 Task: Plan a visit to the Museum of Fine Arts in Boston.
Action: Mouse moved to (356, 338)
Screenshot: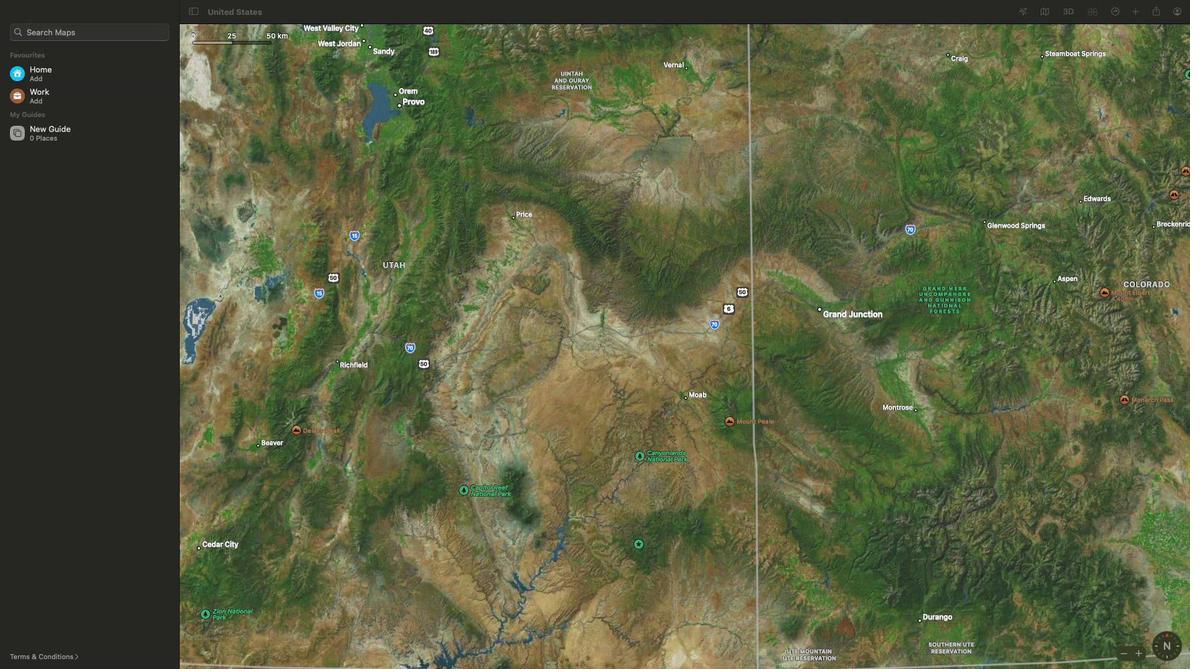 
Action: Mouse pressed left at (356, 338)
Screenshot: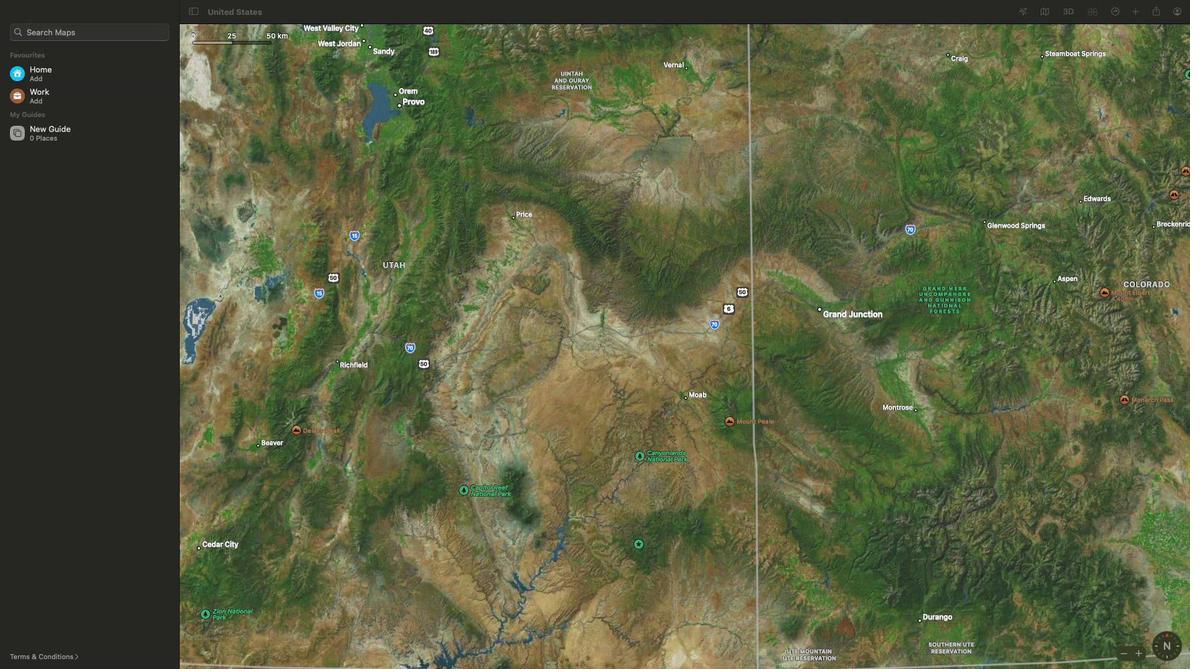 
Action: Mouse moved to (351, 338)
Screenshot: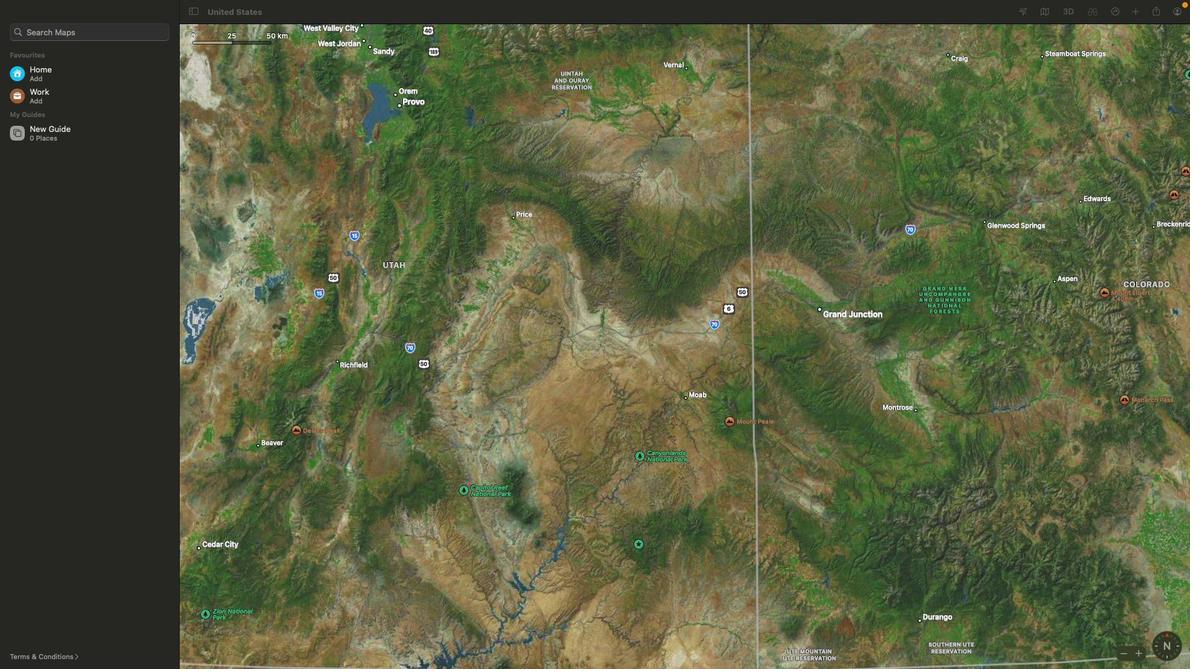 
Action: Mouse pressed left at (351, 338)
Screenshot: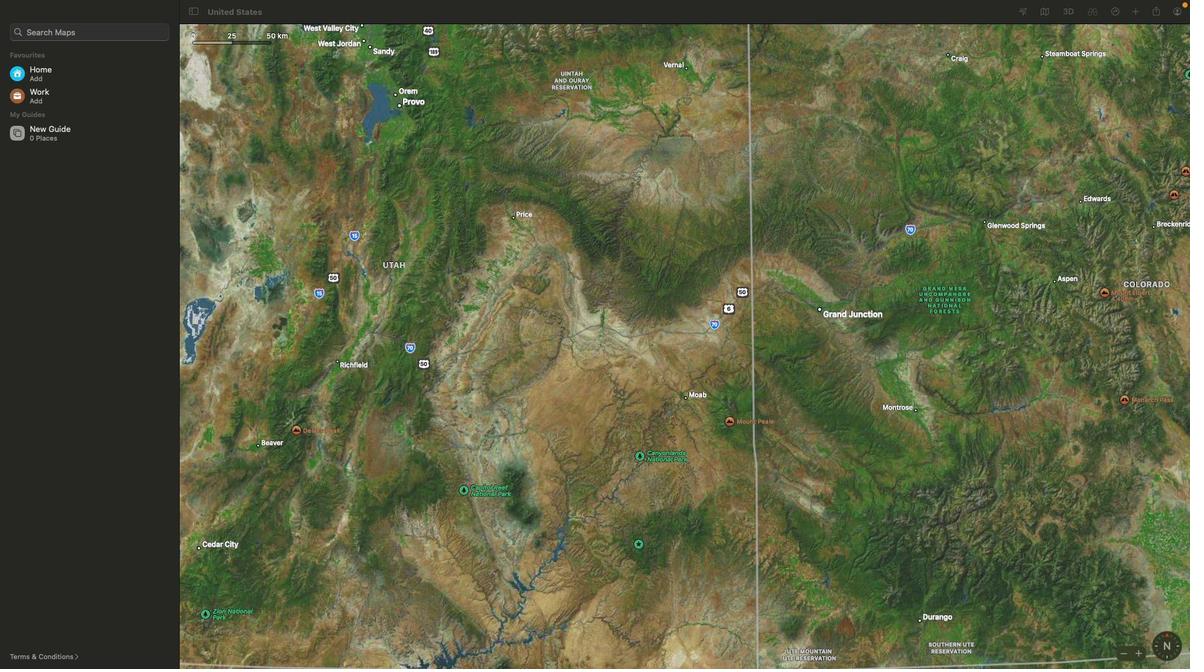 
Action: Mouse moved to (421, 336)
Screenshot: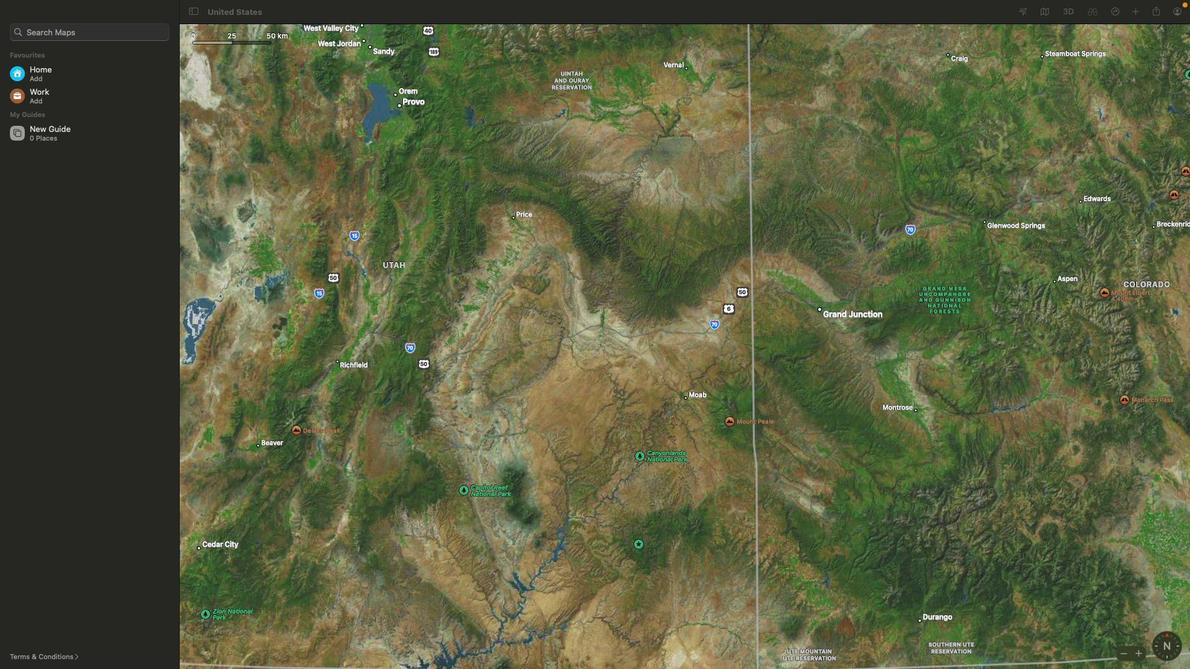 
Action: Mouse pressed left at (421, 336)
Screenshot: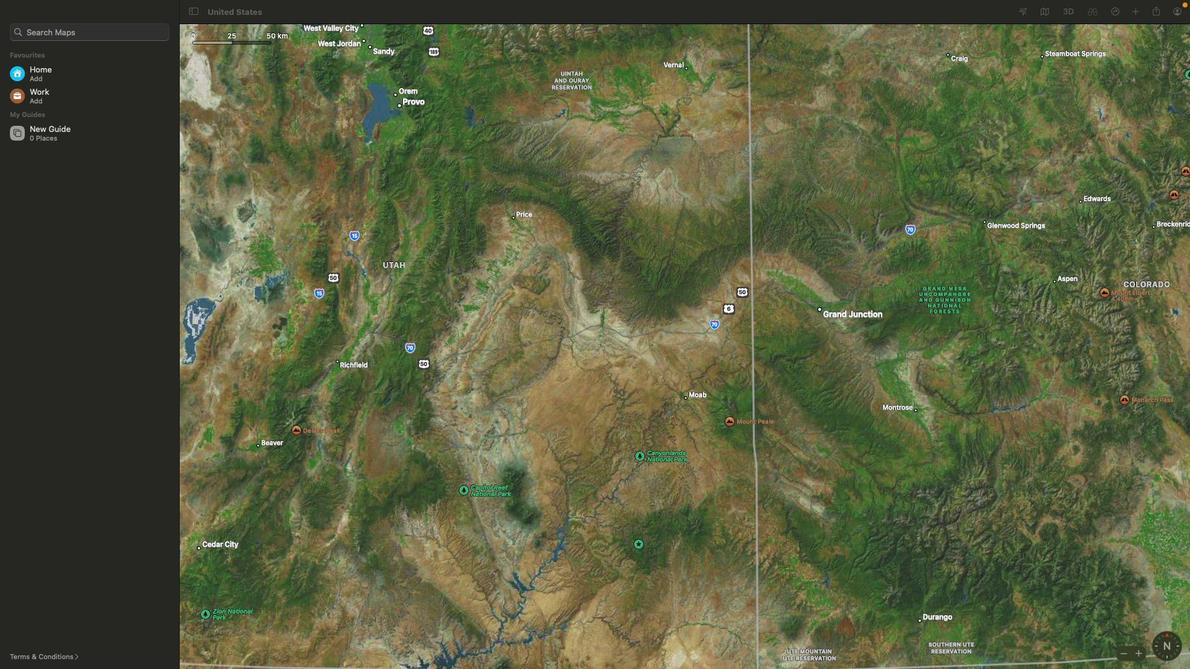 
Action: Mouse moved to (390, 329)
Screenshot: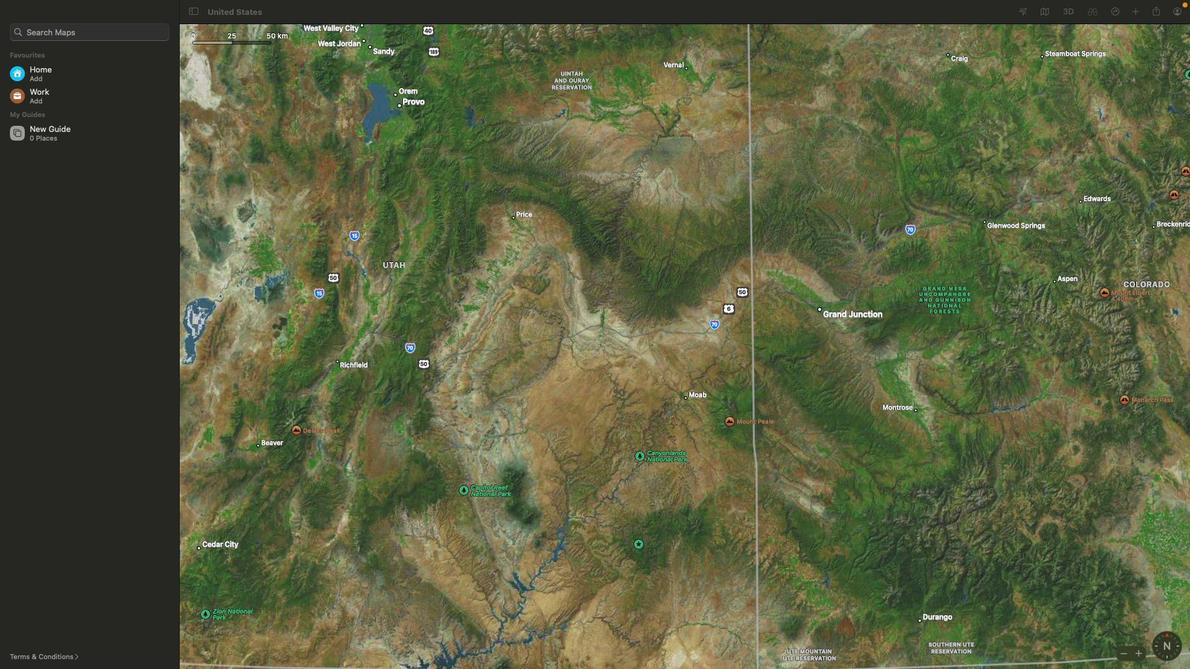 
Action: Mouse pressed left at (390, 329)
Screenshot: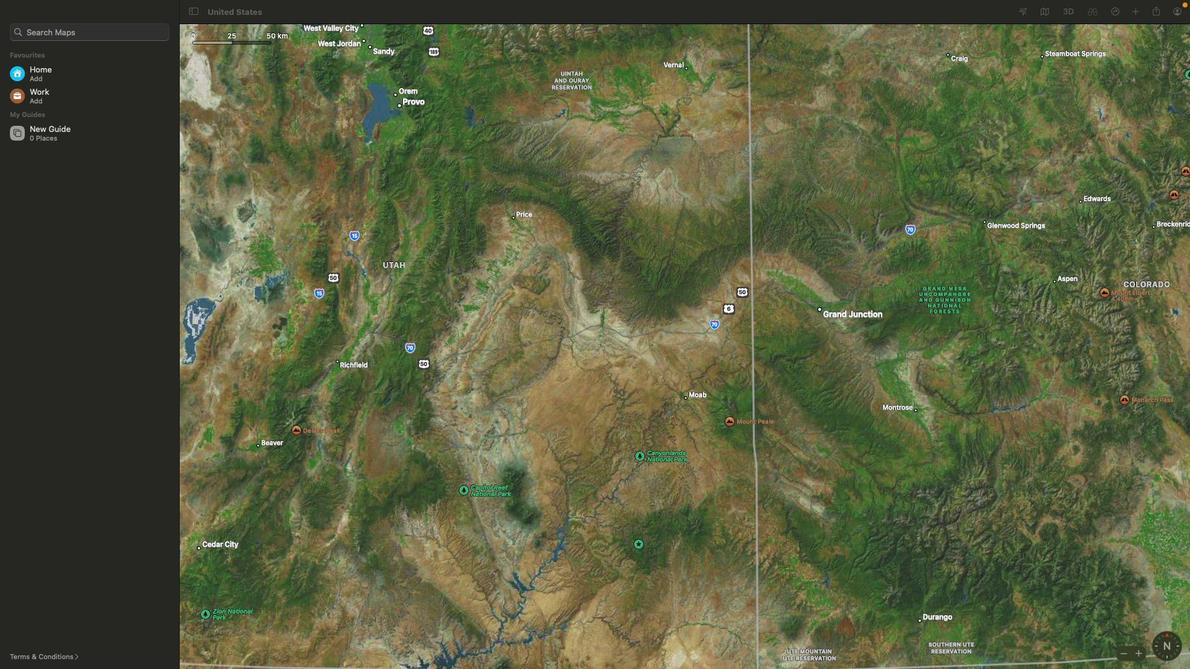 
Action: Mouse moved to (979, 310)
Screenshot: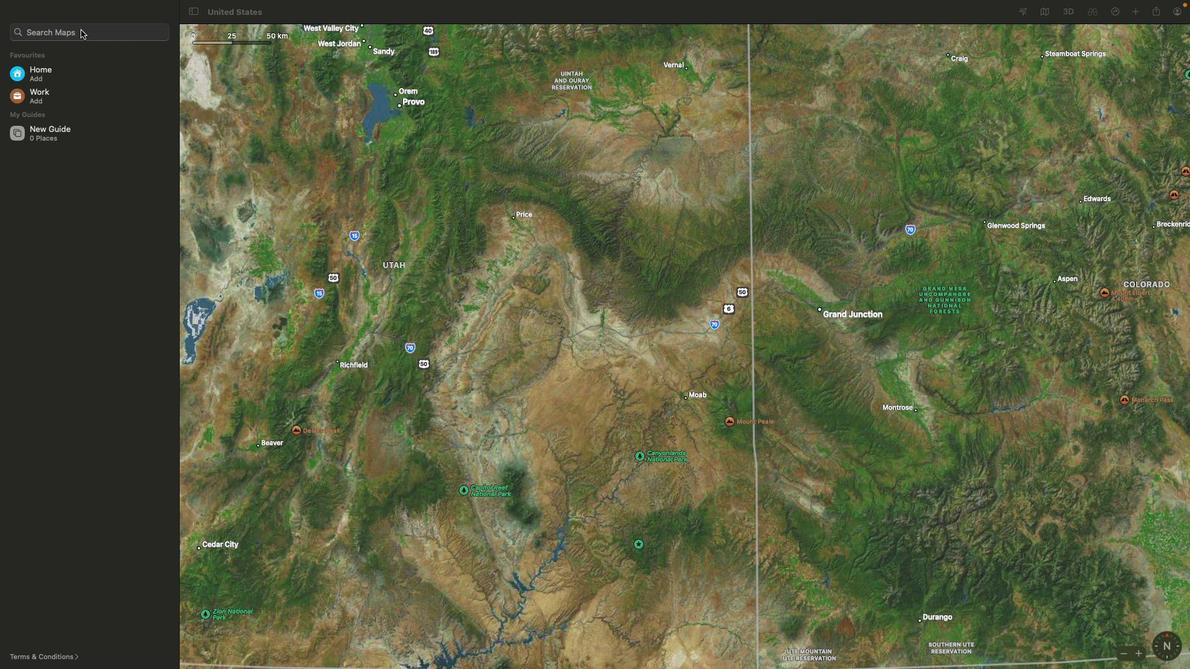 
Action: Mouse pressed left at (979, 310)
Screenshot: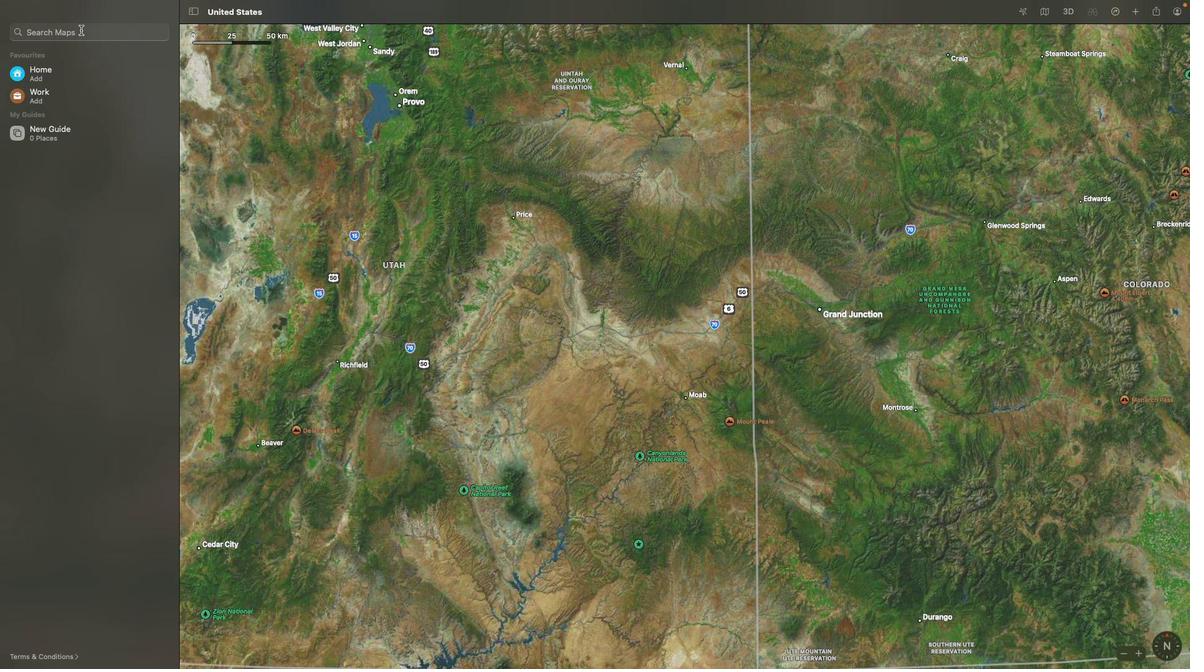 
Action: Key pressed Key.shift'M''u''s''e''u''m'Key.space'o''f'Key.space'f''i''l''e'Key.spaceKey.backspaceKey.backspaceKey.backspace'n''e'Key.space'a''r''t''s'Key.space'i''n'Key.spaceKey.shift'B''o''s''t''o''n'Key.enter
Screenshot: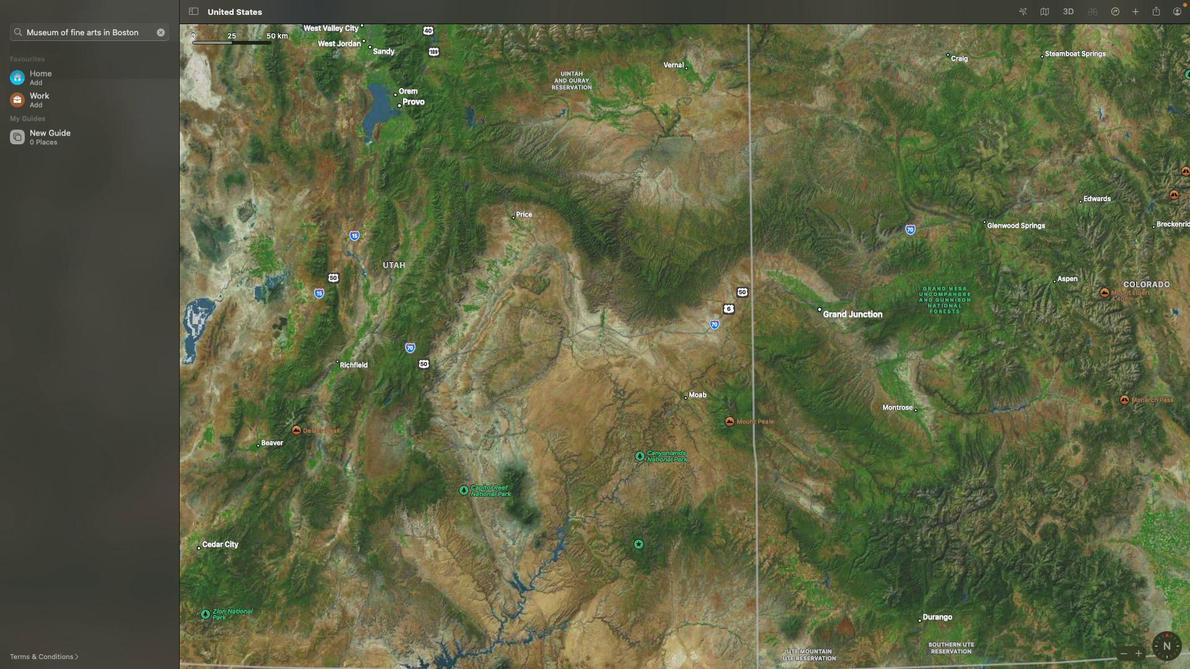 
Action: Mouse moved to (801, 325)
Screenshot: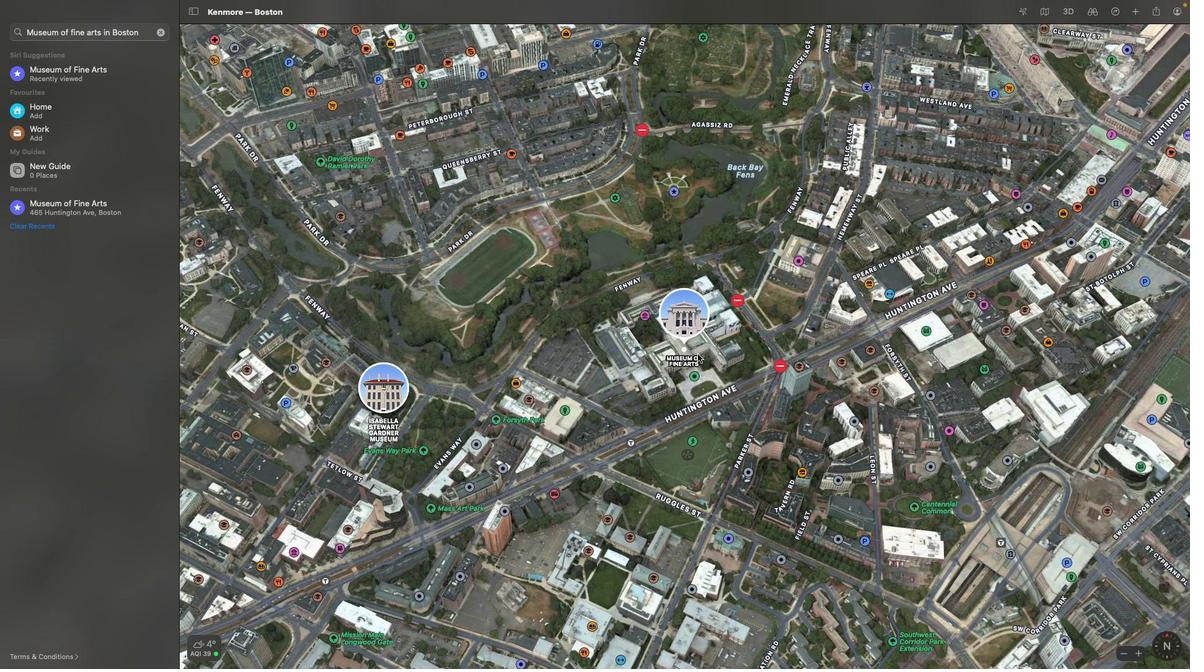
Action: Mouse scrolled (801, 325) with delta (1002, 309)
Screenshot: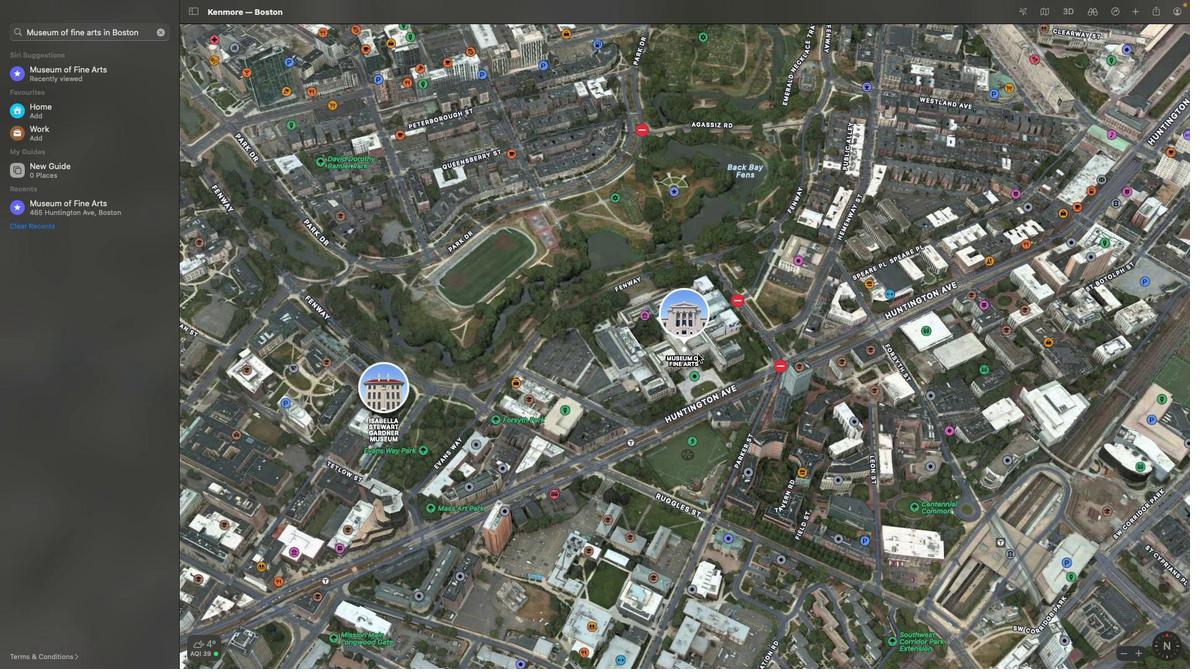
Action: Mouse moved to (803, 325)
Screenshot: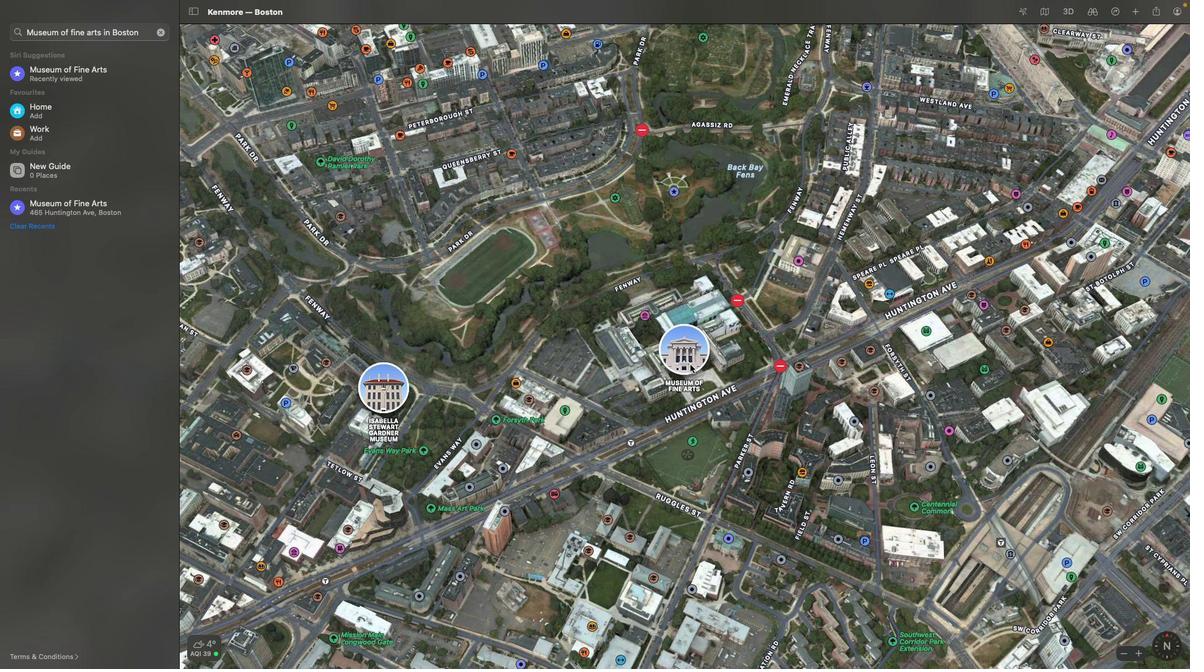 
Action: Mouse scrolled (803, 325) with delta (1002, 309)
Screenshot: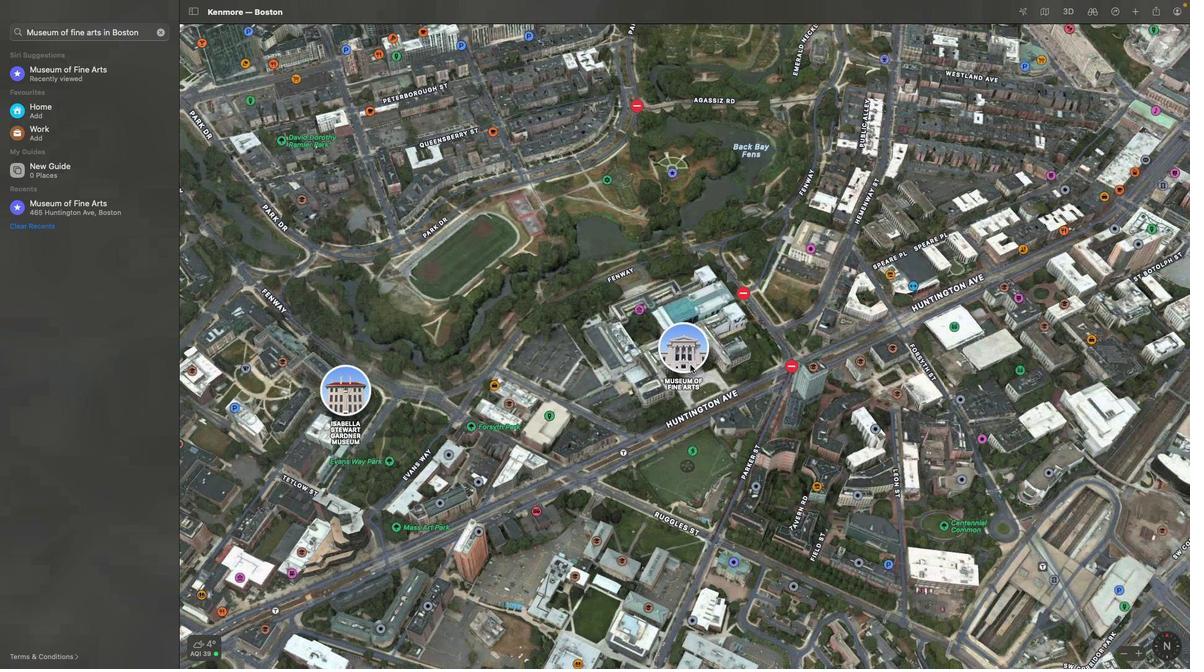 
Action: Mouse scrolled (803, 325) with delta (1002, 309)
Screenshot: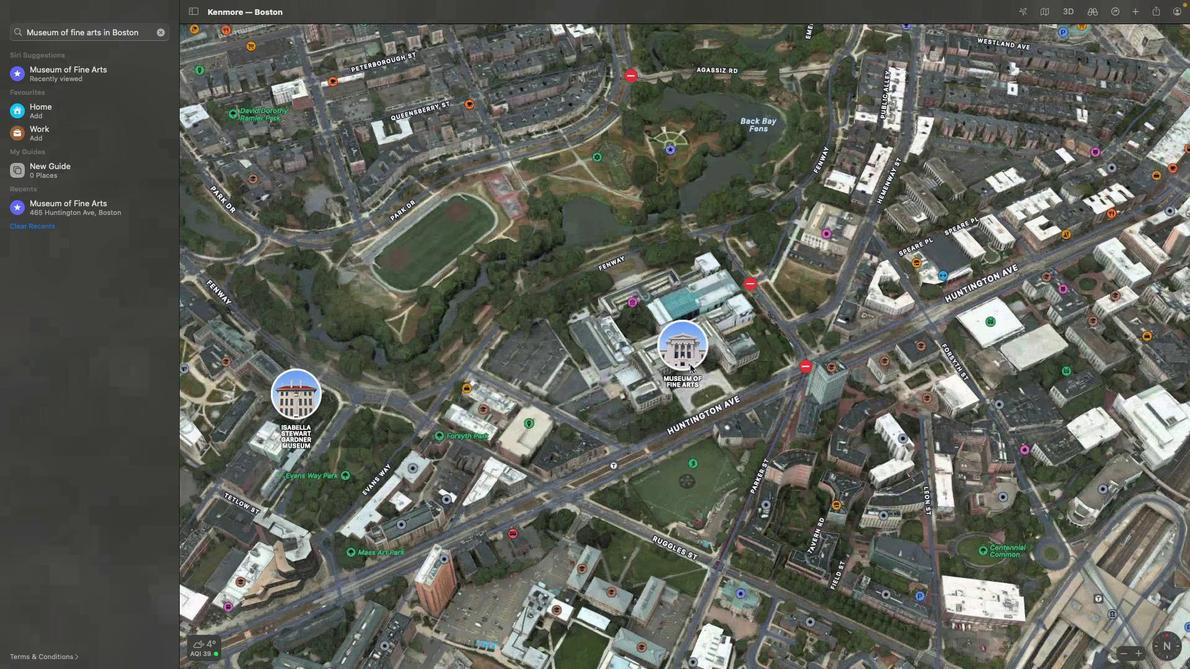 
Action: Mouse scrolled (803, 325) with delta (1002, 309)
Screenshot: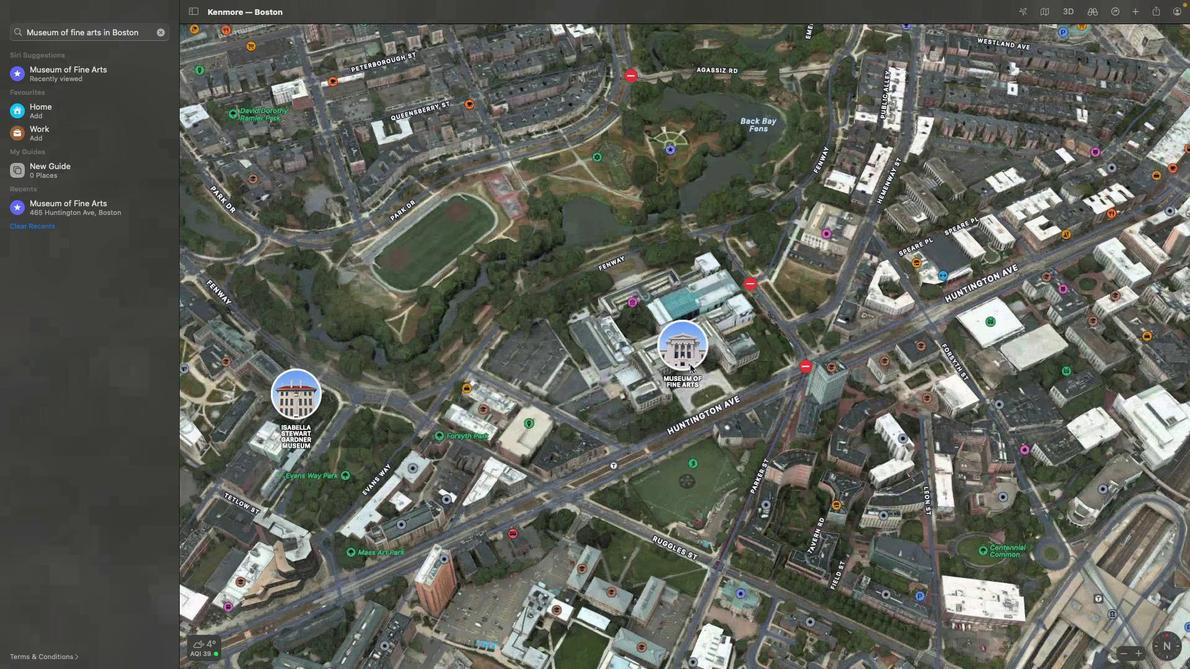 
Action: Mouse scrolled (803, 325) with delta (1002, 309)
Screenshot: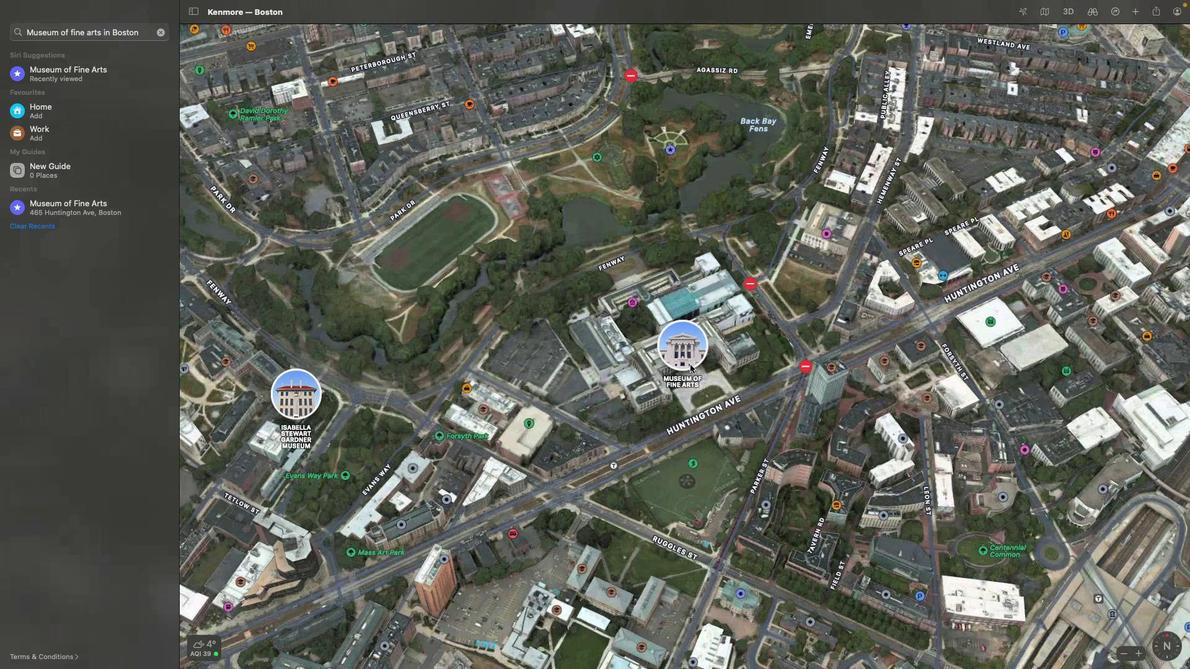 
Action: Mouse scrolled (803, 325) with delta (1002, 309)
Screenshot: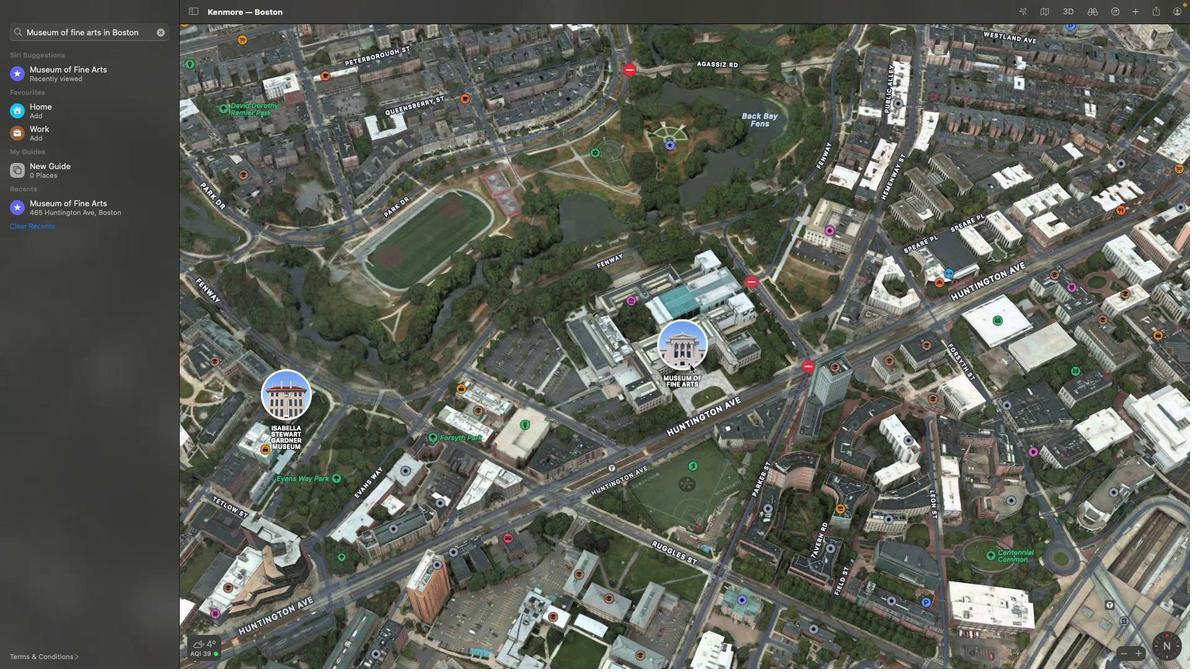 
Action: Mouse scrolled (803, 325) with delta (1002, 309)
Screenshot: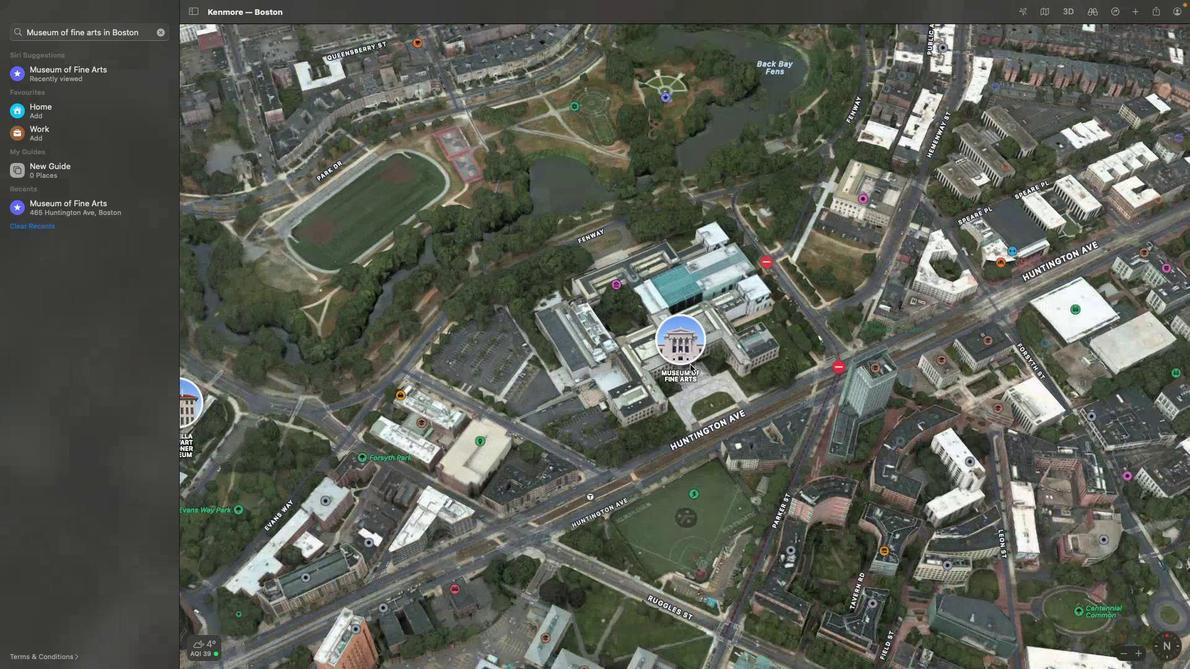 
Action: Mouse scrolled (803, 325) with delta (1002, 309)
Screenshot: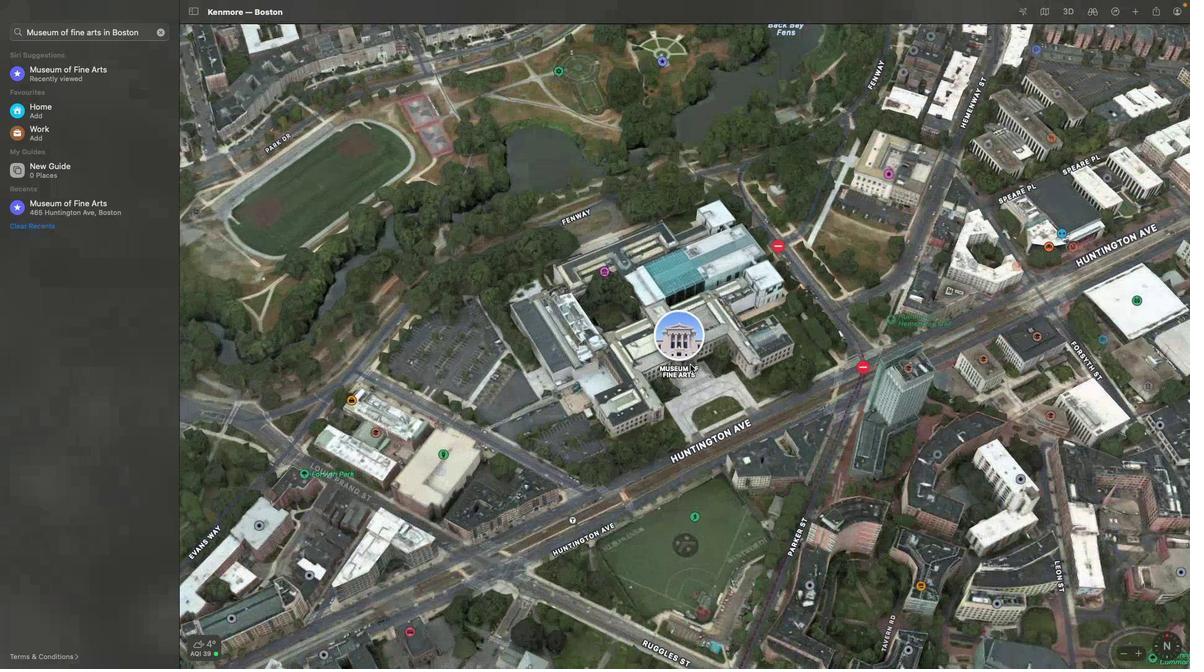 
Action: Mouse scrolled (803, 325) with delta (1002, 309)
Screenshot: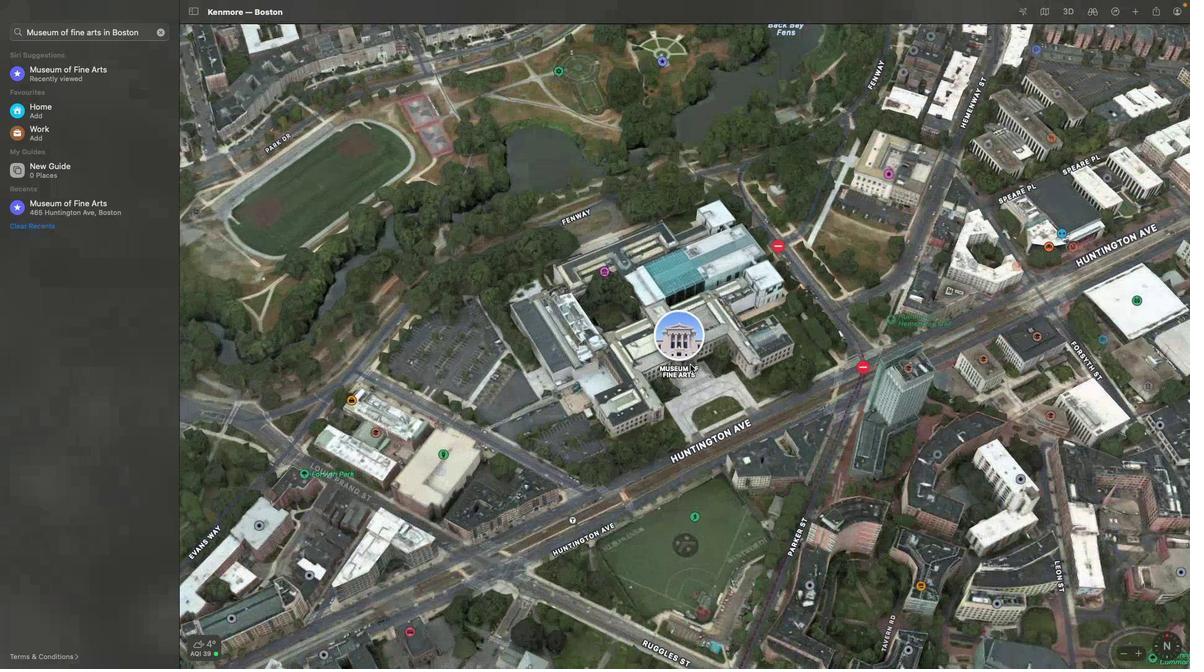 
Action: Mouse scrolled (803, 325) with delta (1002, 309)
Screenshot: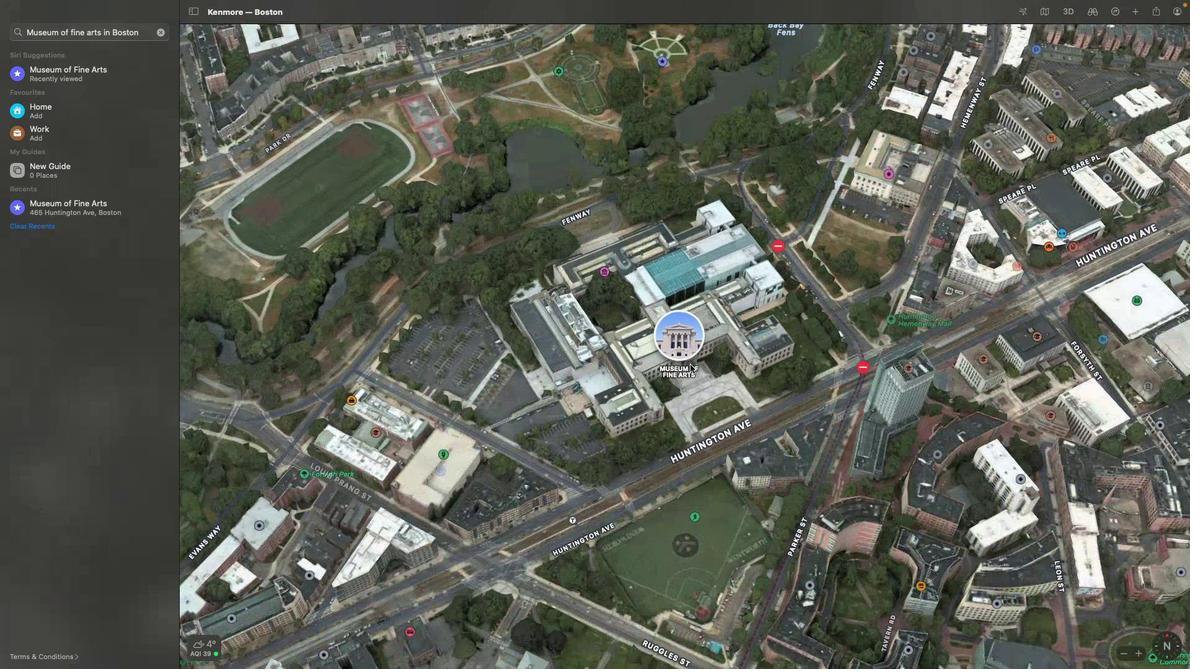 
Action: Mouse scrolled (803, 325) with delta (1002, 309)
Screenshot: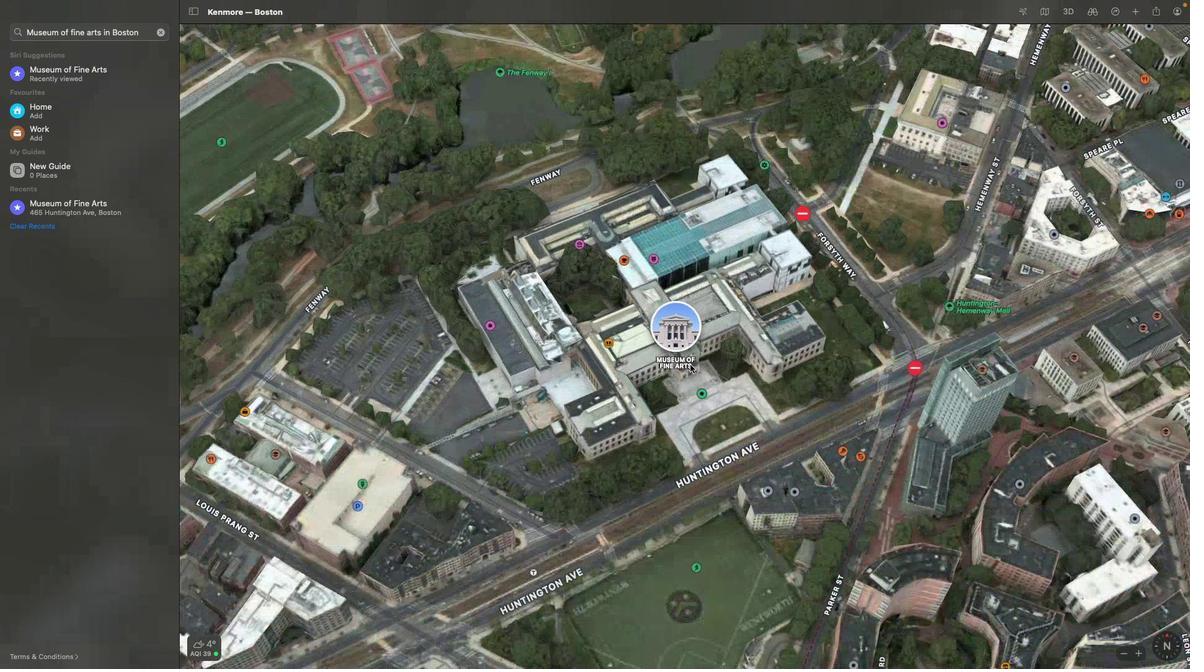 
Action: Mouse scrolled (803, 325) with delta (1002, 309)
Screenshot: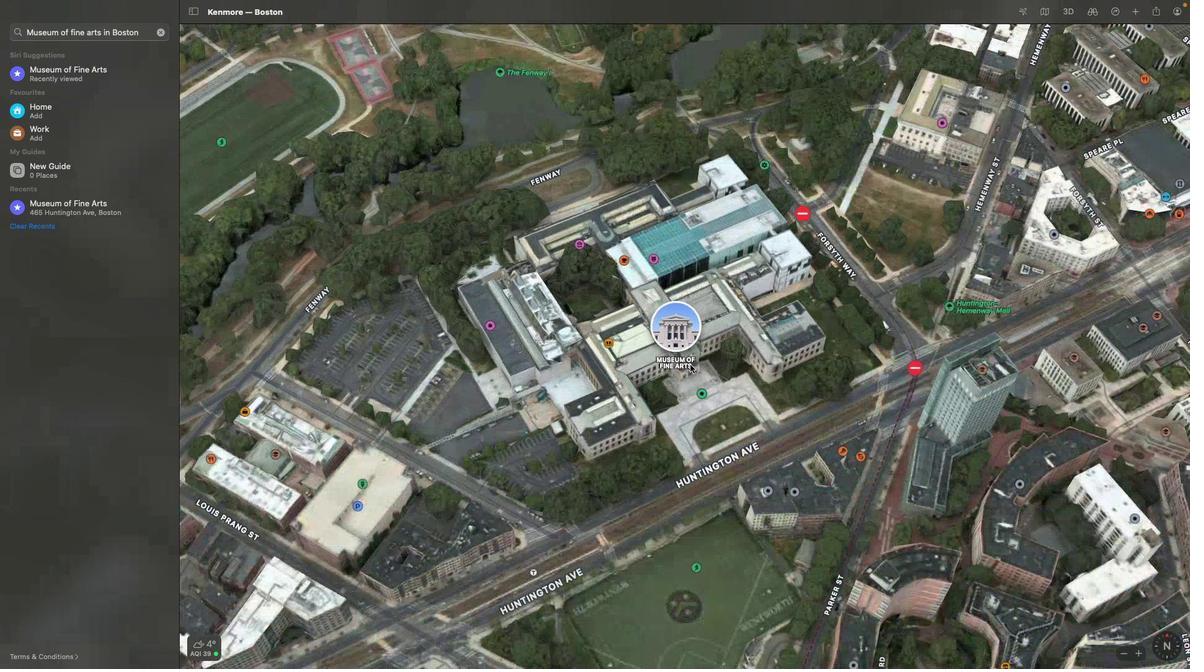 
Action: Mouse scrolled (803, 325) with delta (1002, 309)
Screenshot: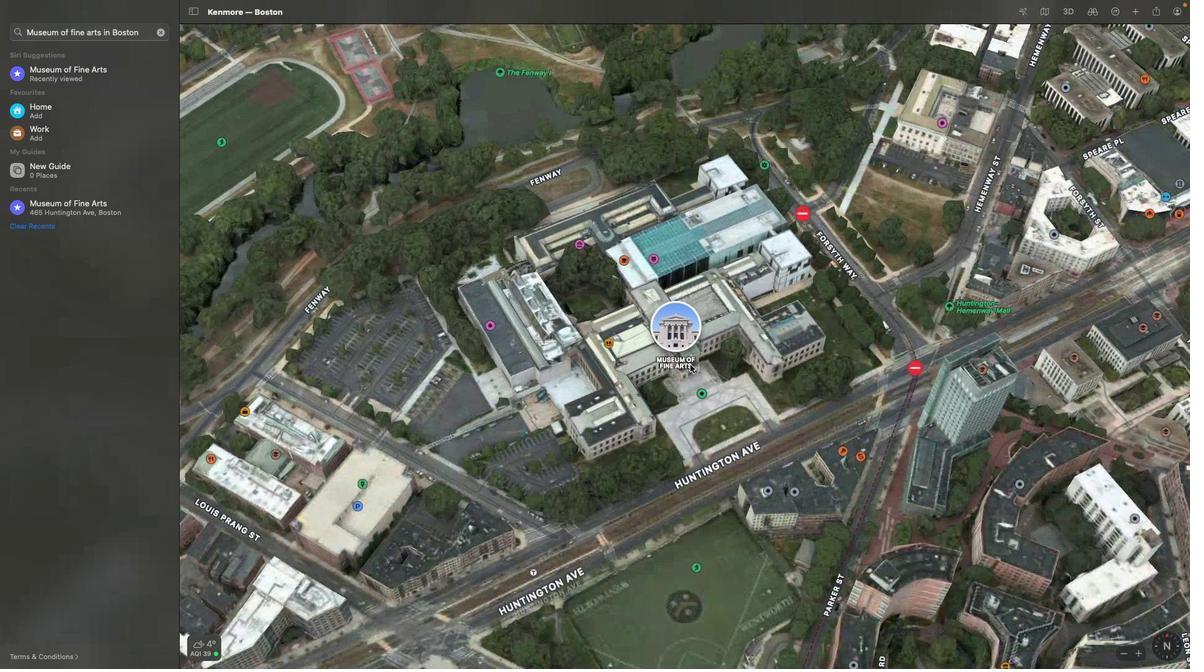 
Action: Mouse scrolled (803, 325) with delta (1002, 309)
Screenshot: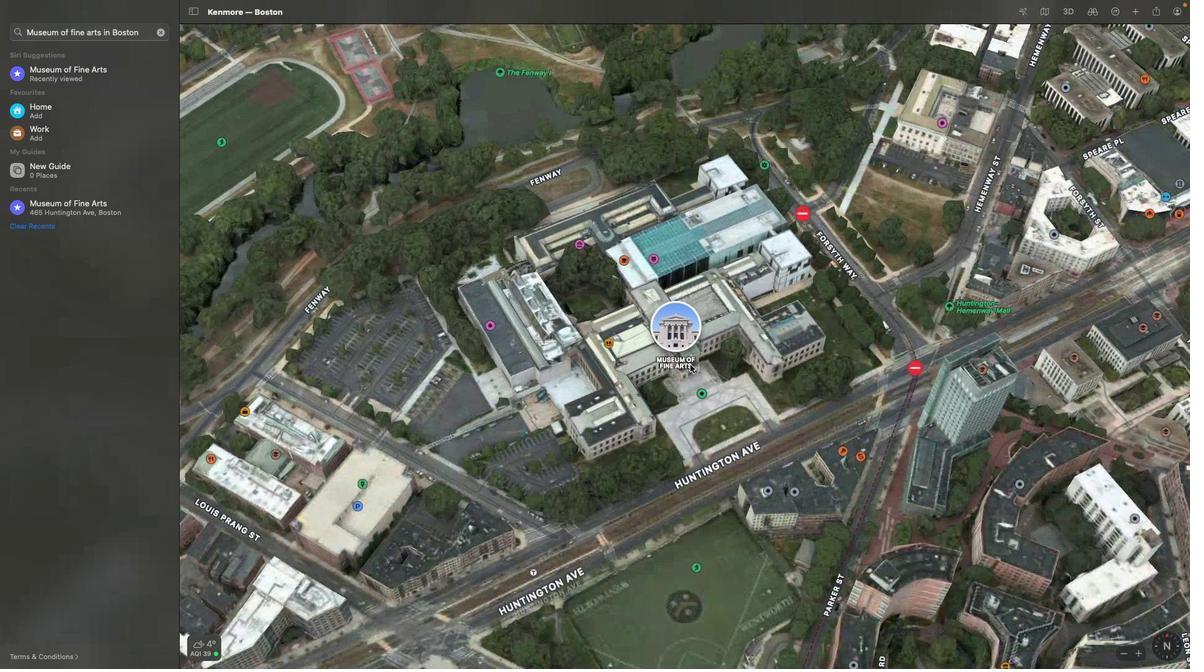 
Action: Mouse scrolled (803, 325) with delta (1002, 309)
Screenshot: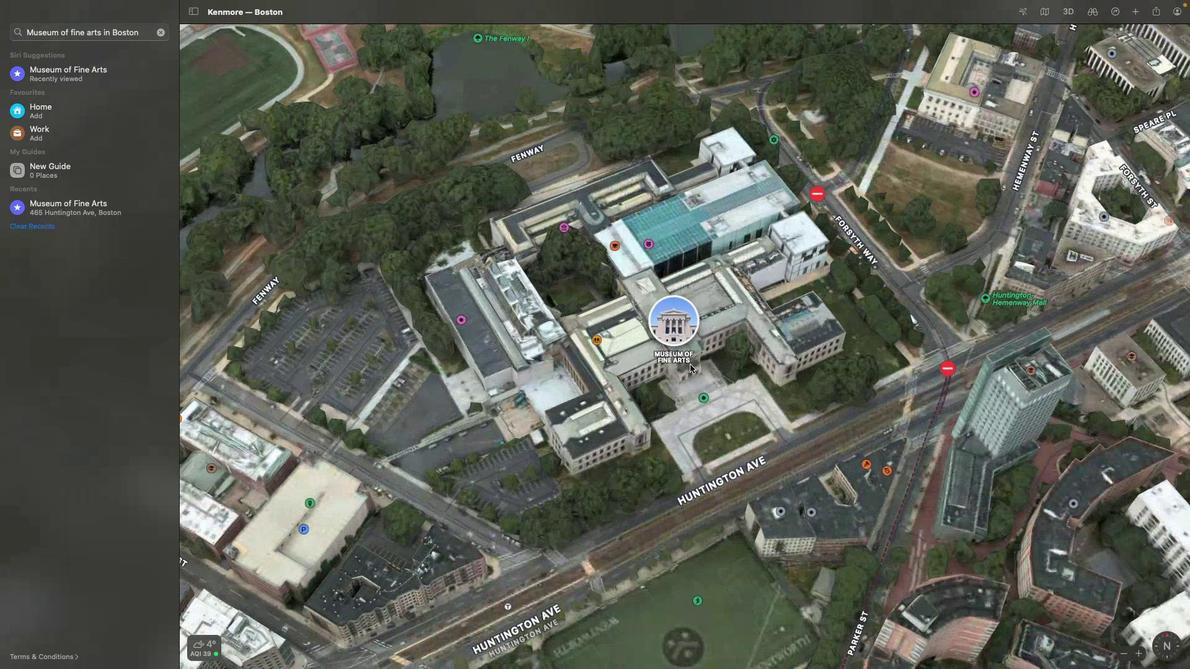 
Action: Mouse moved to (831, 326)
Screenshot: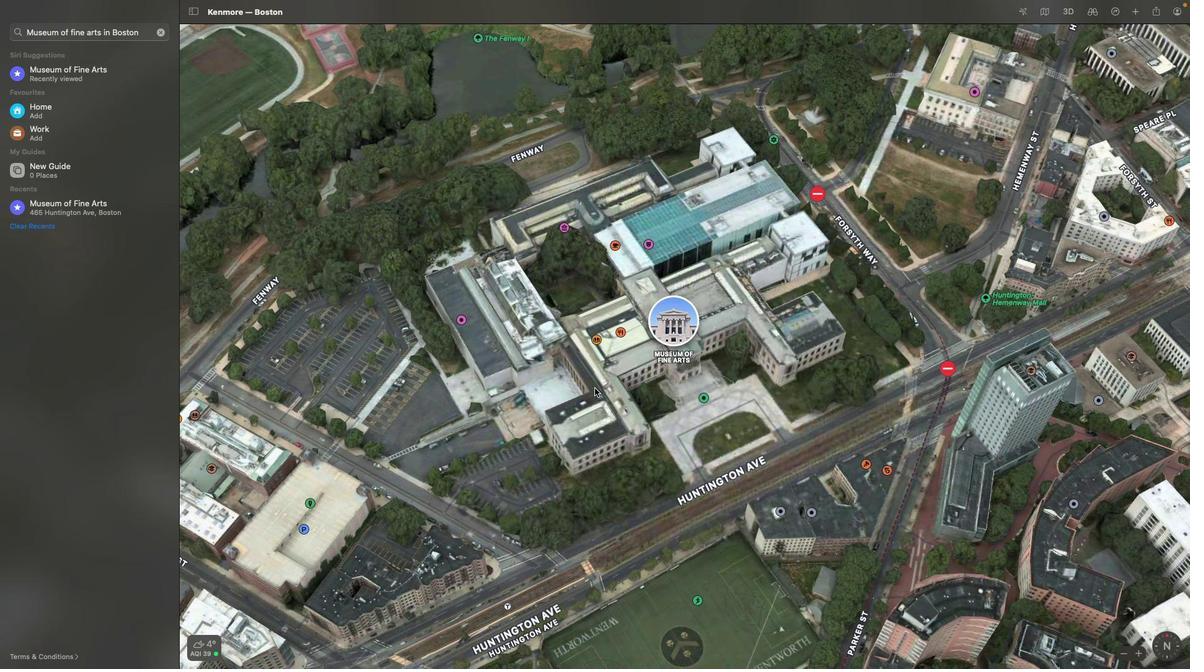 
Action: Mouse pressed left at (831, 326)
Screenshot: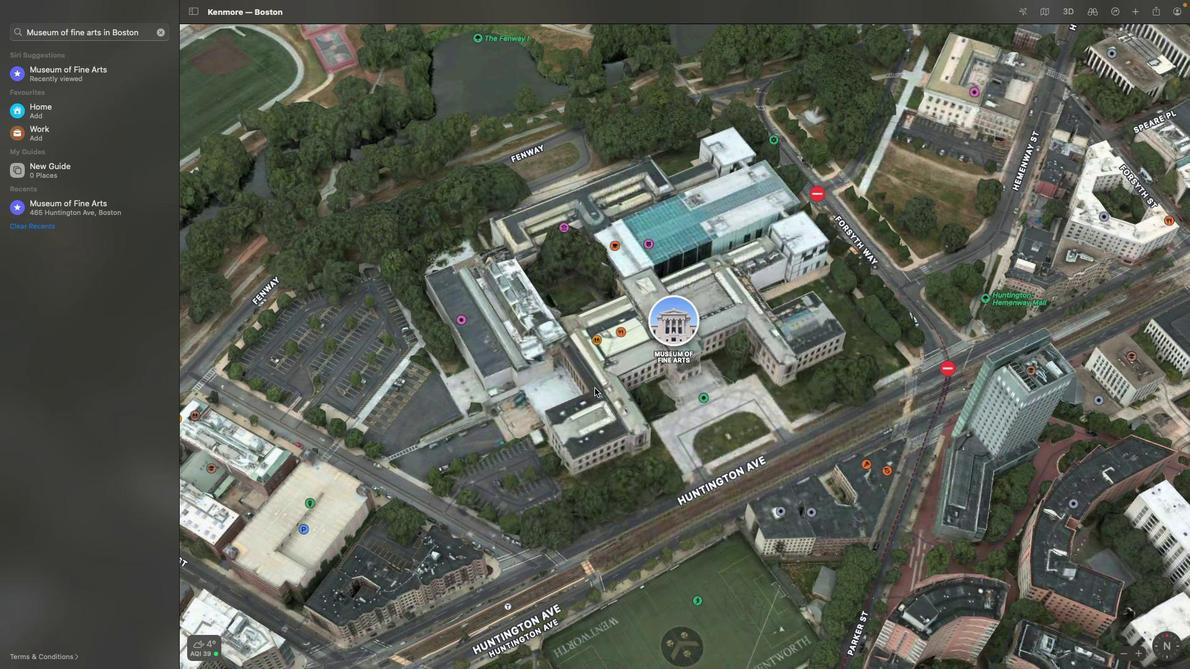 
Action: Mouse moved to (810, 324)
Screenshot: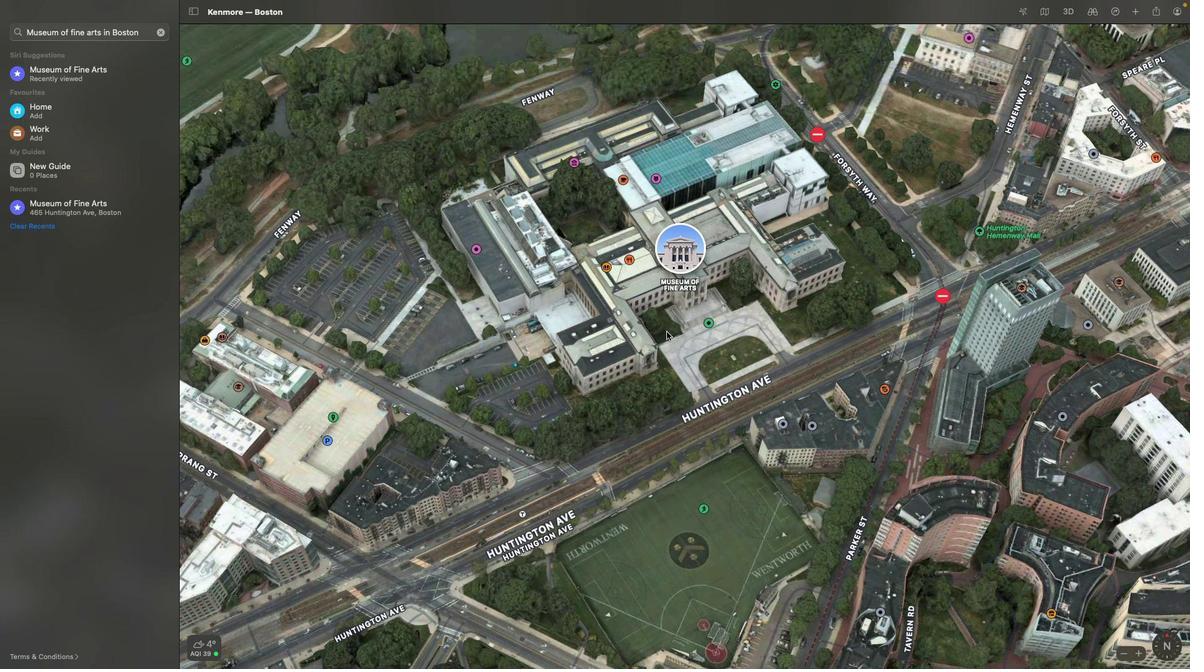 
Action: Mouse scrolled (810, 324) with delta (1002, 309)
Screenshot: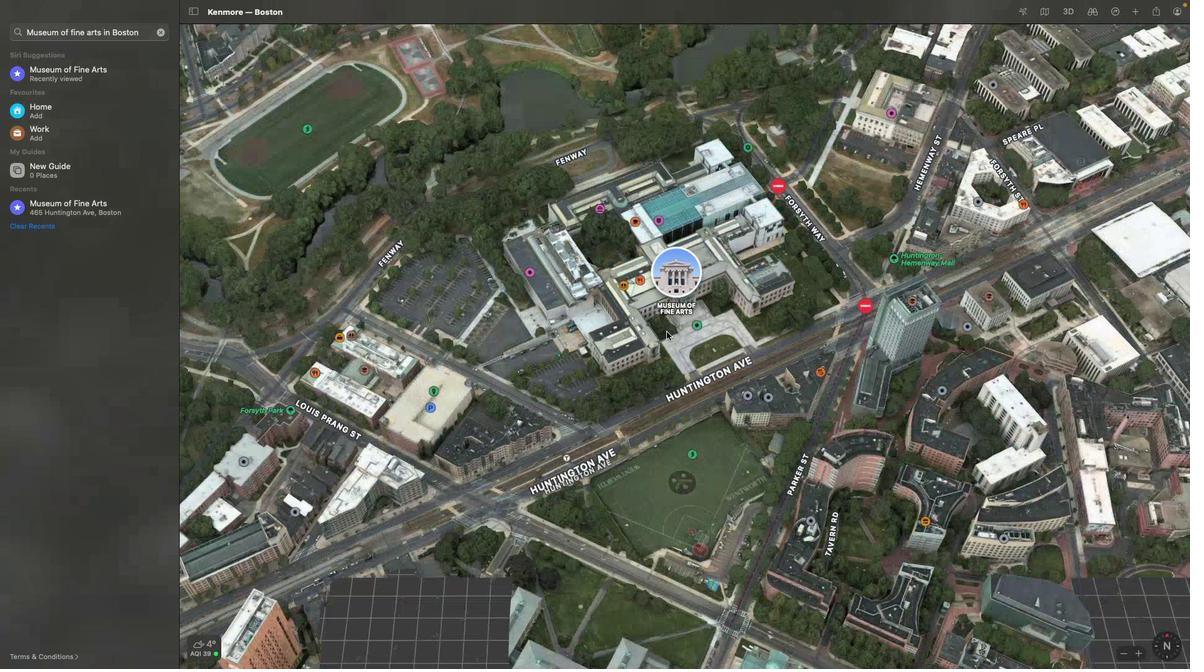 
Action: Mouse scrolled (810, 324) with delta (1002, 309)
Screenshot: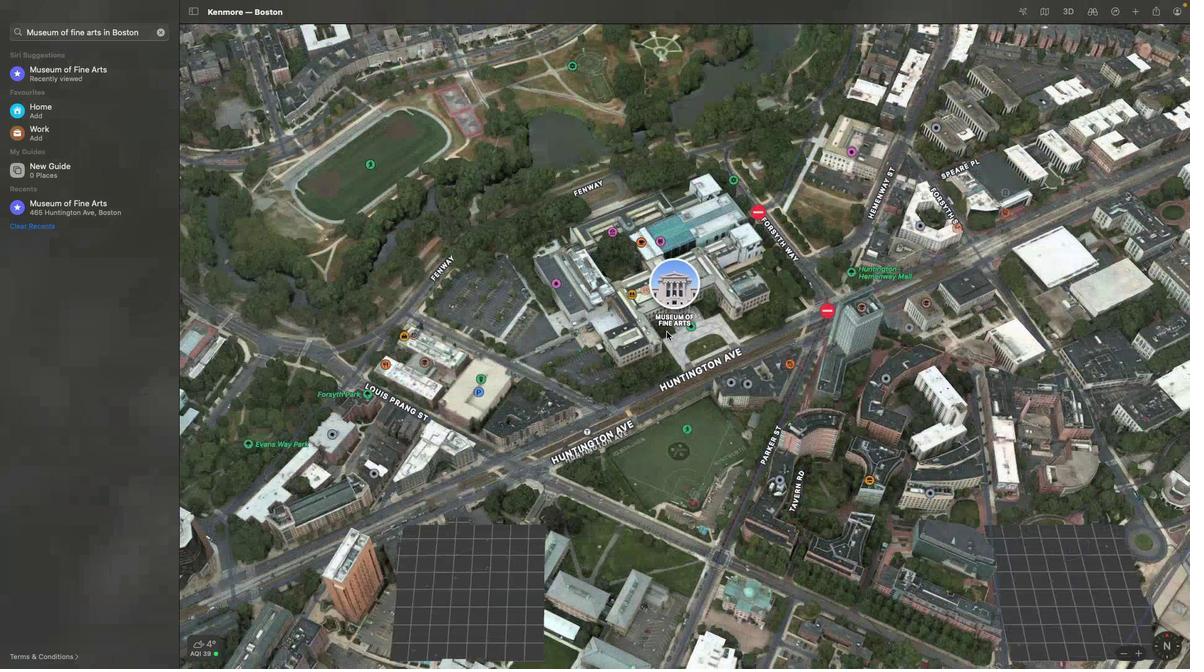 
Action: Mouse scrolled (810, 324) with delta (1002, 309)
Screenshot: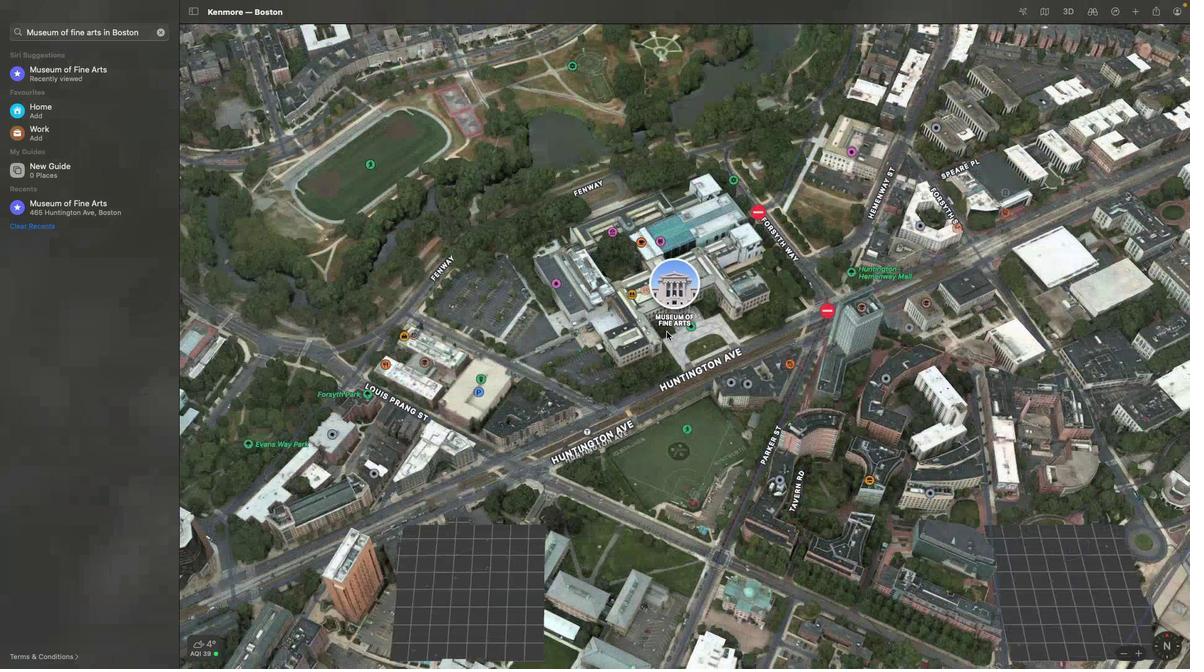 
Action: Mouse scrolled (810, 324) with delta (1002, 309)
Screenshot: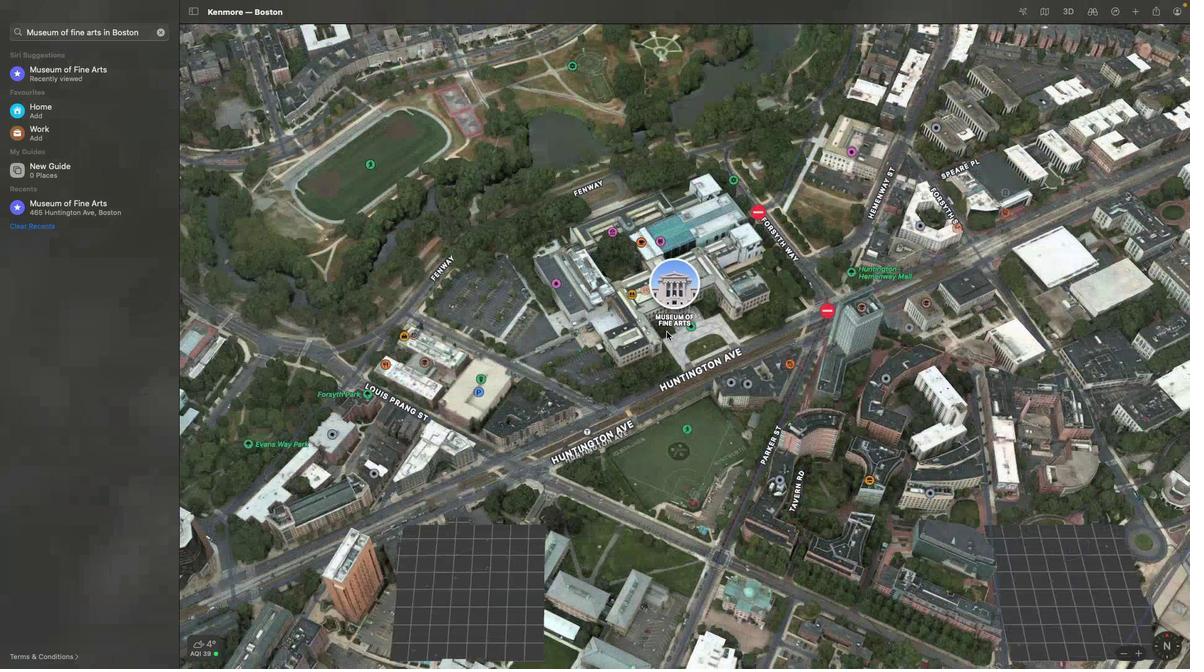 
Action: Mouse scrolled (810, 324) with delta (1002, 309)
Screenshot: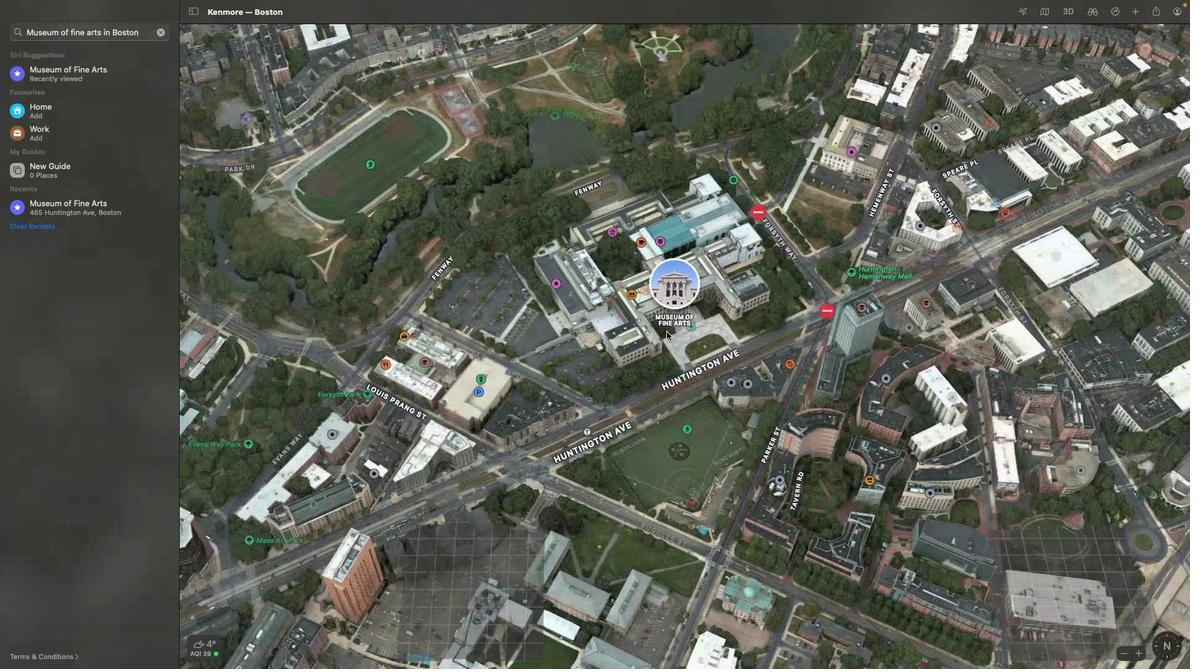 
Action: Mouse moved to (797, 326)
Screenshot: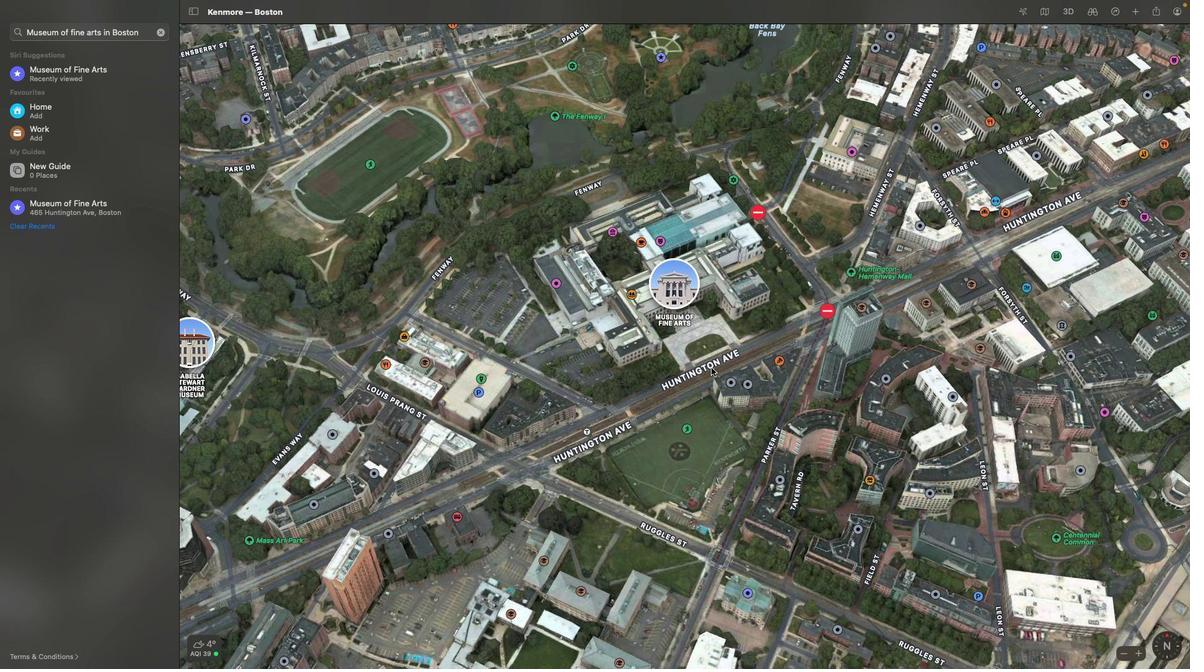 
Action: Mouse pressed right at (797, 326)
Screenshot: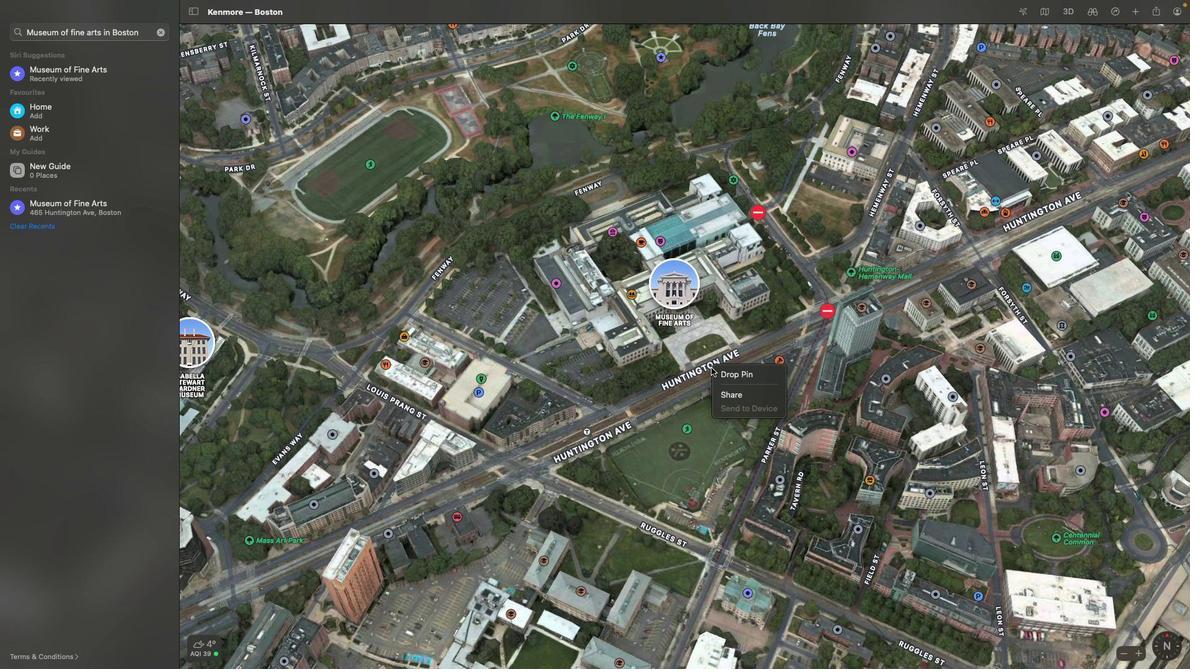 
Action: Mouse moved to (794, 326)
Screenshot: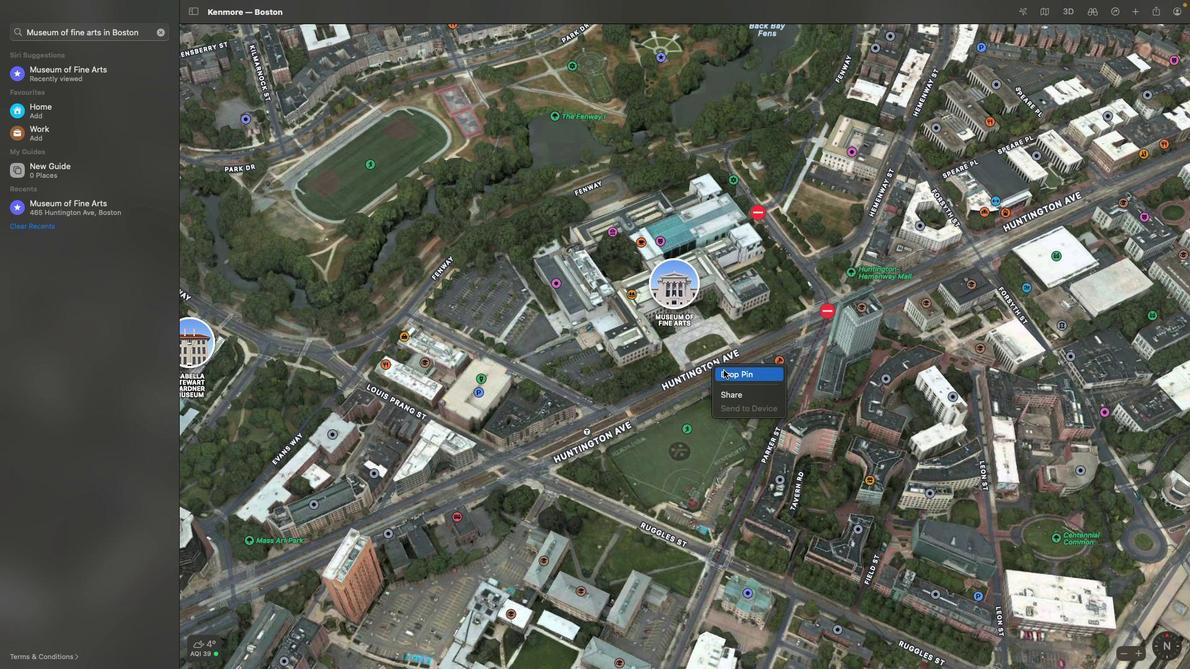 
Action: Mouse pressed left at (794, 326)
Screenshot: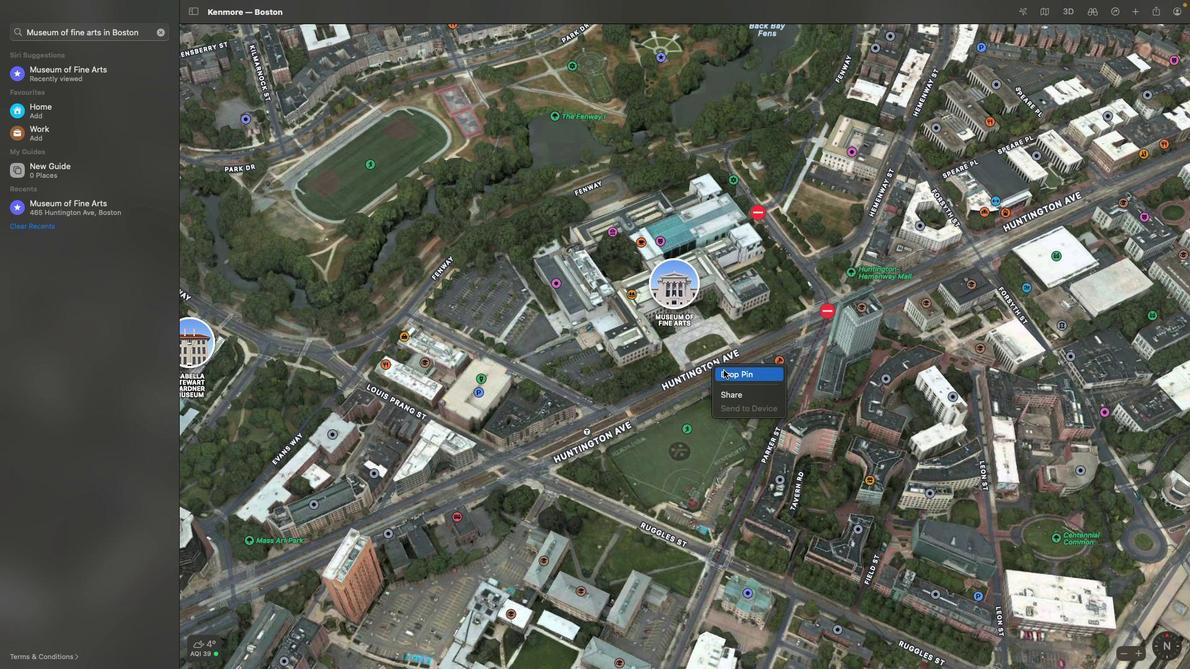 
Action: Mouse moved to (779, 323)
Screenshot: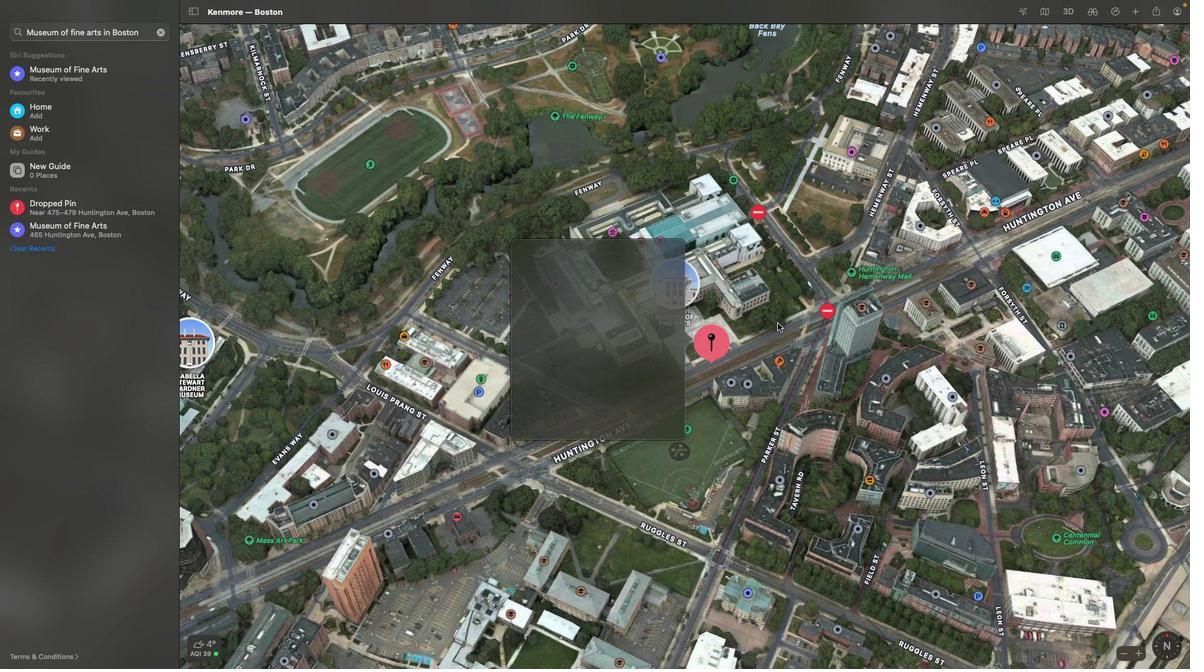 
Action: Mouse pressed left at (779, 323)
Screenshot: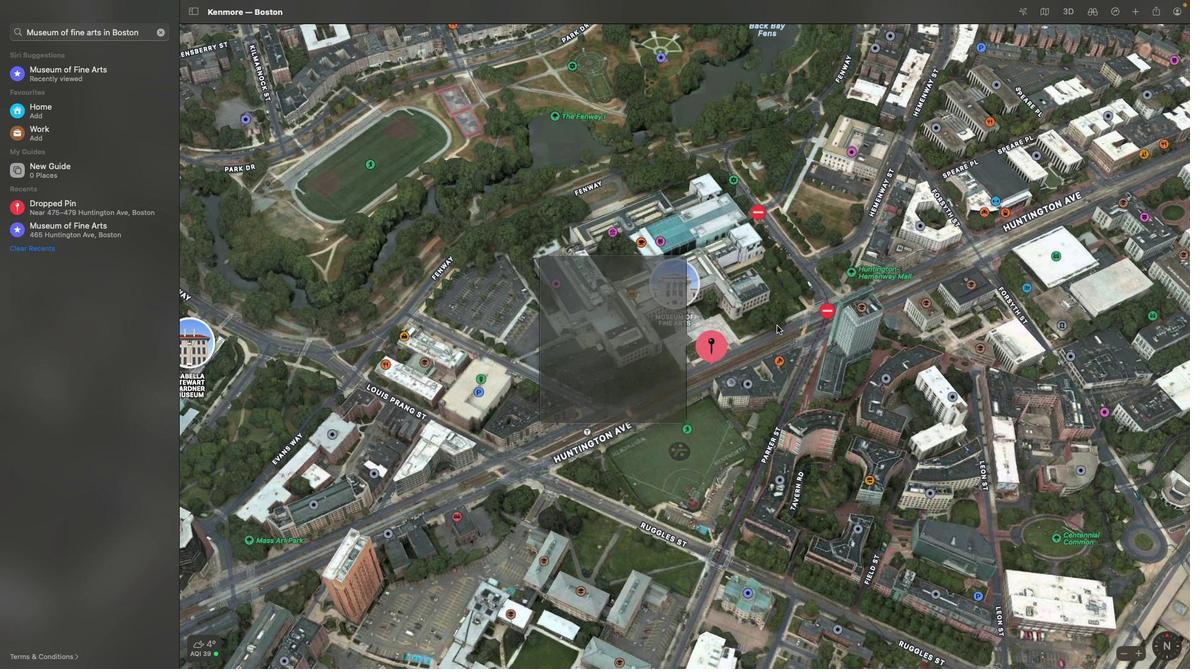 
Action: Mouse moved to (779, 320)
Screenshot: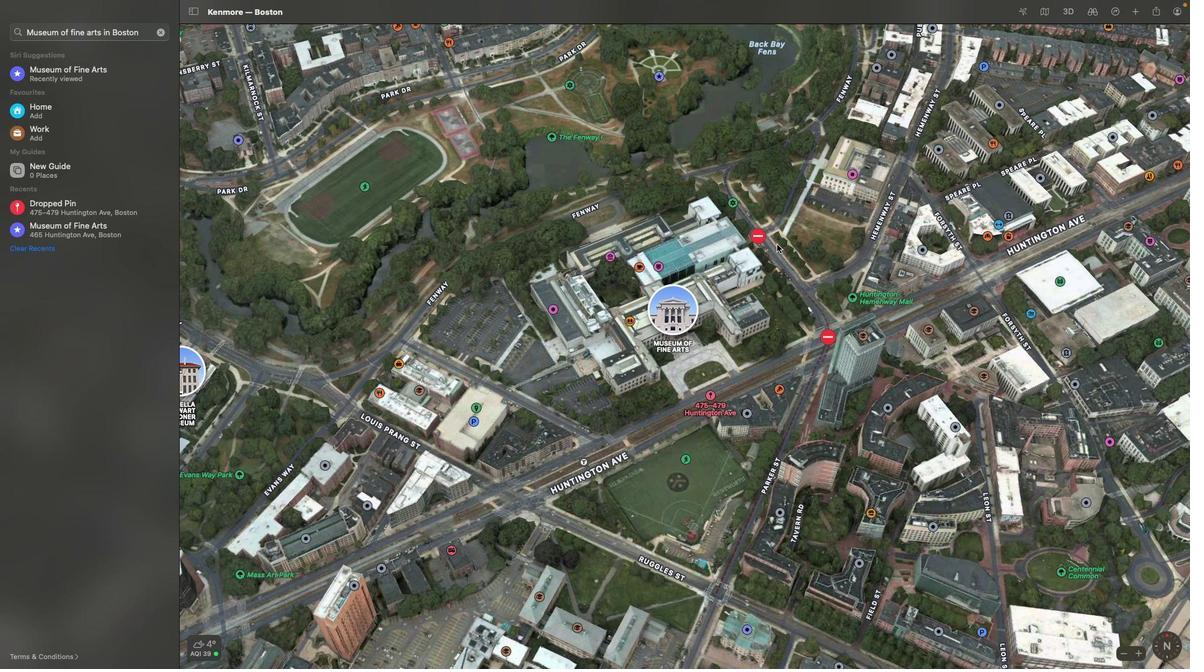 
Action: Mouse pressed right at (779, 320)
Screenshot: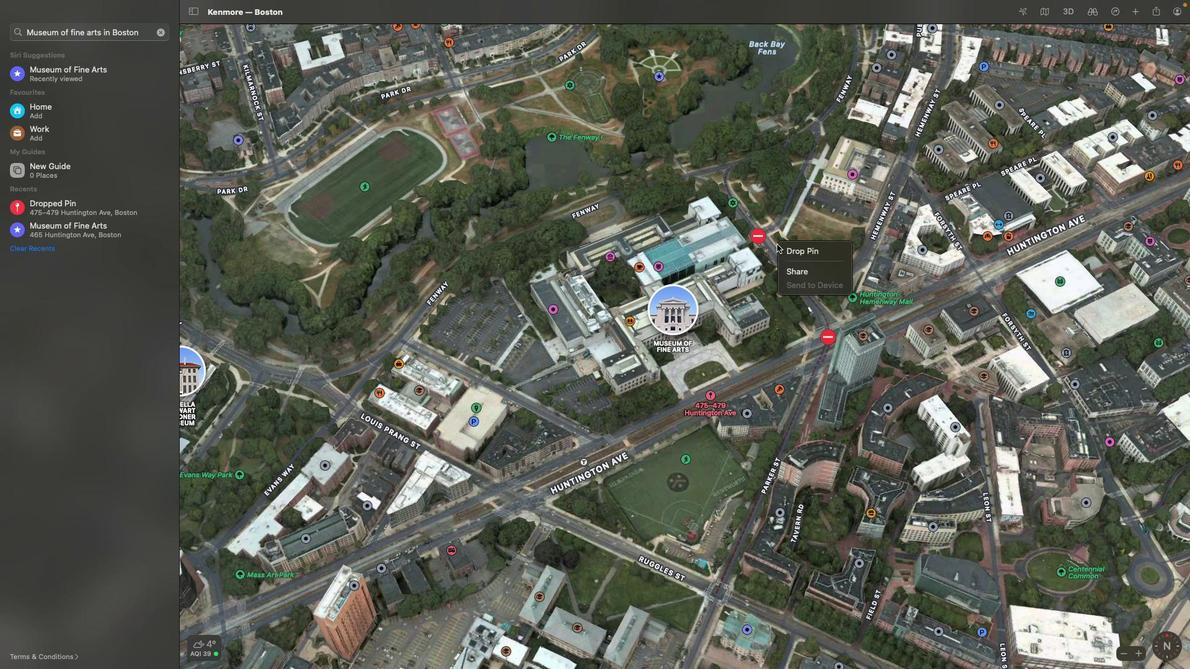 
Action: Mouse moved to (774, 320)
Screenshot: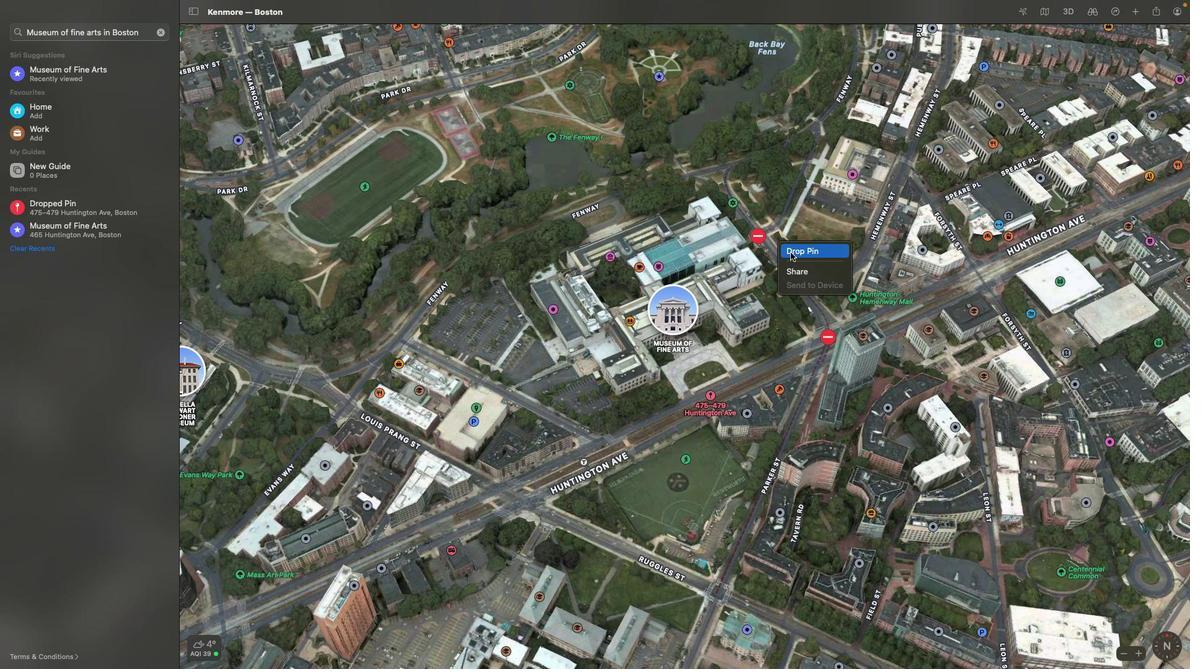 
Action: Mouse pressed left at (774, 320)
Screenshot: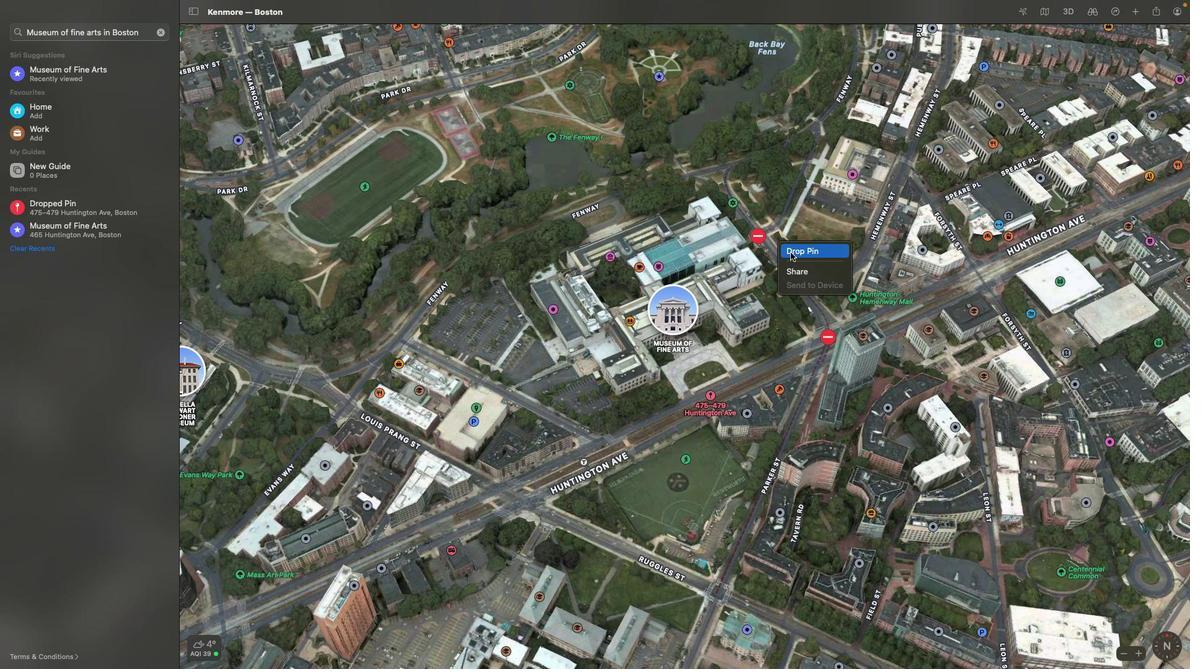 
Action: Mouse moved to (770, 326)
Screenshot: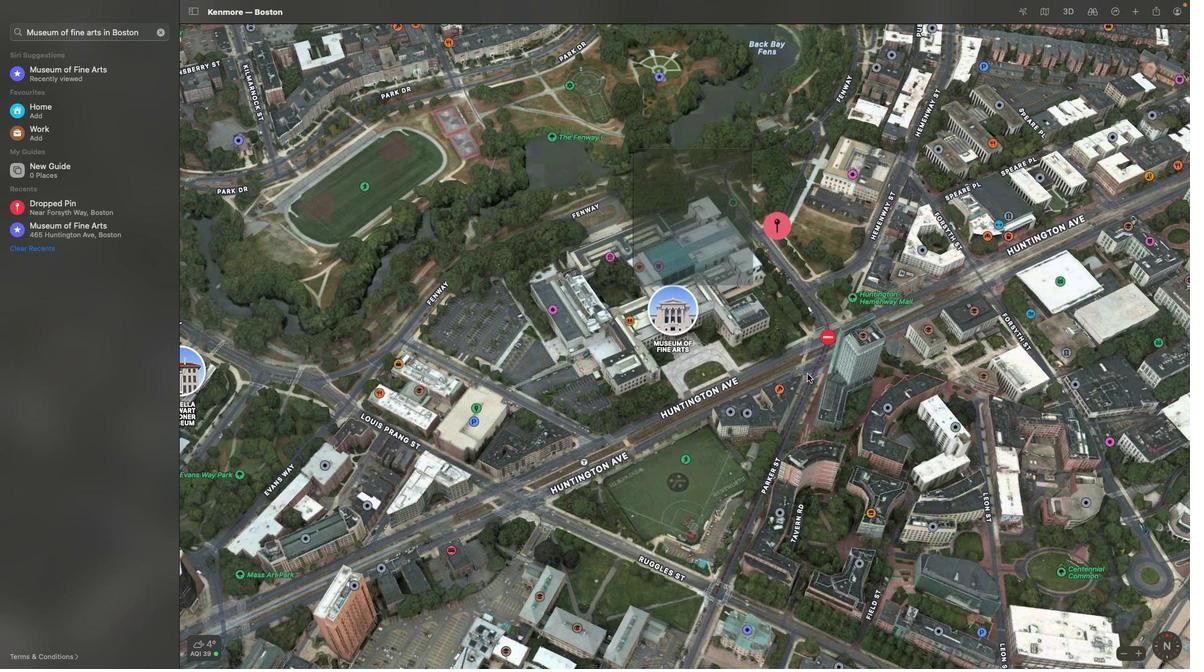 
Action: Mouse pressed left at (770, 326)
Screenshot: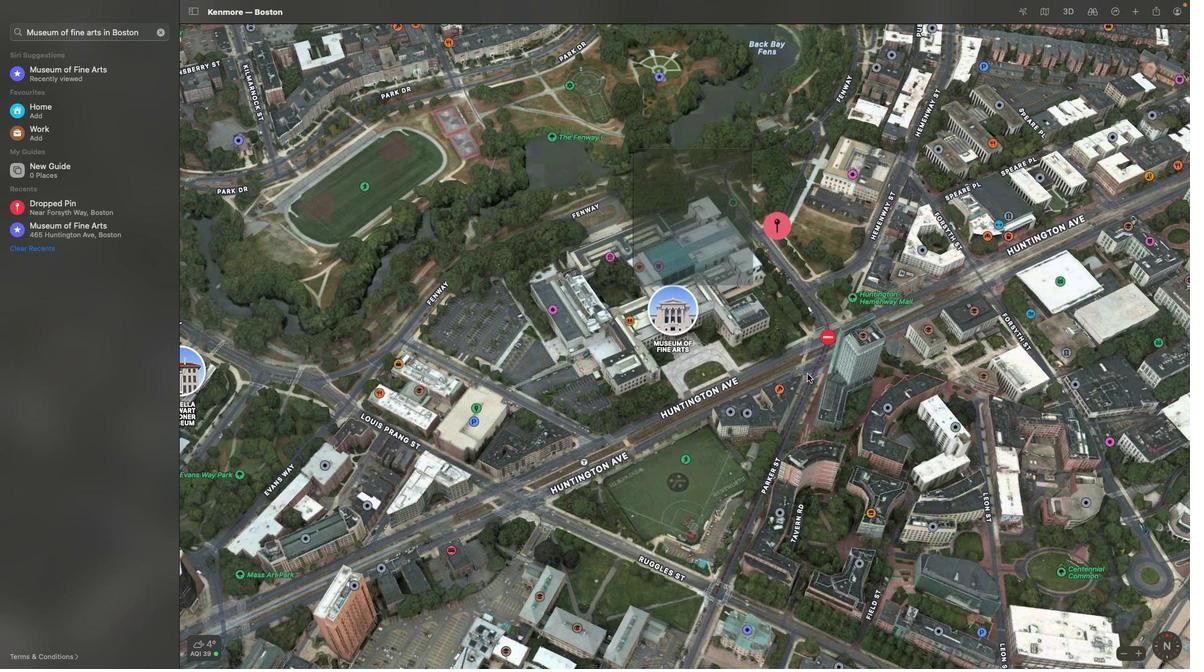 
Action: Mouse moved to (839, 323)
Screenshot: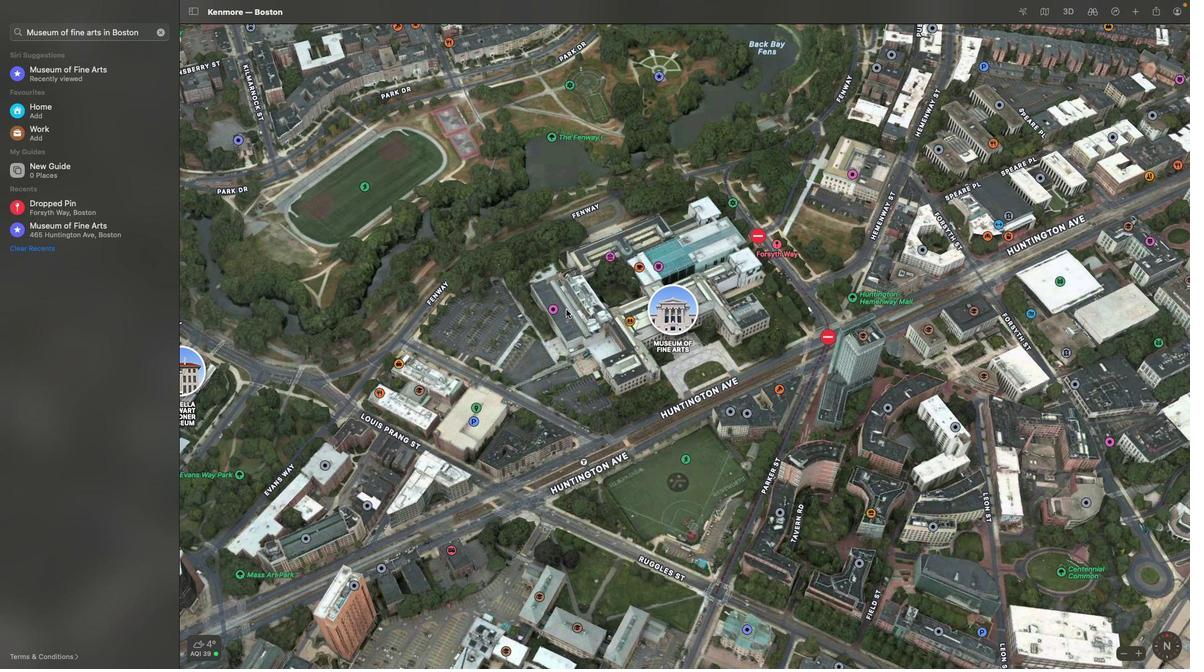 
Action: Mouse pressed right at (839, 323)
Screenshot: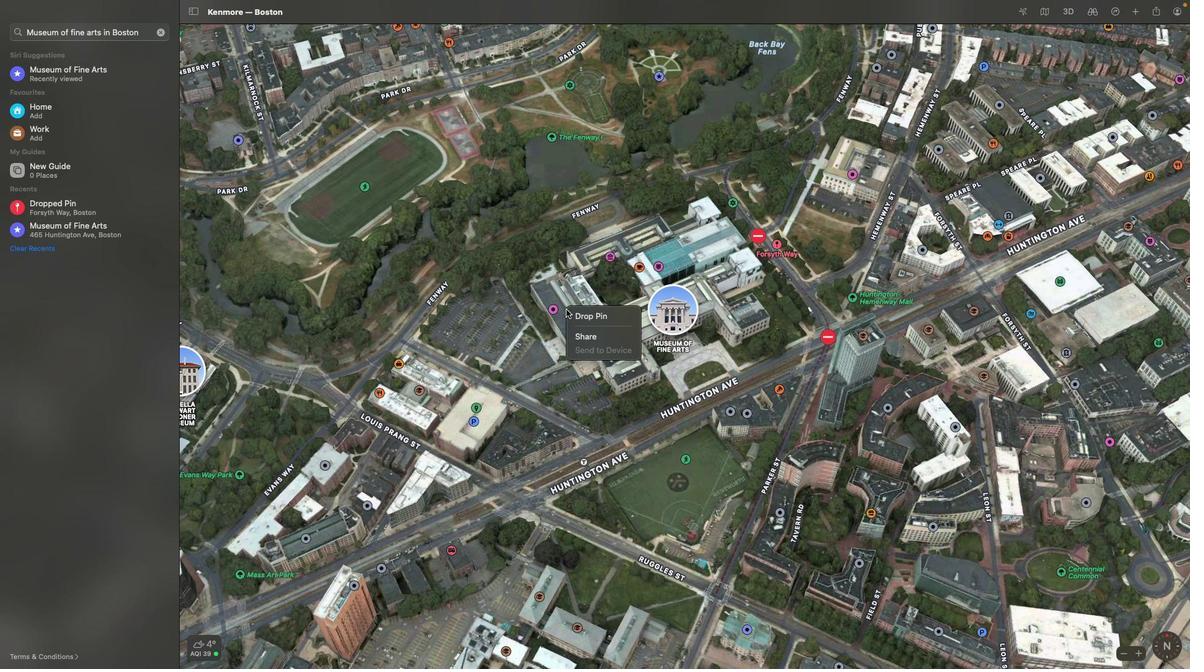 
Action: Mouse moved to (831, 323)
Screenshot: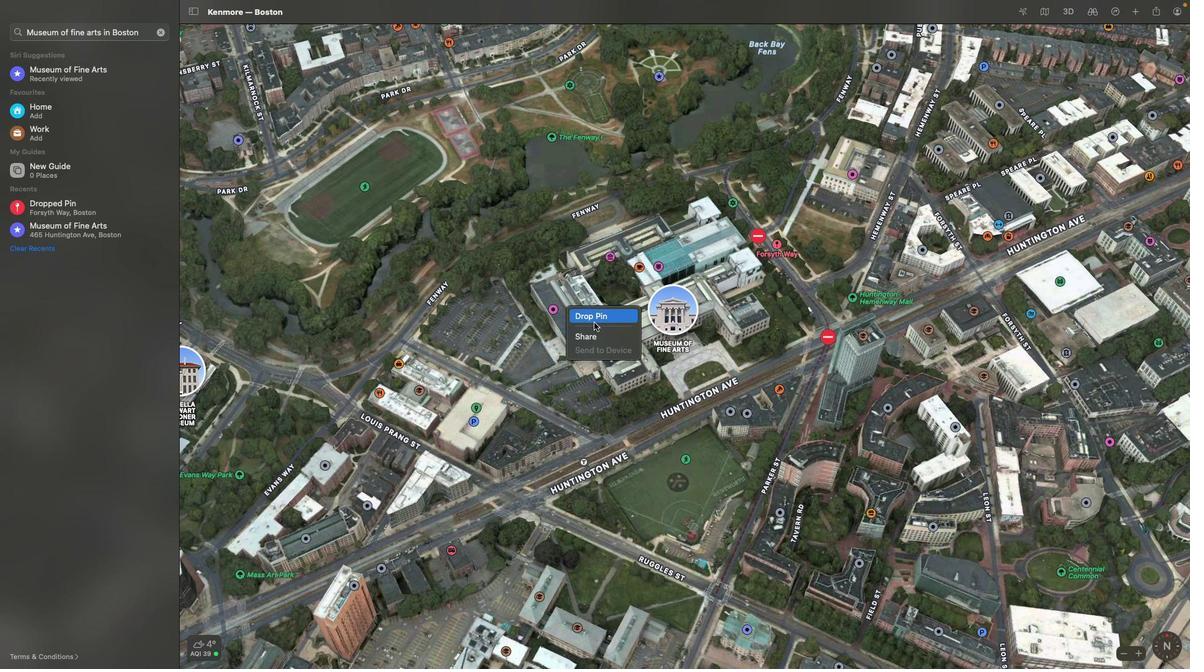 
Action: Mouse pressed left at (831, 323)
Screenshot: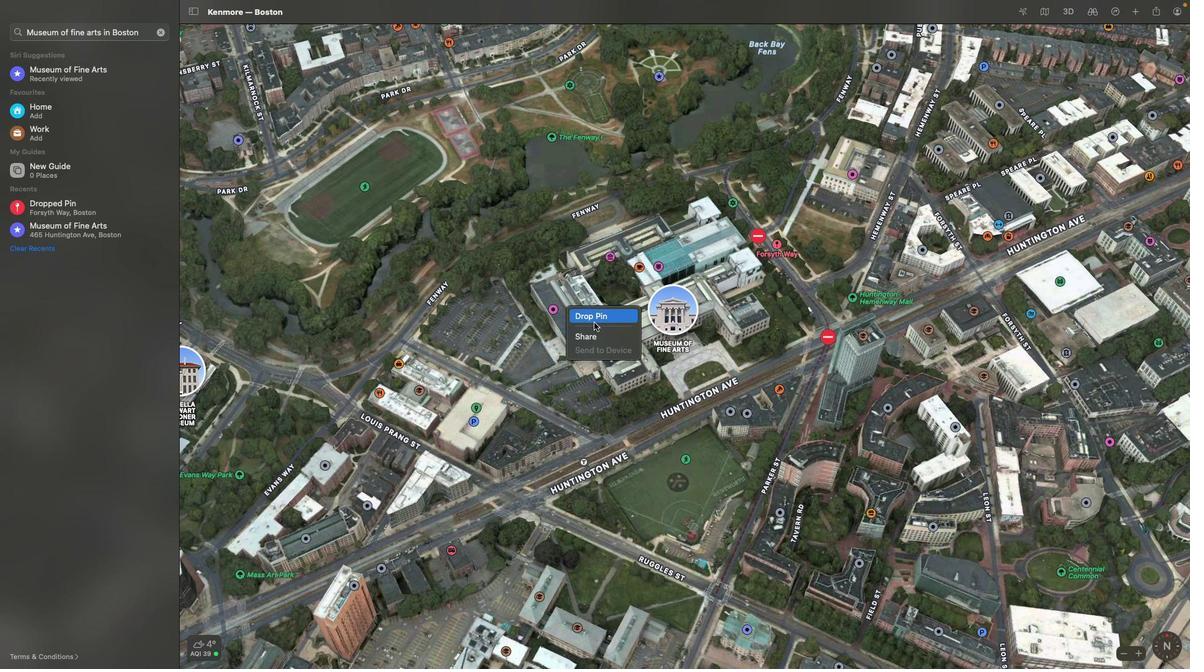 
Action: Mouse moved to (831, 325)
Screenshot: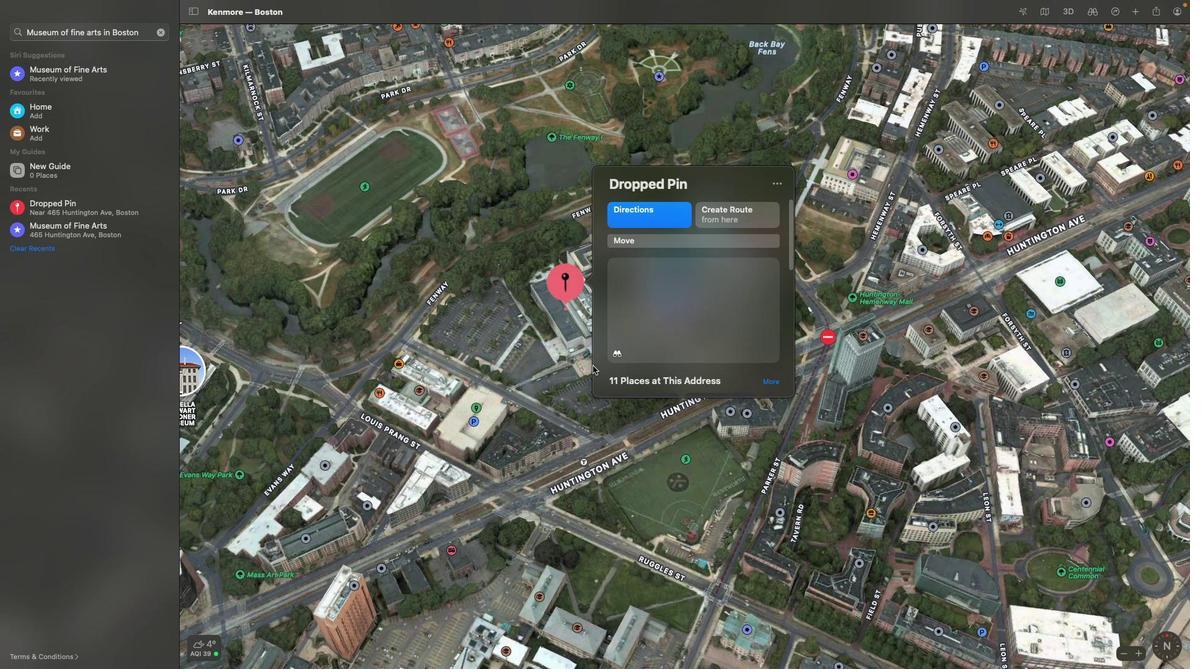 
Action: Mouse pressed left at (831, 325)
Screenshot: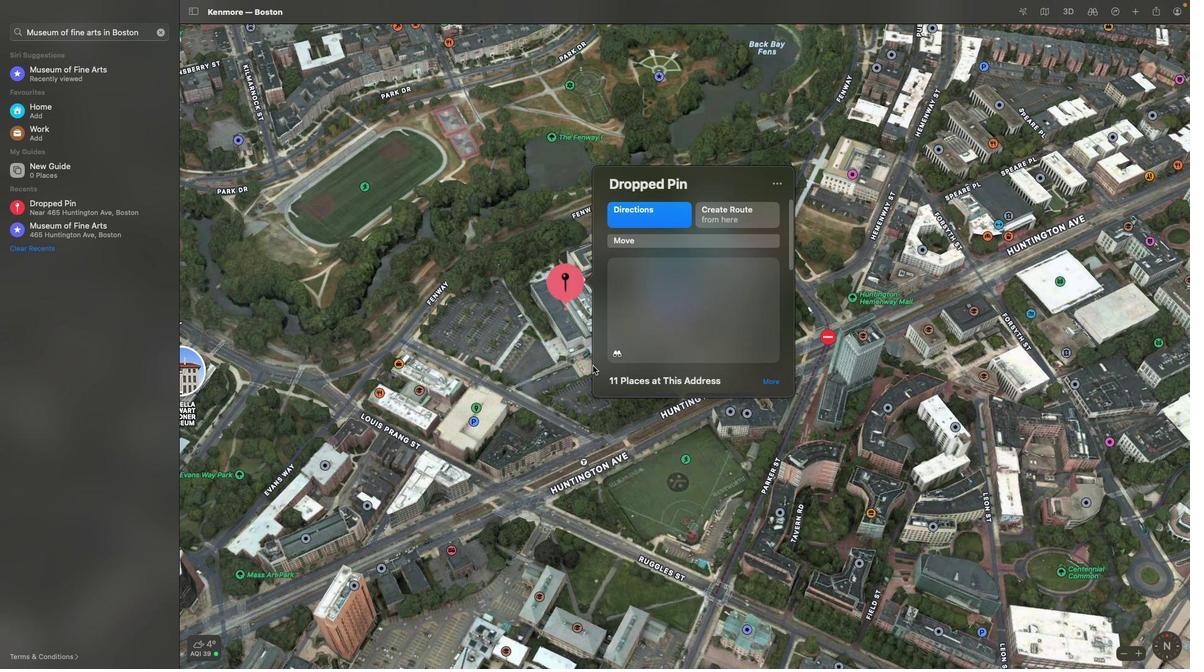 
Action: Mouse moved to (842, 326)
Screenshot: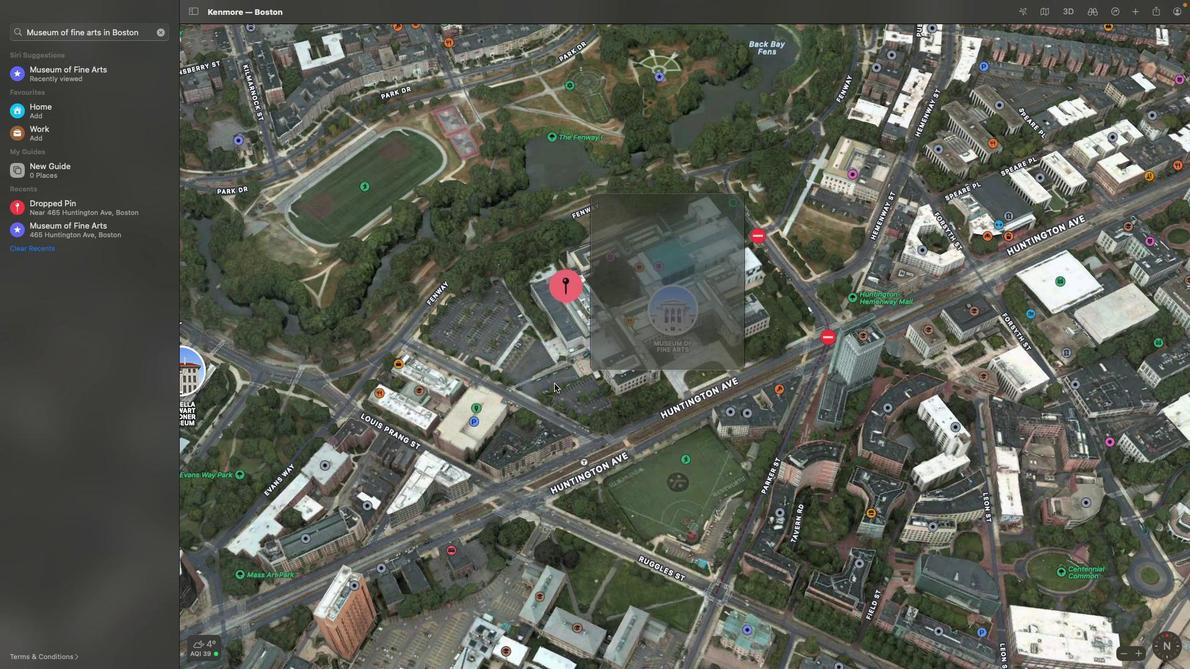 
Action: Mouse pressed left at (842, 326)
Screenshot: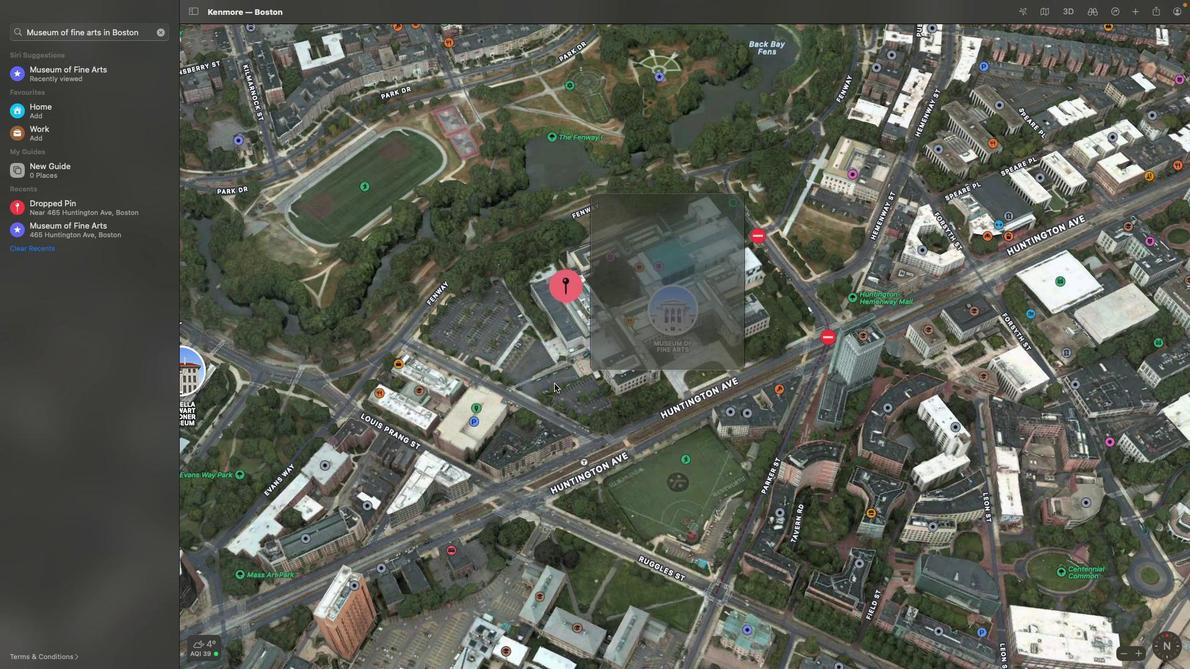 
Action: Mouse moved to (816, 328)
Screenshot: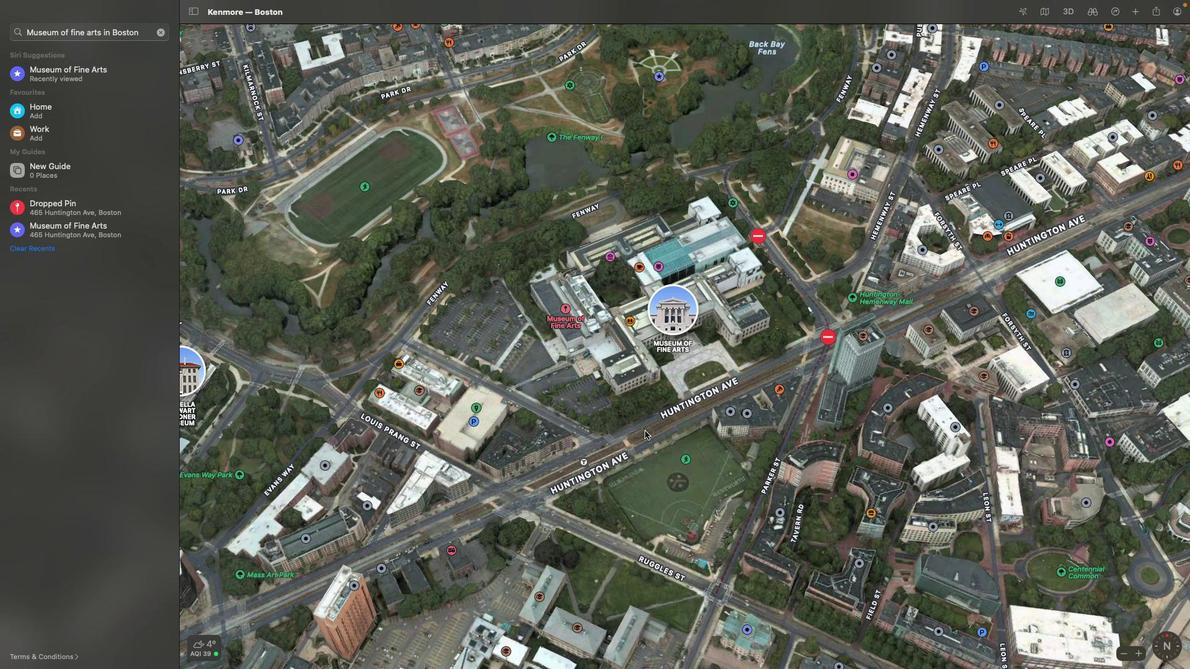 
Action: Mouse pressed right at (816, 328)
Screenshot: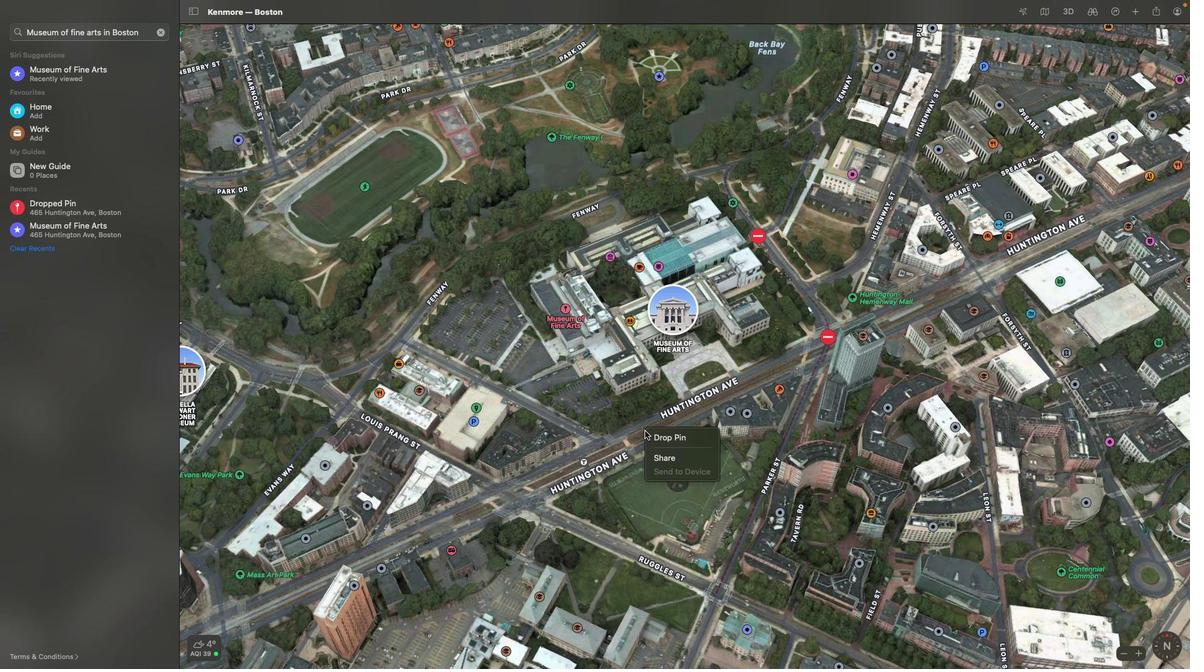 
Action: Mouse moved to (815, 329)
Screenshot: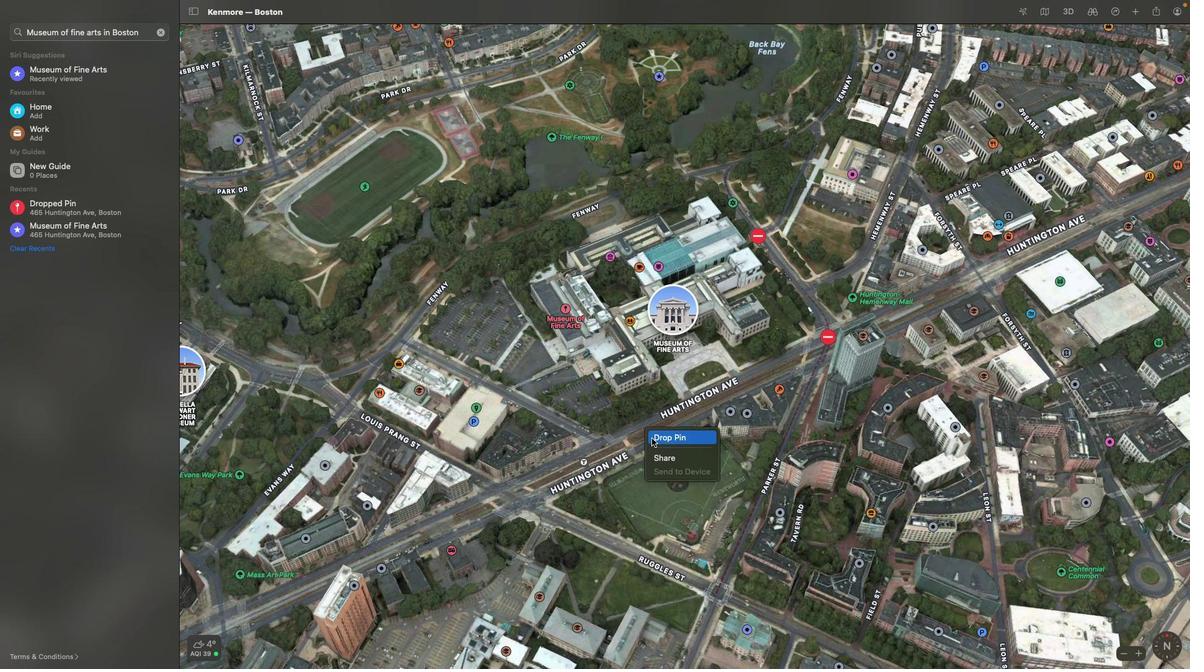 
Action: Mouse pressed left at (815, 329)
Screenshot: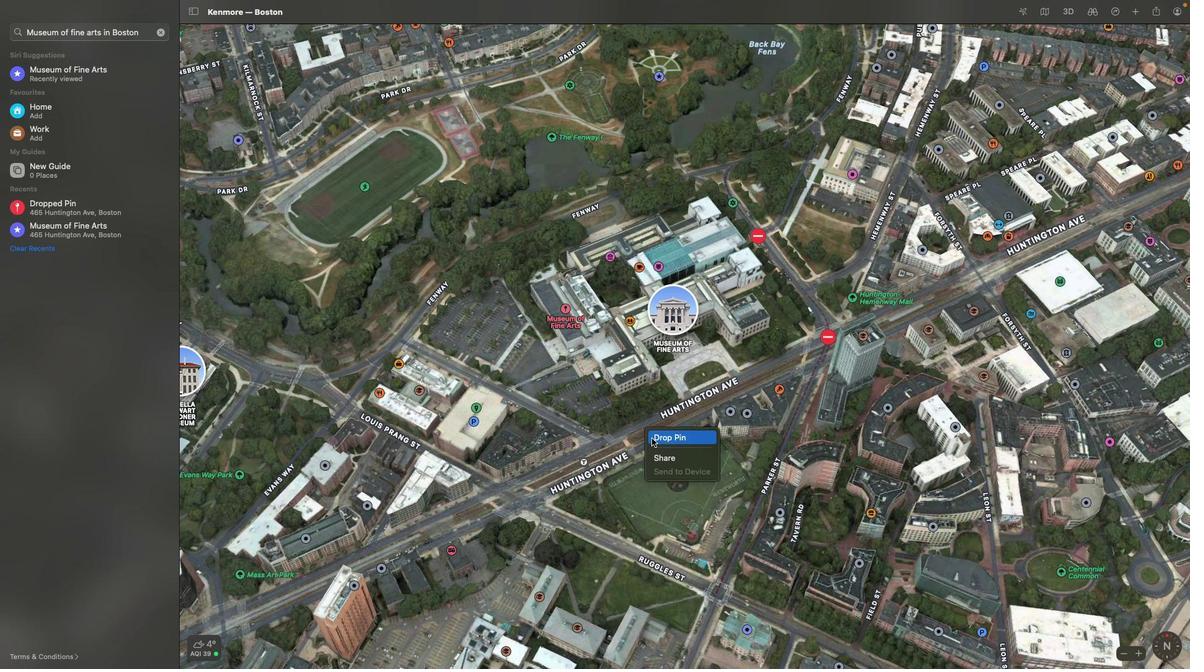 
Action: Mouse pressed left at (815, 329)
Screenshot: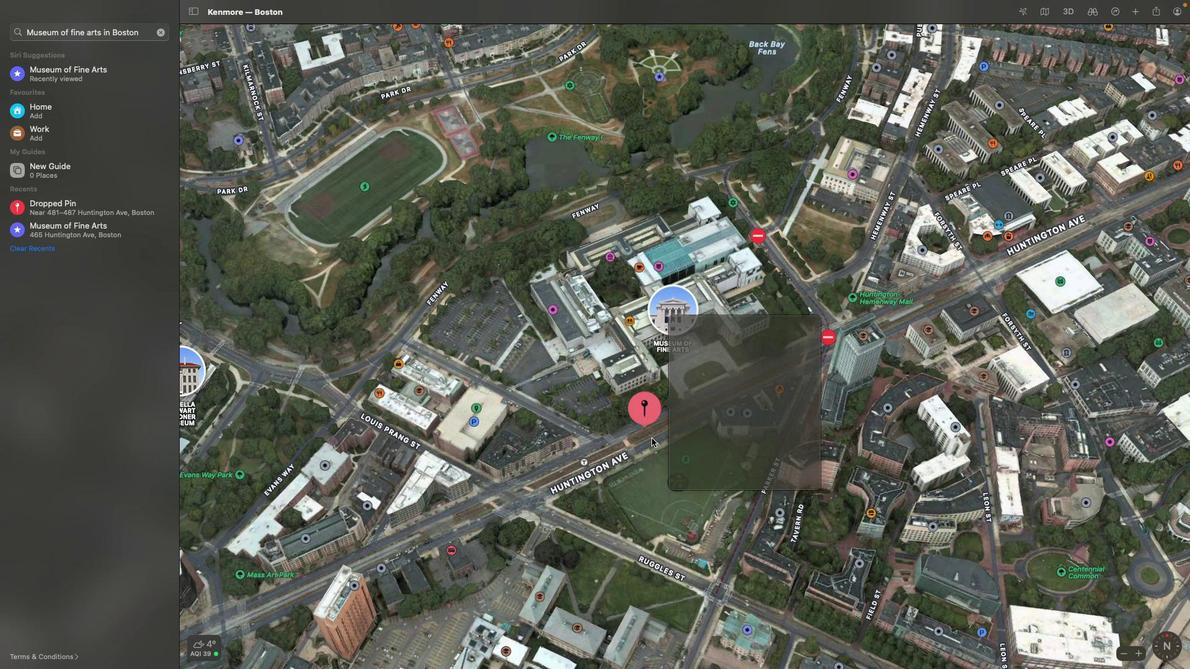 
Action: Mouse moved to (789, 328)
Screenshot: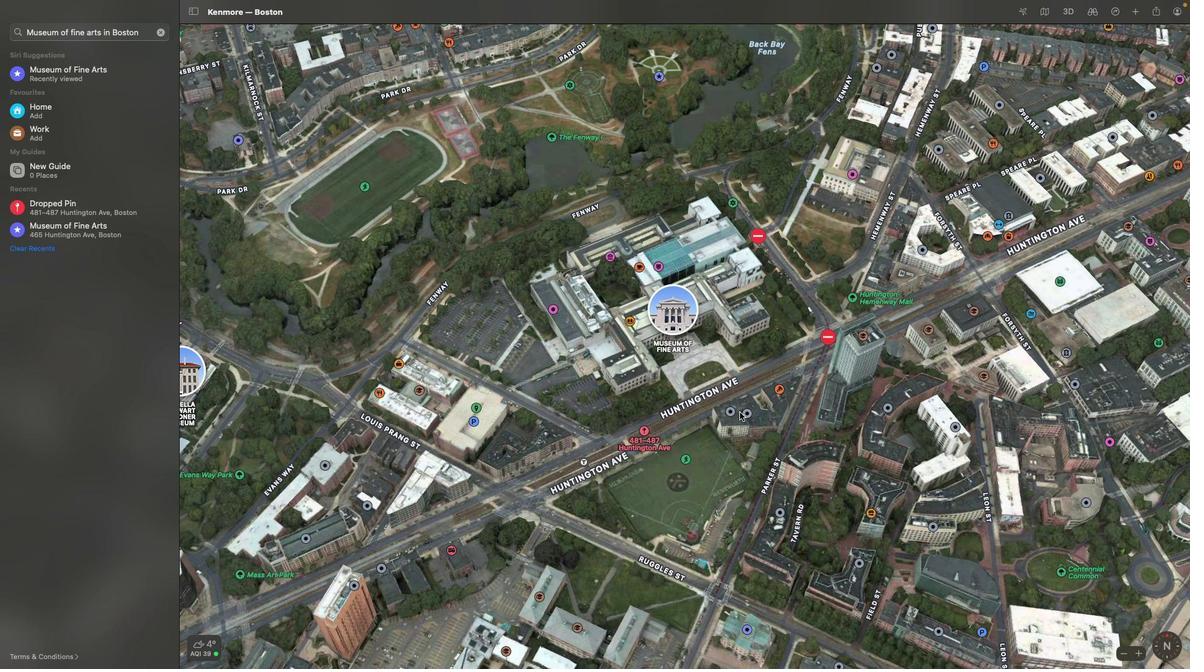 
Action: Mouse scrolled (789, 328) with delta (1002, 309)
Screenshot: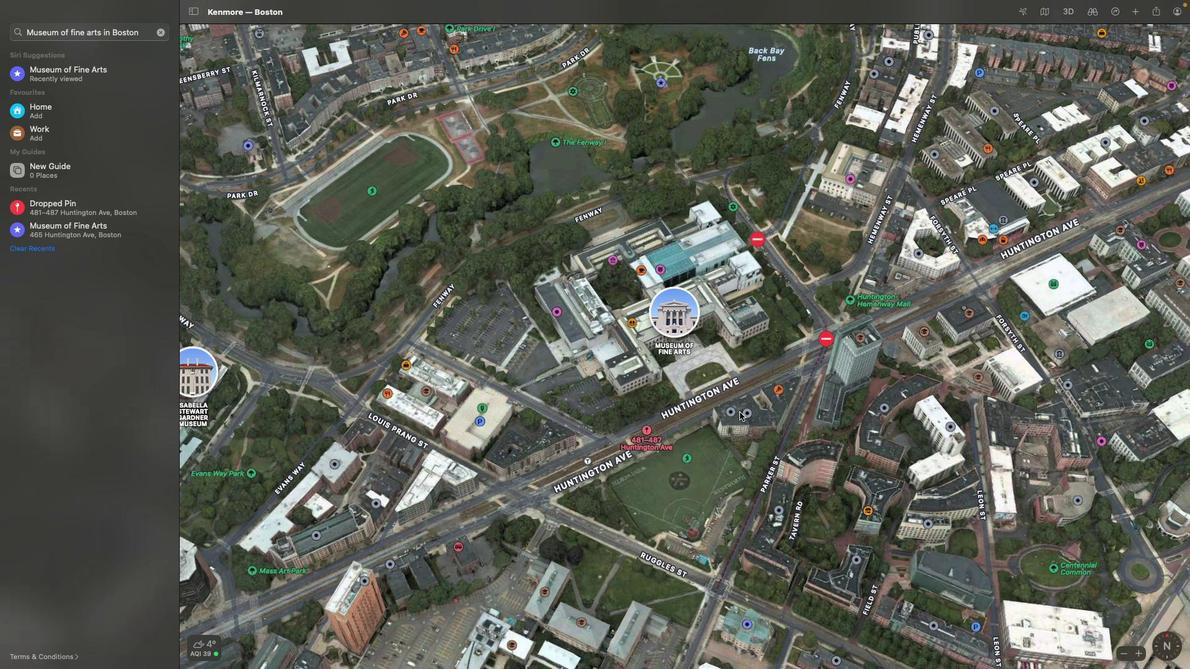 
Action: Mouse scrolled (789, 328) with delta (1002, 309)
Screenshot: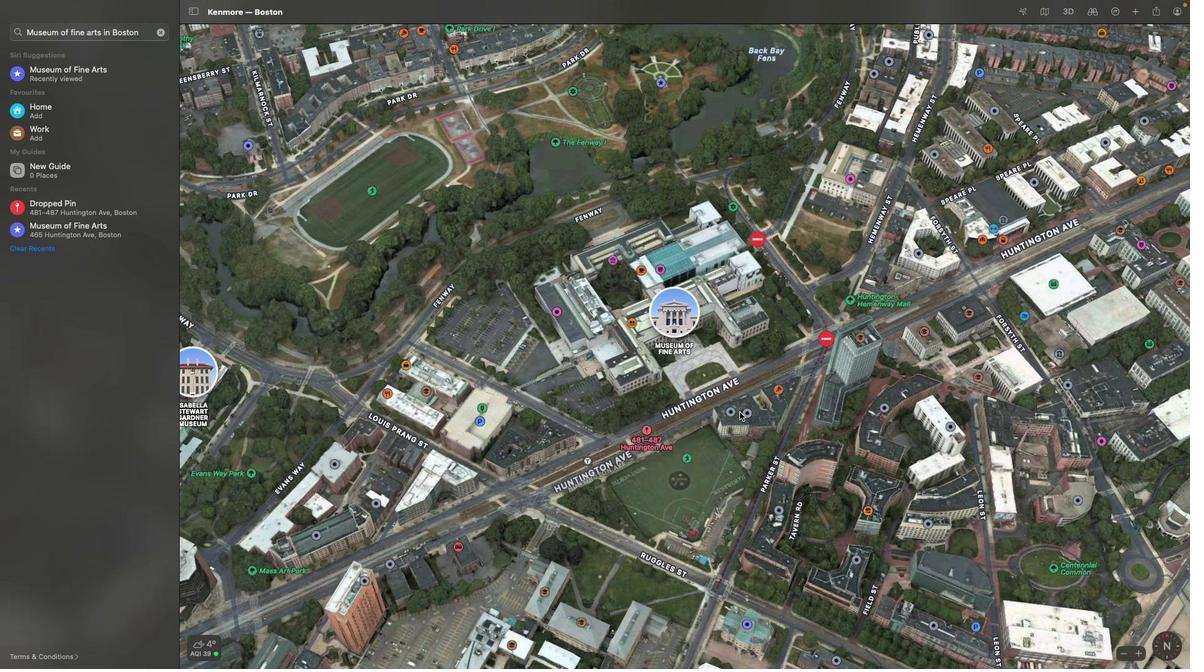 
Action: Mouse scrolled (789, 328) with delta (1002, 309)
Screenshot: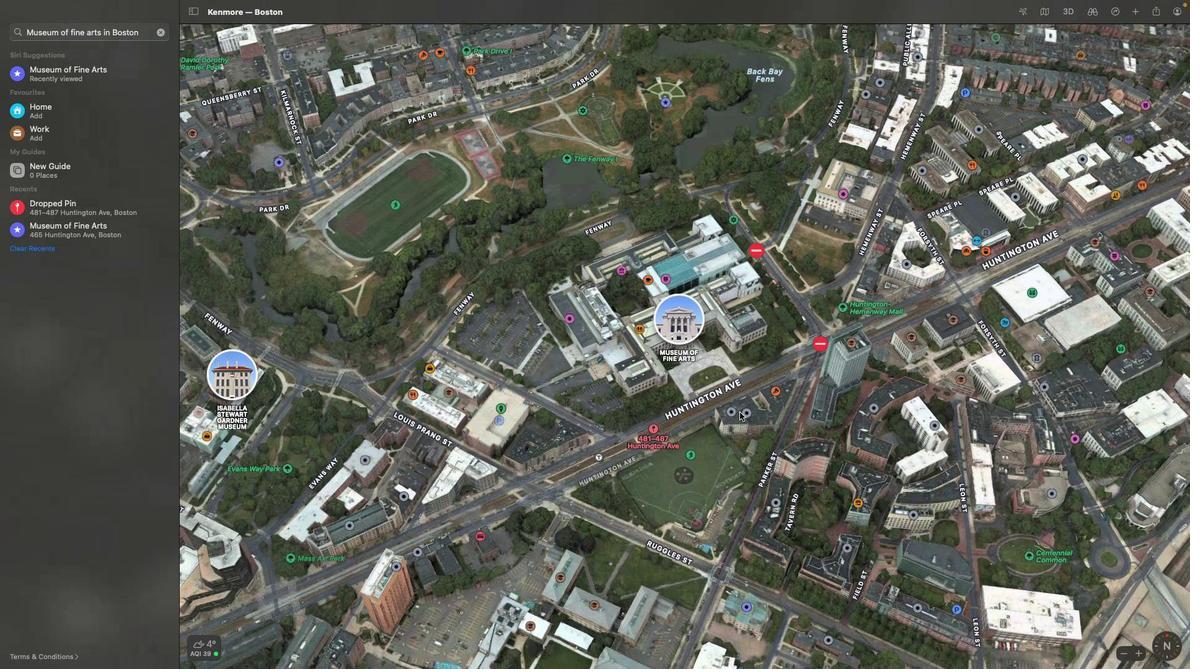 
Action: Mouse moved to (795, 334)
Screenshot: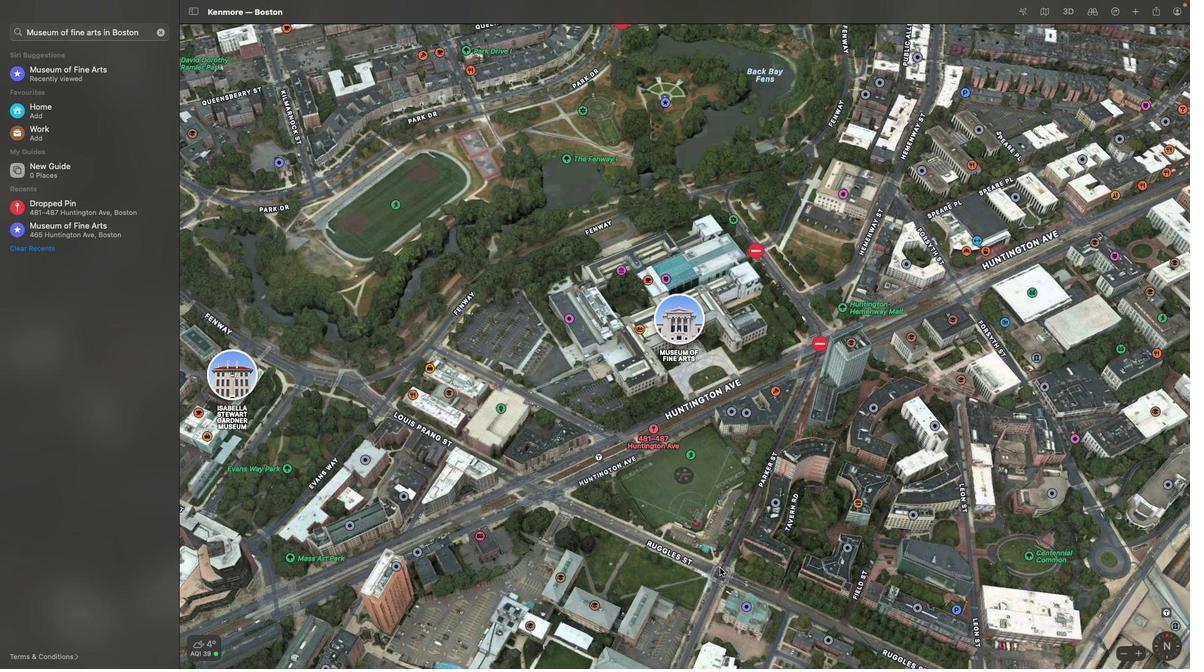 
Action: Mouse pressed right at (795, 334)
Screenshot: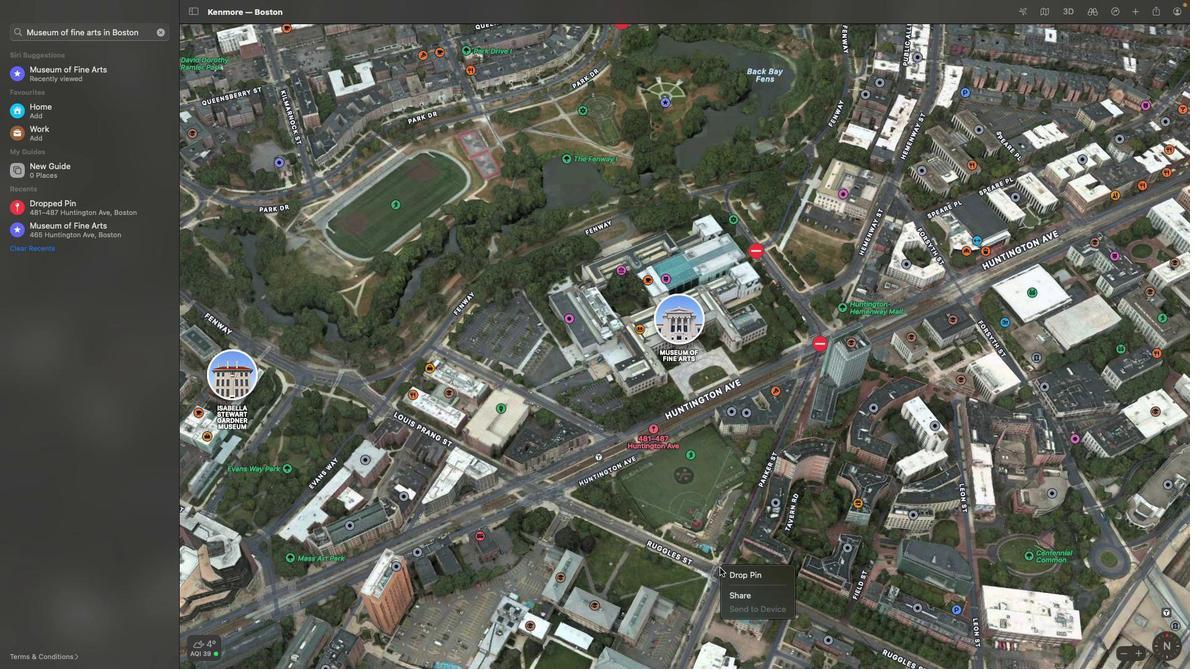 
Action: Mouse moved to (789, 334)
Screenshot: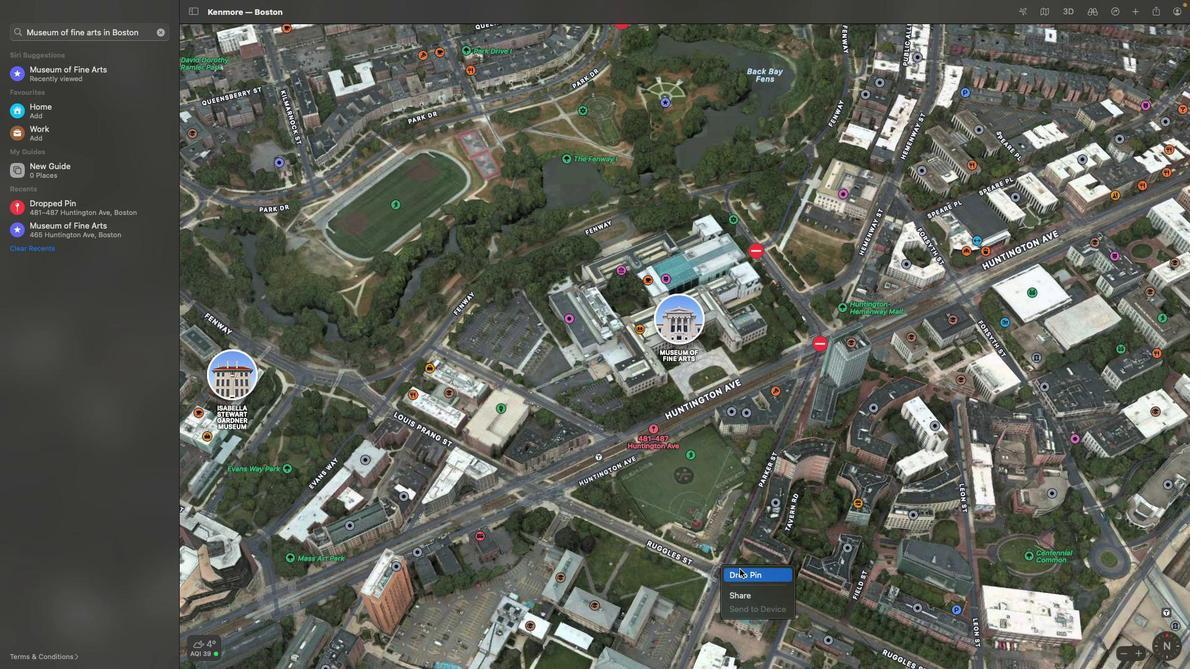 
Action: Mouse pressed left at (789, 334)
Screenshot: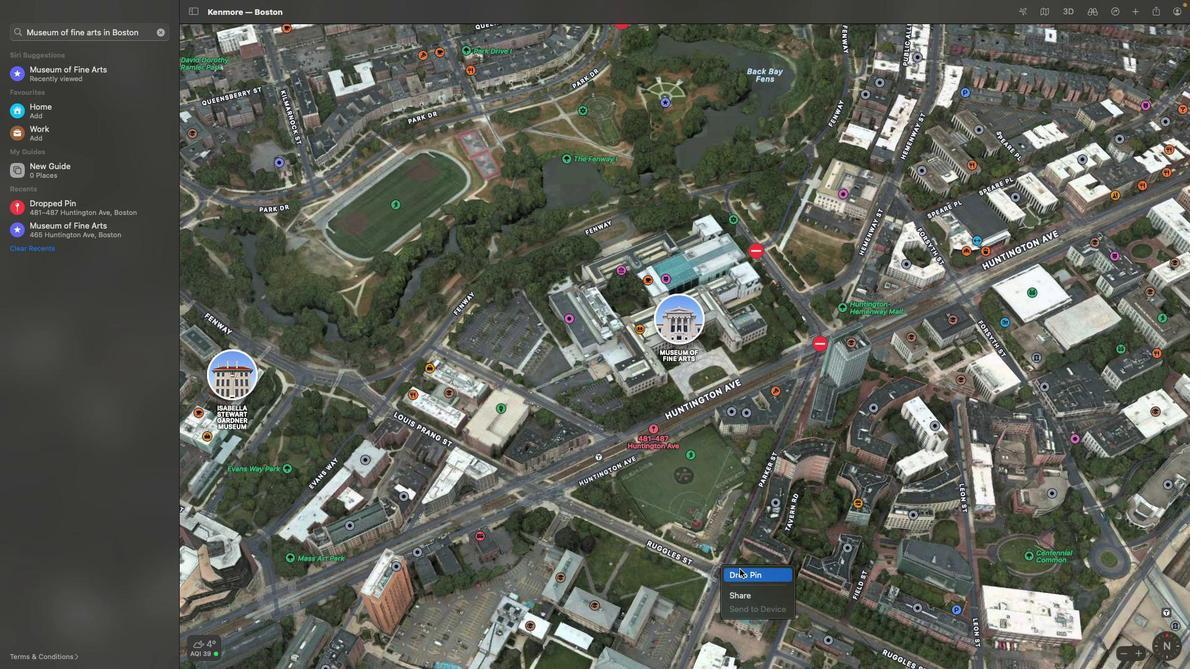 
Action: Mouse moved to (787, 329)
Screenshot: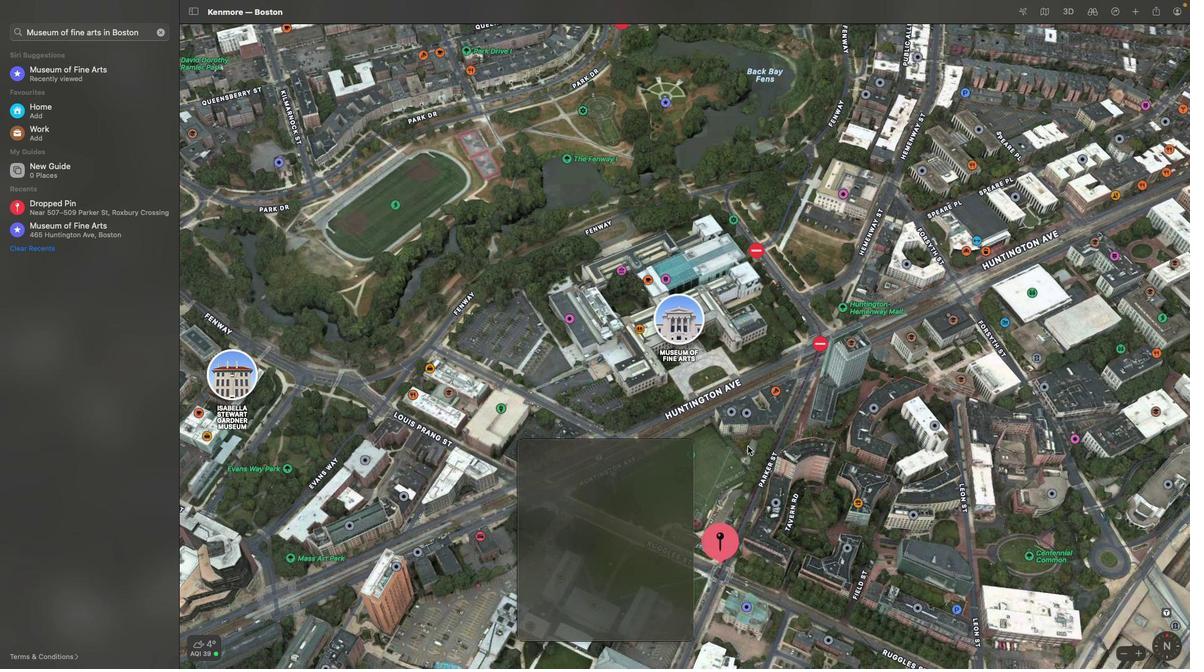 
Action: Mouse pressed left at (787, 329)
Screenshot: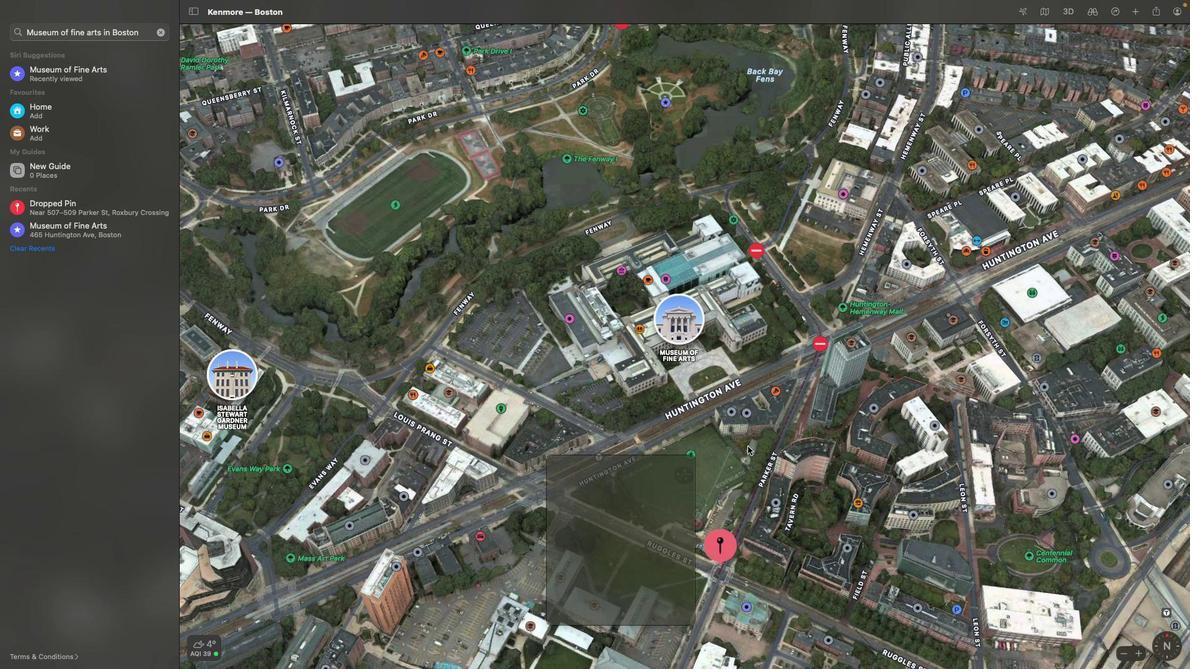 
Action: Mouse moved to (826, 327)
Screenshot: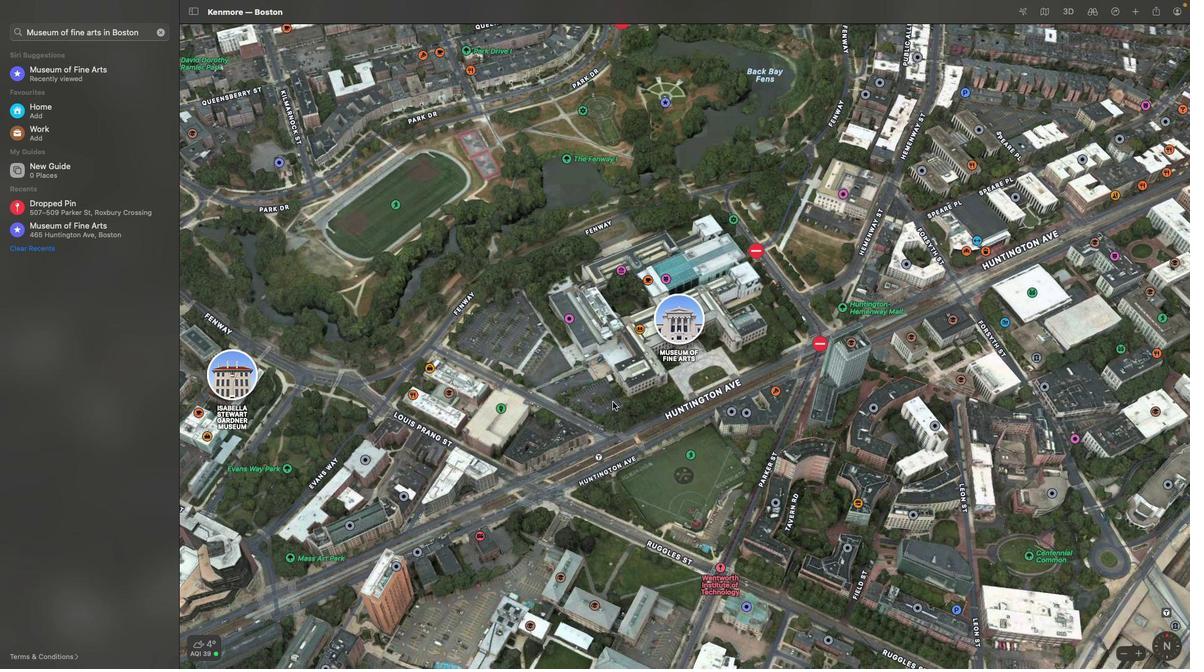 
Action: Mouse pressed left at (826, 327)
Screenshot: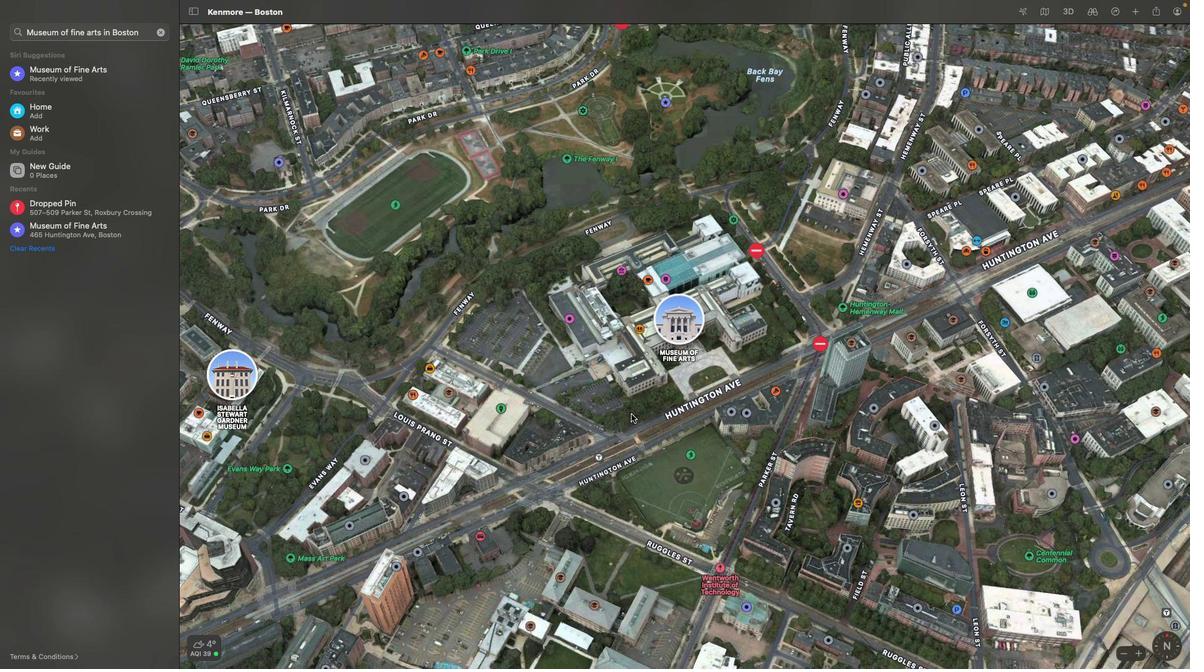 
Action: Mouse moved to (813, 320)
Screenshot: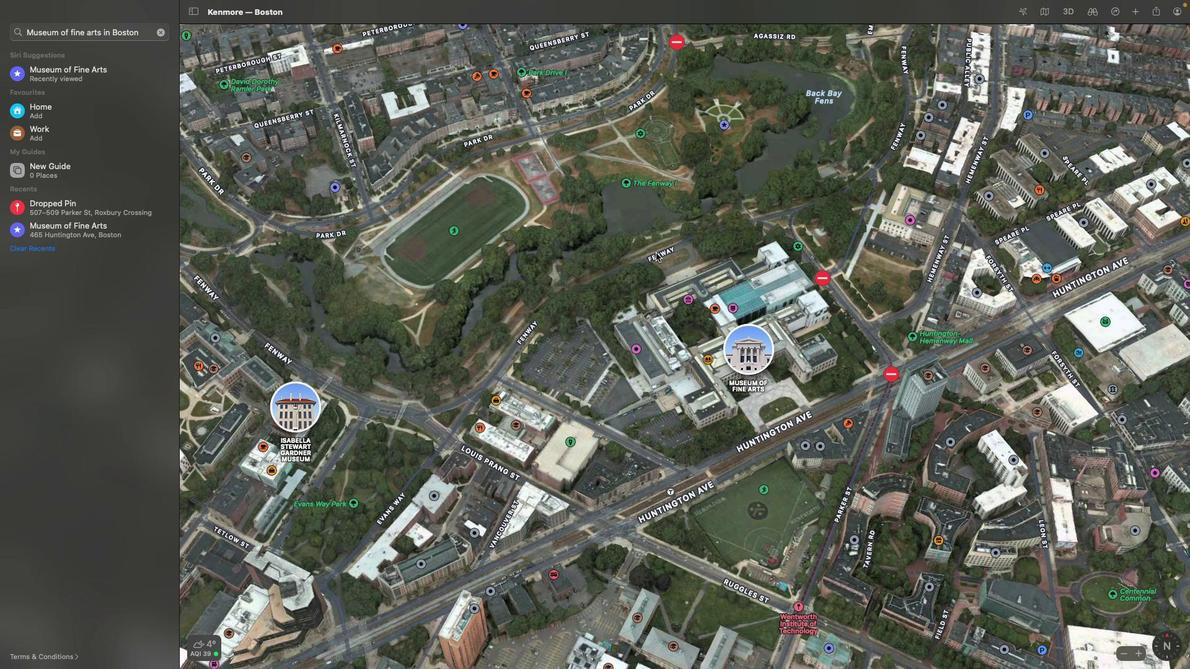
Action: Mouse pressed right at (813, 320)
Screenshot: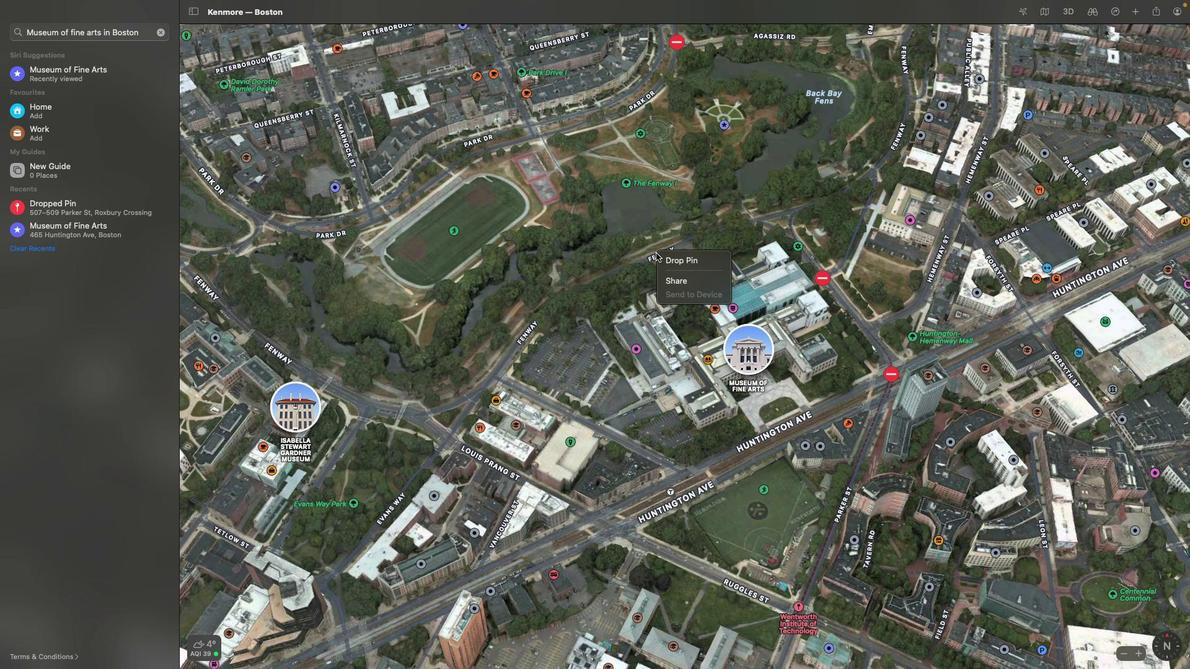 
Action: Mouse moved to (806, 321)
Screenshot: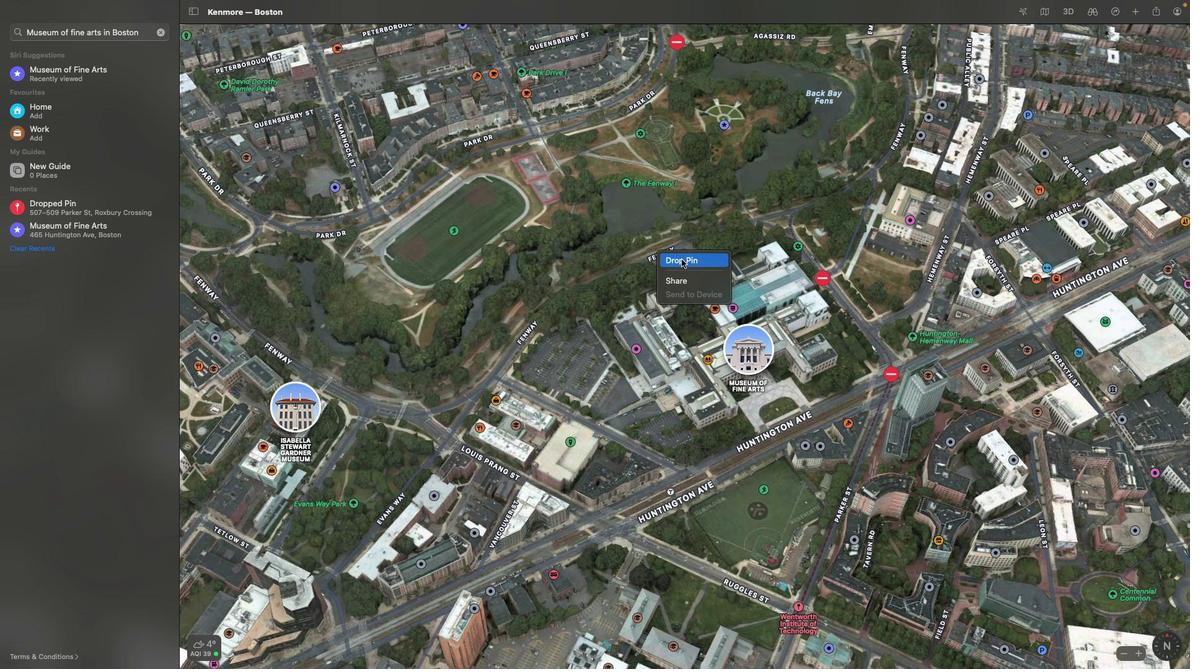 
Action: Mouse pressed left at (806, 321)
Screenshot: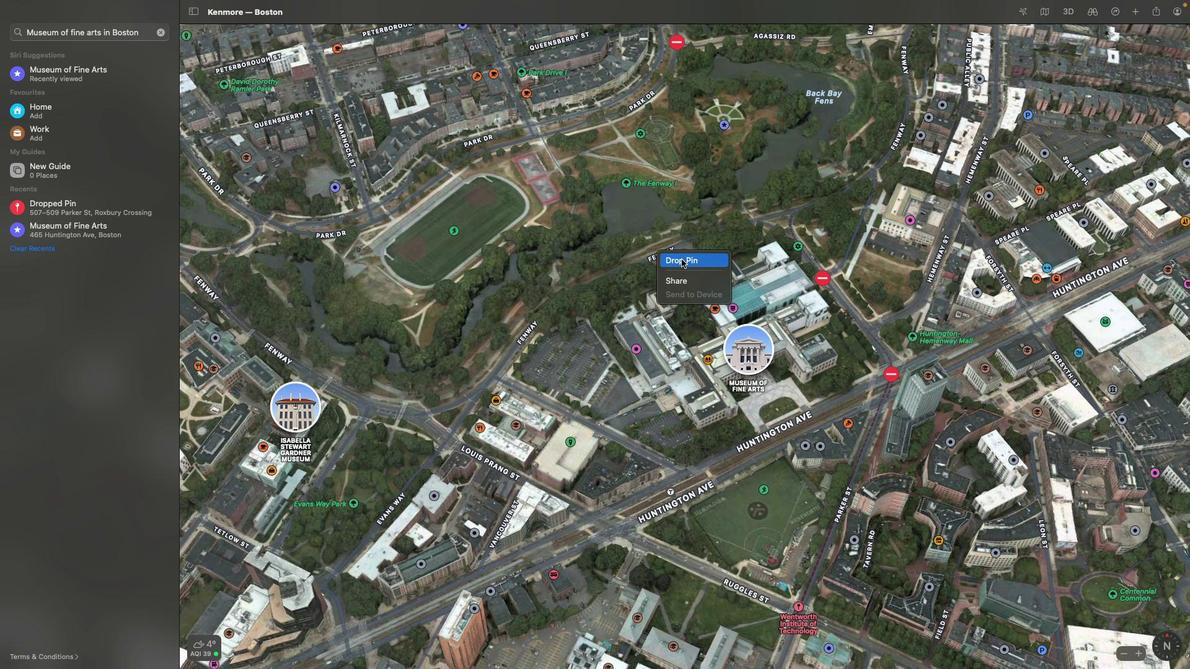 
Action: Mouse moved to (806, 326)
Screenshot: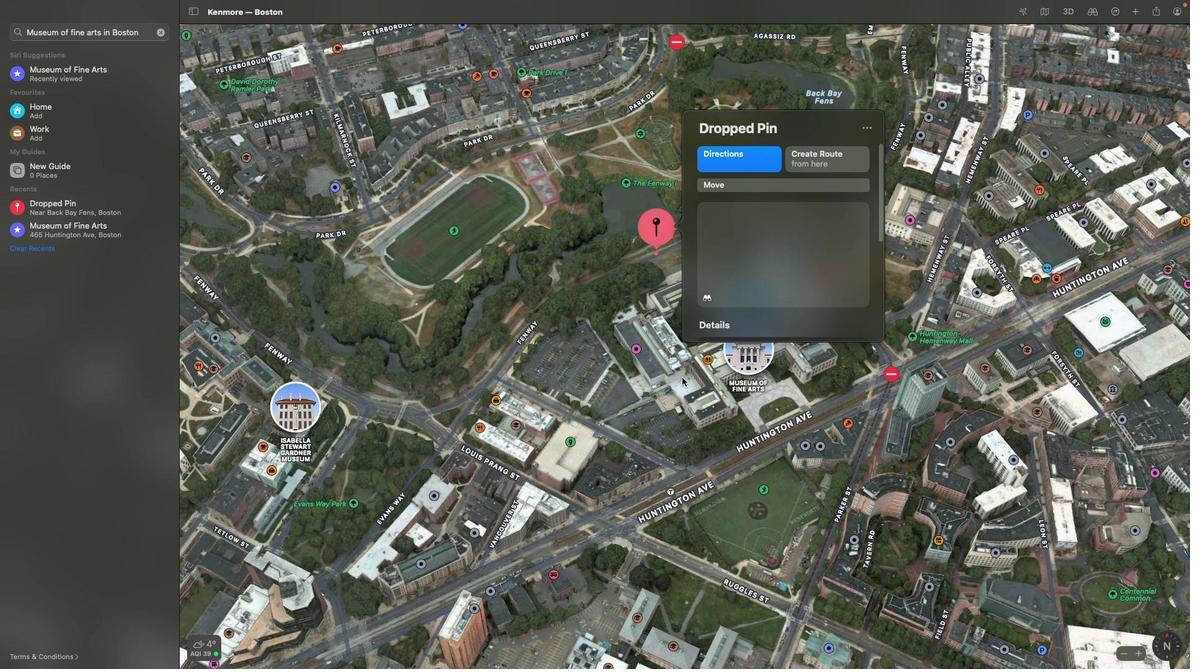 
Action: Mouse pressed left at (806, 326)
Screenshot: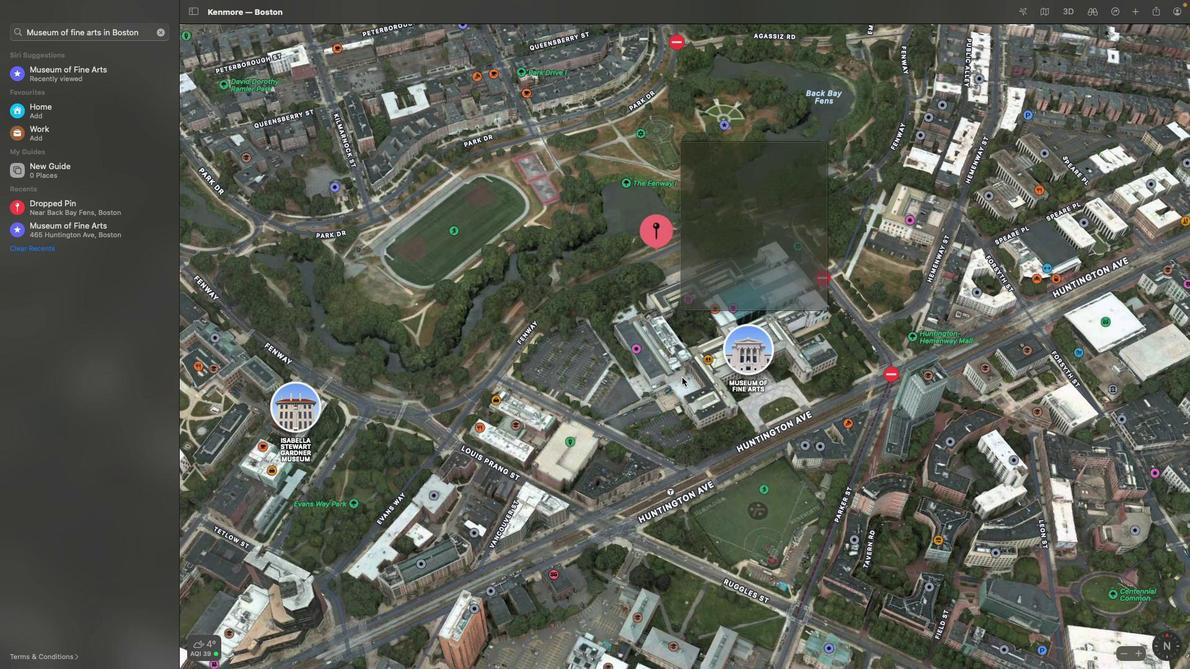 
Action: Mouse moved to (784, 325)
Screenshot: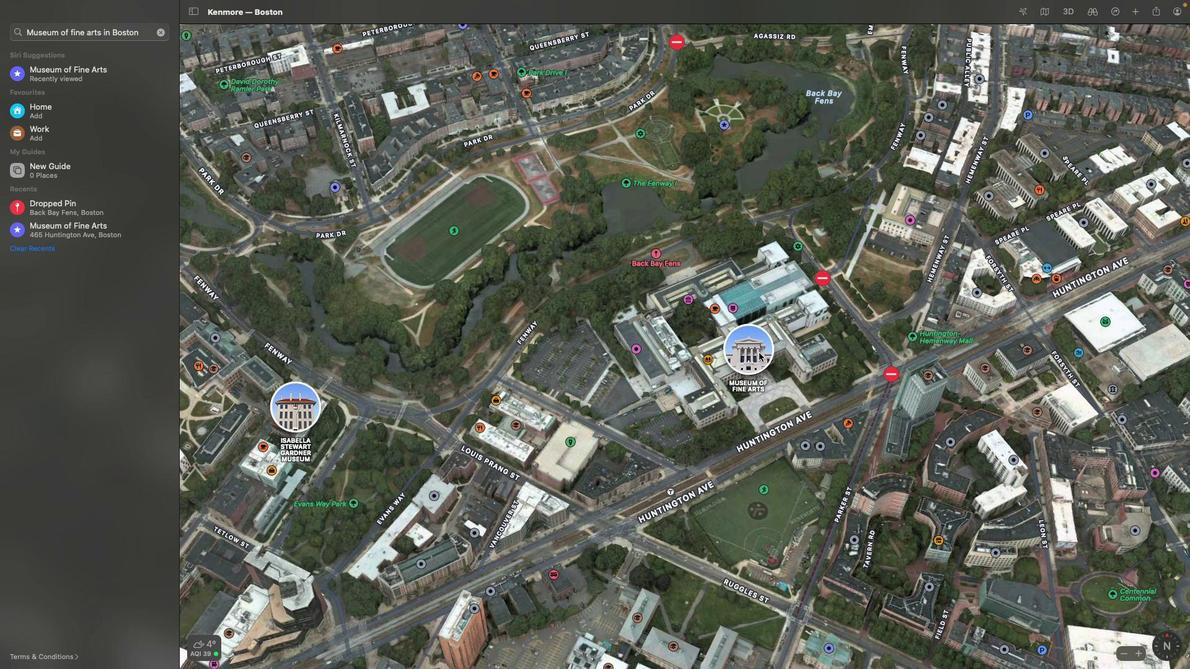 
Action: Mouse pressed left at (784, 325)
Screenshot: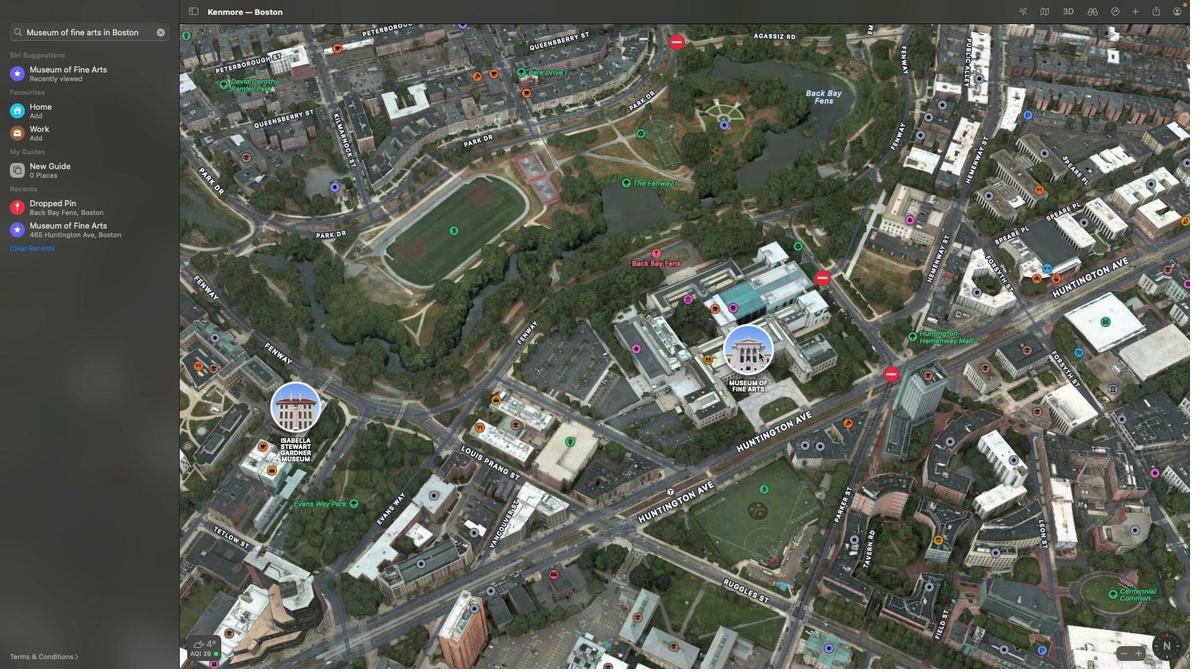 
Action: Mouse pressed right at (784, 325)
Screenshot: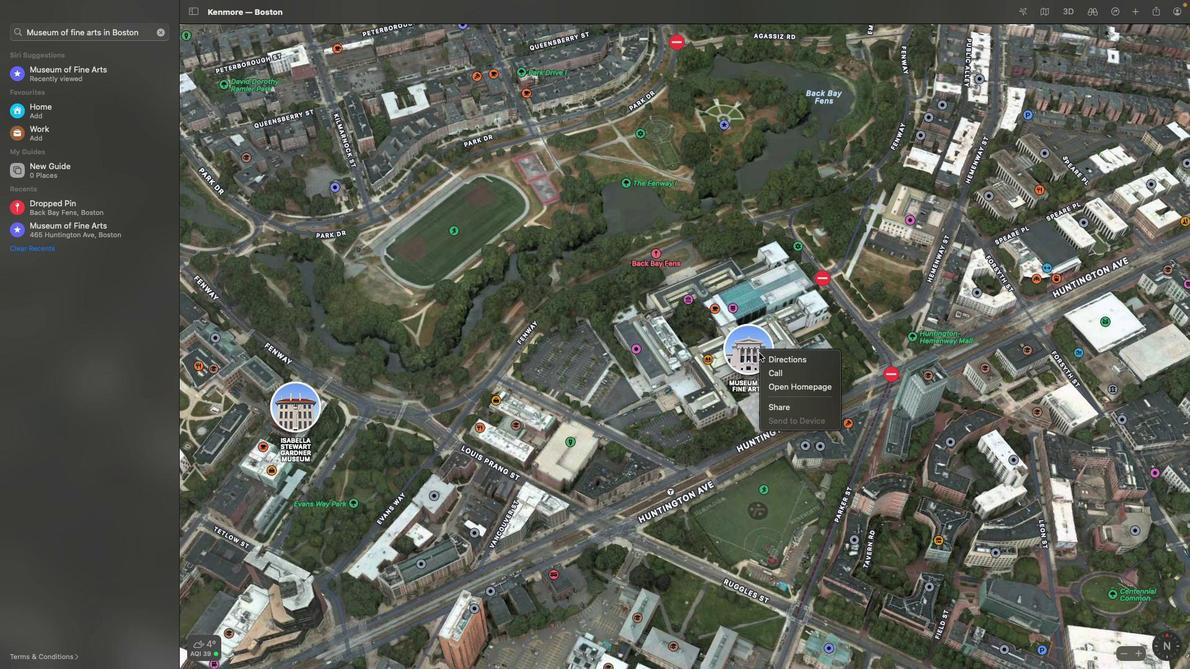 
Action: Mouse moved to (793, 327)
Screenshot: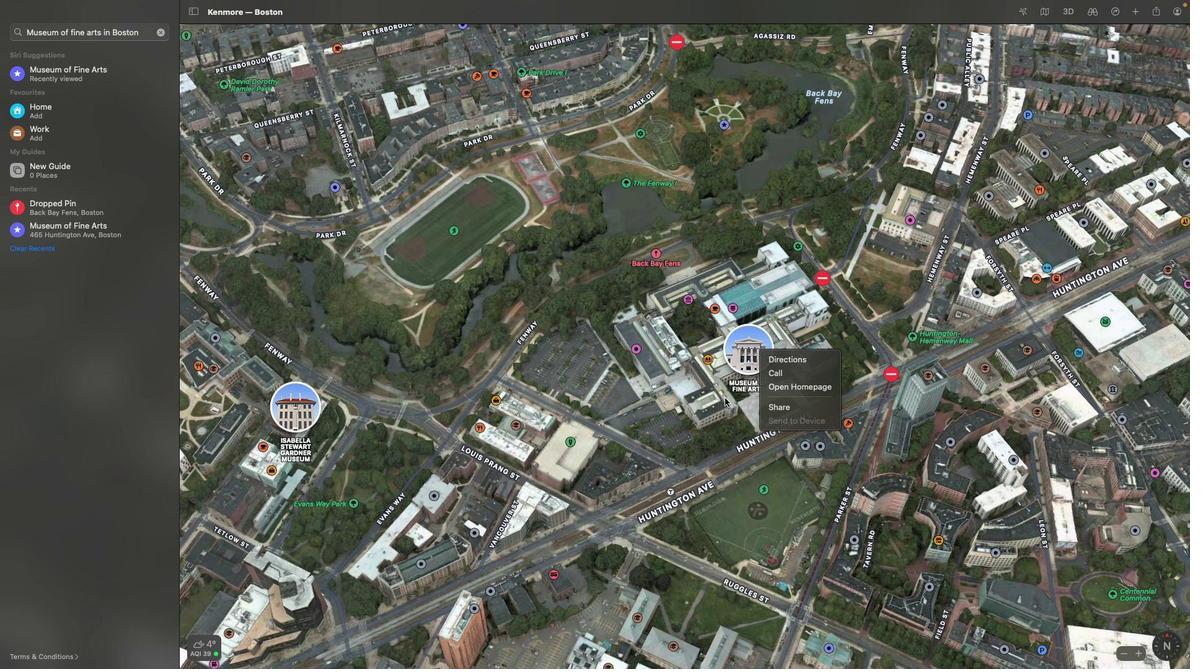 
Action: Mouse pressed left at (793, 327)
Screenshot: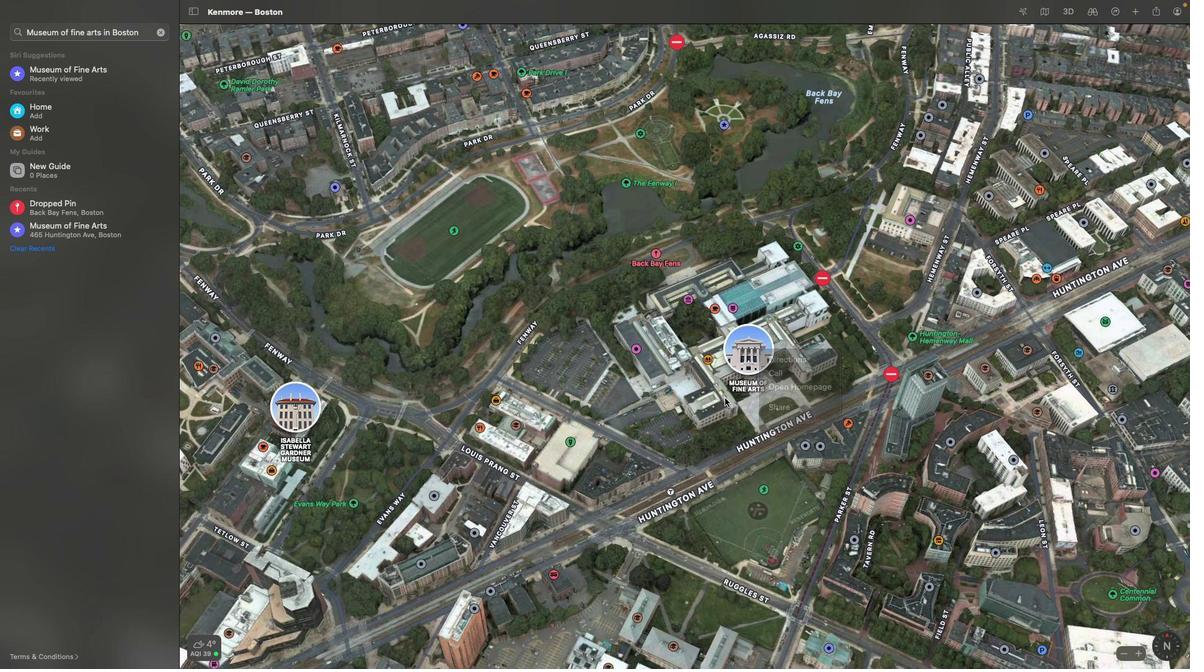 
Action: Mouse moved to (839, 327)
Screenshot: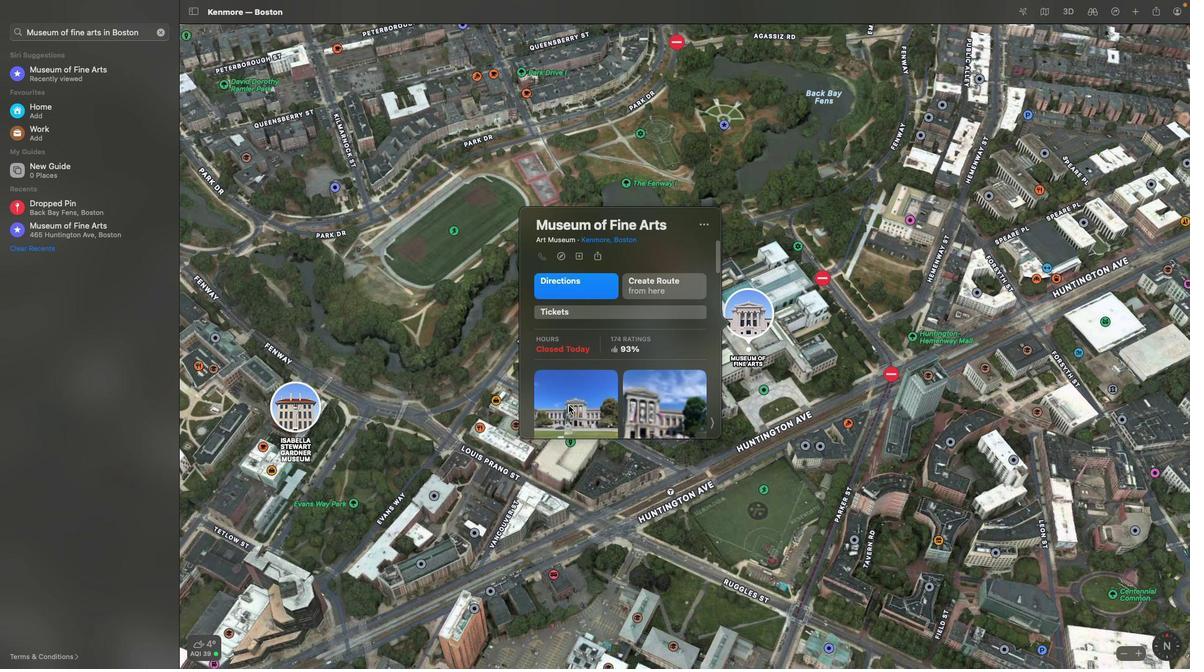 
Action: Mouse pressed left at (839, 327)
Screenshot: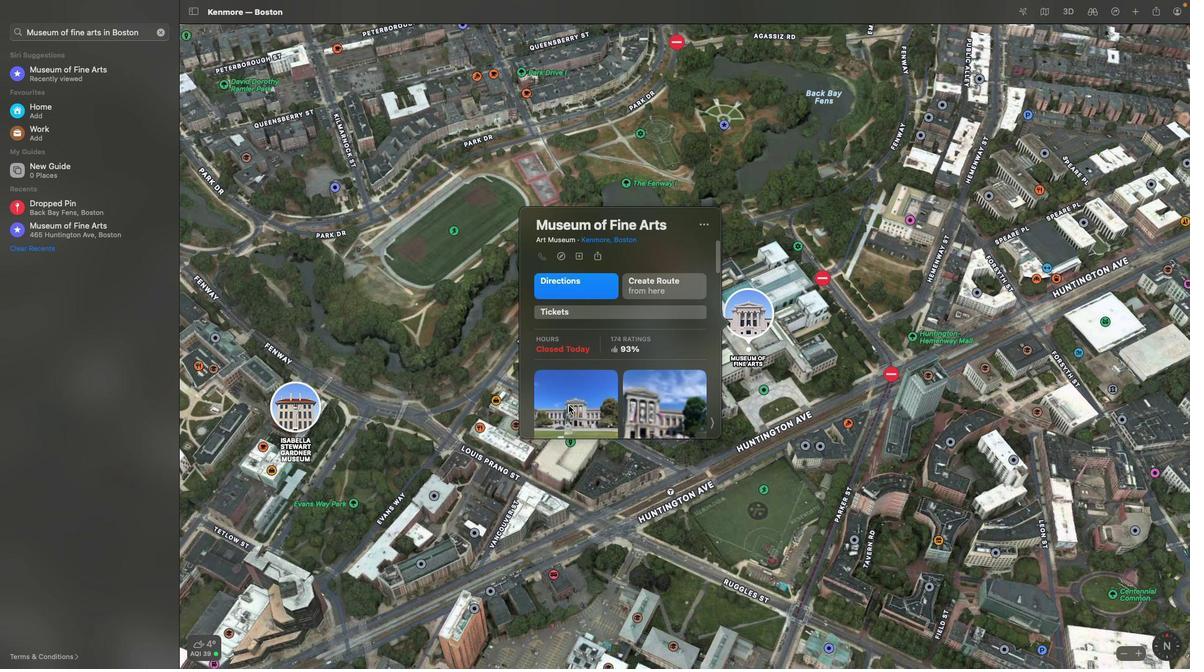 
Action: Mouse moved to (797, 326)
Screenshot: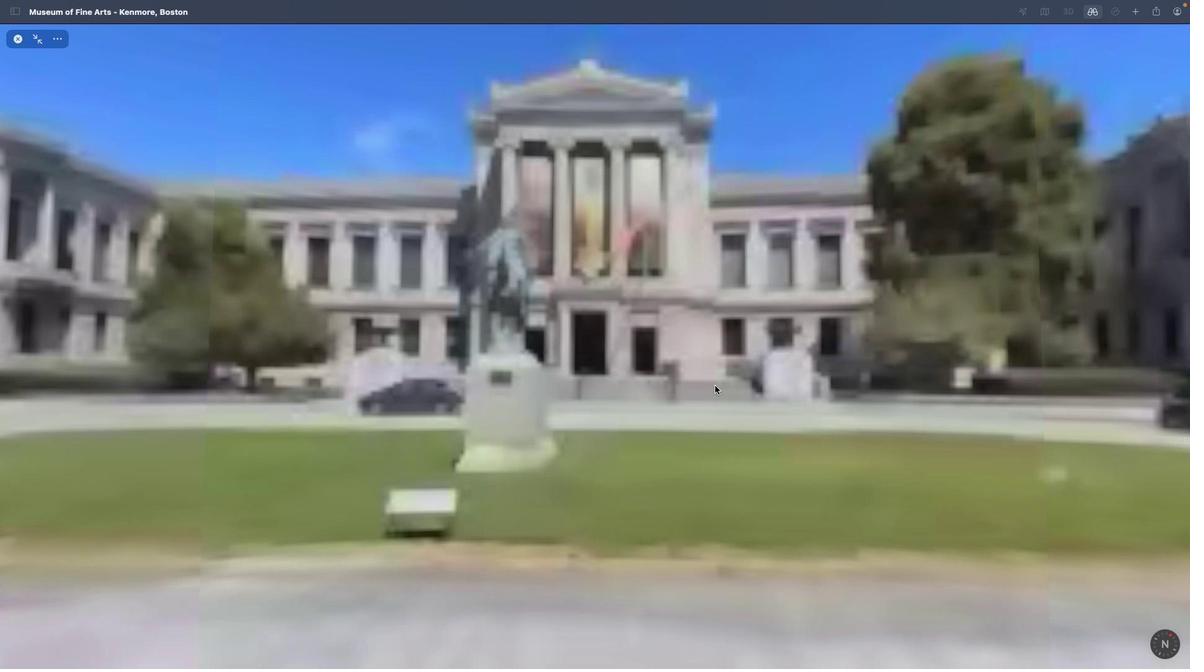 
Action: Mouse pressed left at (797, 326)
Screenshot: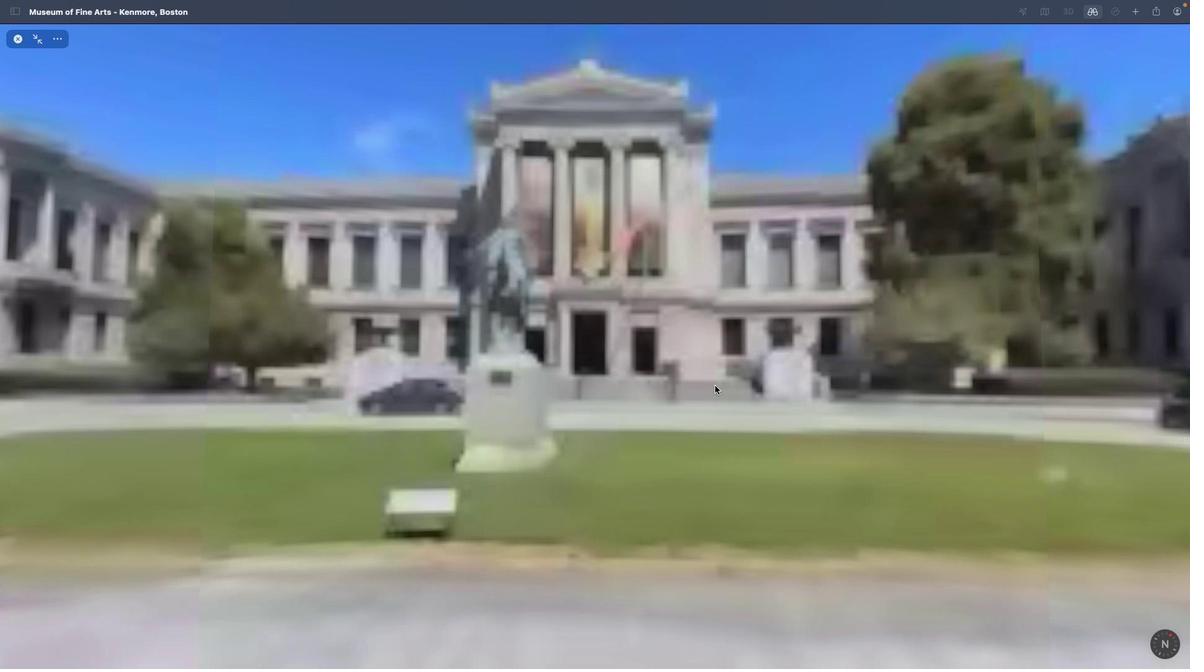 
Action: Mouse moved to (790, 326)
Screenshot: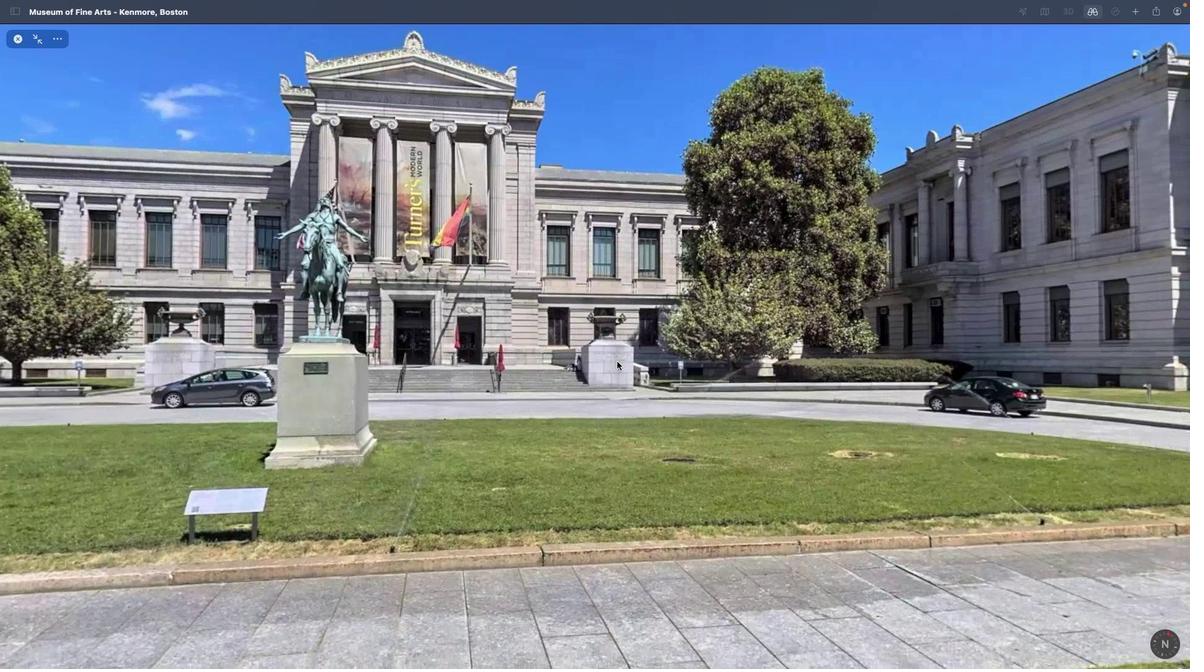 
Action: Mouse pressed left at (790, 326)
Screenshot: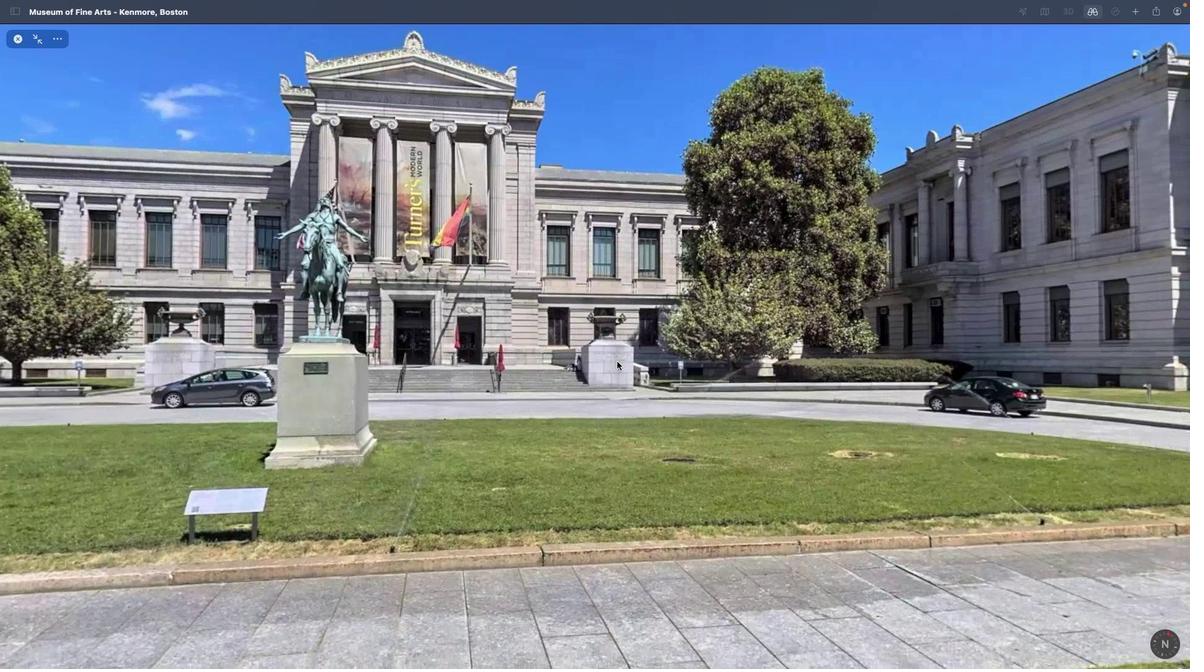 
Action: Mouse moved to (758, 325)
Screenshot: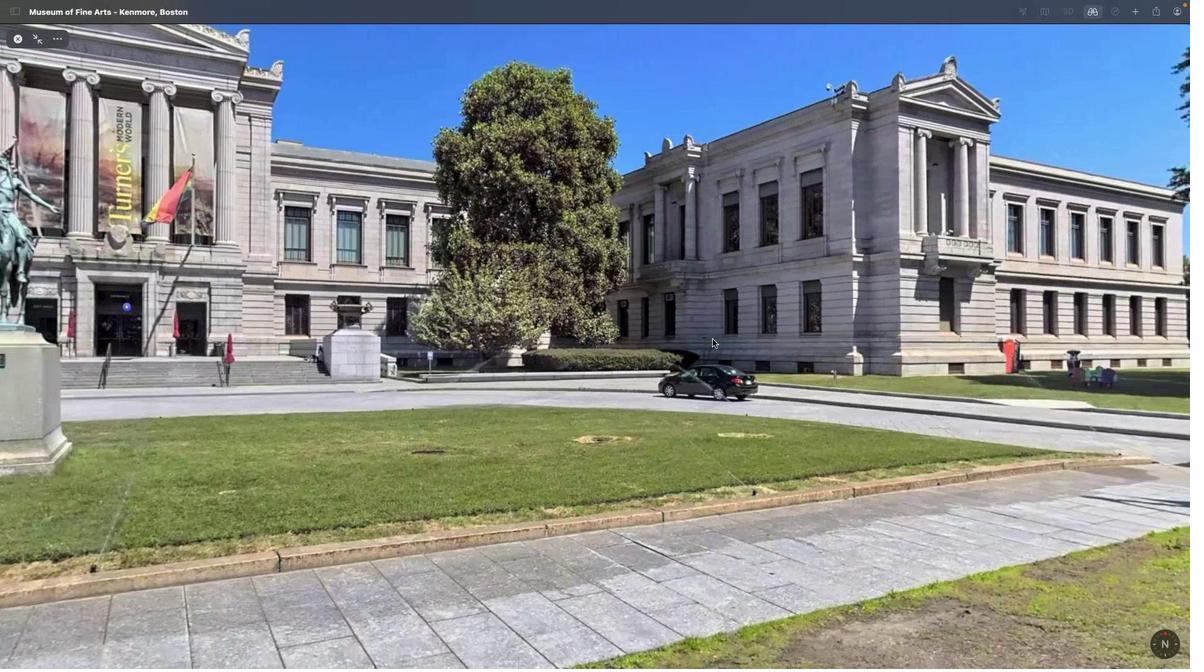 
Action: Mouse pressed left at (758, 325)
Screenshot: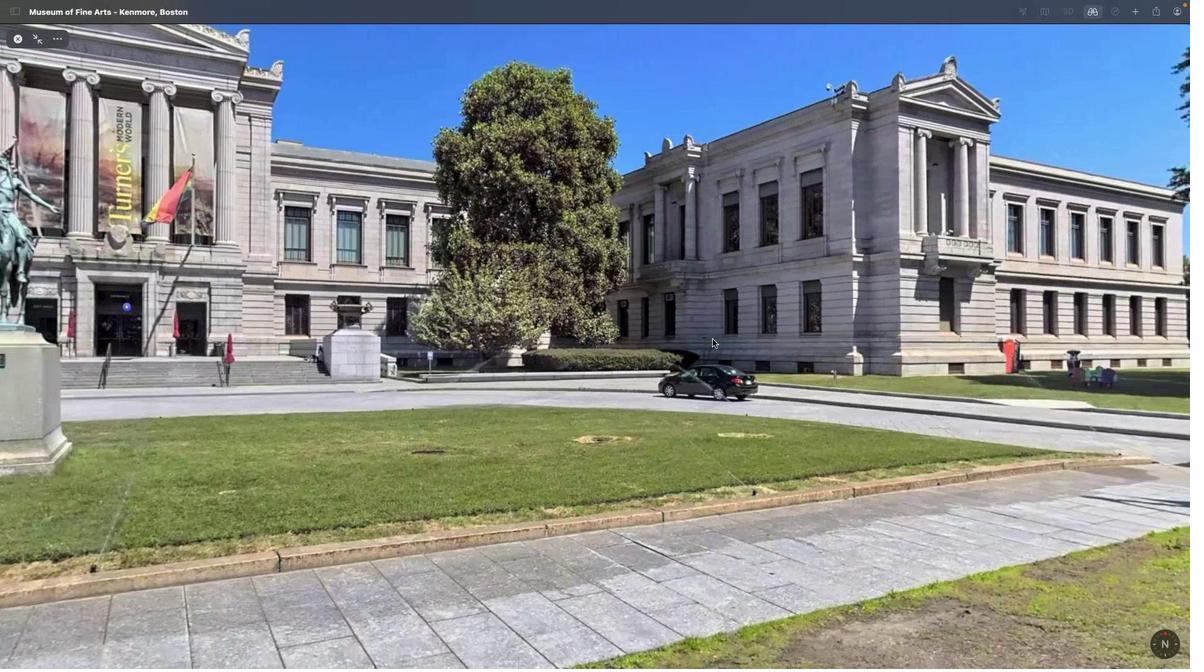 
Action: Mouse moved to (766, 324)
Screenshot: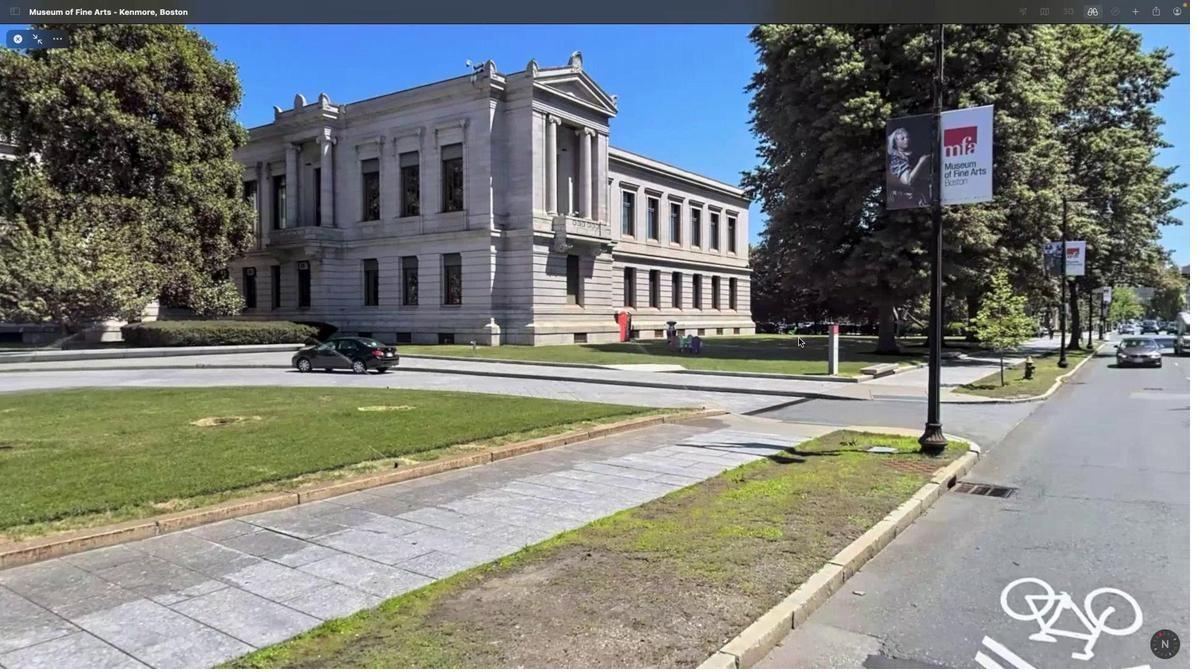 
Action: Mouse pressed left at (766, 324)
Screenshot: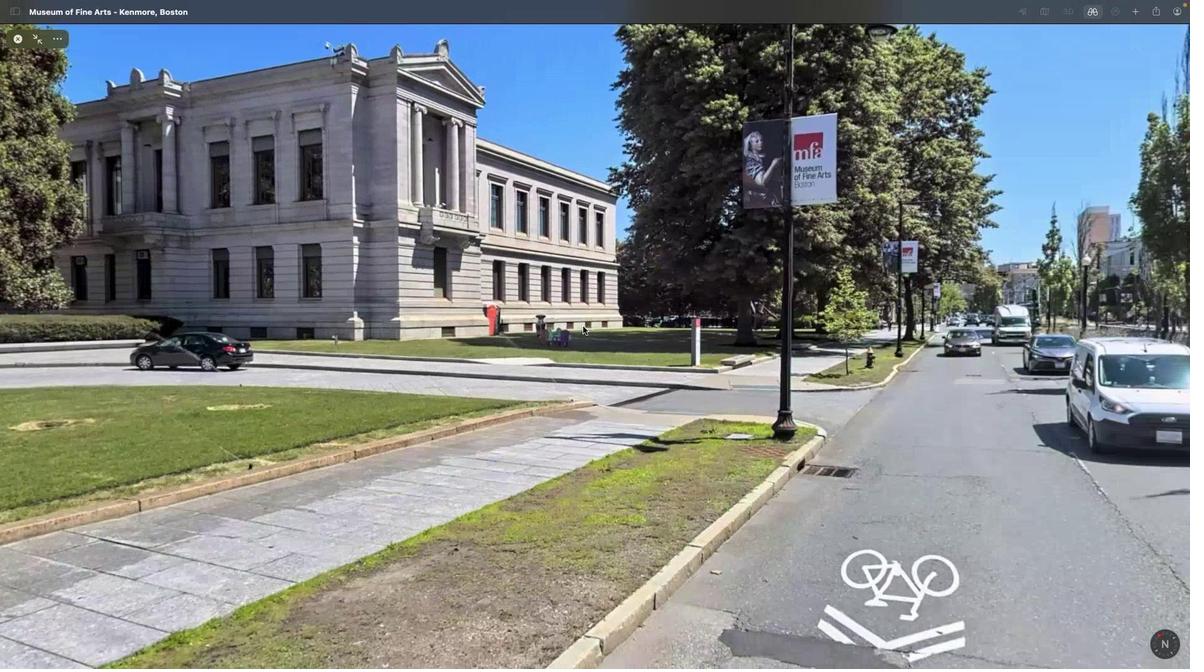 
Action: Mouse moved to (767, 323)
Screenshot: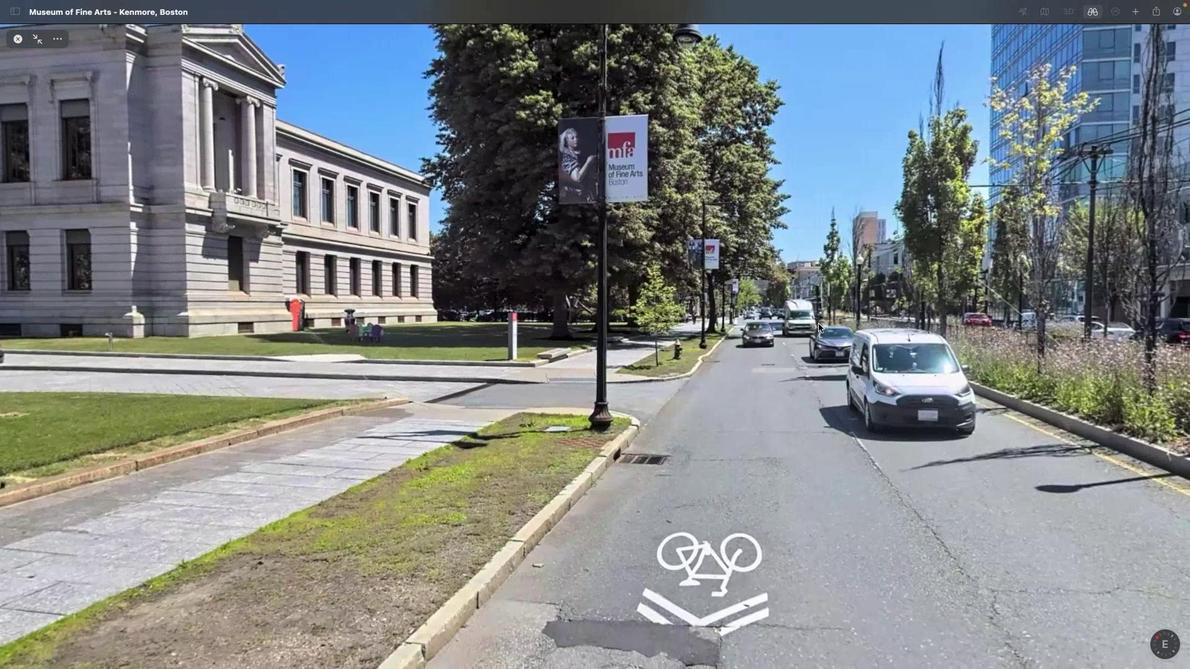 
Action: Mouse pressed left at (767, 323)
Screenshot: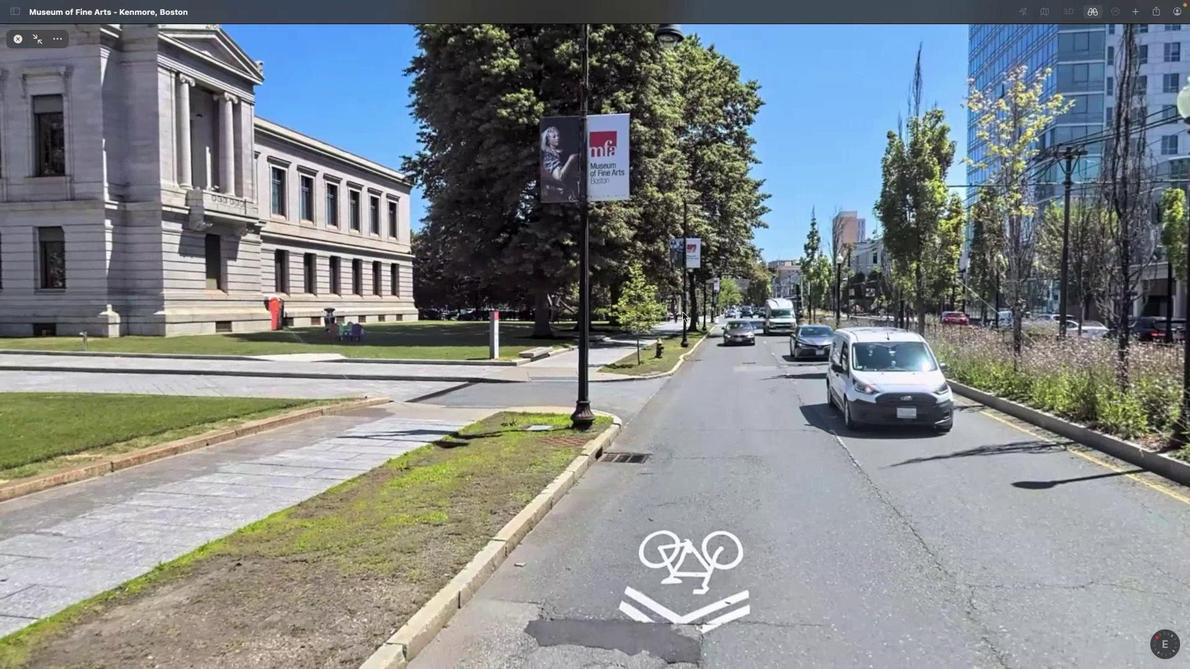 
Action: Mouse moved to (771, 323)
Screenshot: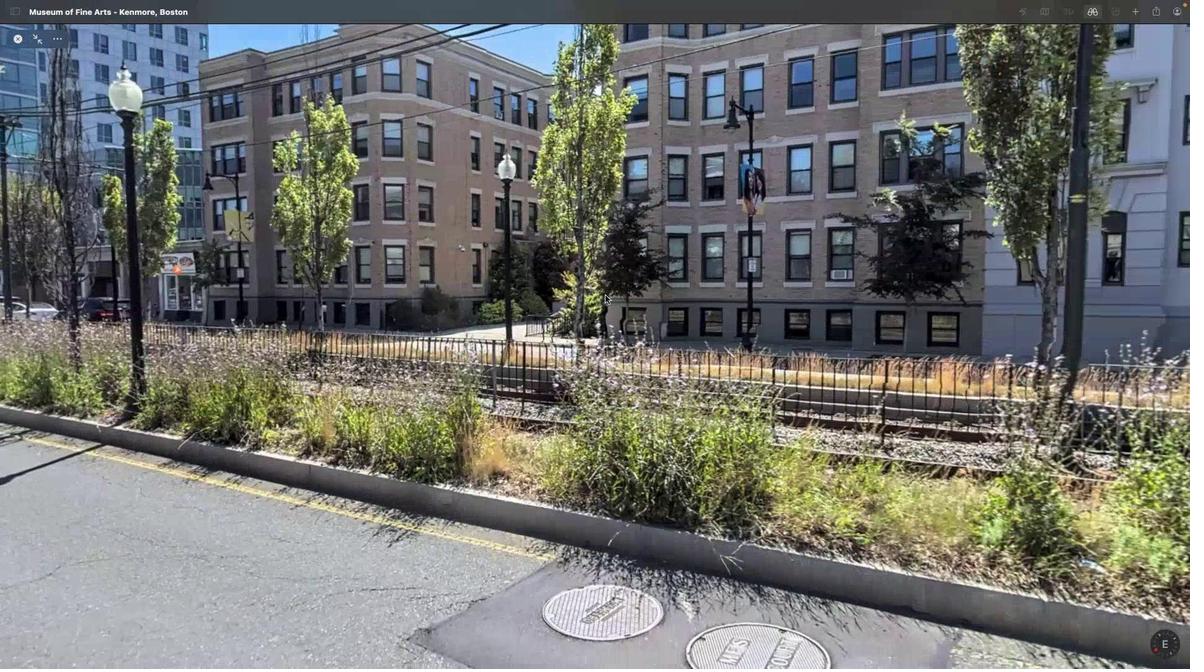 
Action: Mouse pressed left at (771, 323)
Screenshot: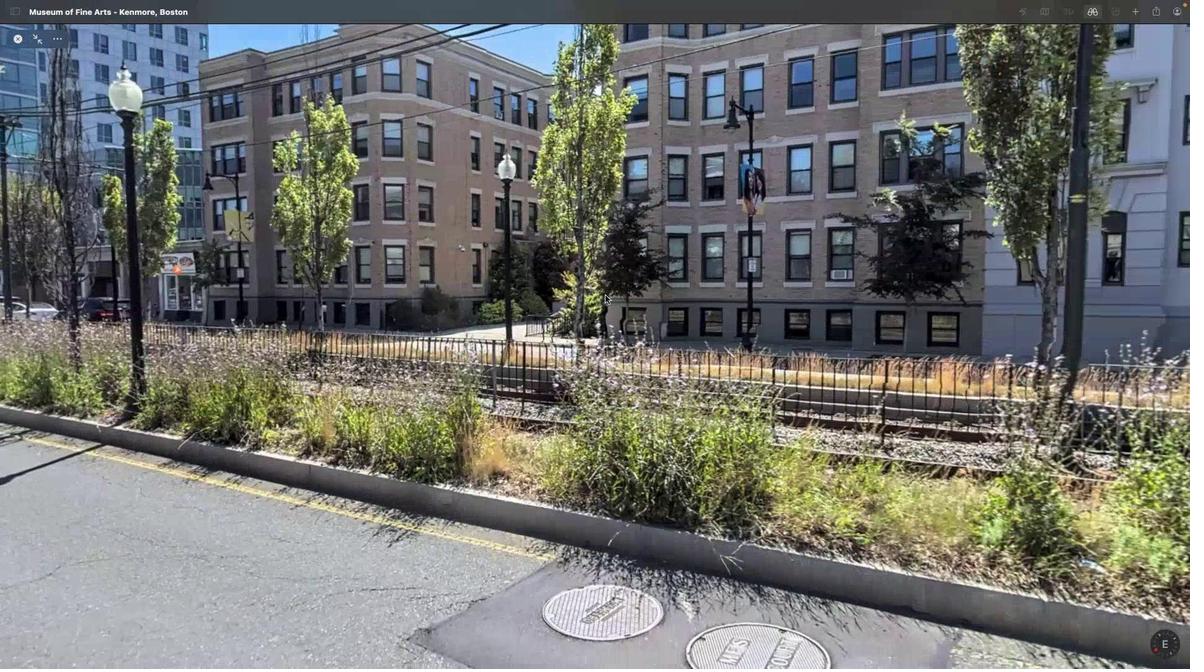 
Action: Mouse moved to (772, 322)
Screenshot: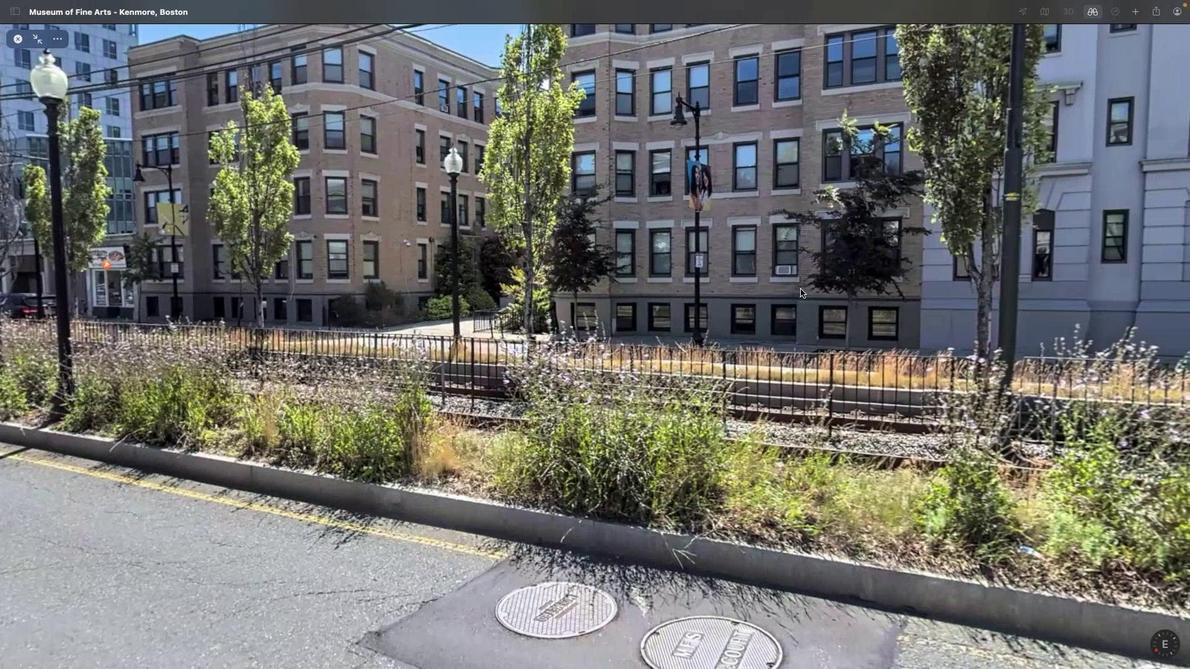 
Action: Mouse pressed left at (772, 322)
Screenshot: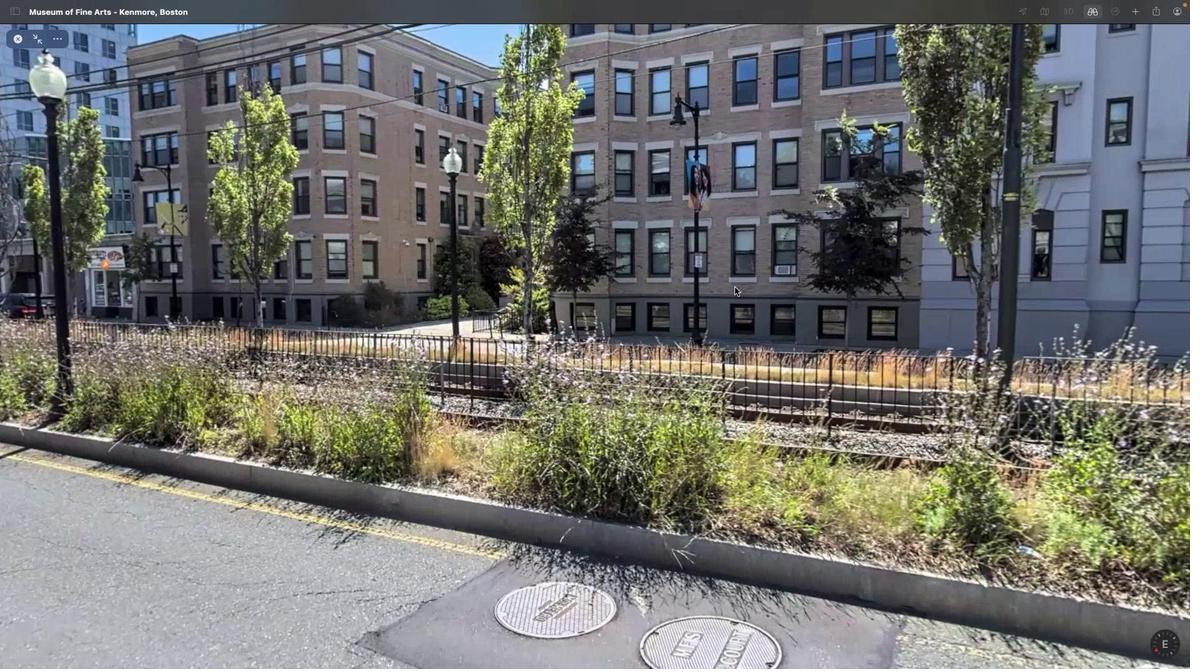 
Action: Mouse moved to (756, 322)
Screenshot: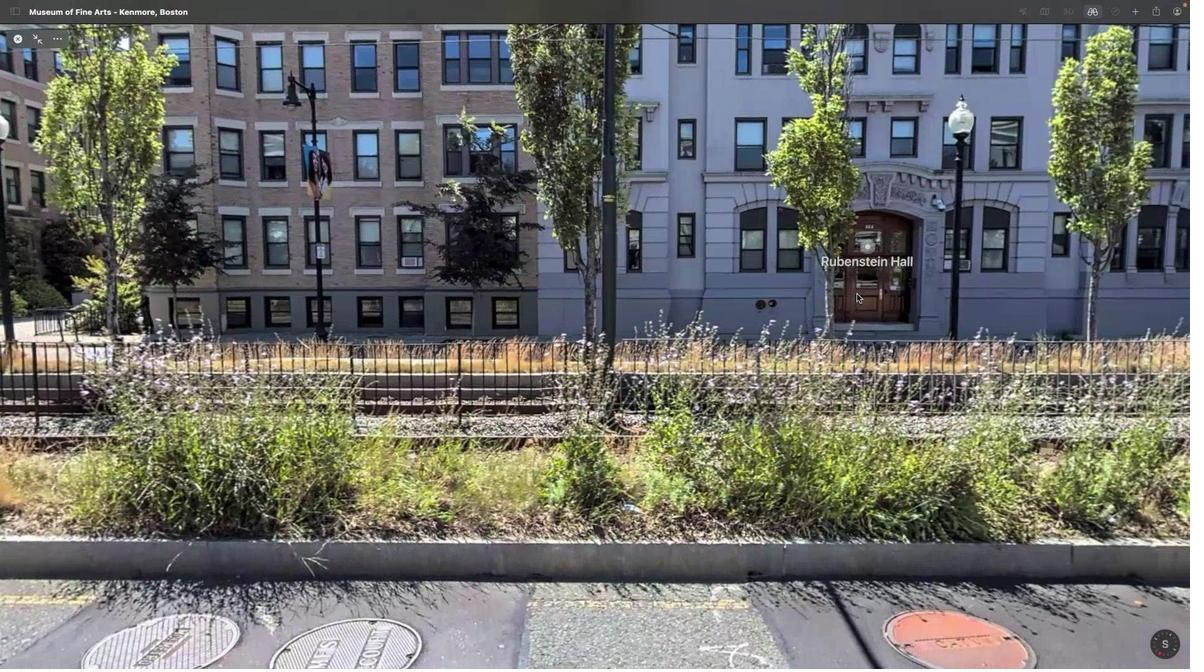 
Action: Mouse pressed left at (756, 322)
Screenshot: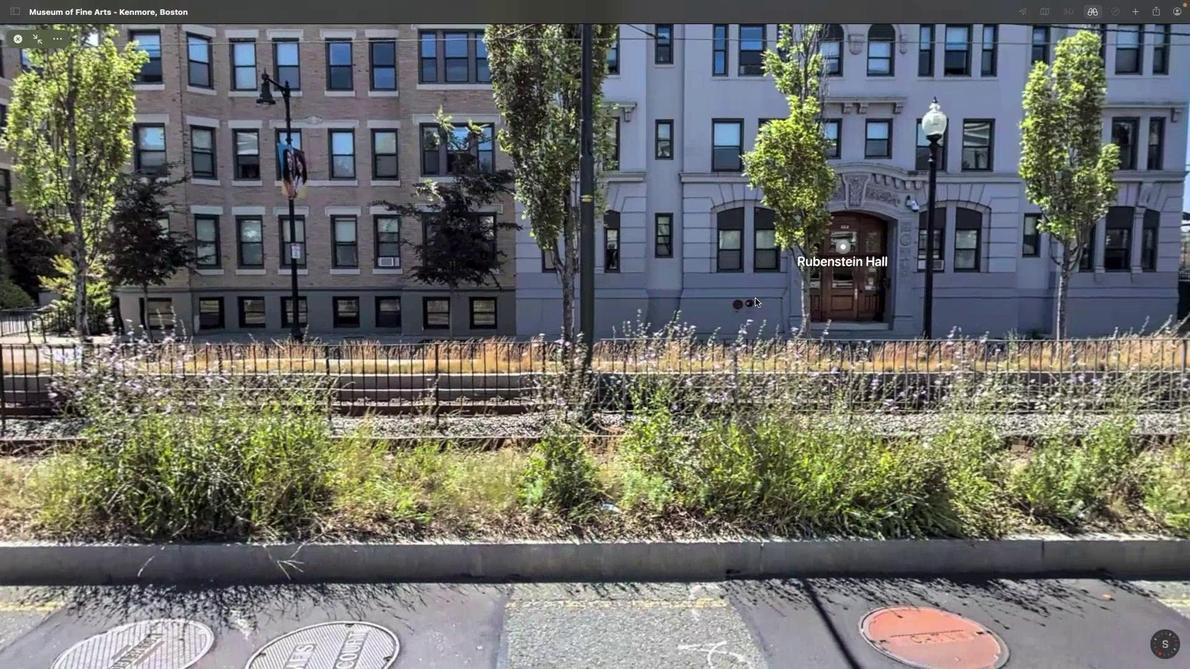 
Action: Mouse moved to (751, 323)
Screenshot: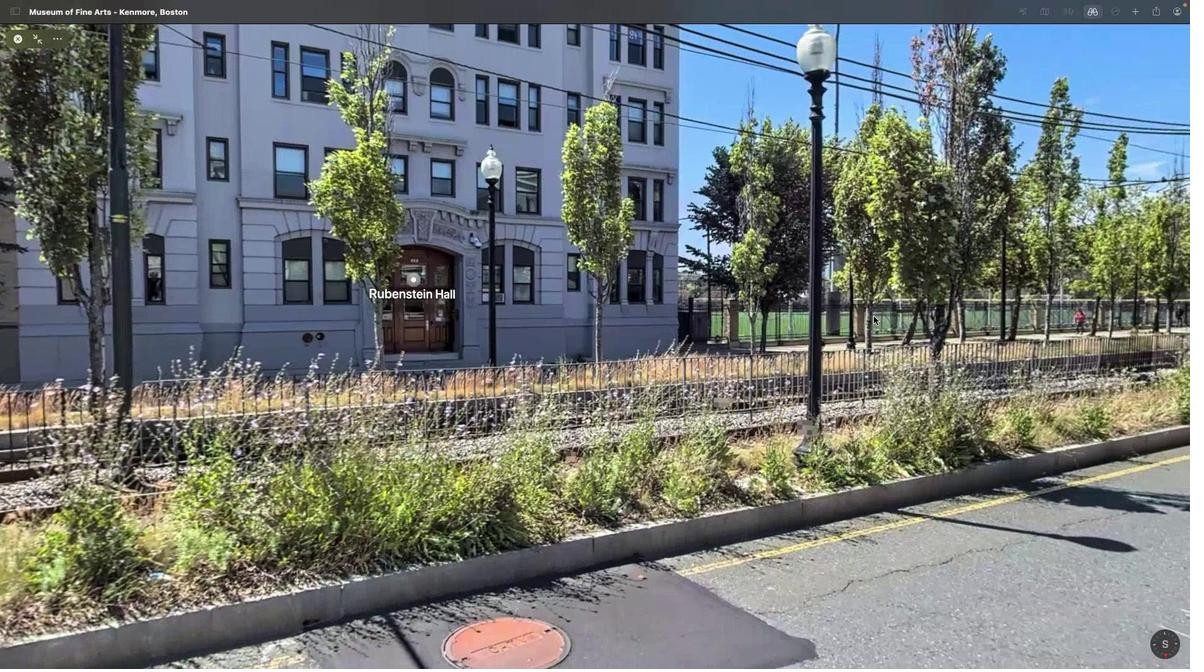 
Action: Mouse pressed left at (751, 323)
Screenshot: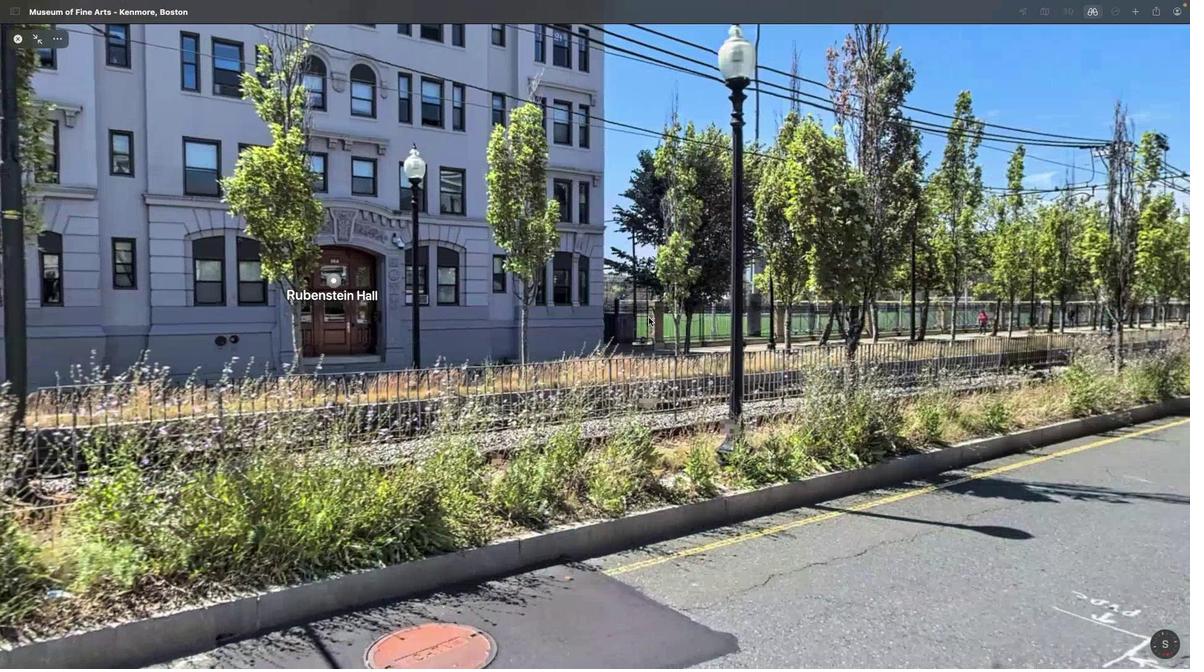 
Action: Mouse moved to (780, 323)
Screenshot: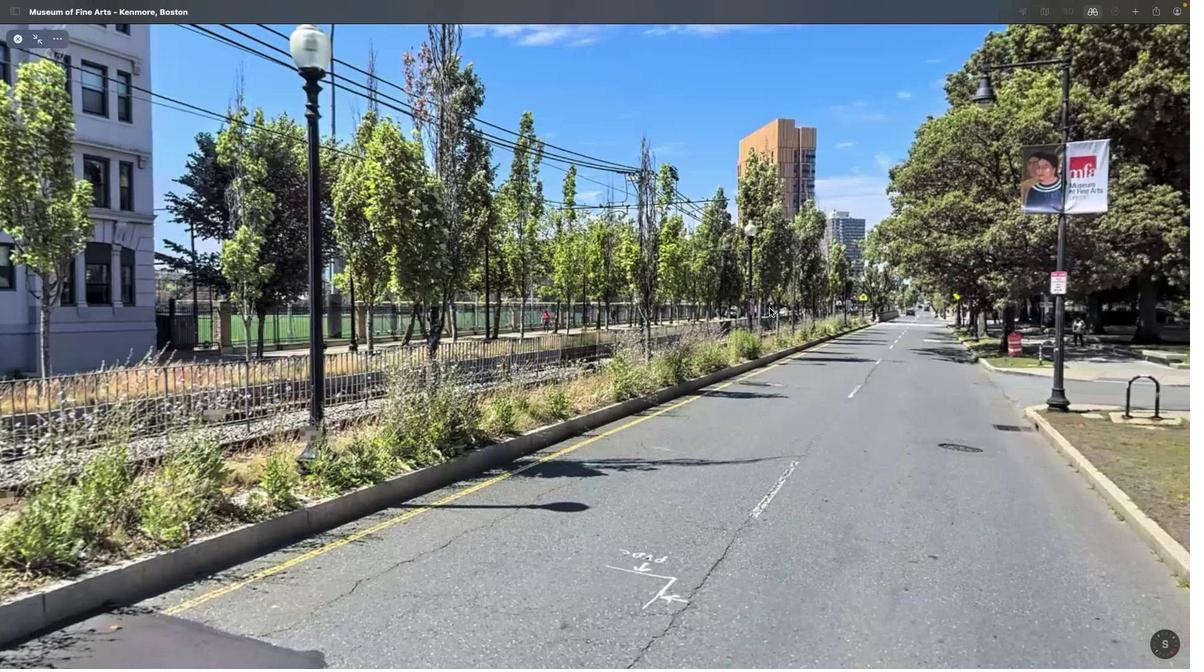 
Action: Mouse pressed left at (780, 323)
Screenshot: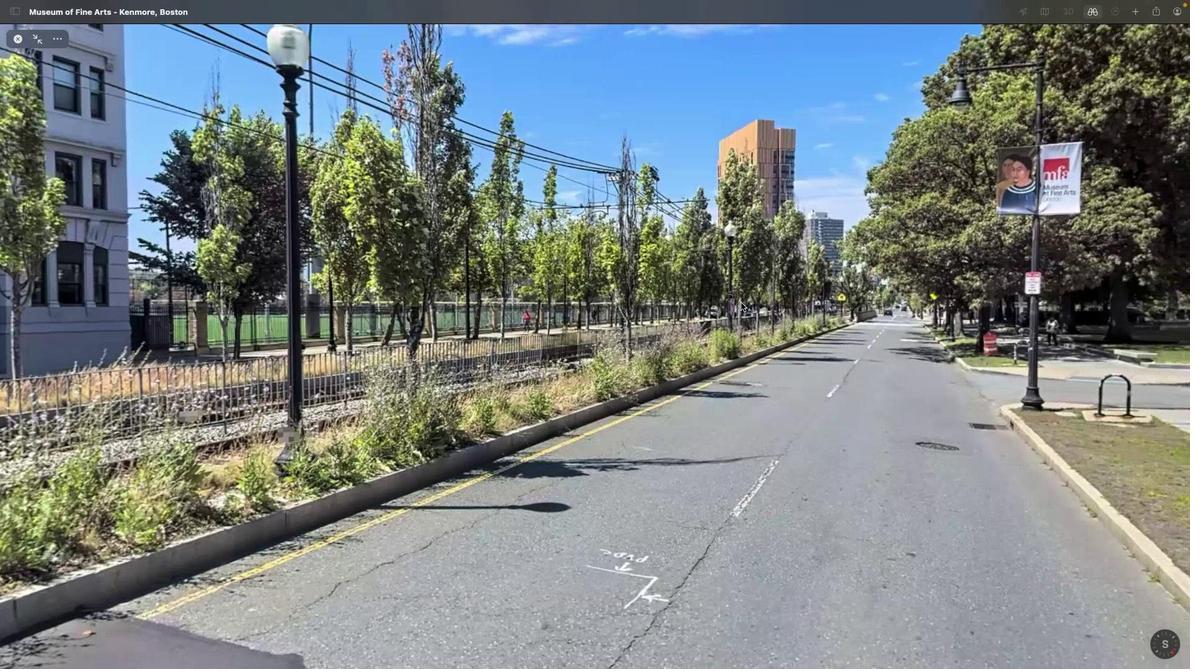 
Action: Mouse moved to (767, 322)
Screenshot: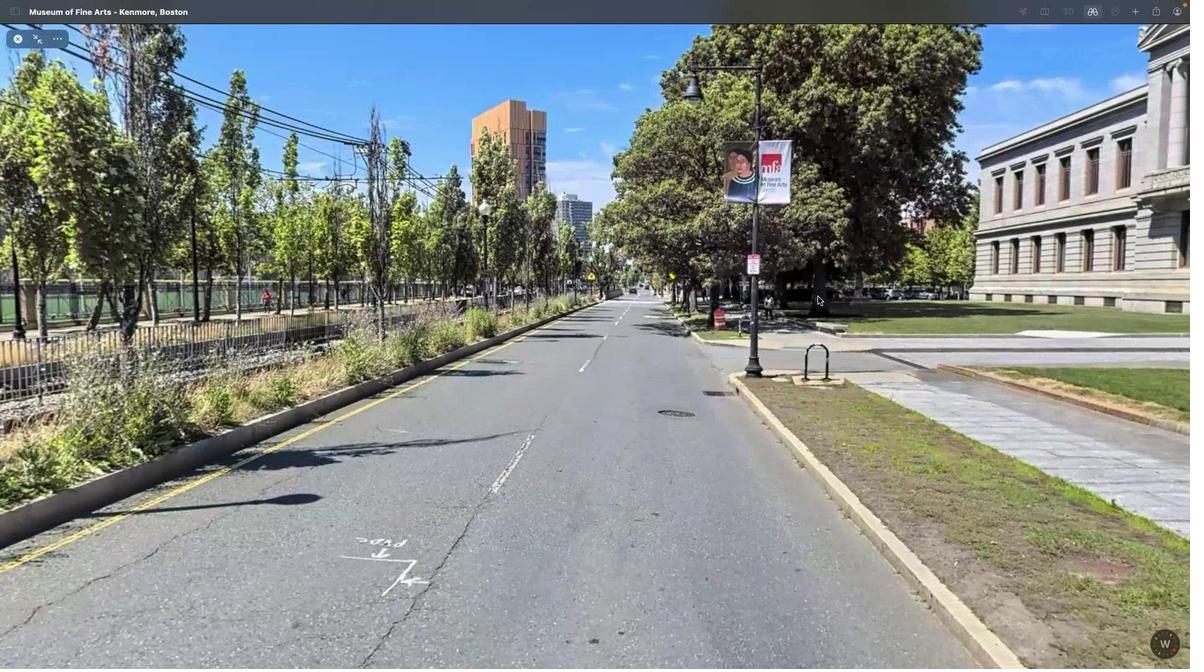 
Action: Mouse pressed left at (767, 322)
Screenshot: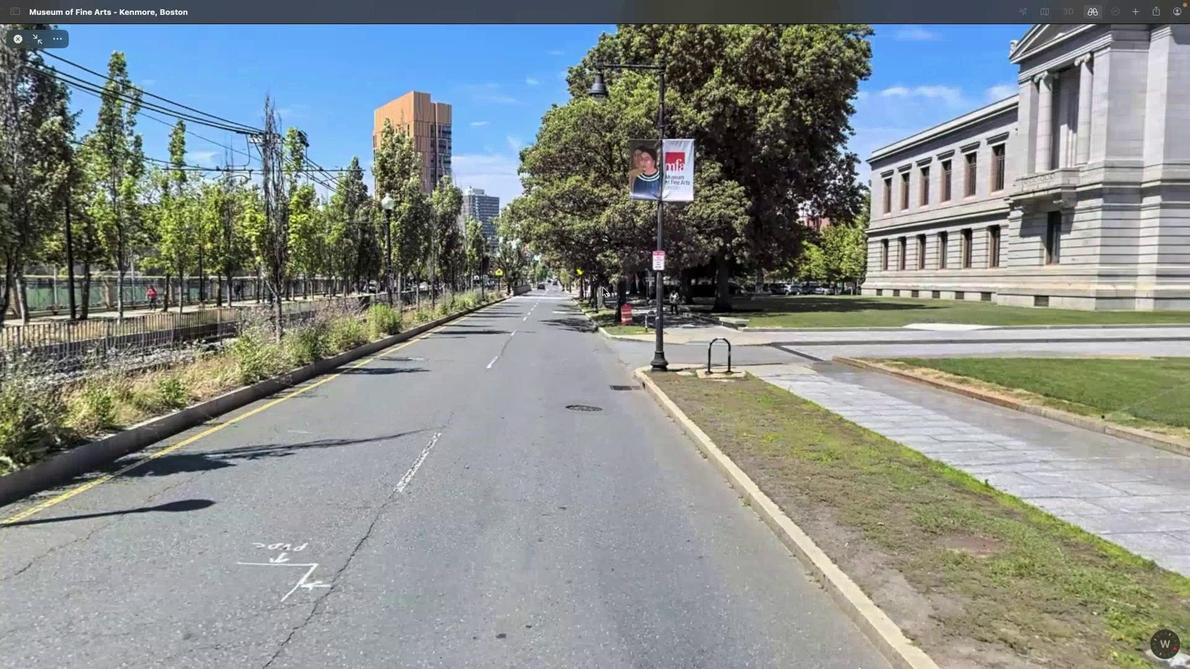 
Action: Mouse moved to (846, 323)
Screenshot: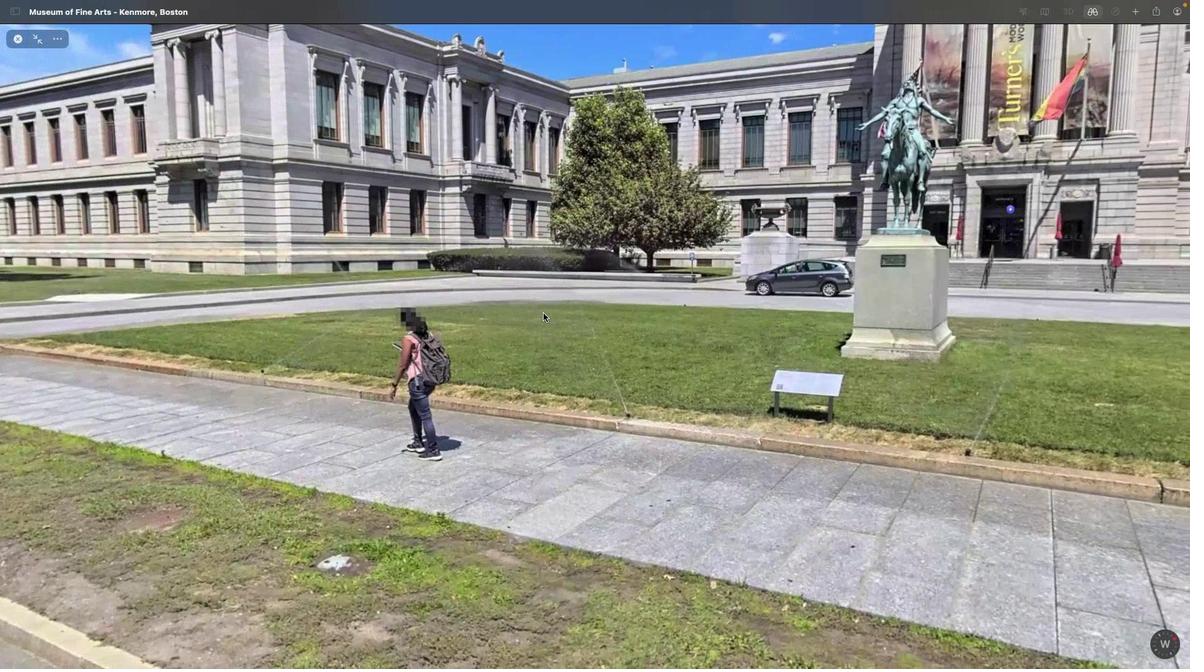 
Action: Mouse scrolled (846, 323) with delta (1002, 309)
Screenshot: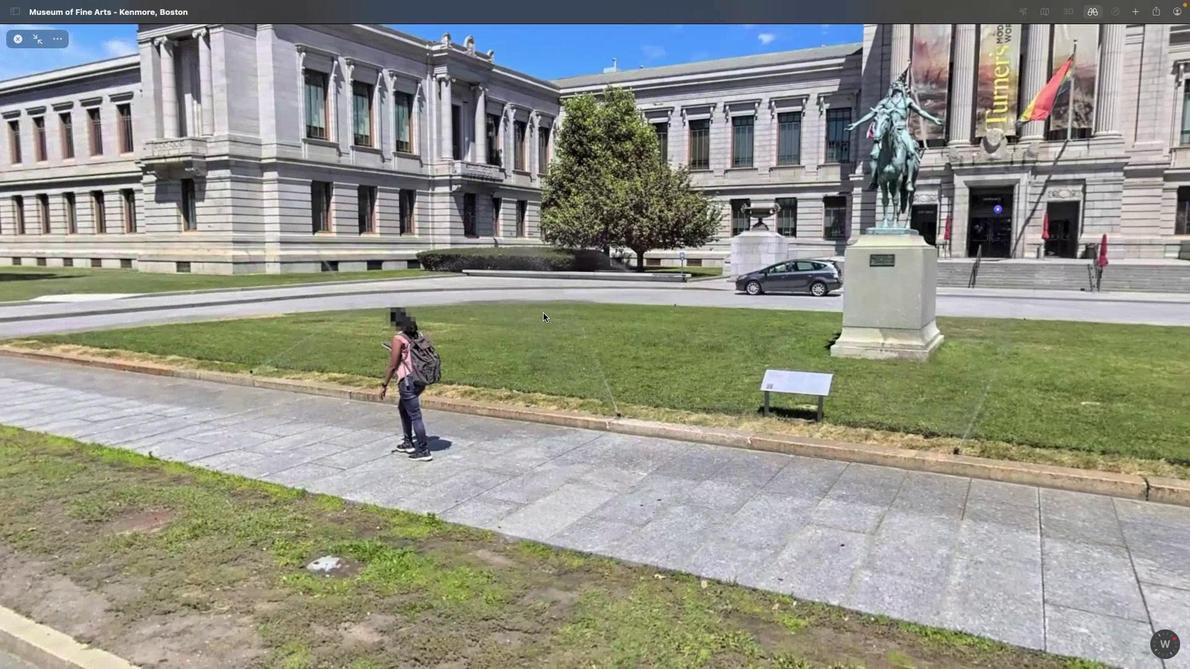 
Action: Mouse scrolled (846, 323) with delta (1002, 309)
Screenshot: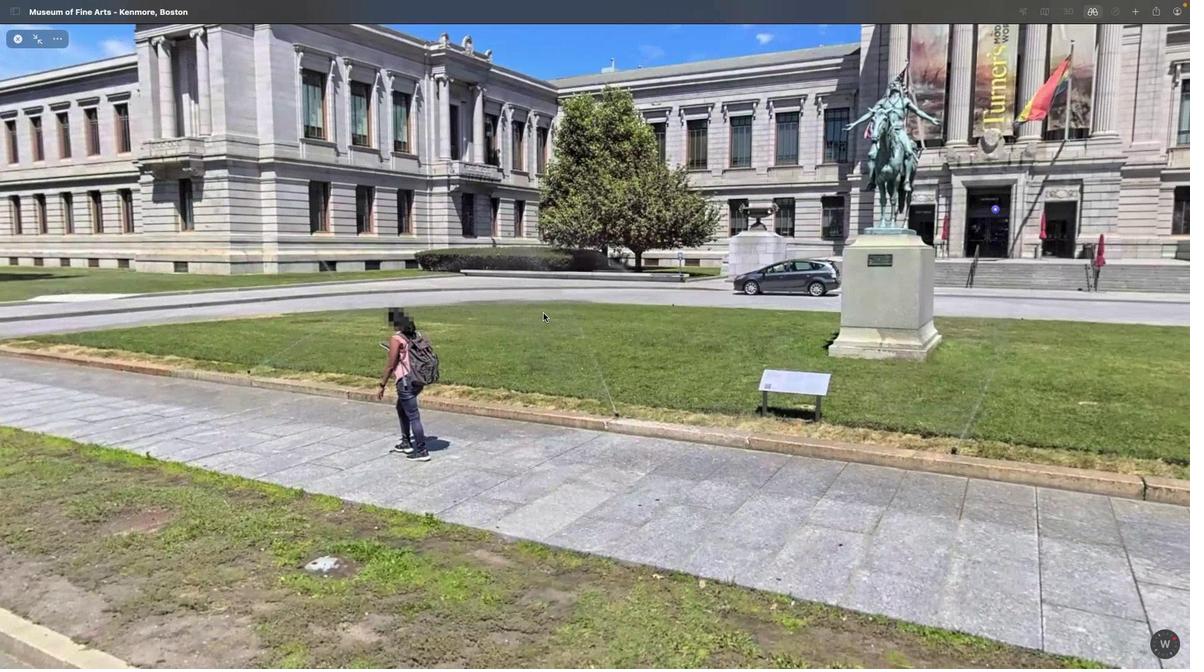 
Action: Mouse scrolled (846, 323) with delta (1002, 309)
Screenshot: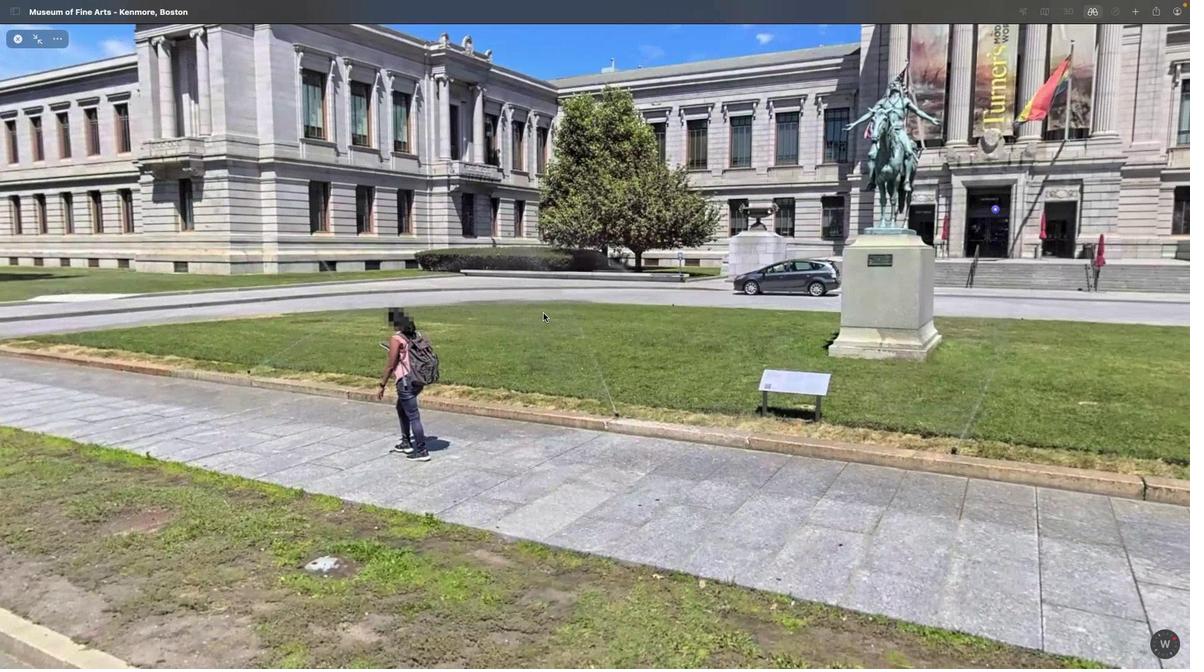 
Action: Mouse scrolled (846, 323) with delta (1002, 309)
Screenshot: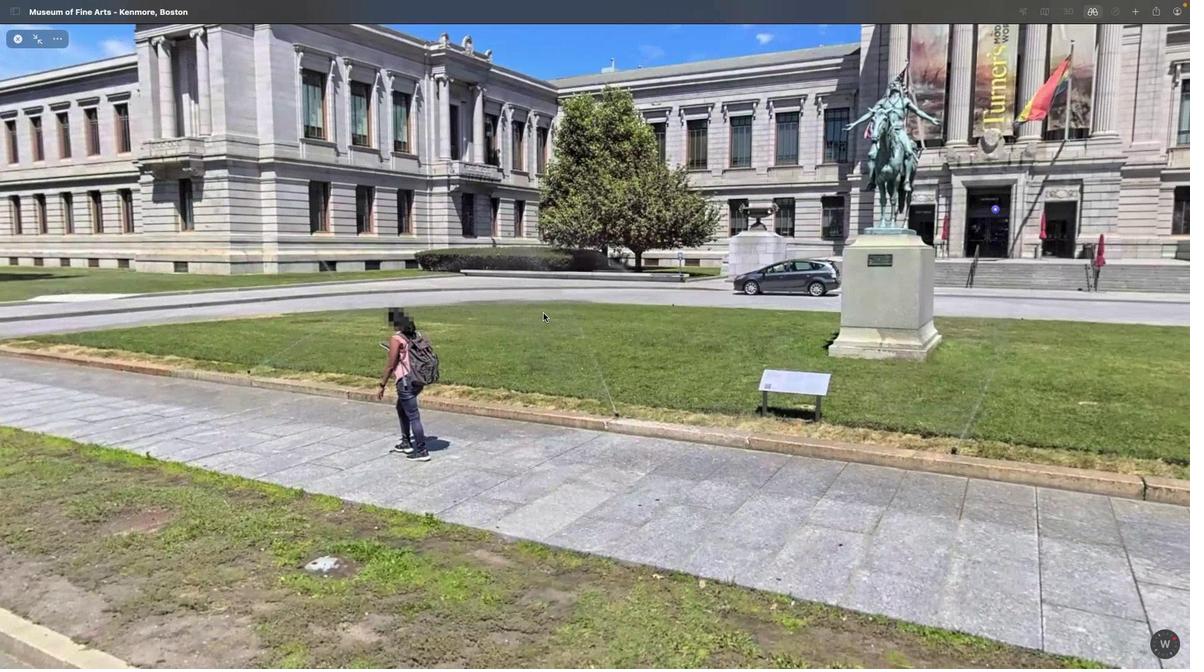 
Action: Mouse scrolled (846, 323) with delta (1002, 309)
Screenshot: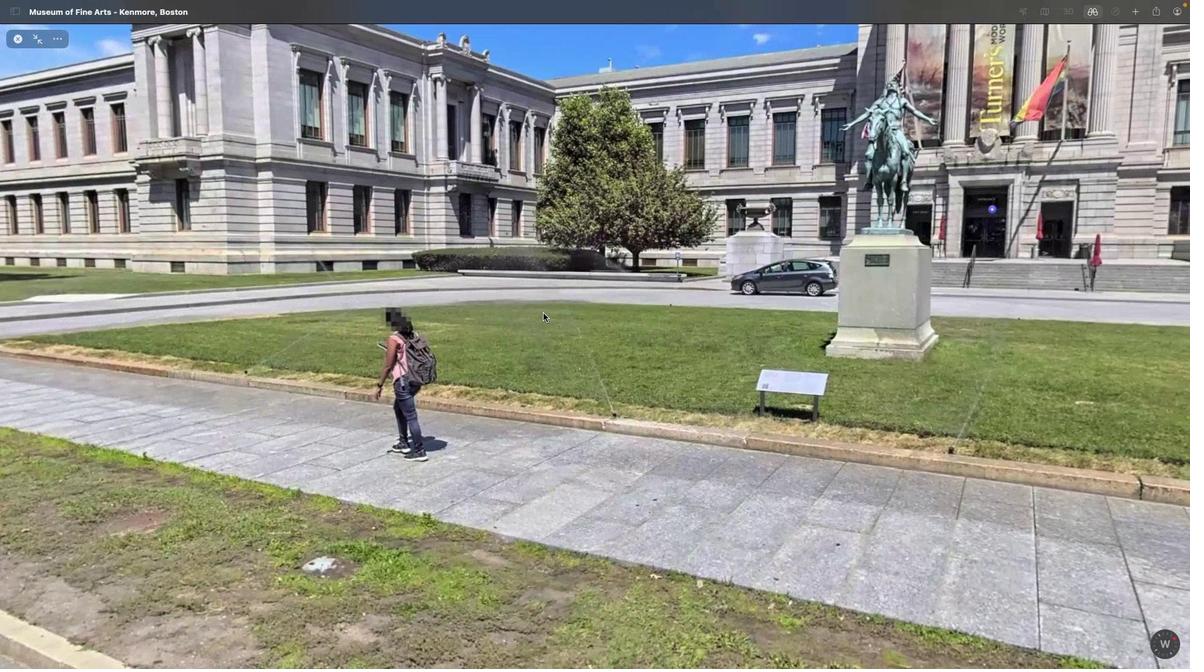 
Action: Mouse scrolled (846, 323) with delta (1002, 309)
Screenshot: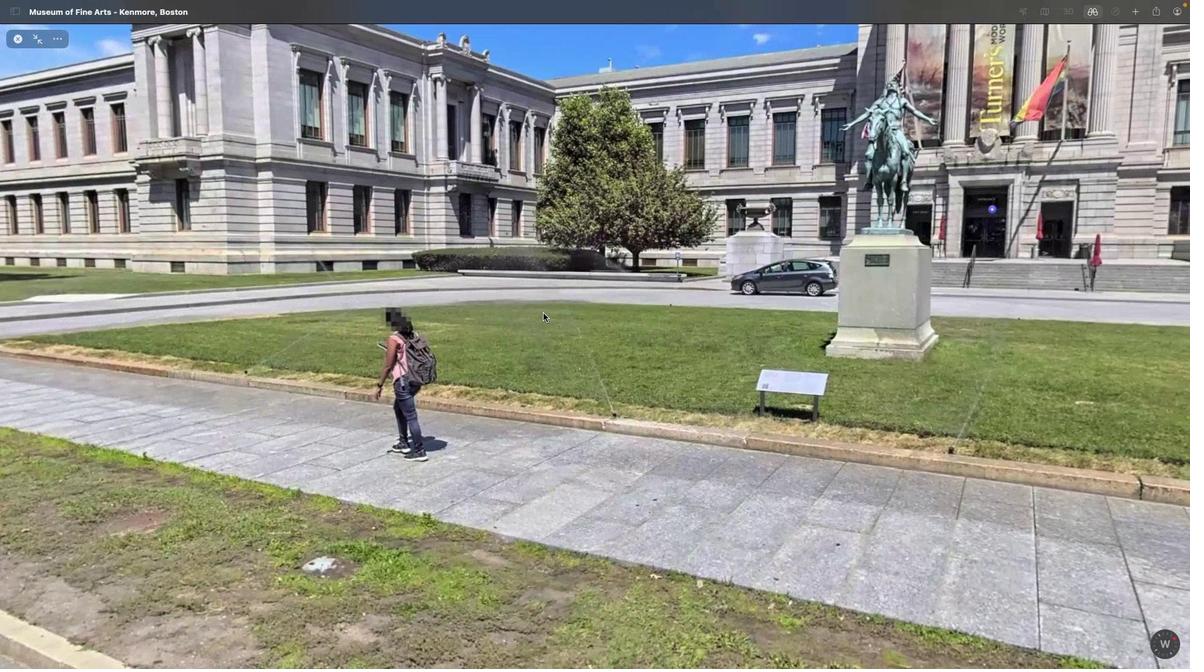 
Action: Mouse moved to (992, 311)
Screenshot: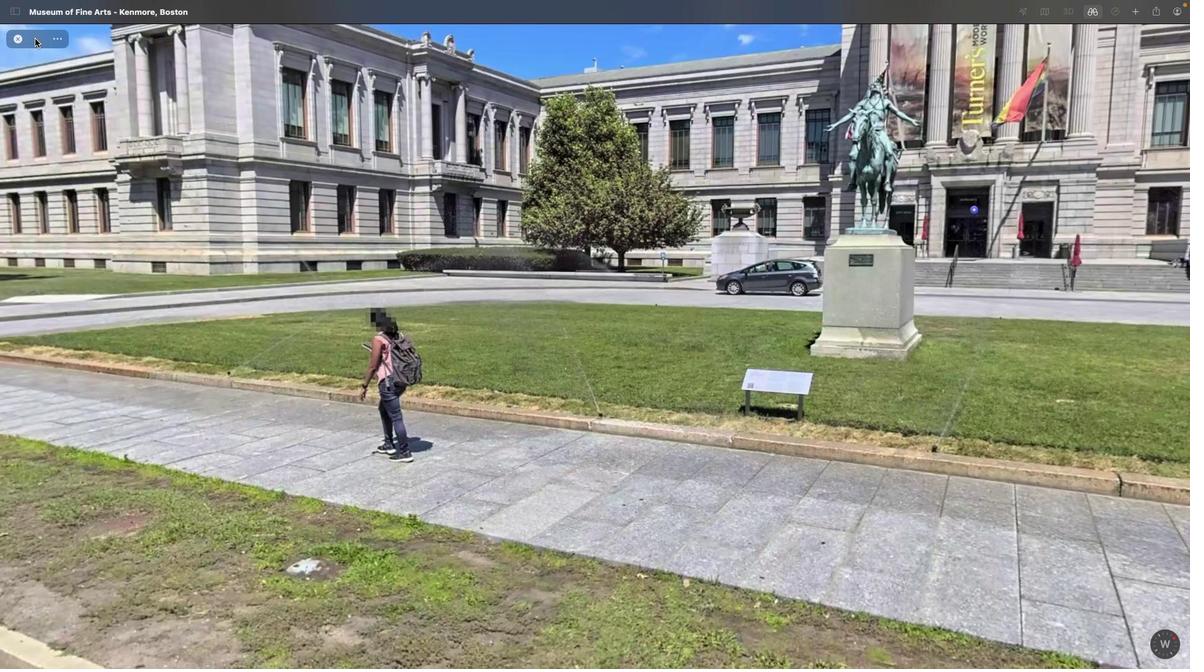 
Action: Mouse pressed left at (992, 311)
Screenshot: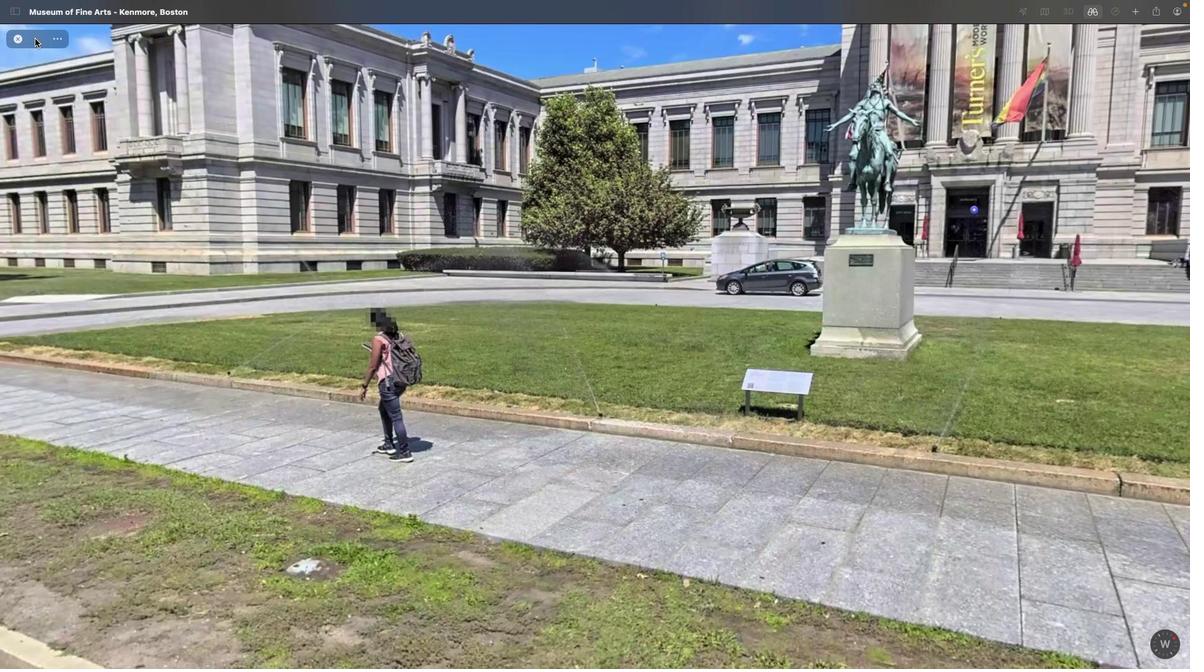 
Action: Mouse moved to (994, 311)
Screenshot: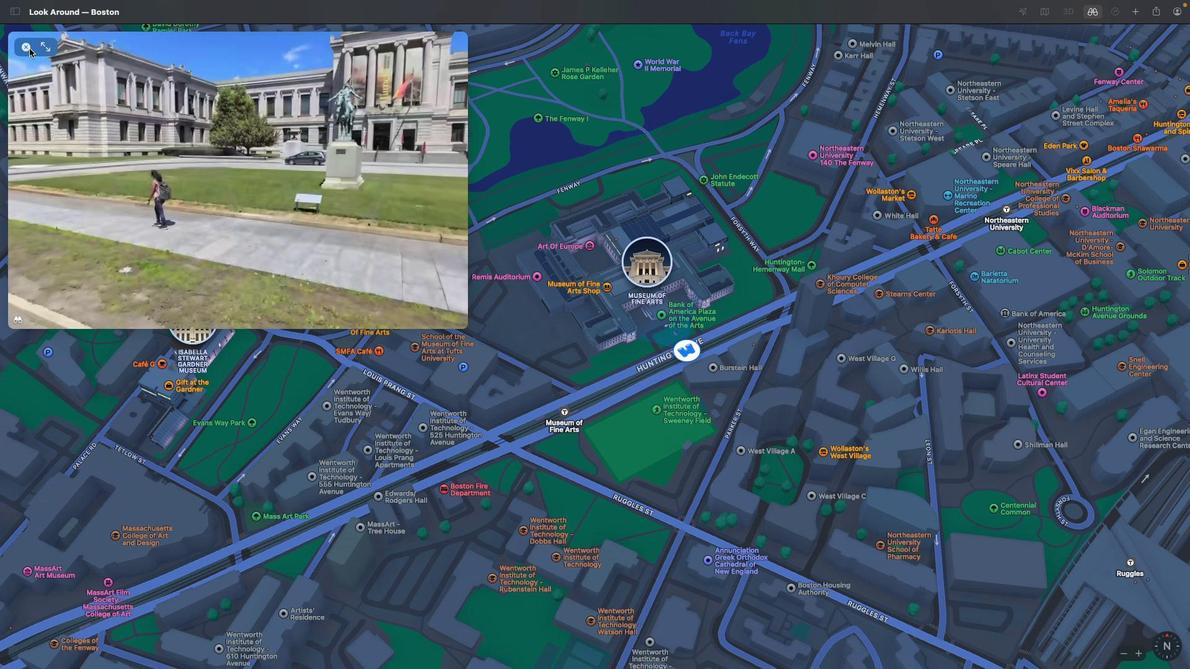 
Action: Mouse pressed left at (994, 311)
Screenshot: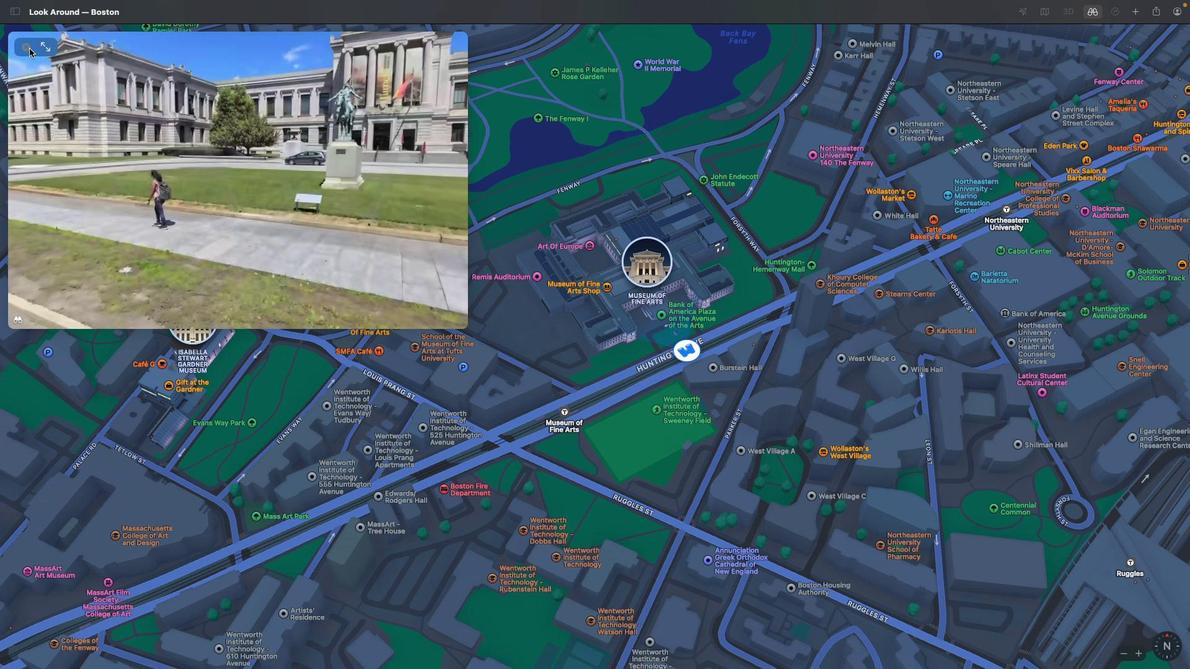 
Action: Mouse moved to (795, 325)
Screenshot: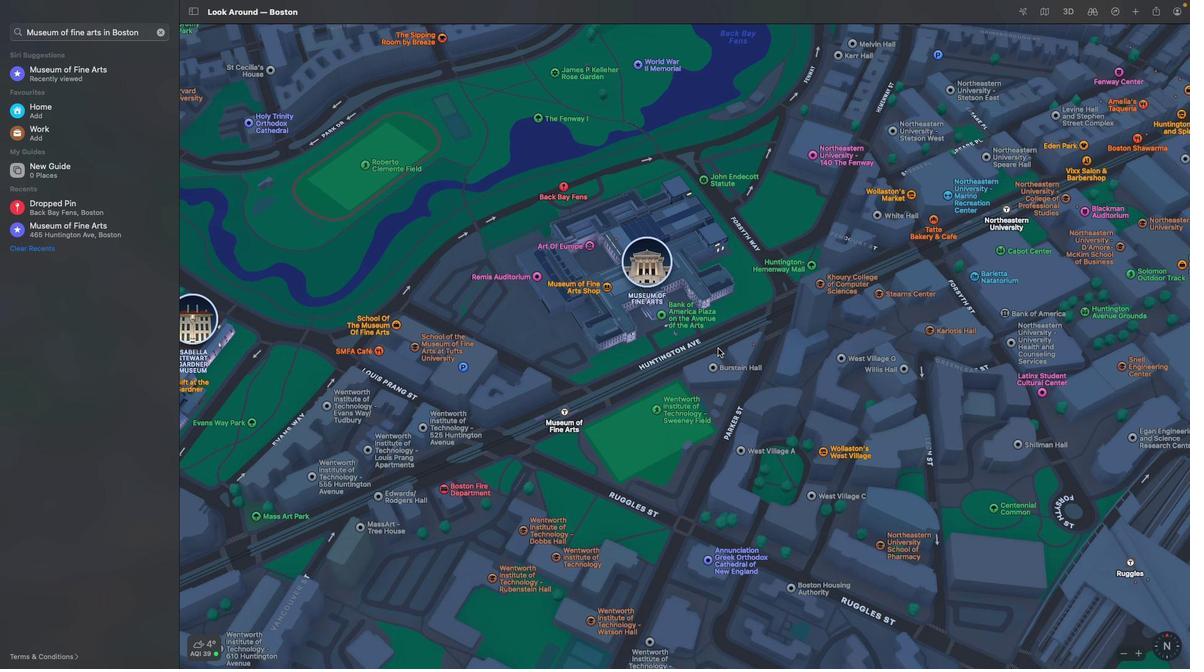 
Action: Mouse pressed left at (795, 325)
Screenshot: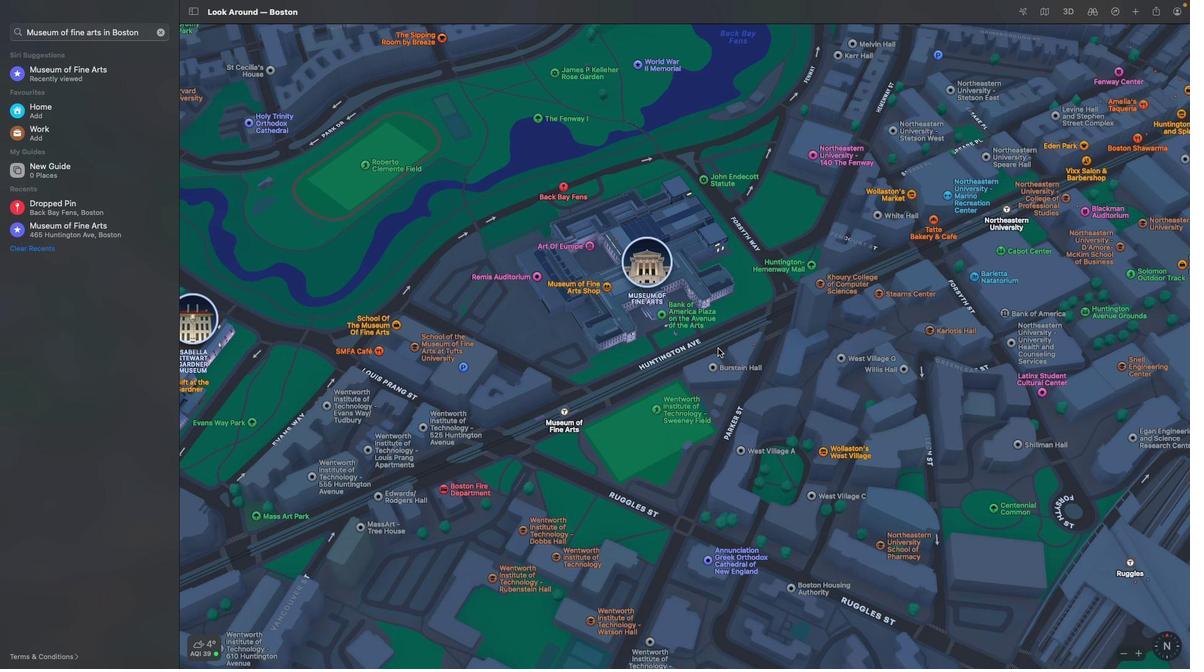 
Action: Mouse moved to (820, 324)
Screenshot: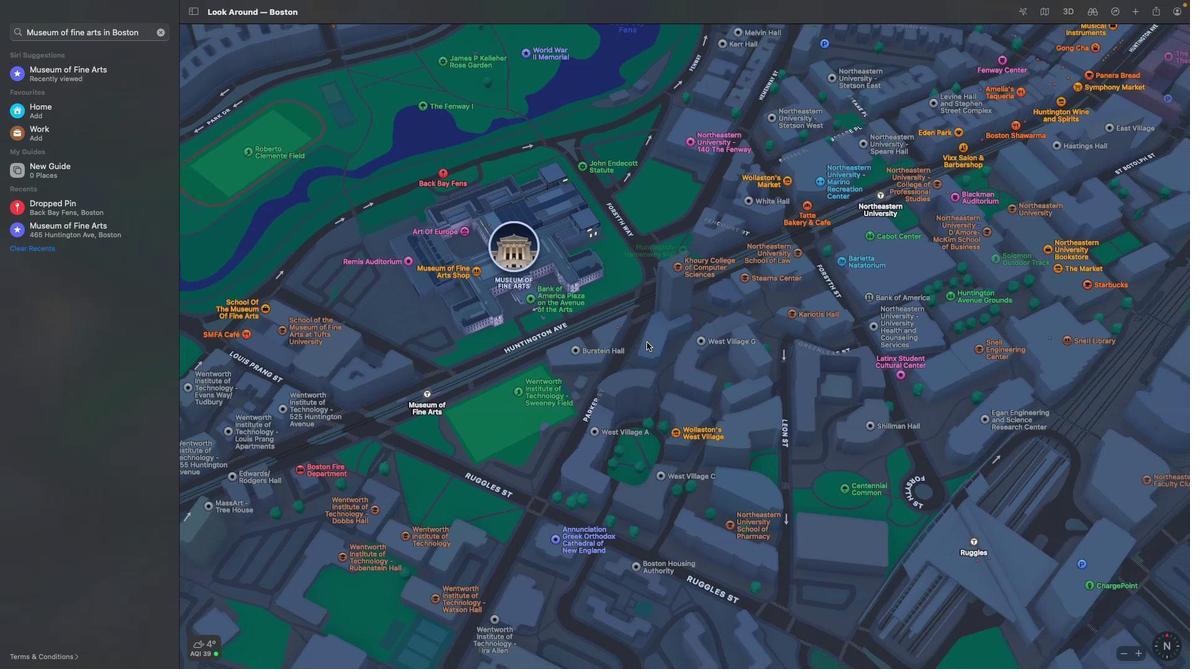 
Action: Mouse pressed left at (820, 324)
Screenshot: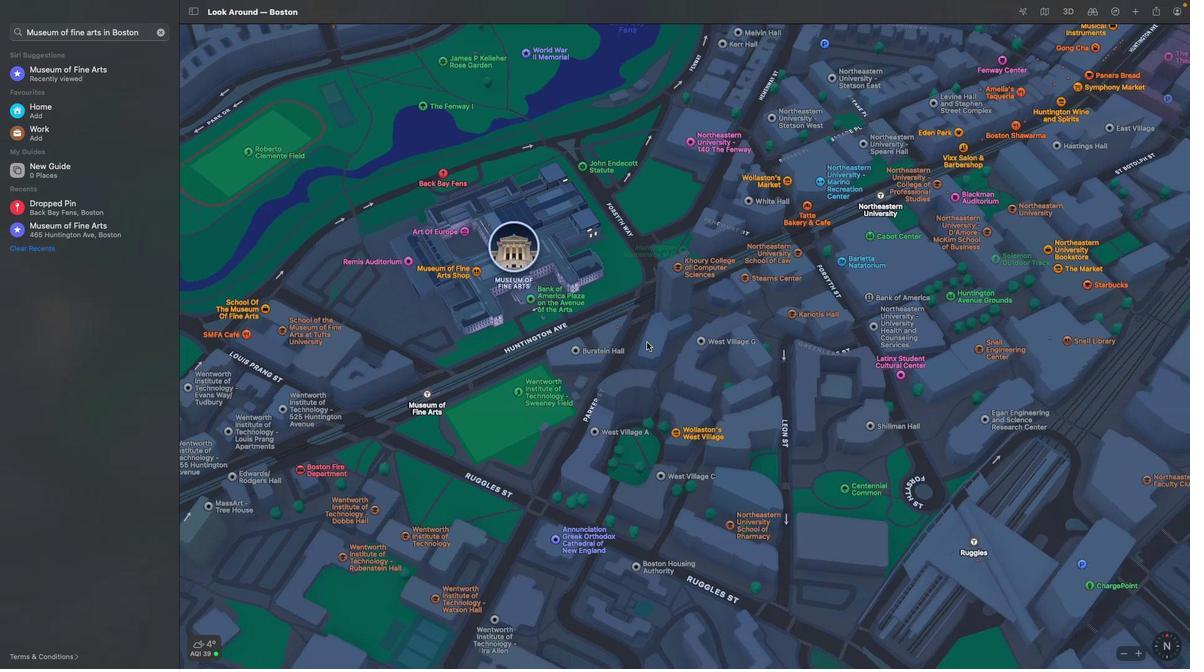 
Action: Mouse moved to (813, 323)
Screenshot: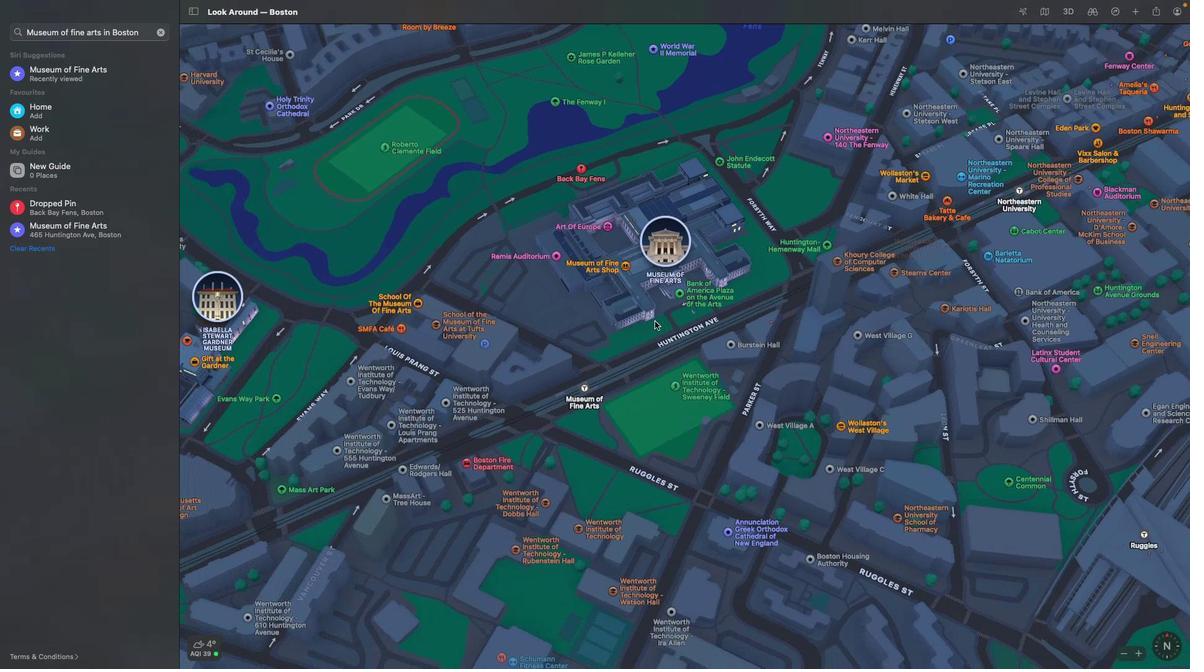 
Action: Mouse scrolled (813, 323) with delta (1002, 309)
Screenshot: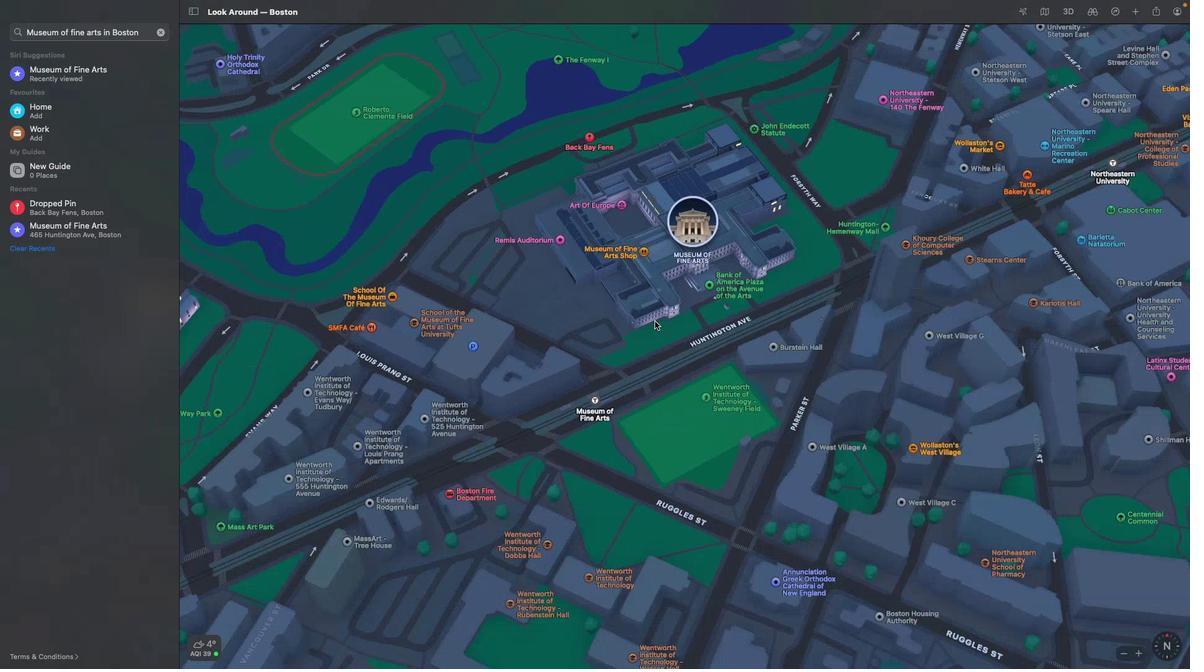 
Action: Mouse scrolled (813, 323) with delta (1002, 309)
Screenshot: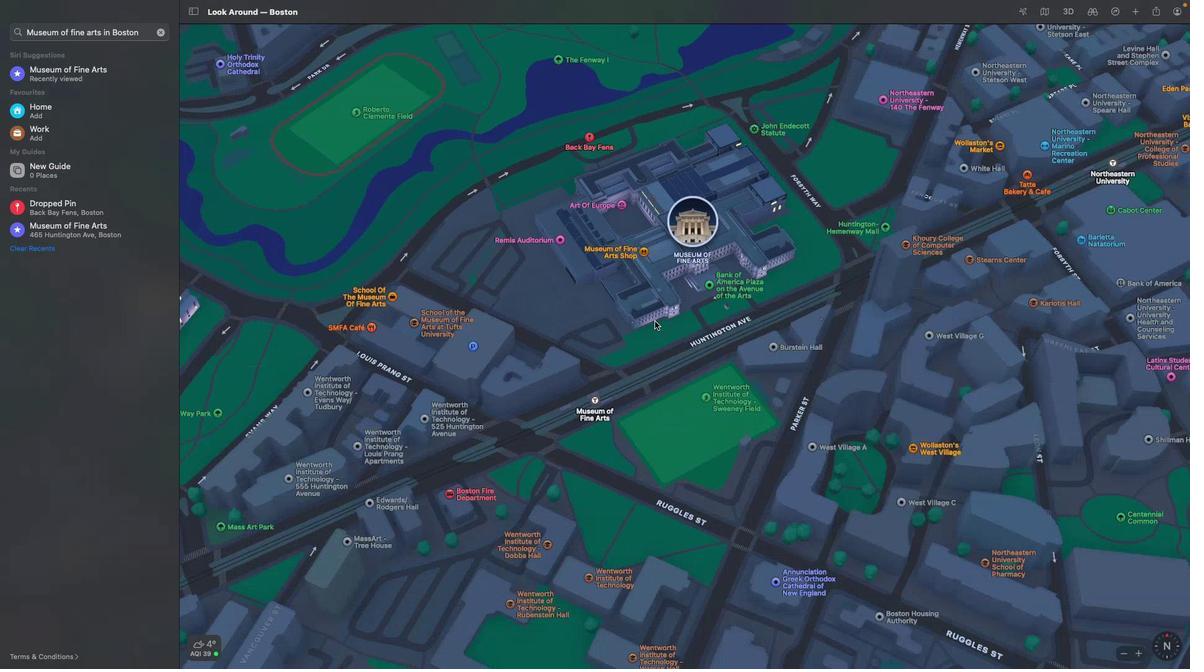 
Action: Mouse scrolled (813, 323) with delta (1002, 309)
Screenshot: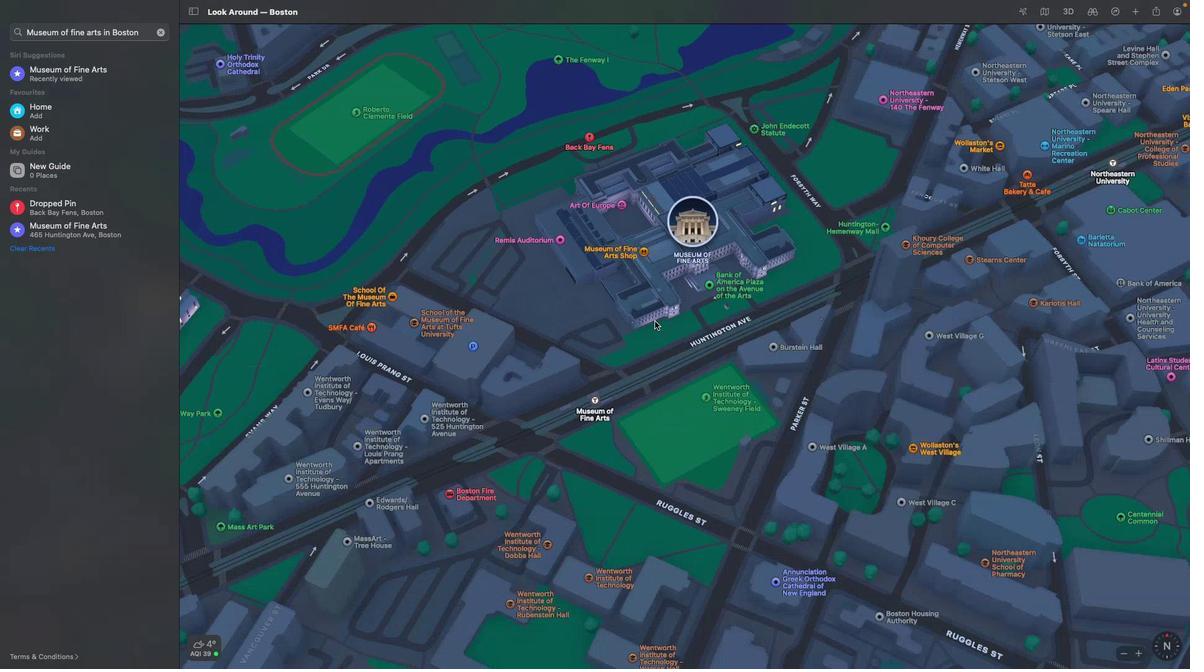 
Action: Mouse scrolled (813, 323) with delta (1002, 309)
Screenshot: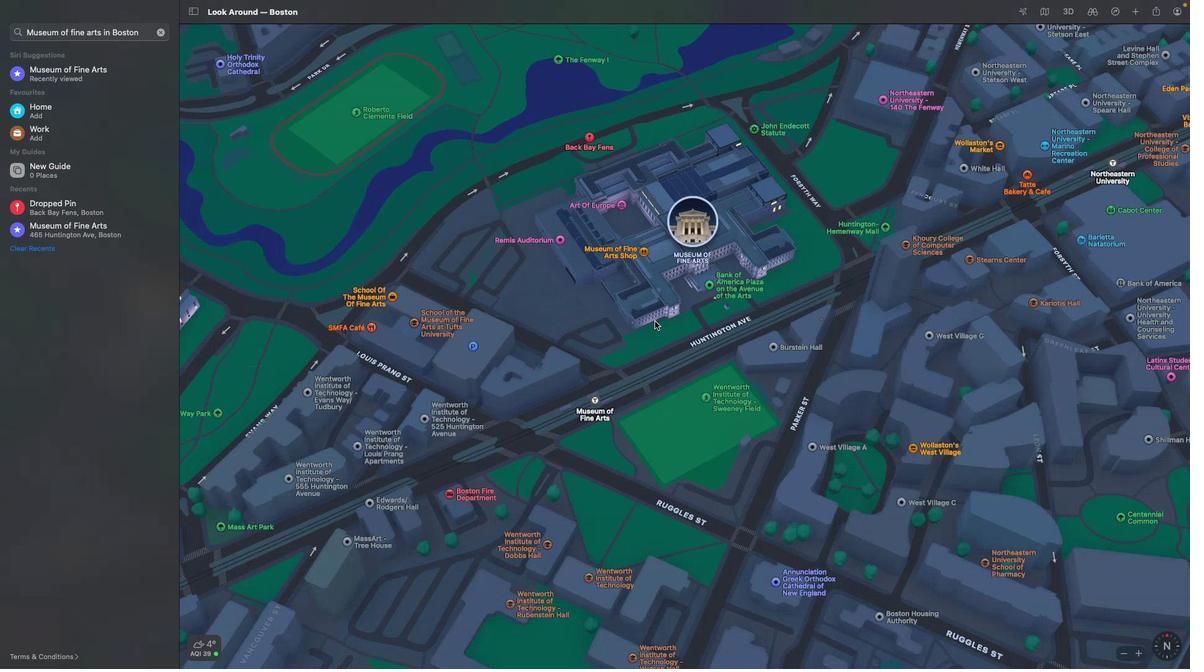 
Action: Mouse scrolled (813, 323) with delta (1002, 309)
Screenshot: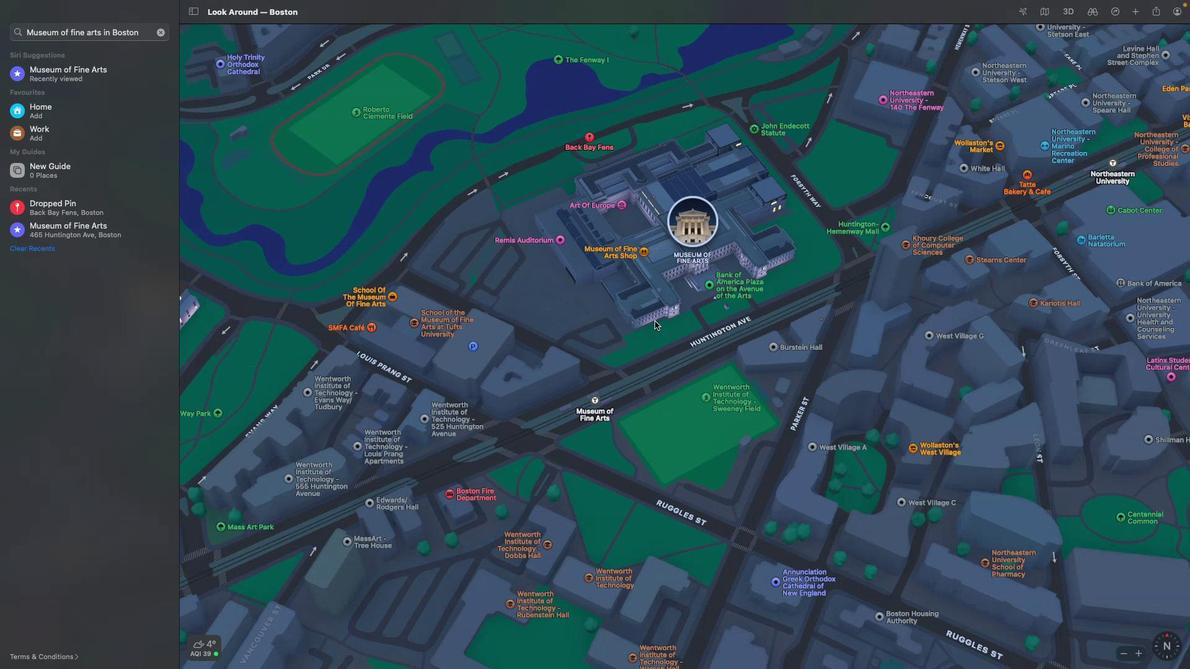 
Action: Mouse moved to (782, 320)
Screenshot: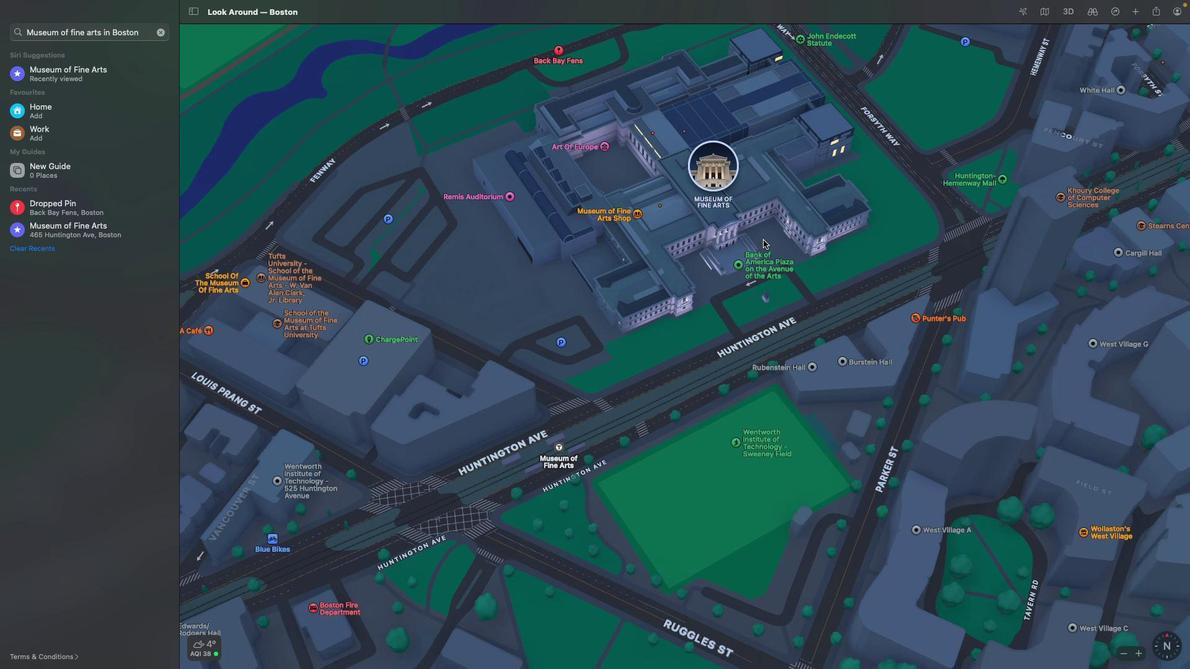 
Action: Mouse scrolled (782, 320) with delta (1002, 309)
Screenshot: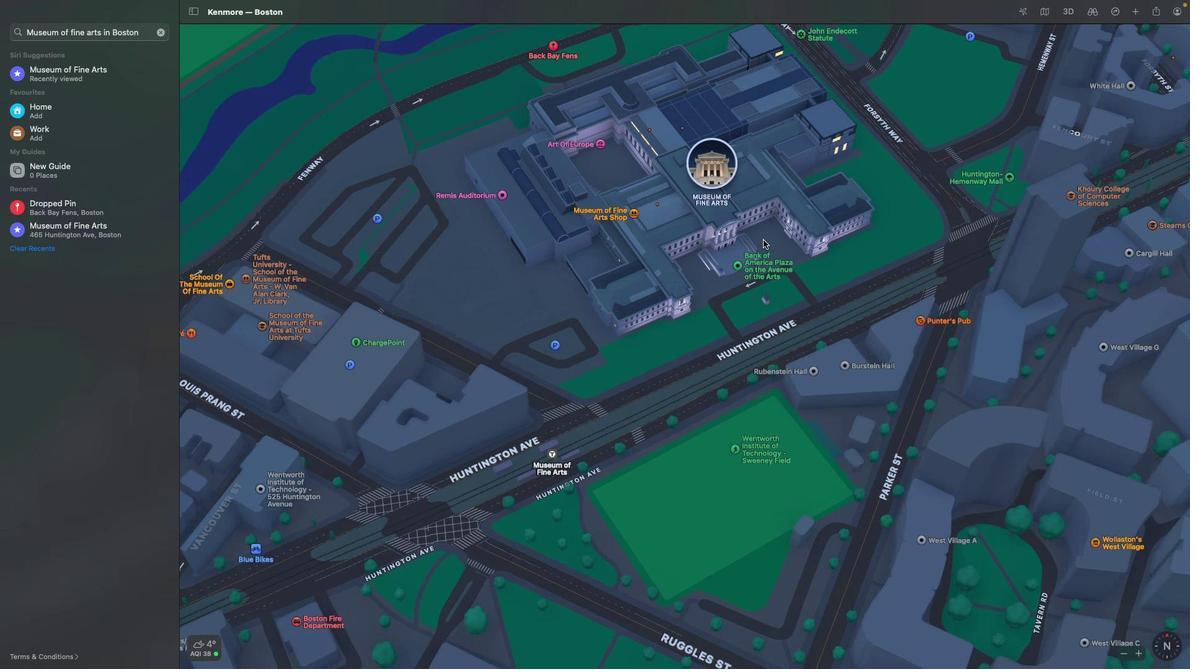 
Action: Mouse scrolled (782, 320) with delta (1002, 309)
Screenshot: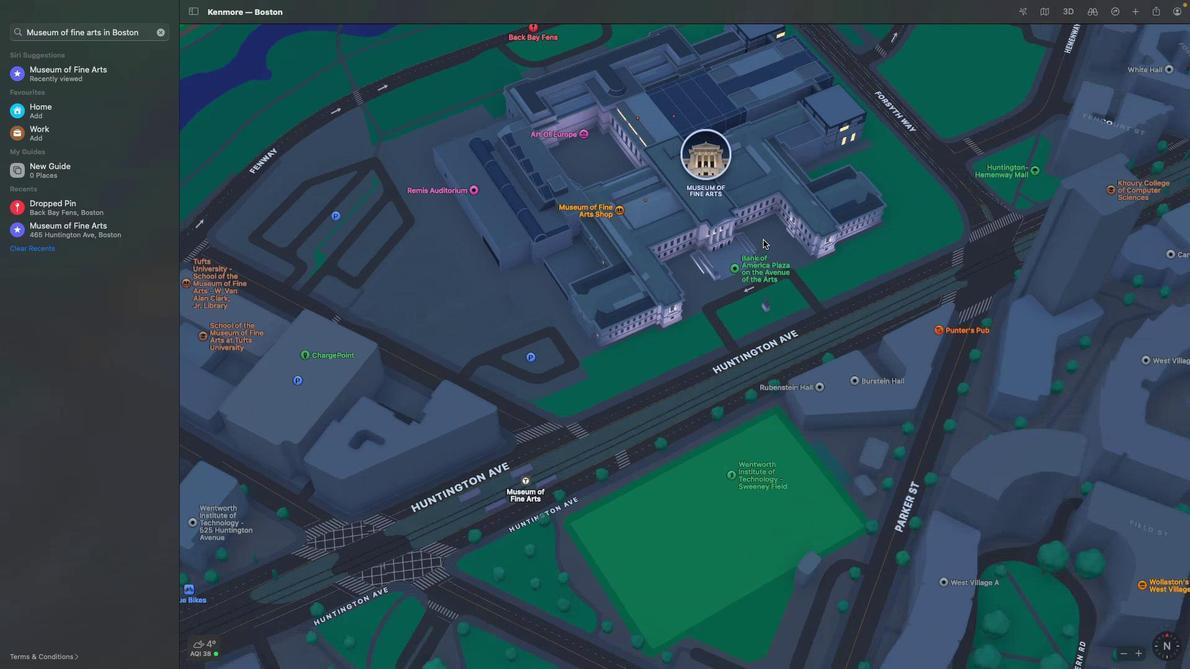 
Action: Mouse scrolled (782, 320) with delta (1002, 309)
Screenshot: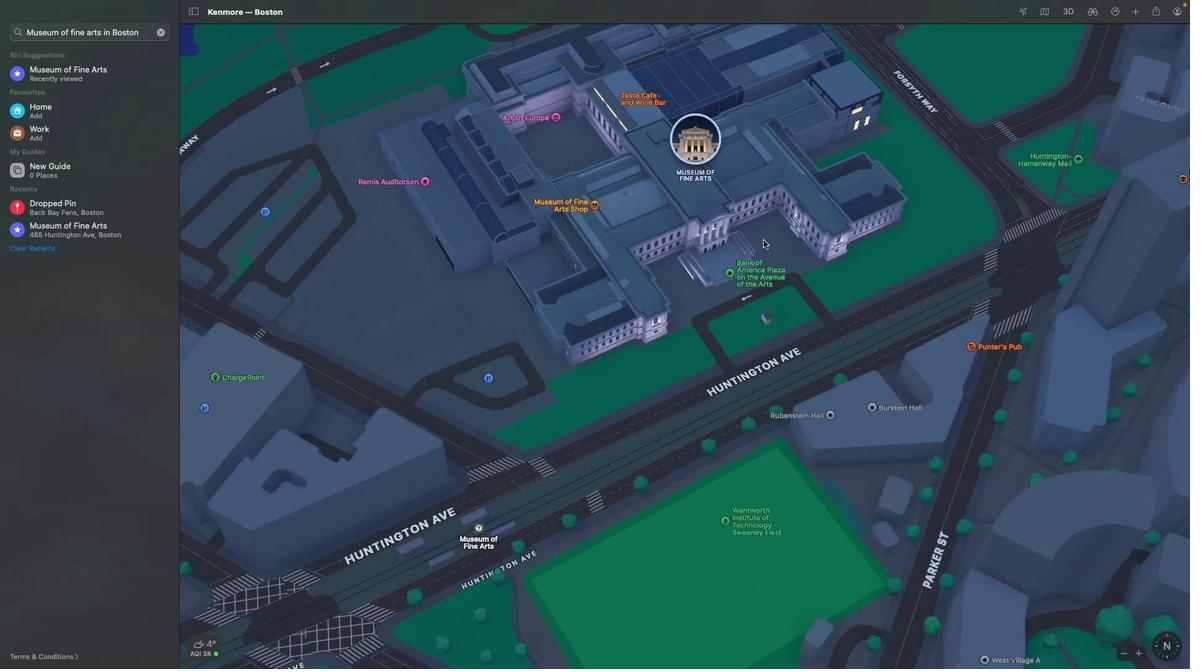 
Action: Mouse scrolled (782, 320) with delta (1002, 309)
Screenshot: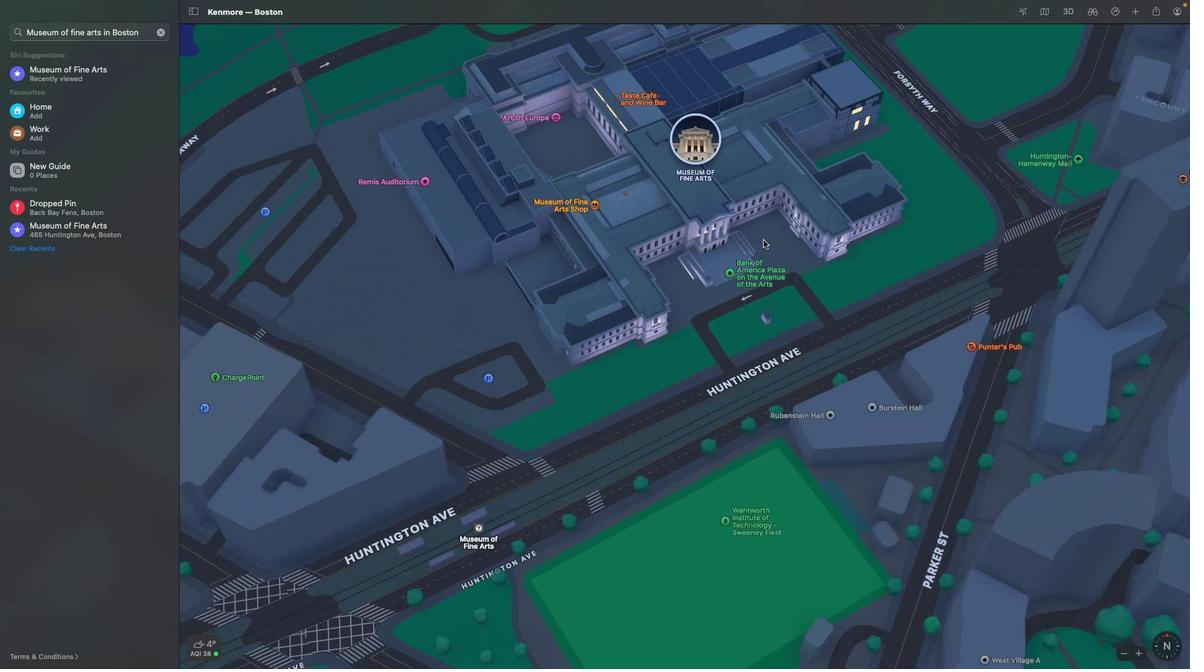
Action: Mouse moved to (780, 321)
Screenshot: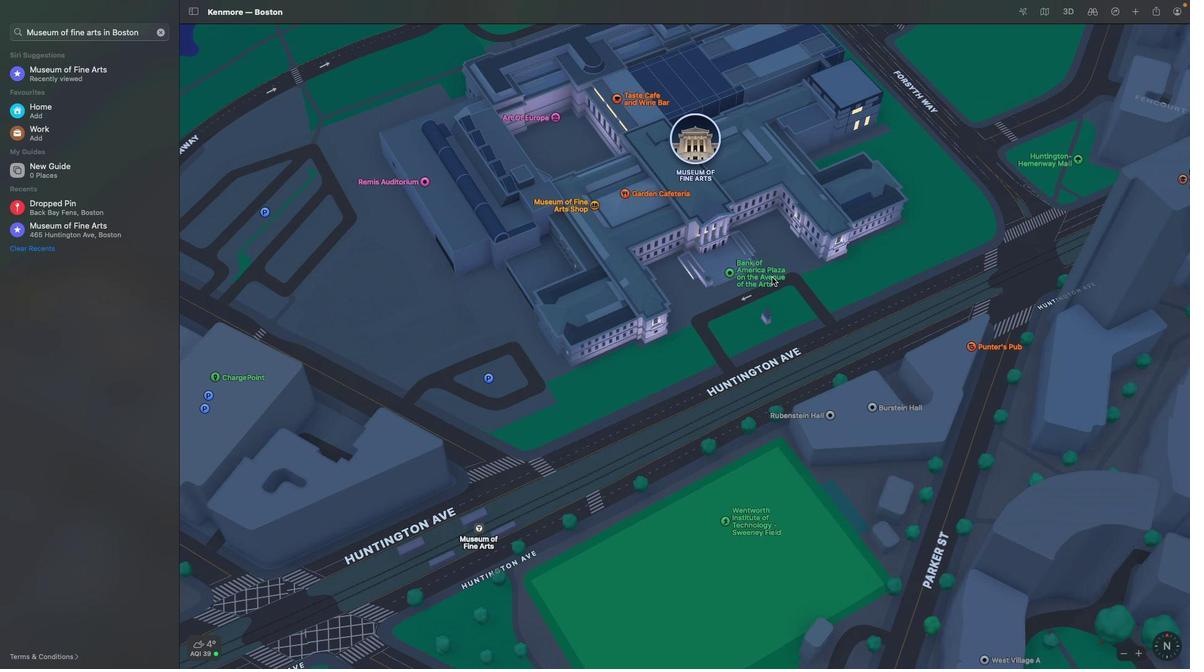 
Action: Mouse pressed left at (780, 321)
Screenshot: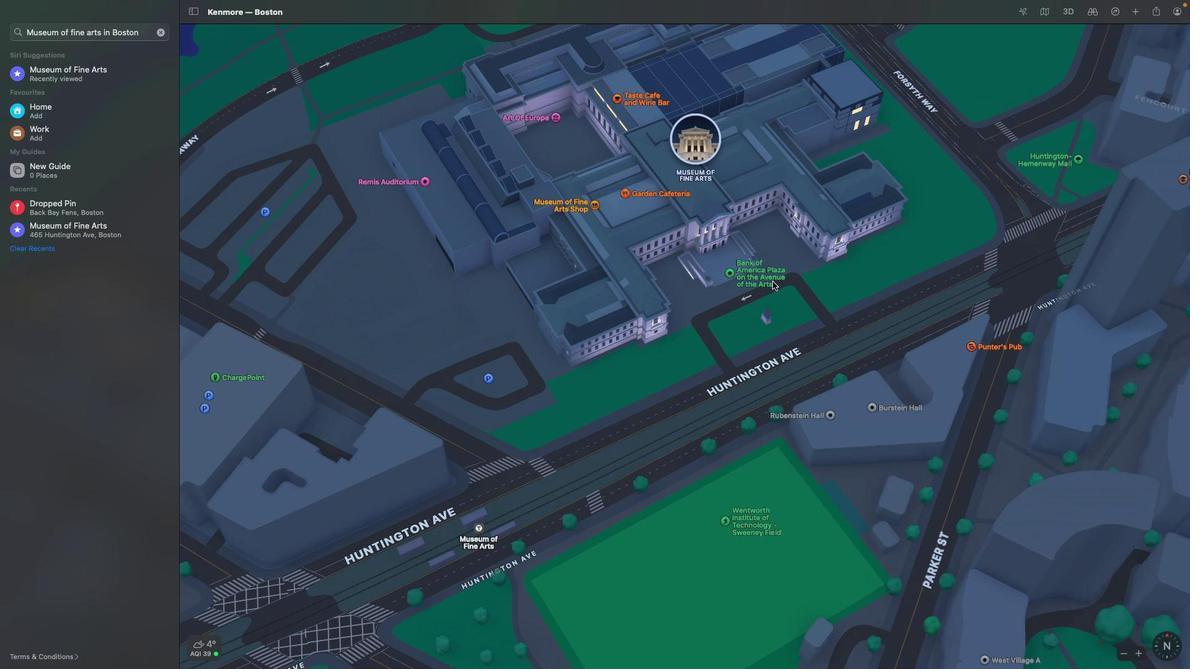 
Action: Mouse moved to (800, 316)
Screenshot: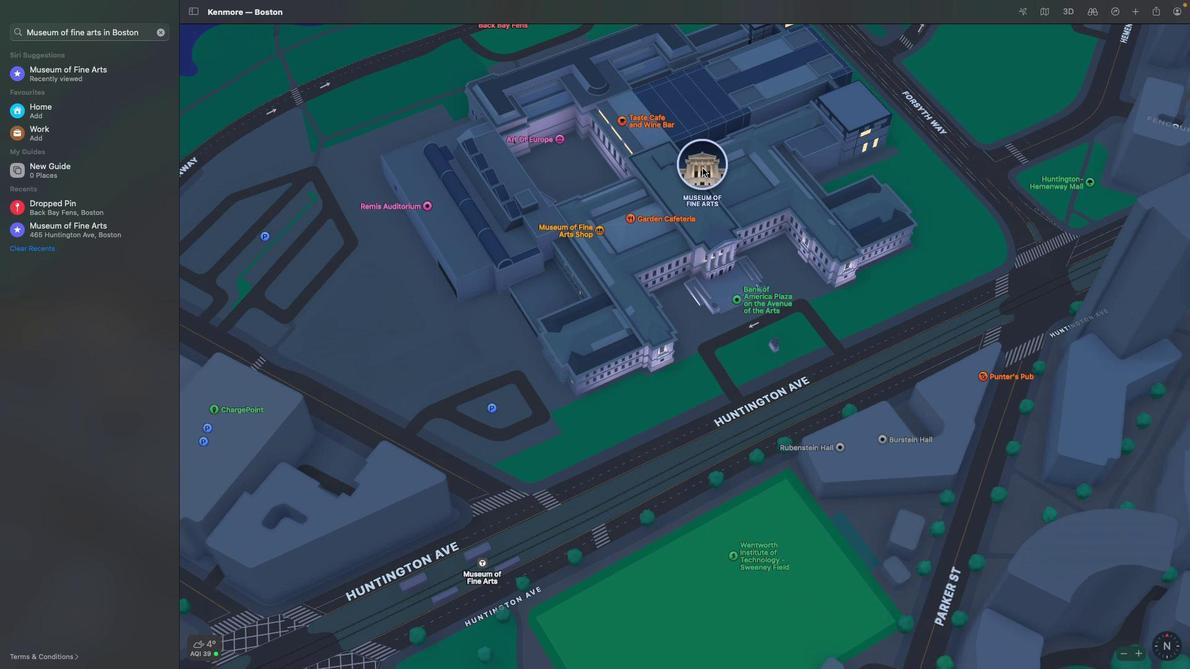 
Action: Mouse pressed left at (800, 316)
Screenshot: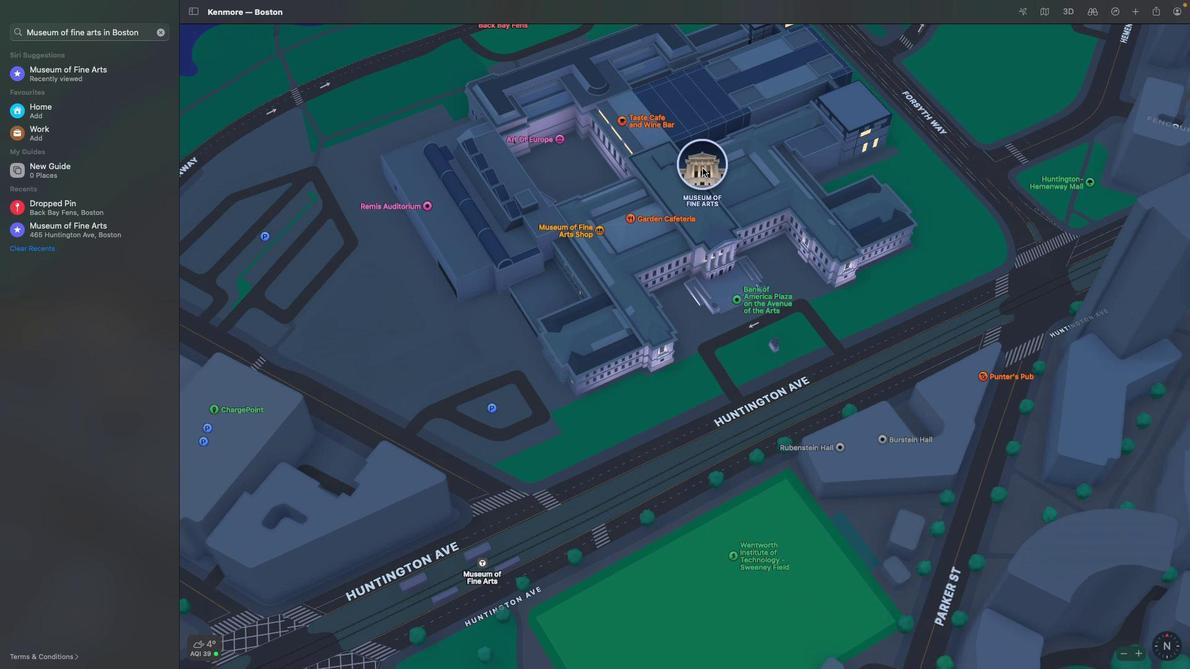 
Action: Mouse moved to (839, 321)
Screenshot: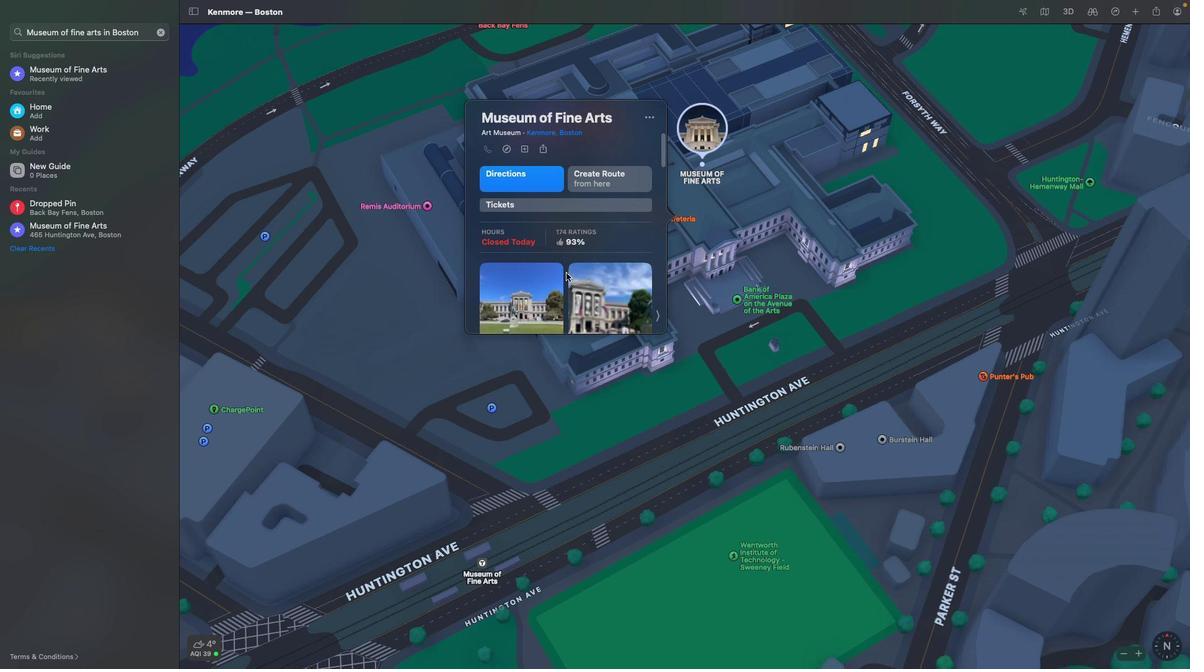 
Action: Mouse scrolled (839, 321) with delta (1002, 309)
Screenshot: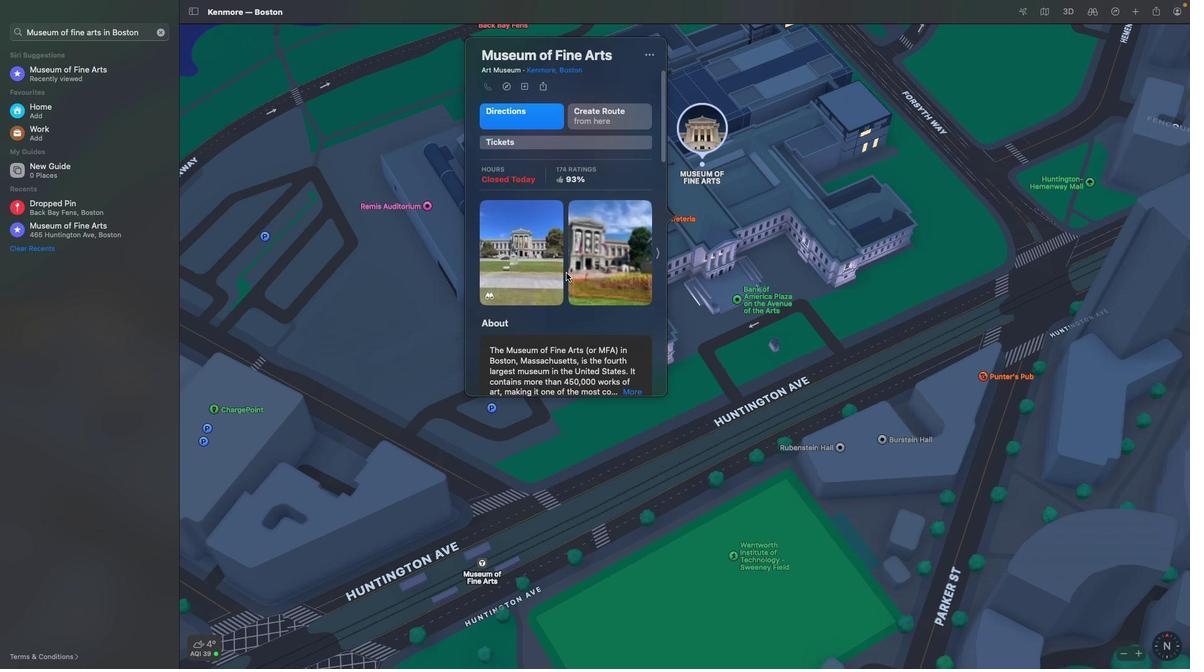 
Action: Mouse scrolled (839, 321) with delta (1002, 309)
Screenshot: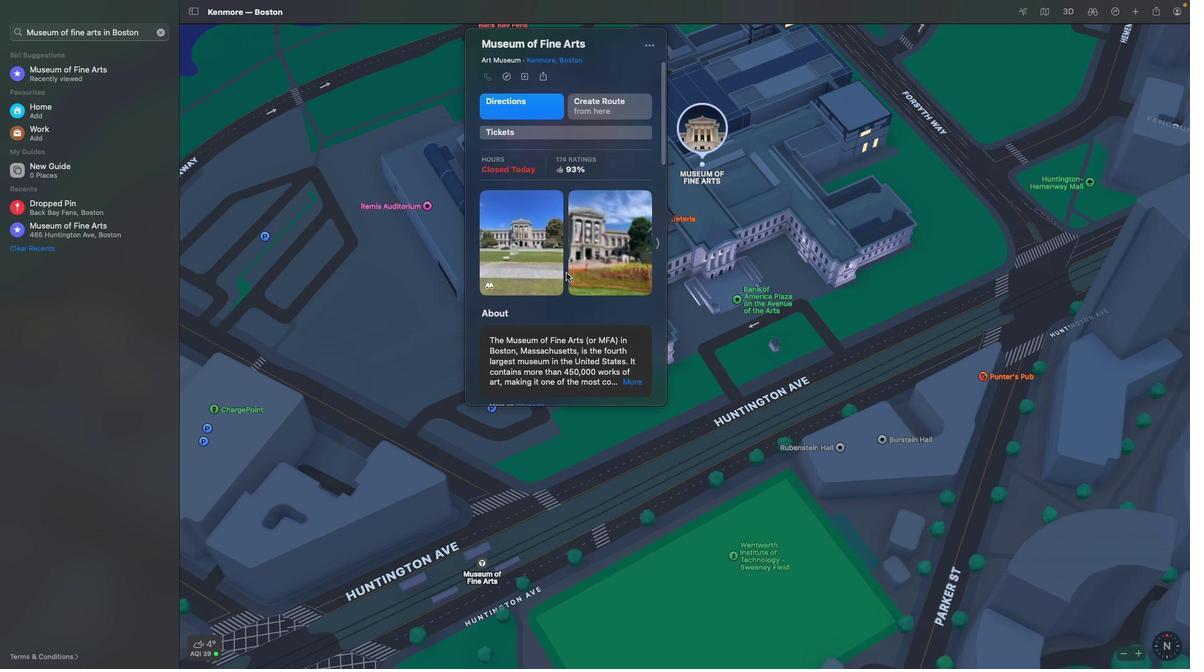
Action: Mouse scrolled (839, 321) with delta (1002, 309)
Screenshot: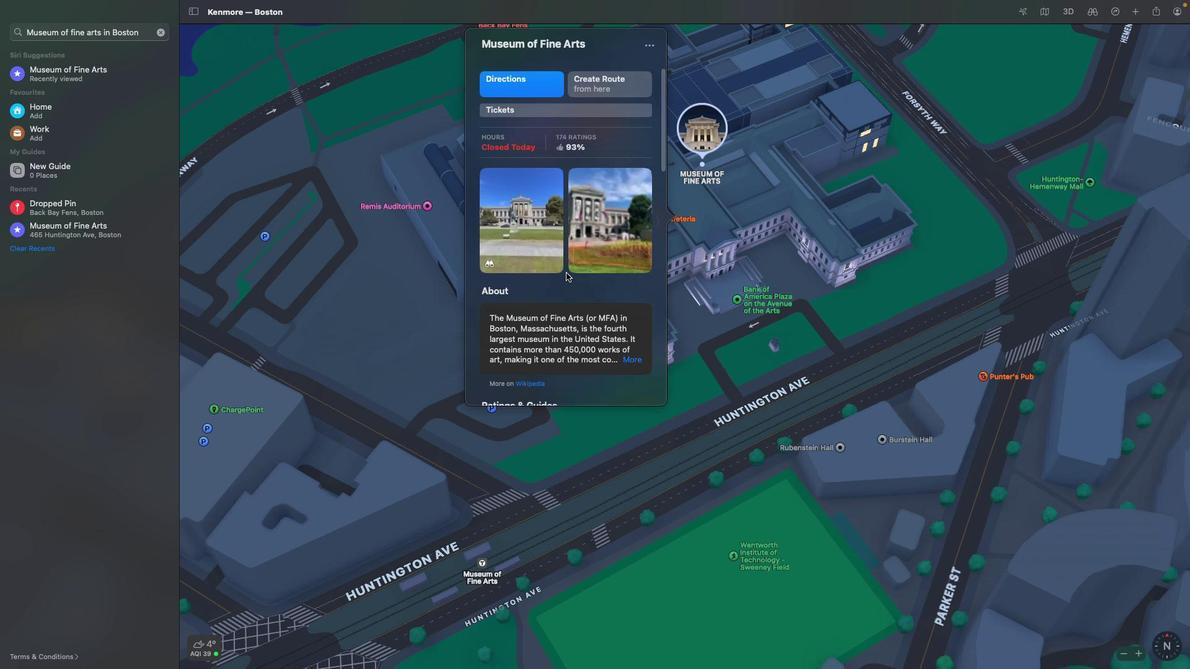 
Action: Mouse scrolled (839, 321) with delta (1002, 309)
Screenshot: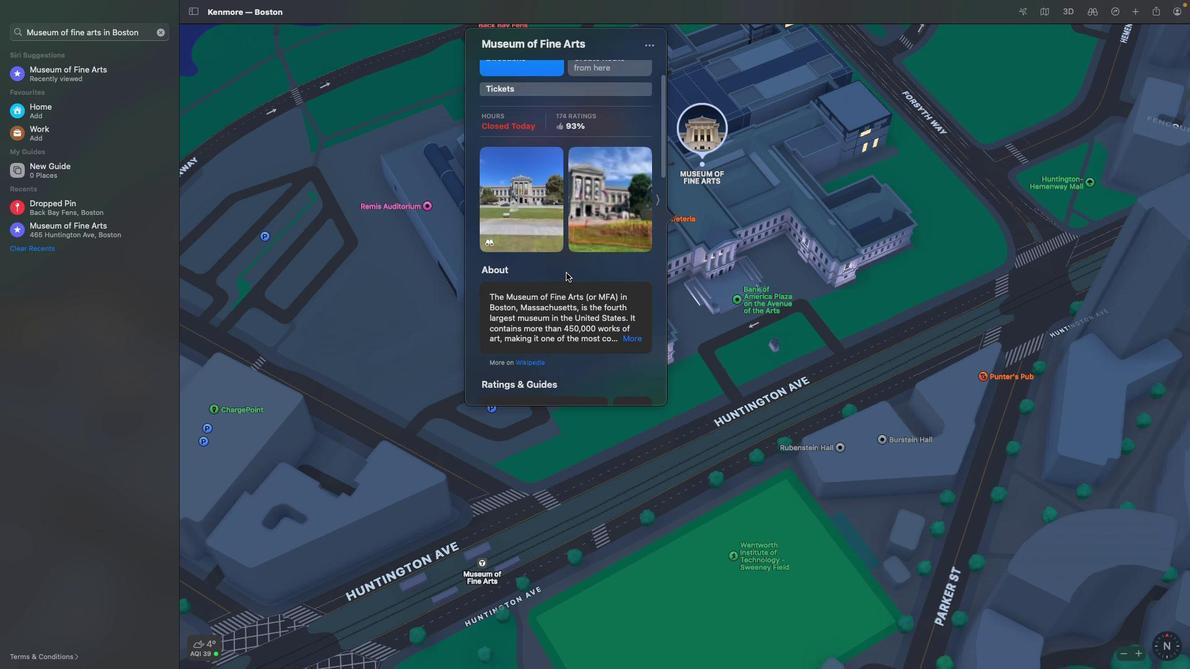 
Action: Mouse scrolled (839, 321) with delta (1002, 309)
Screenshot: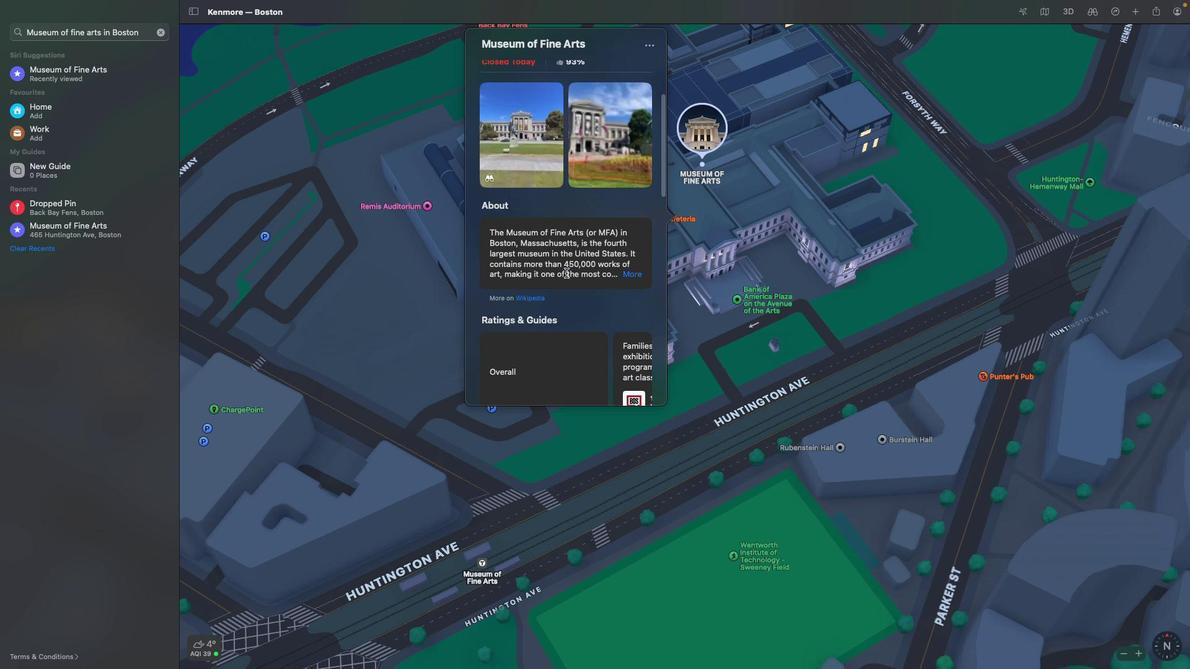 
Action: Mouse scrolled (839, 321) with delta (1002, 309)
Screenshot: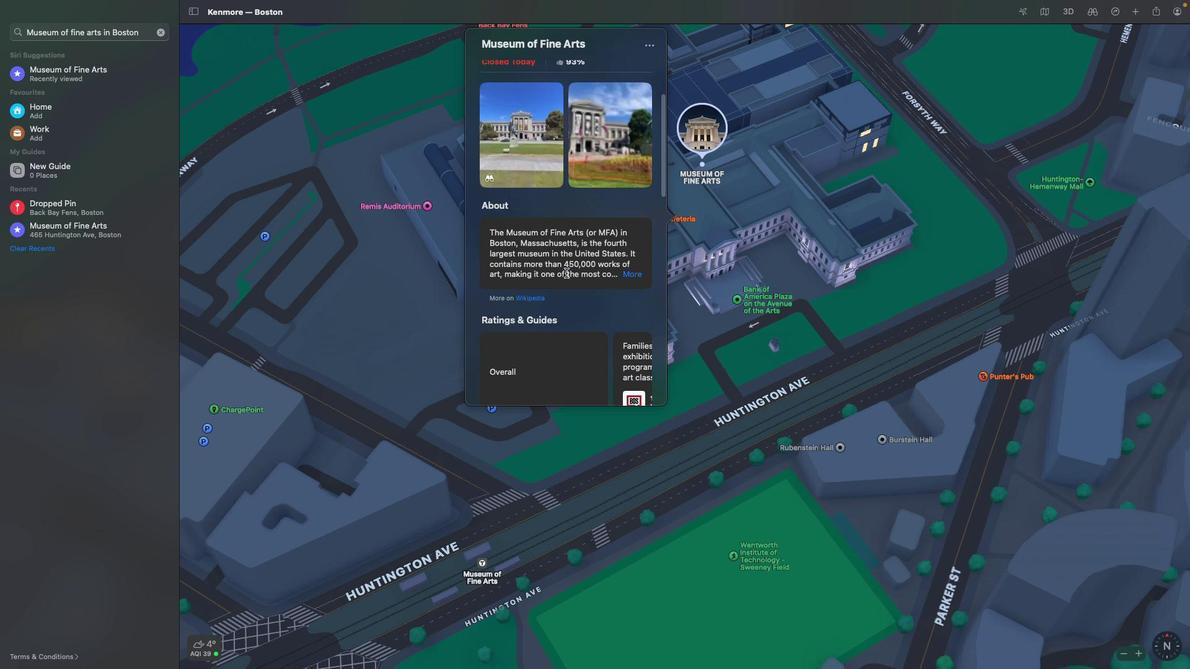 
Action: Mouse scrolled (839, 321) with delta (1002, 309)
Screenshot: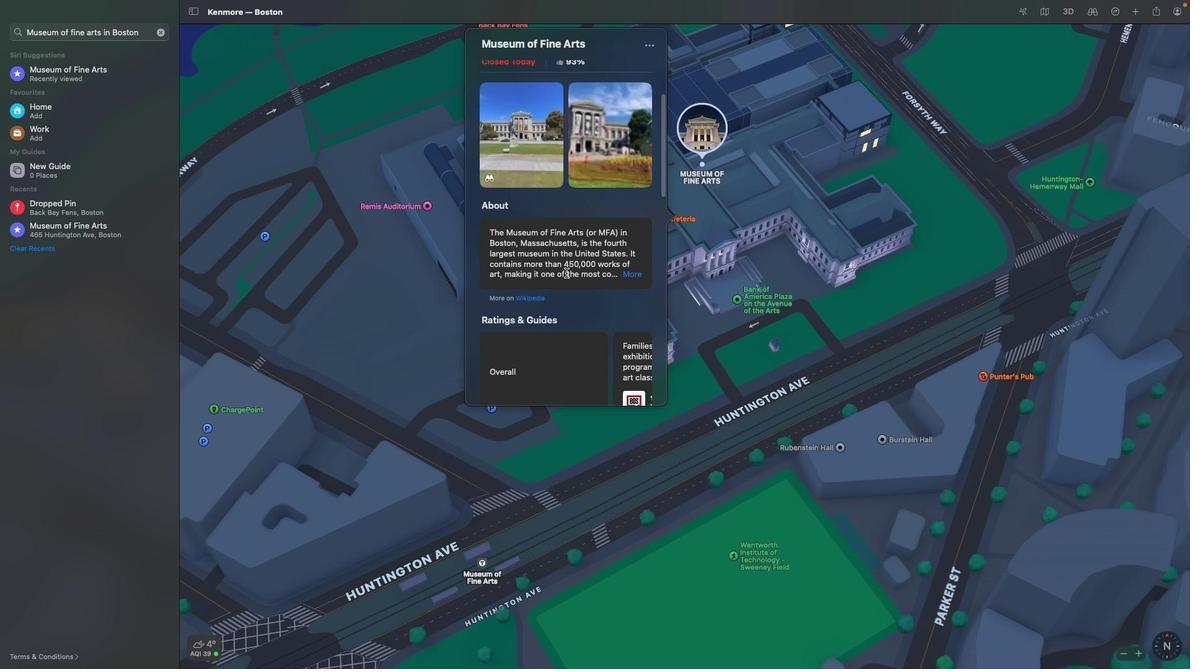 
Action: Mouse scrolled (839, 321) with delta (1002, 309)
Screenshot: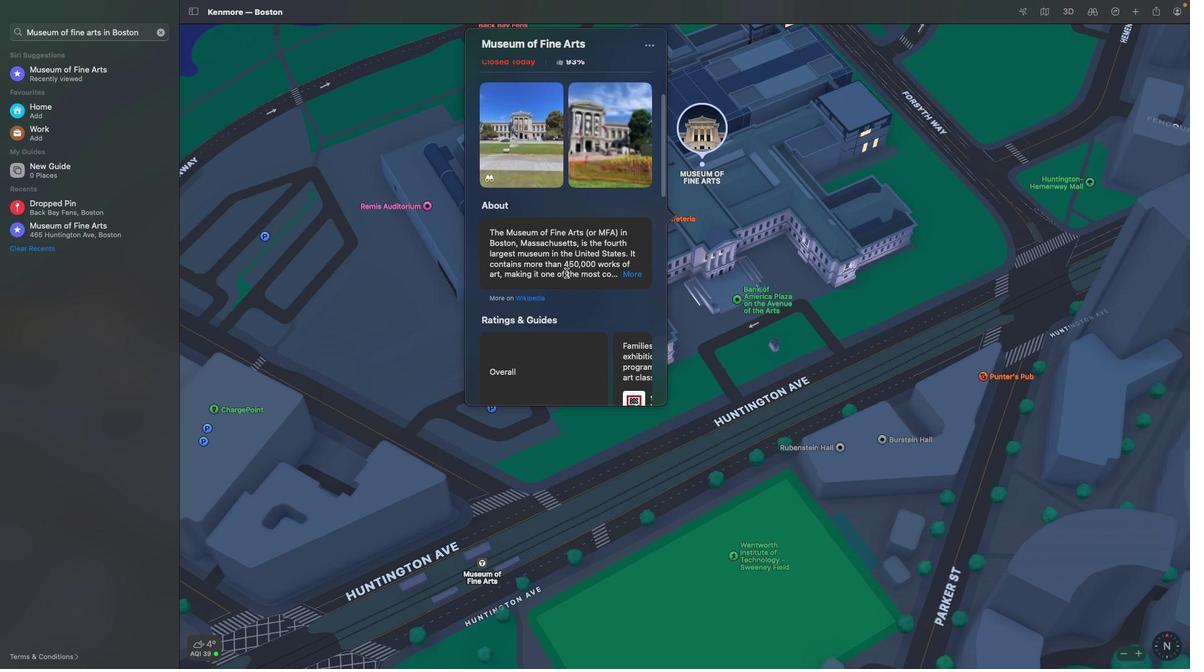 
Action: Mouse scrolled (839, 321) with delta (1002, 309)
Screenshot: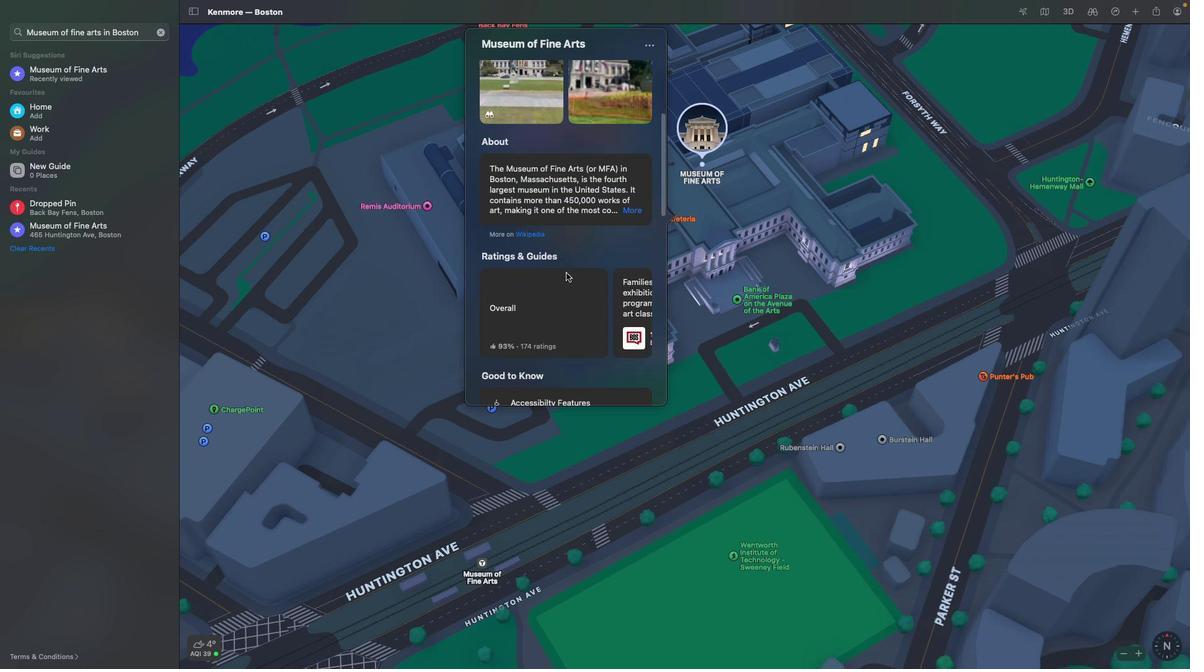 
Action: Mouse scrolled (839, 321) with delta (1002, 309)
Screenshot: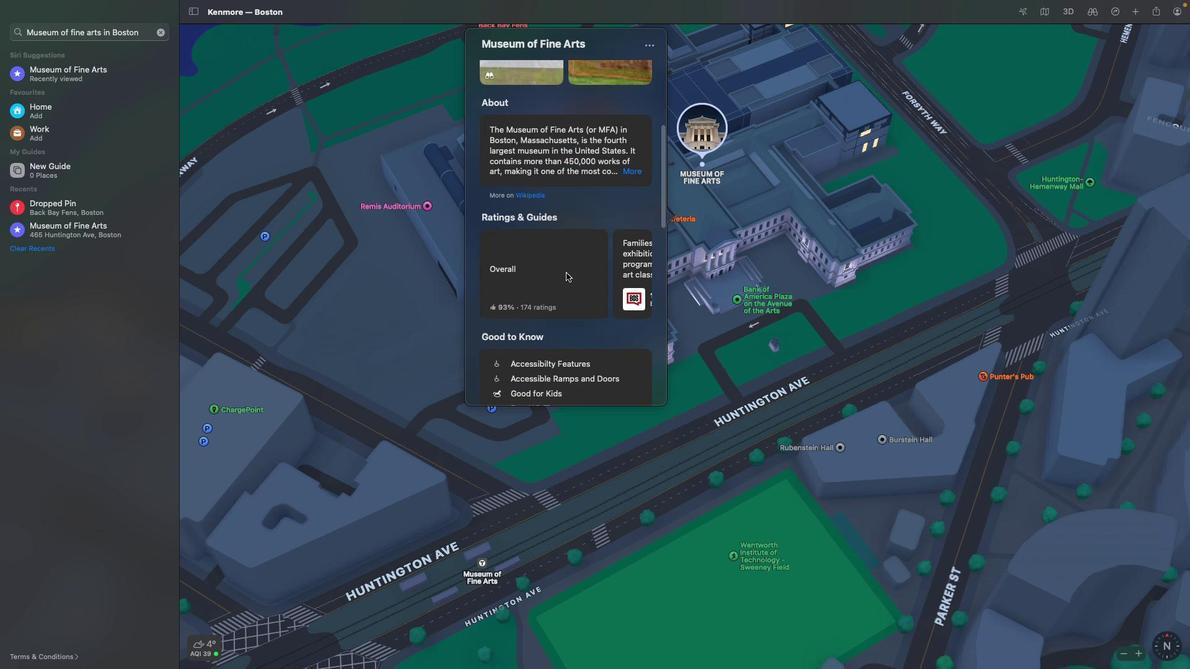 
Action: Mouse scrolled (839, 321) with delta (1002, 309)
Screenshot: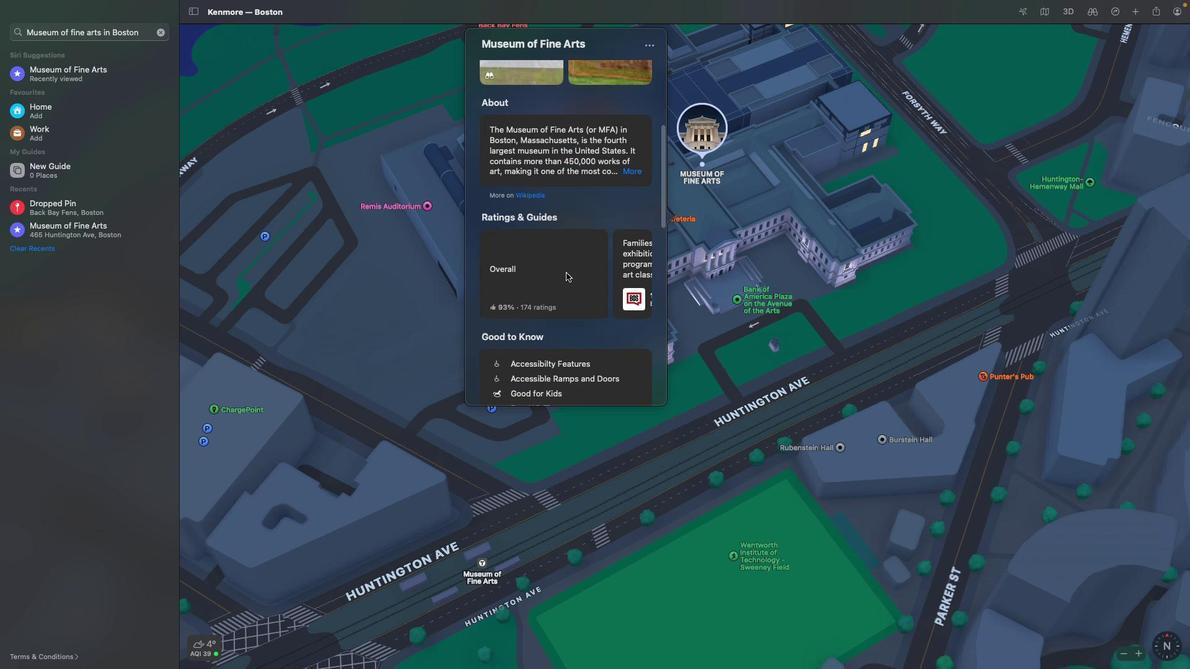 
Action: Mouse scrolled (839, 321) with delta (1002, 309)
Screenshot: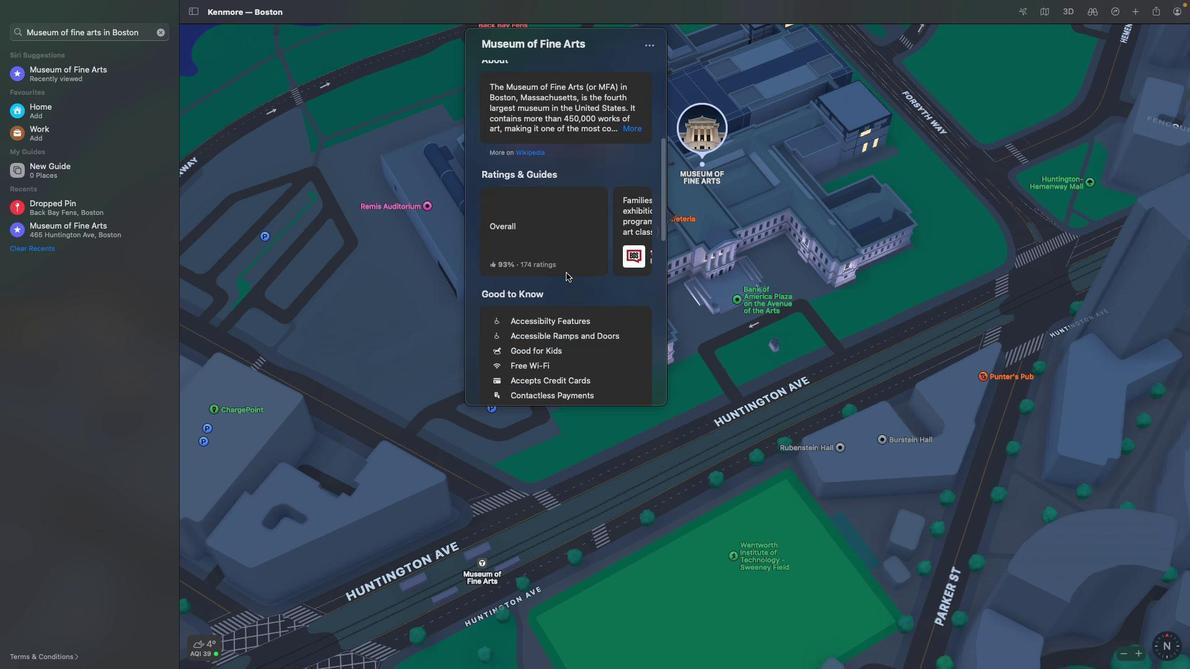 
Action: Mouse scrolled (839, 321) with delta (1002, 309)
Screenshot: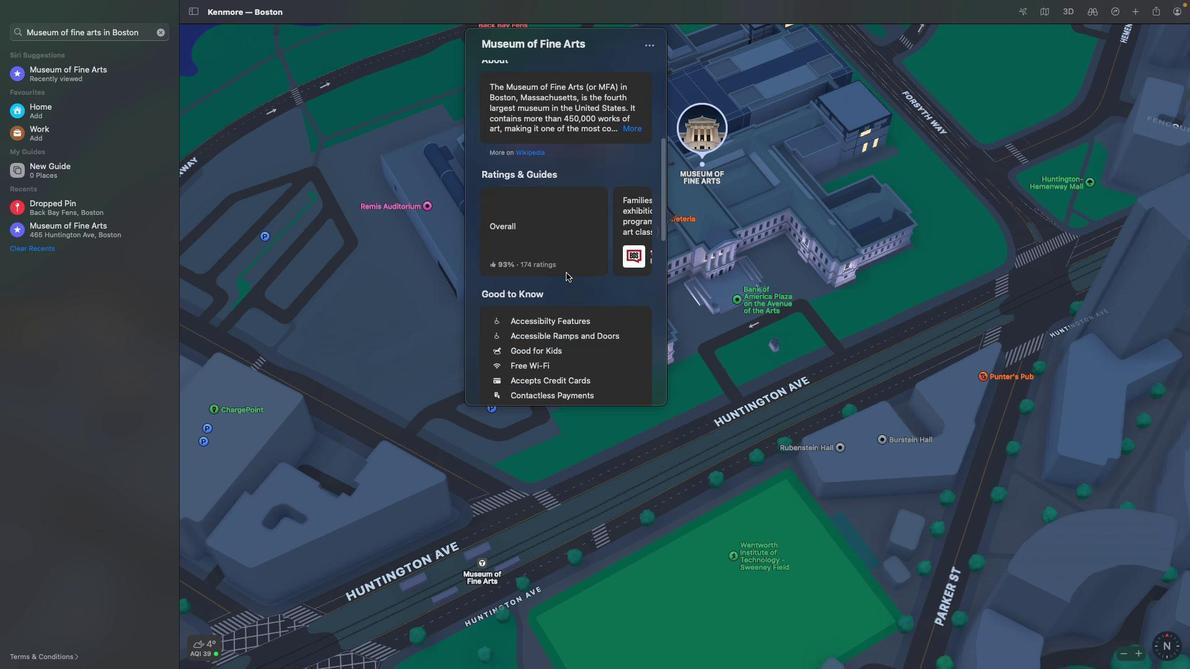 
Action: Mouse scrolled (839, 321) with delta (1002, 309)
Screenshot: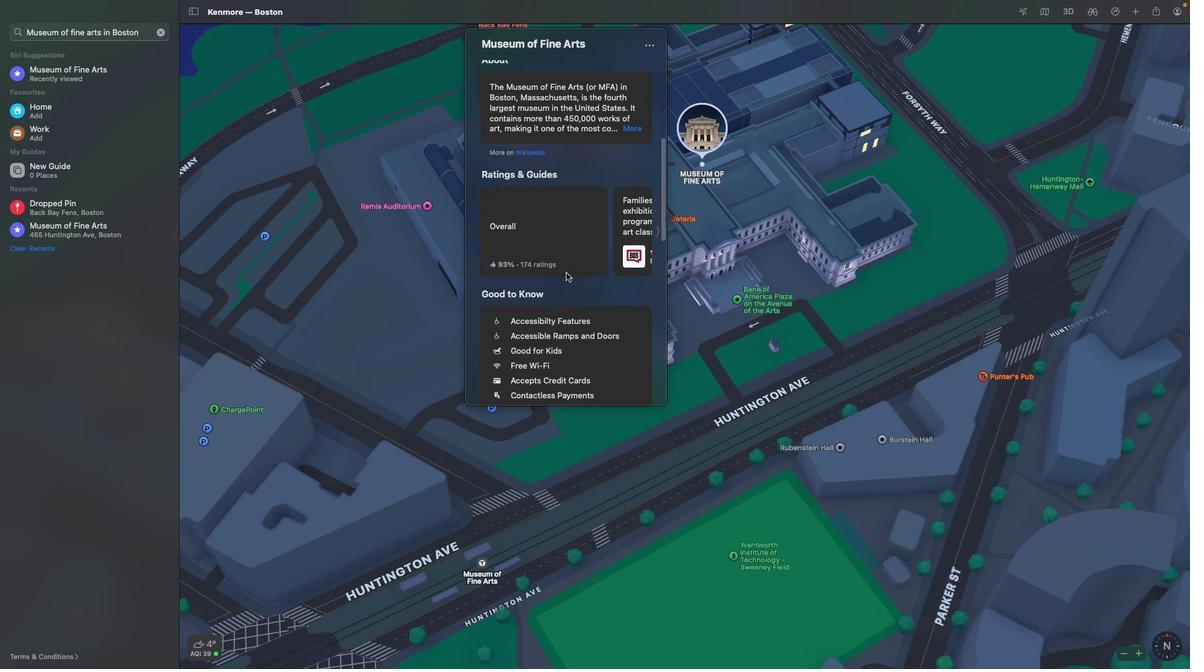 
Action: Mouse scrolled (839, 321) with delta (1002, 309)
Screenshot: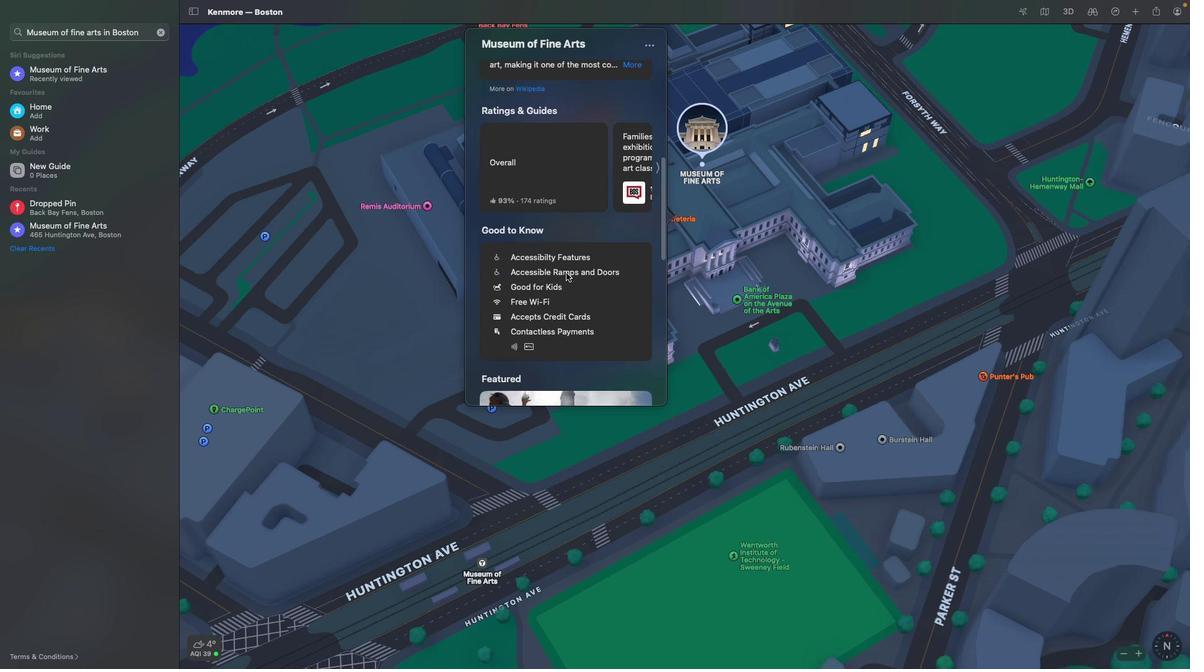 
Action: Mouse scrolled (839, 321) with delta (1002, 309)
Screenshot: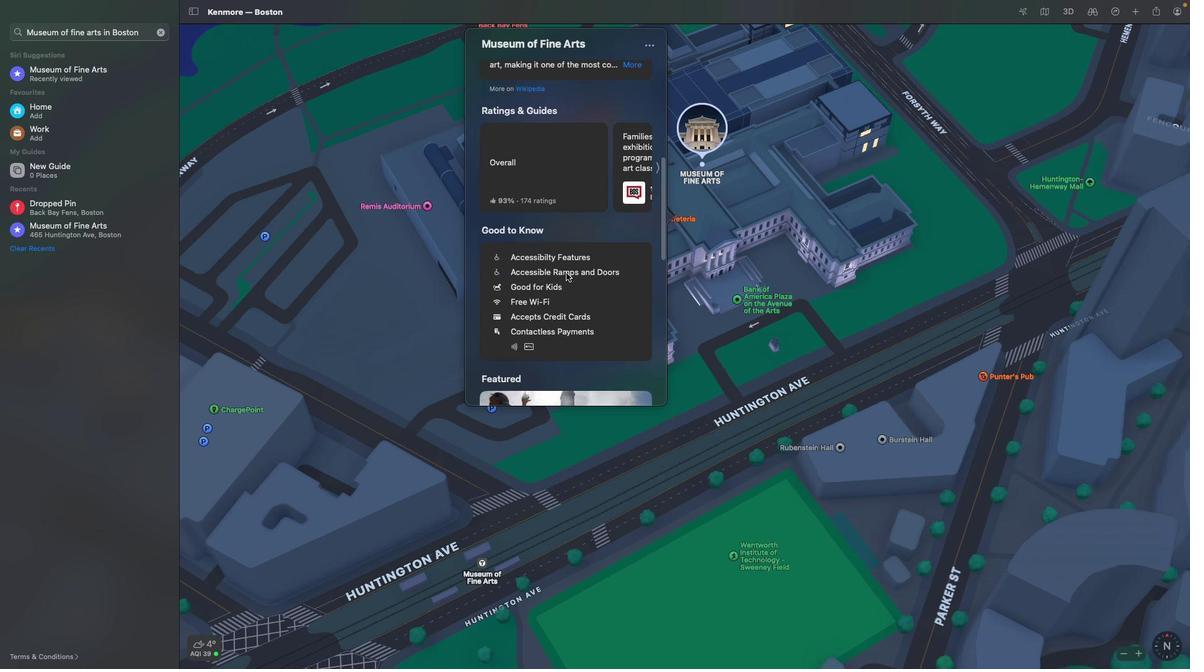 
Action: Mouse scrolled (839, 321) with delta (1002, 309)
Screenshot: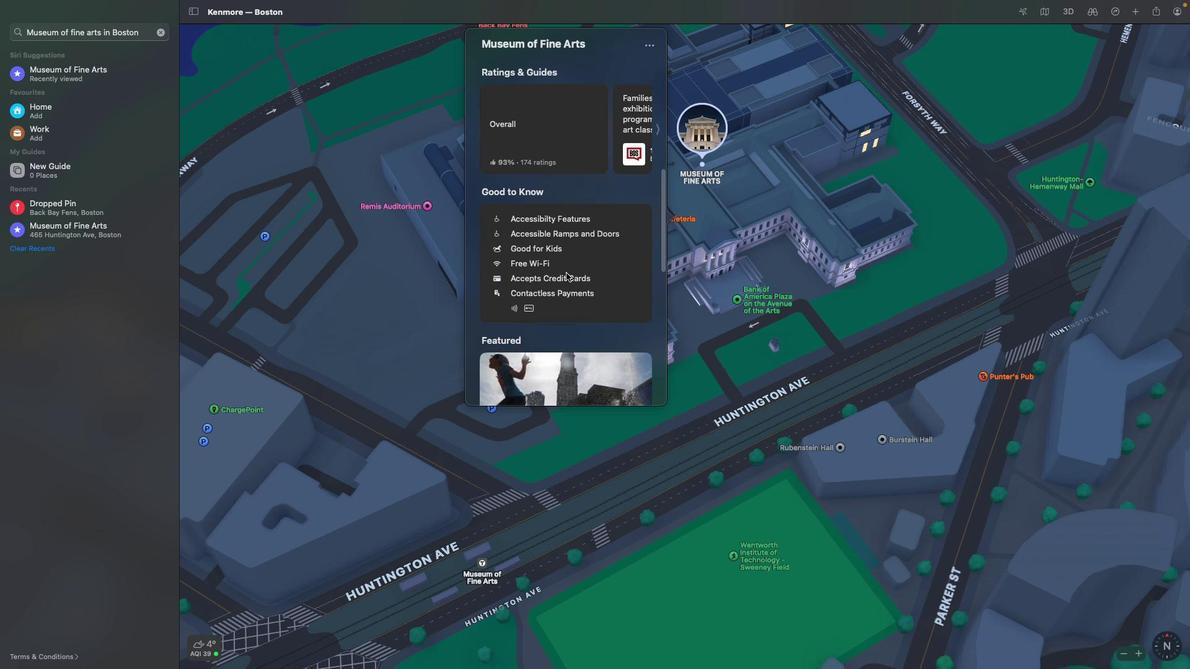 
Action: Mouse scrolled (839, 321) with delta (1002, 309)
Screenshot: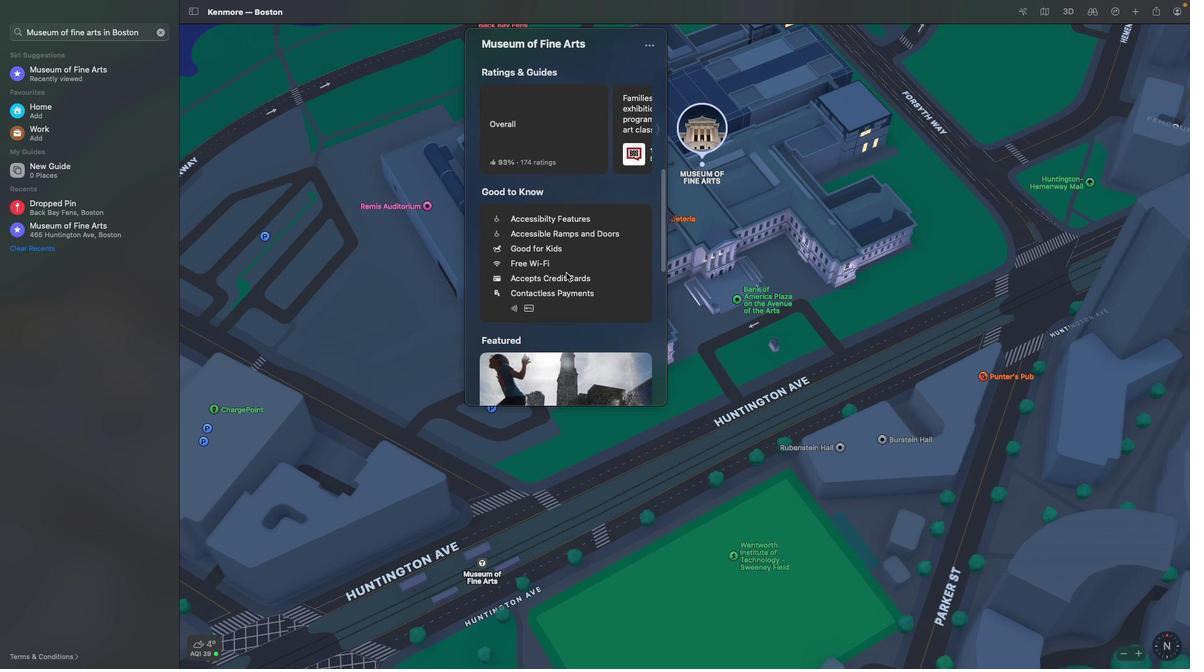 
Action: Mouse scrolled (839, 321) with delta (1002, 309)
Screenshot: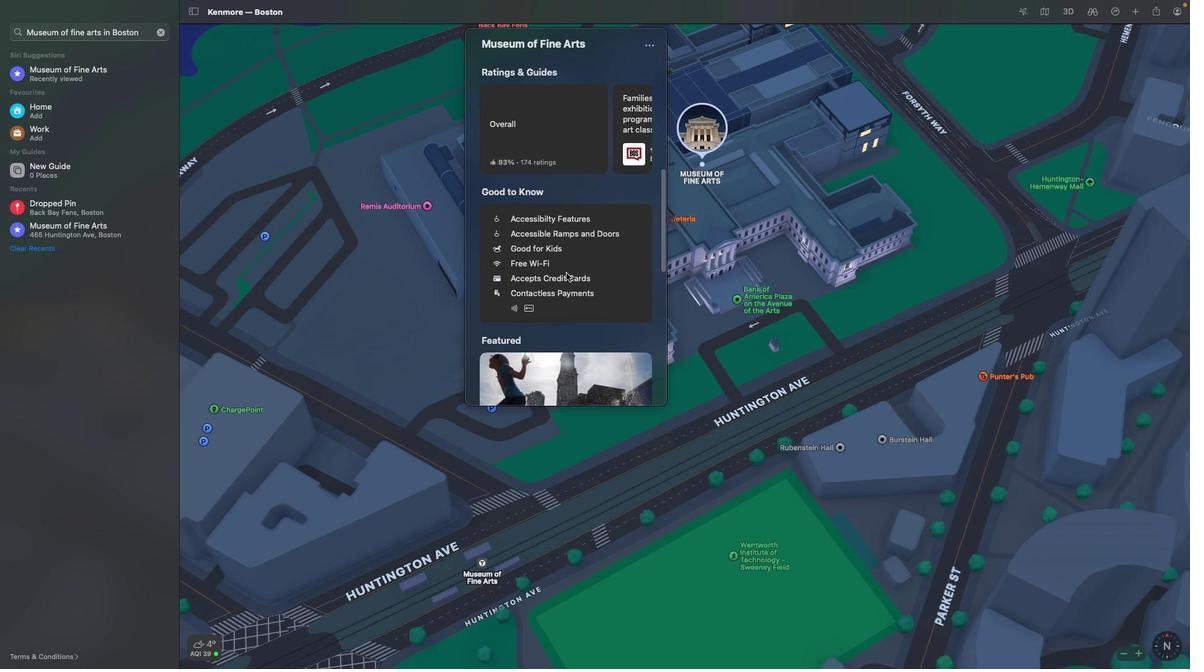 
Action: Mouse scrolled (839, 321) with delta (1002, 309)
Screenshot: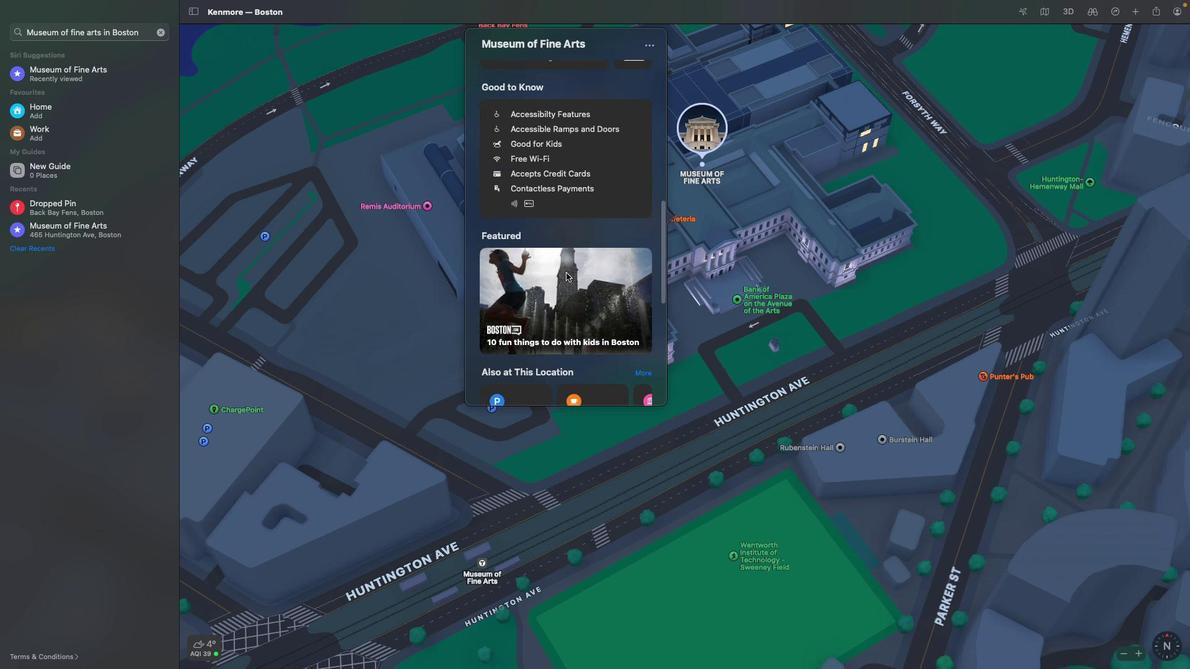 
Action: Mouse scrolled (839, 321) with delta (1002, 309)
Screenshot: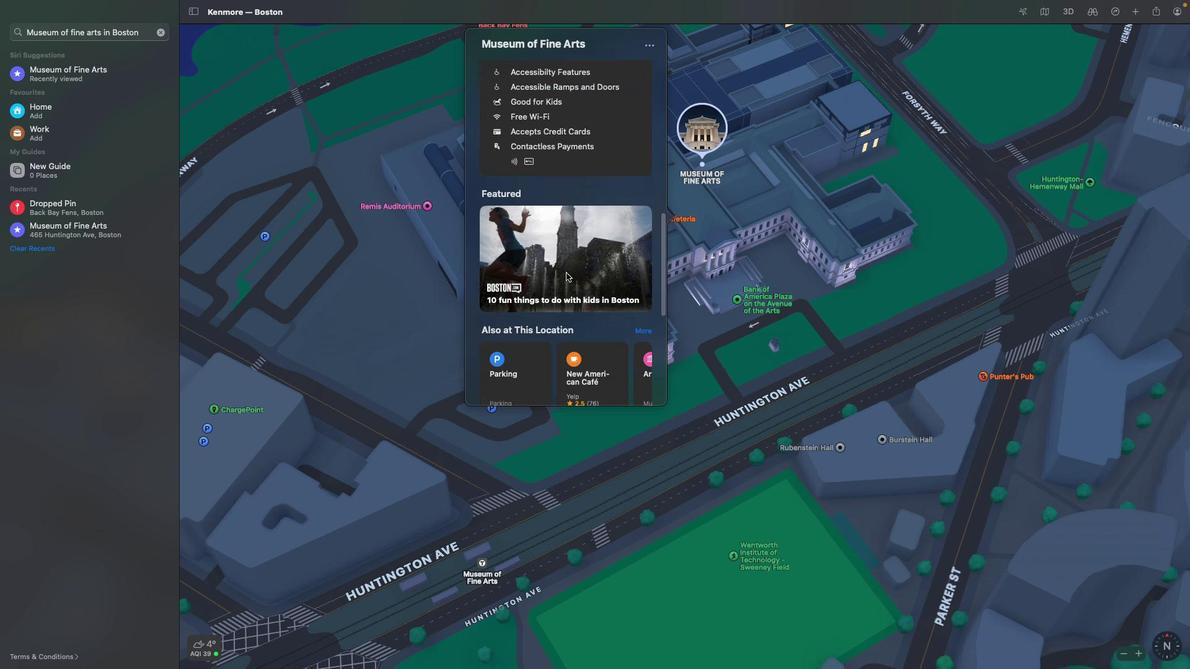 
Action: Mouse scrolled (839, 321) with delta (1002, 309)
Screenshot: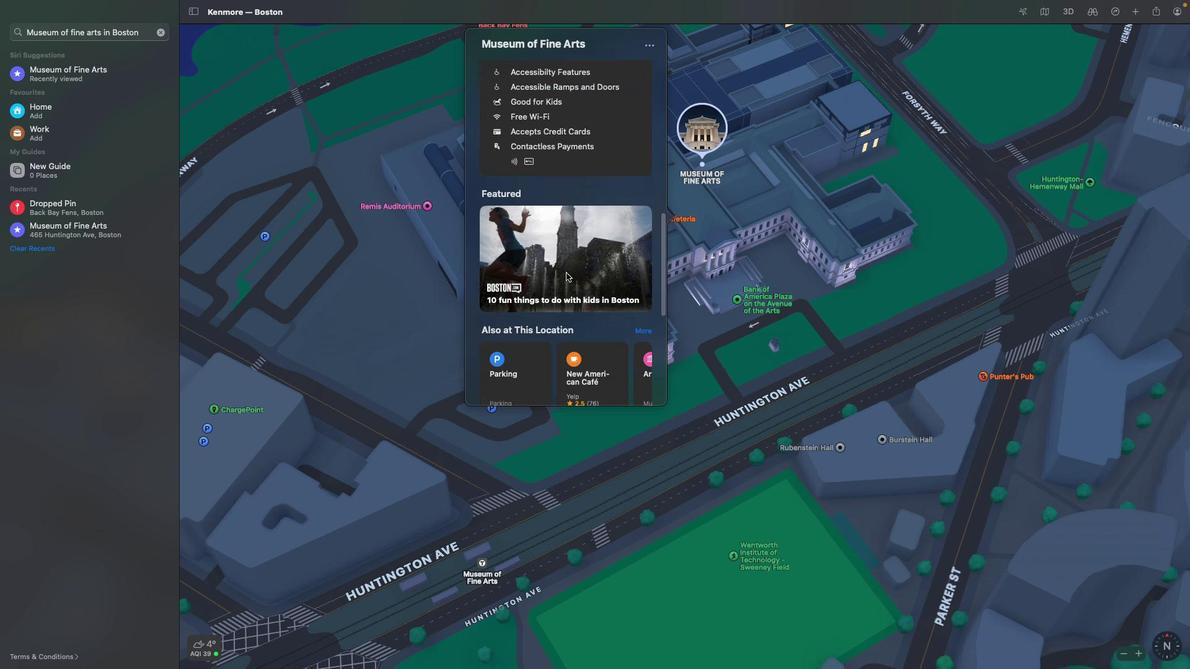 
Action: Mouse scrolled (839, 321) with delta (1002, 309)
Screenshot: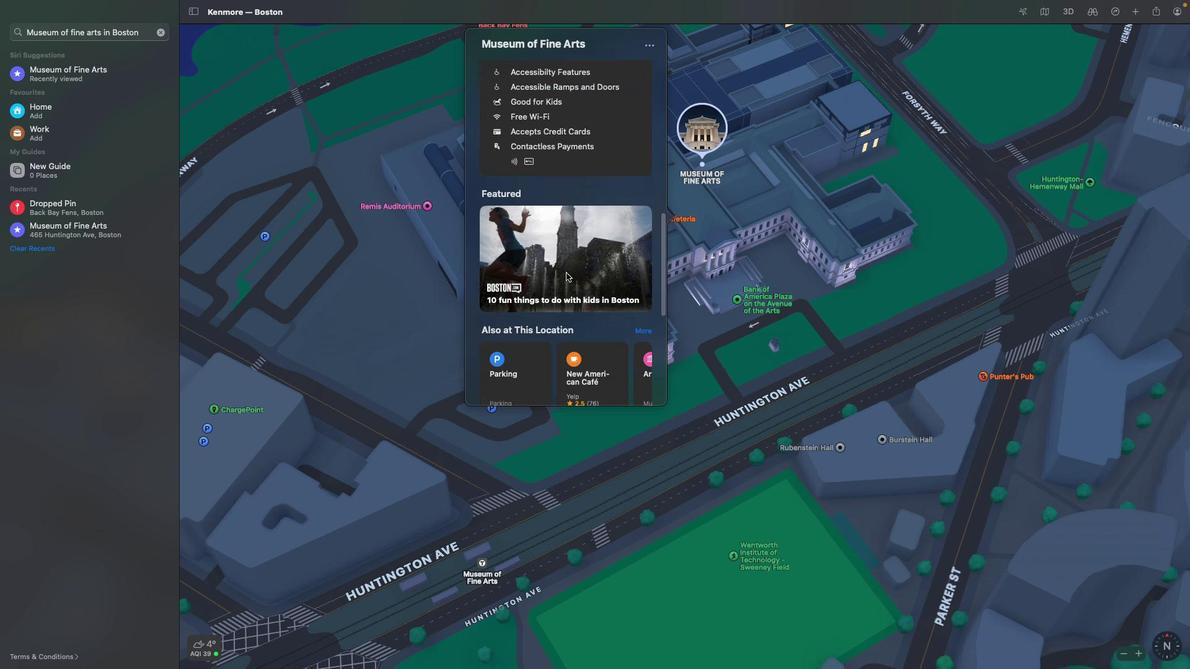 
Action: Mouse scrolled (839, 321) with delta (1002, 309)
Screenshot: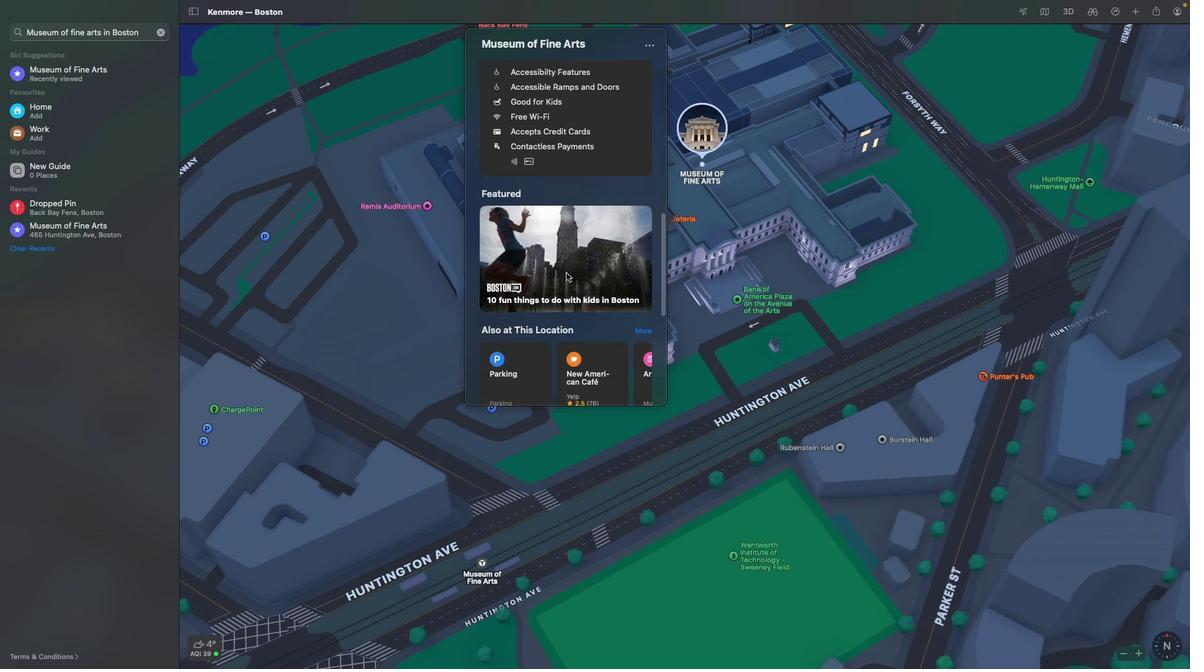 
Action: Mouse scrolled (839, 321) with delta (1002, 309)
Screenshot: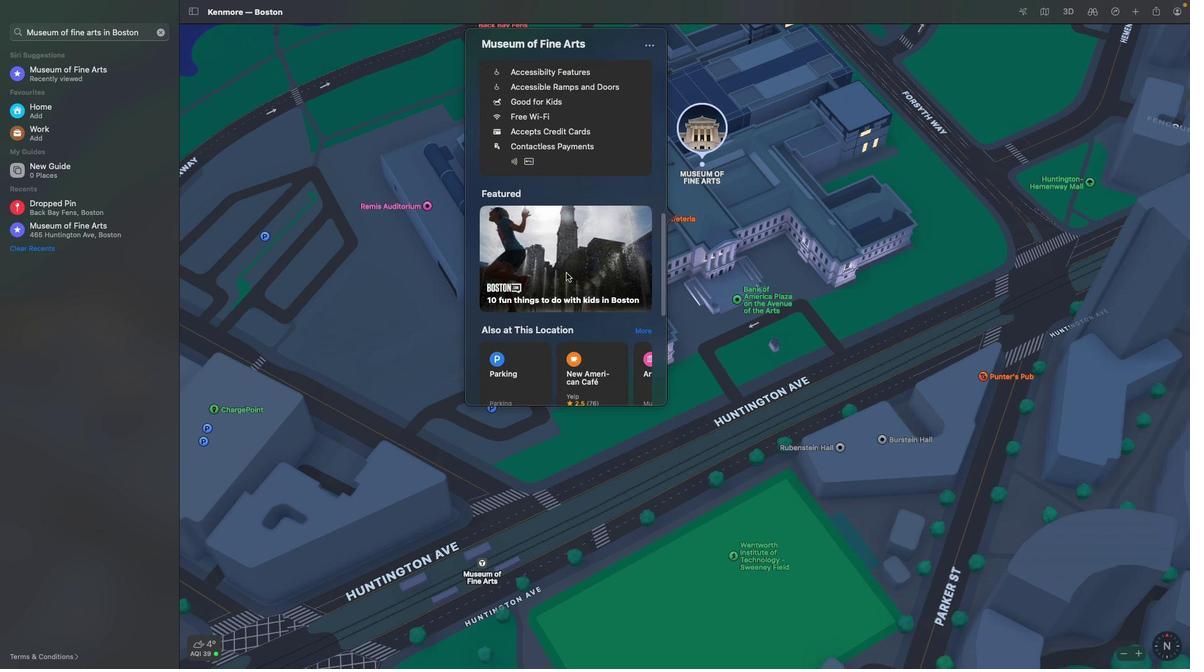 
Action: Mouse scrolled (839, 321) with delta (1002, 309)
Screenshot: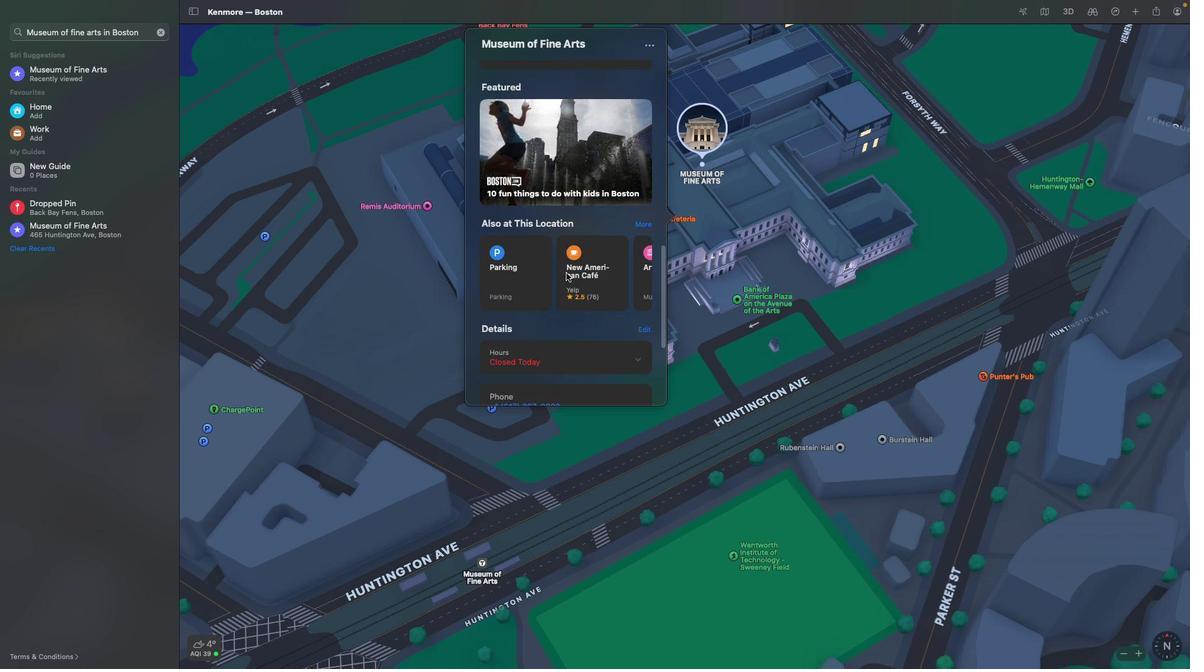 
Action: Mouse scrolled (839, 321) with delta (1002, 309)
Screenshot: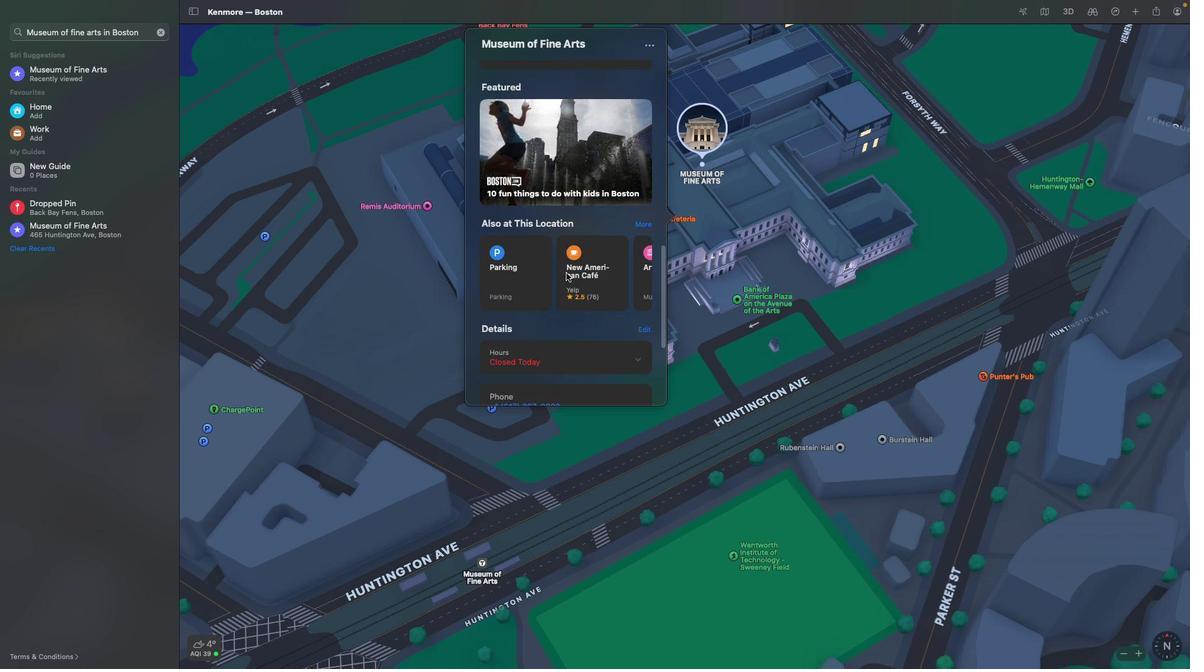 
Action: Mouse scrolled (839, 321) with delta (1002, 309)
Screenshot: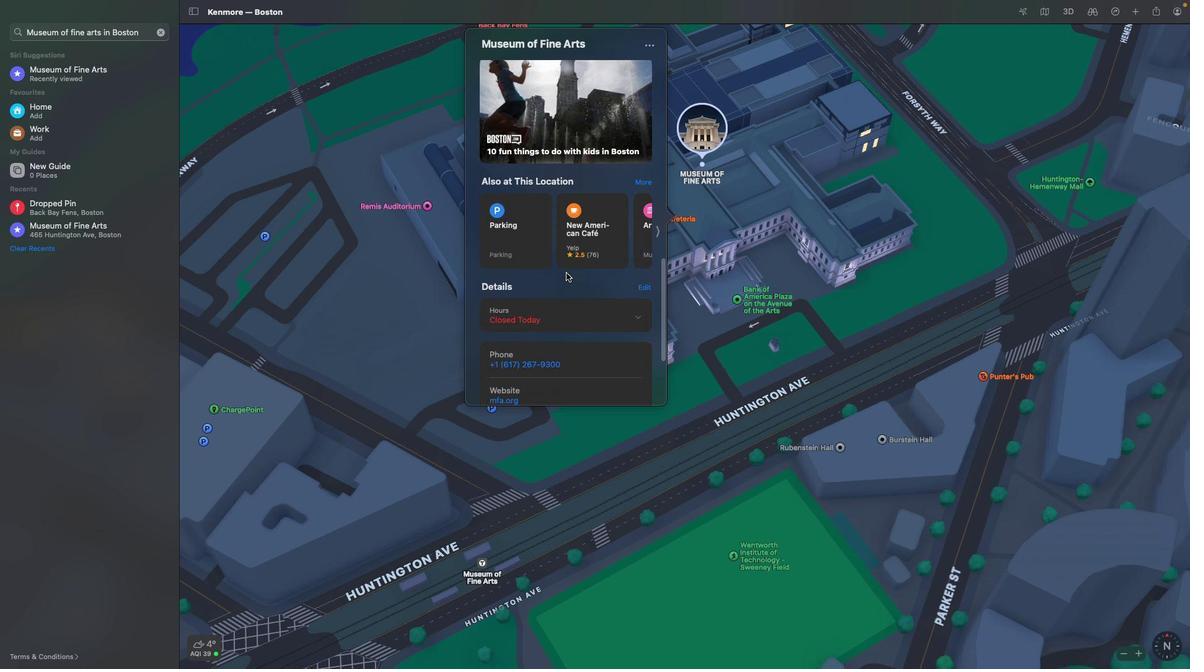 
Action: Mouse scrolled (839, 321) with delta (1002, 309)
Screenshot: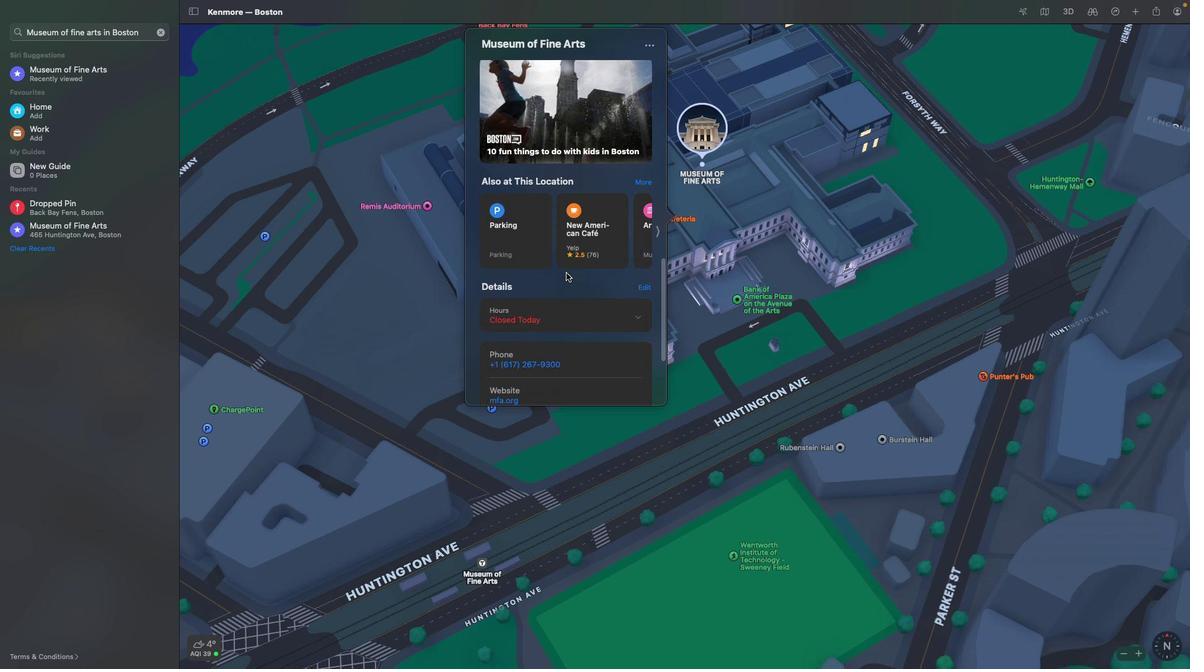 
Action: Mouse scrolled (839, 321) with delta (1002, 309)
Screenshot: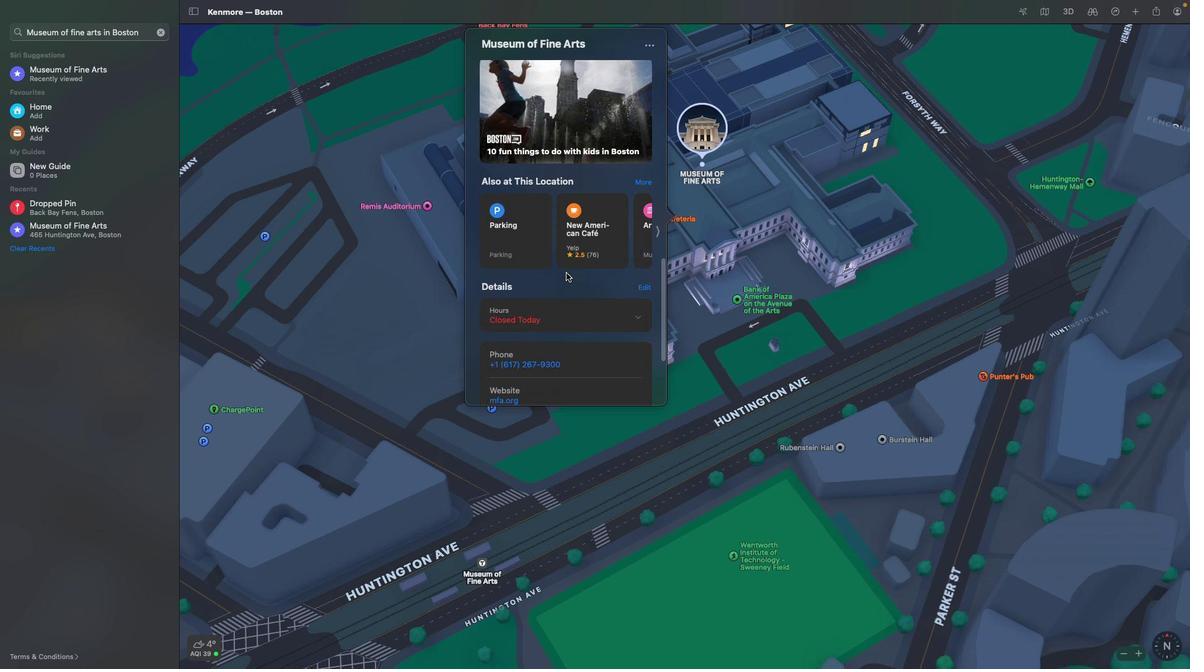 
Action: Mouse scrolled (839, 321) with delta (1002, 309)
Screenshot: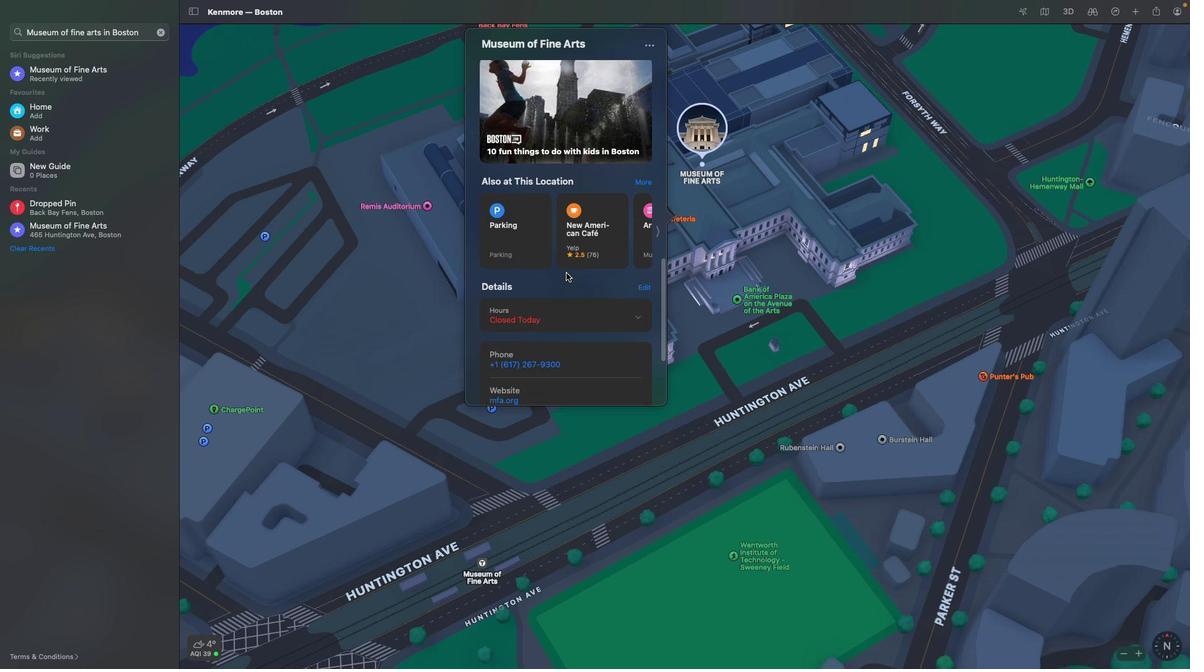 
Action: Mouse moved to (839, 321)
Screenshot: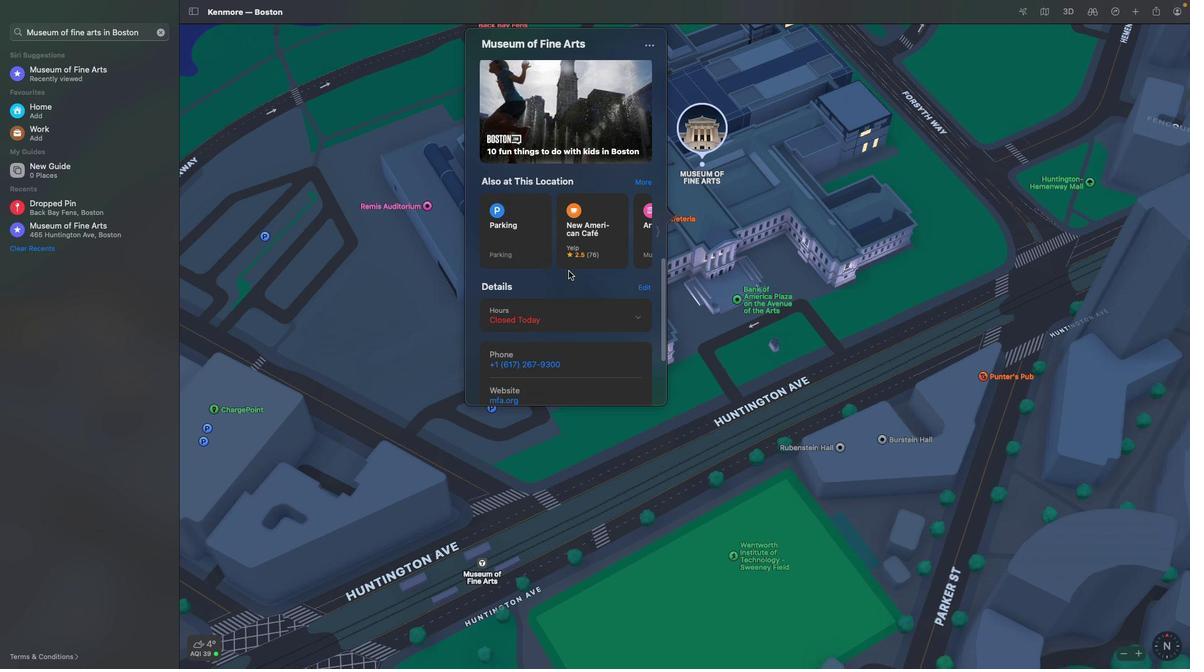 
Action: Mouse scrolled (839, 321) with delta (1002, 309)
Screenshot: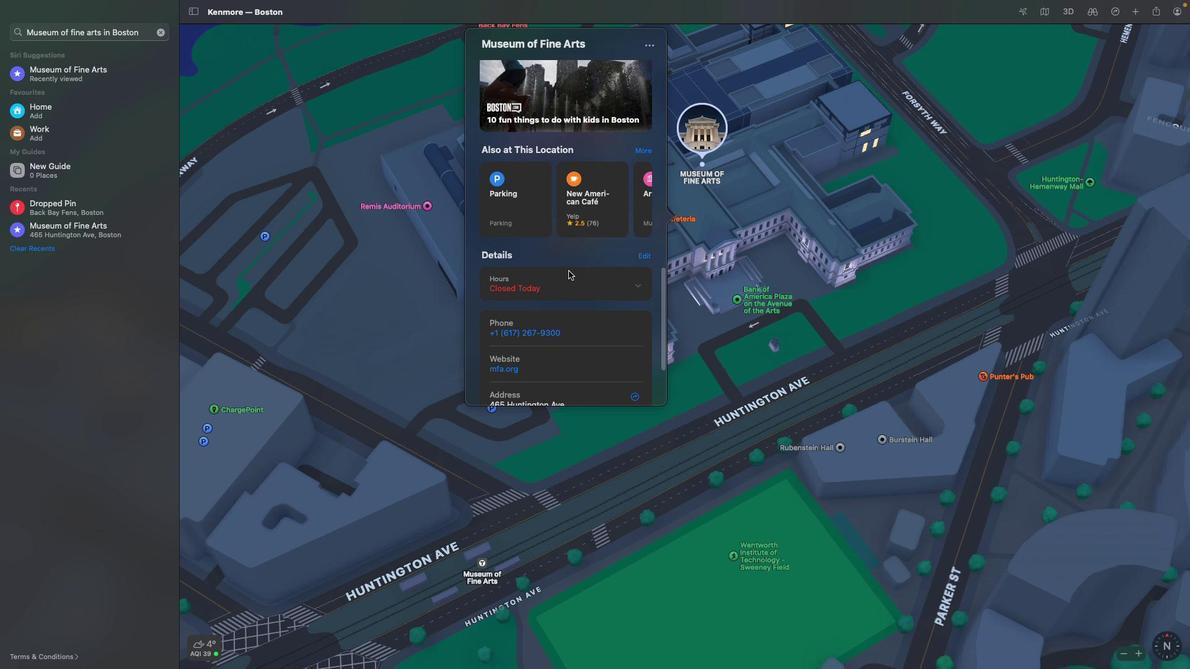 
Action: Mouse scrolled (839, 321) with delta (1002, 309)
Screenshot: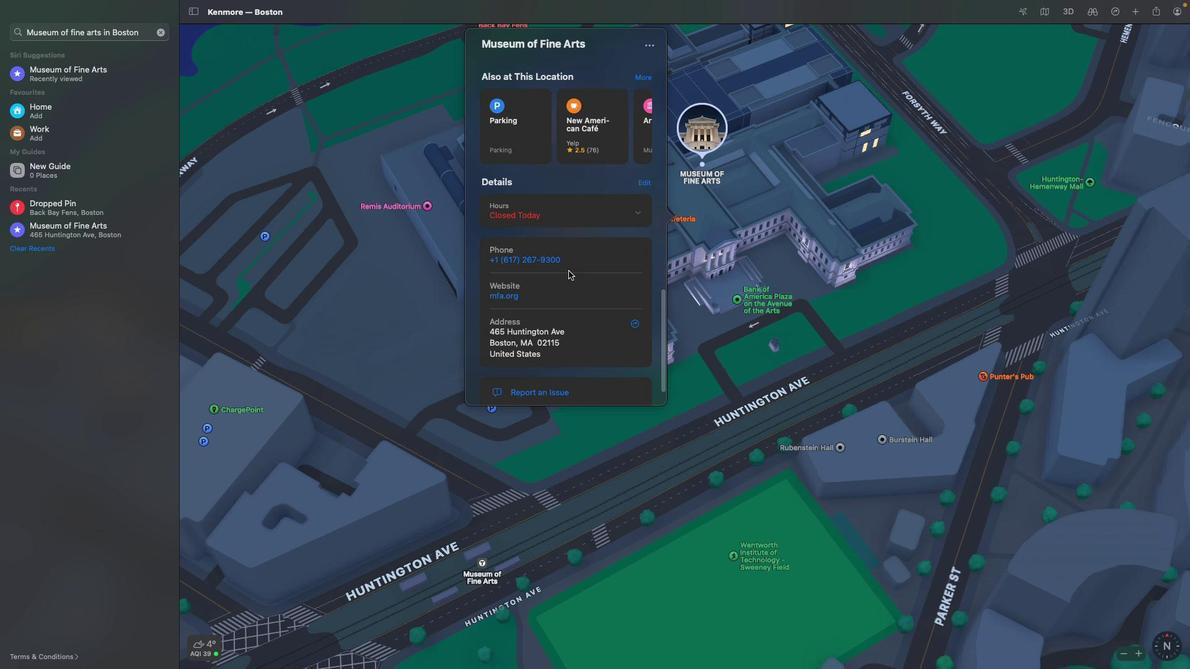 
Action: Mouse scrolled (839, 321) with delta (1002, 309)
Screenshot: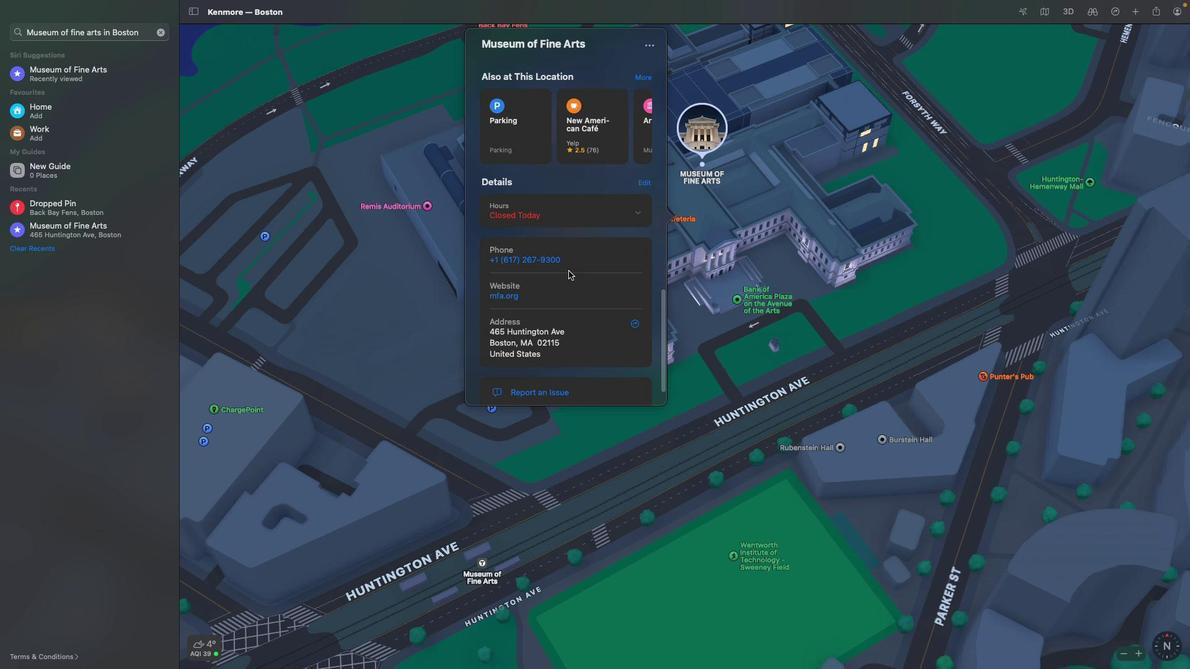 
Action: Mouse scrolled (839, 321) with delta (1002, 309)
Screenshot: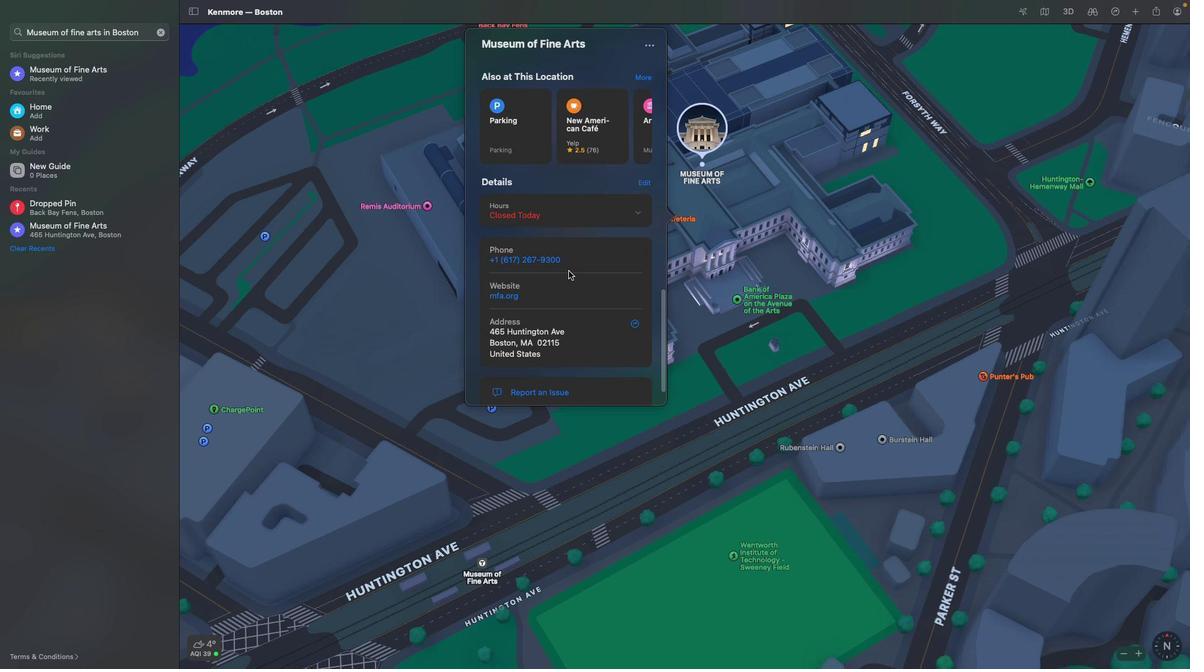 
Action: Mouse scrolled (839, 321) with delta (1002, 309)
Screenshot: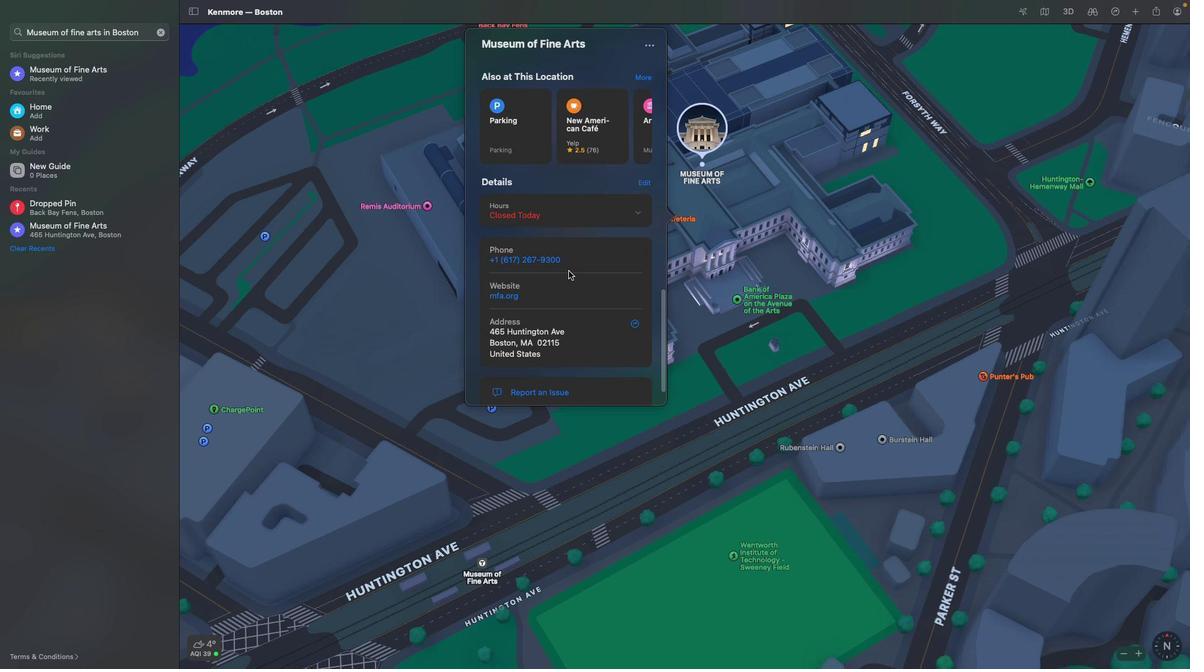 
Action: Mouse scrolled (839, 321) with delta (1002, 309)
Screenshot: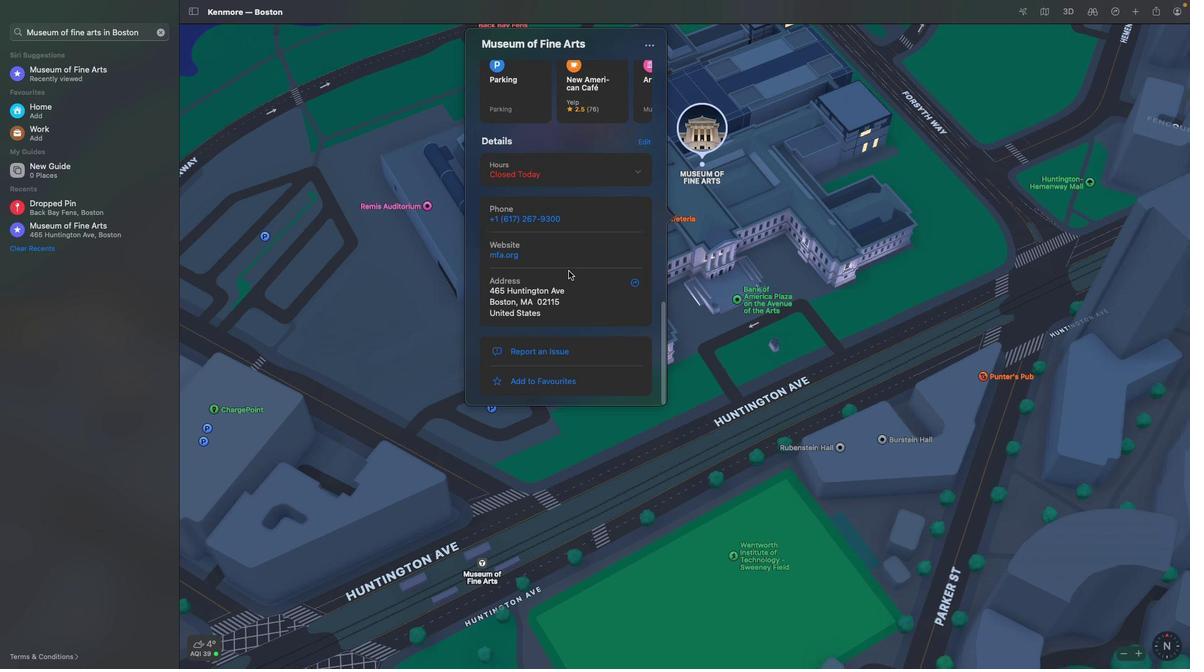 
Action: Mouse scrolled (839, 321) with delta (1002, 309)
Screenshot: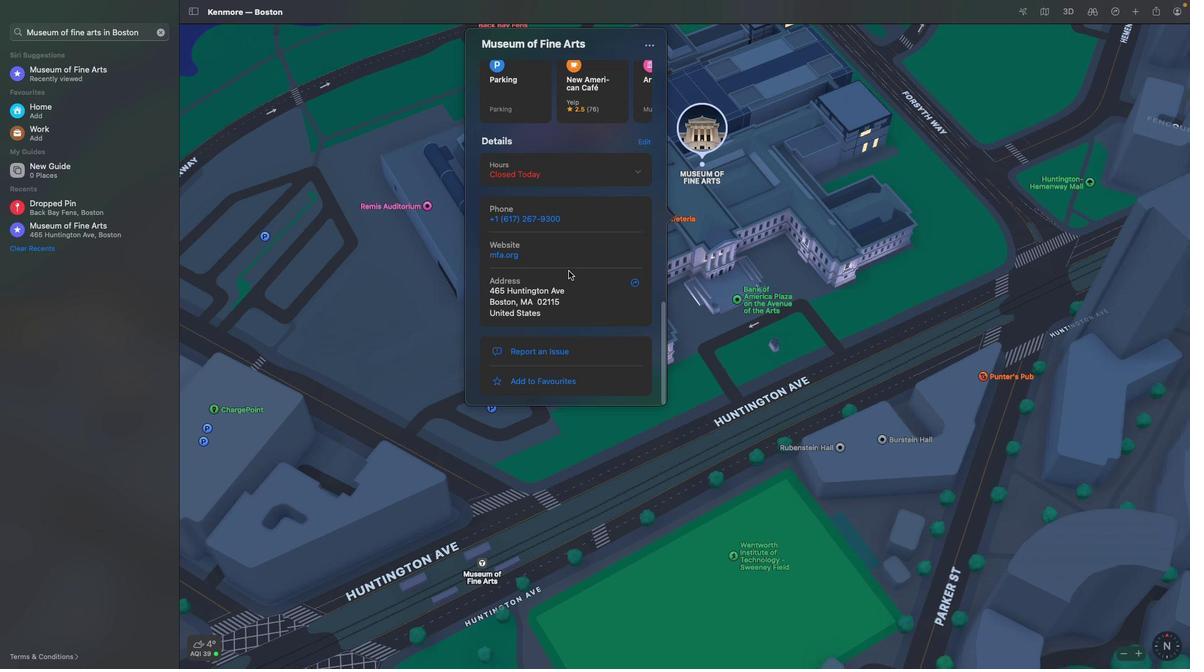 
Action: Mouse scrolled (839, 321) with delta (1002, 309)
Screenshot: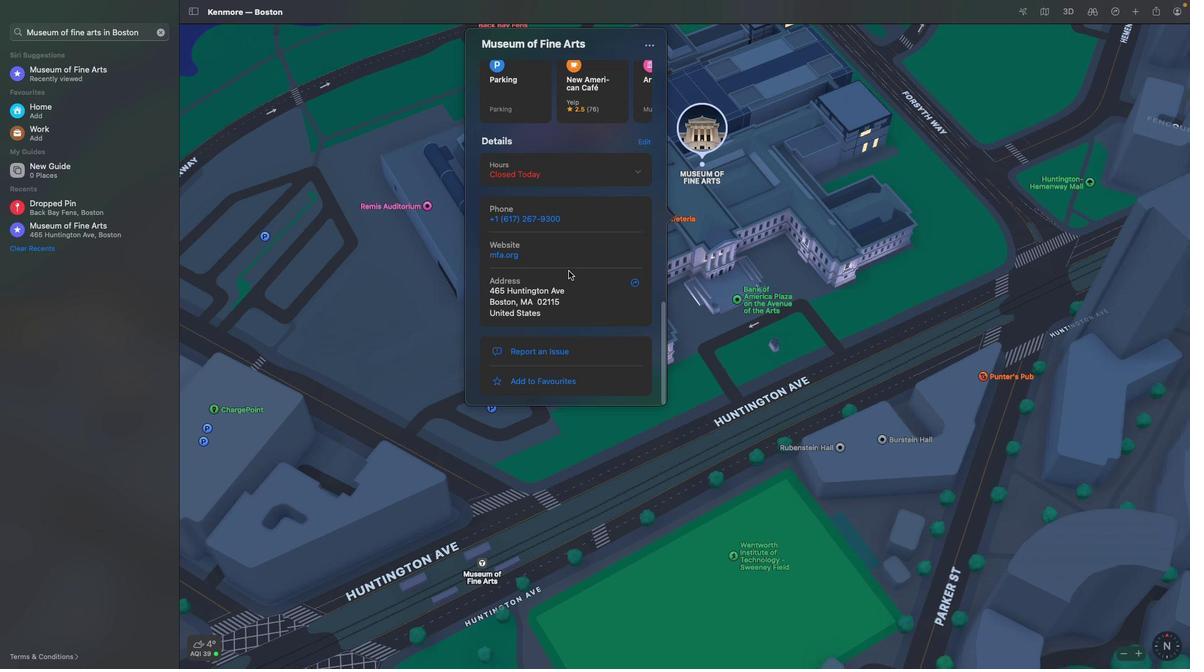 
Action: Mouse scrolled (839, 321) with delta (1002, 309)
Screenshot: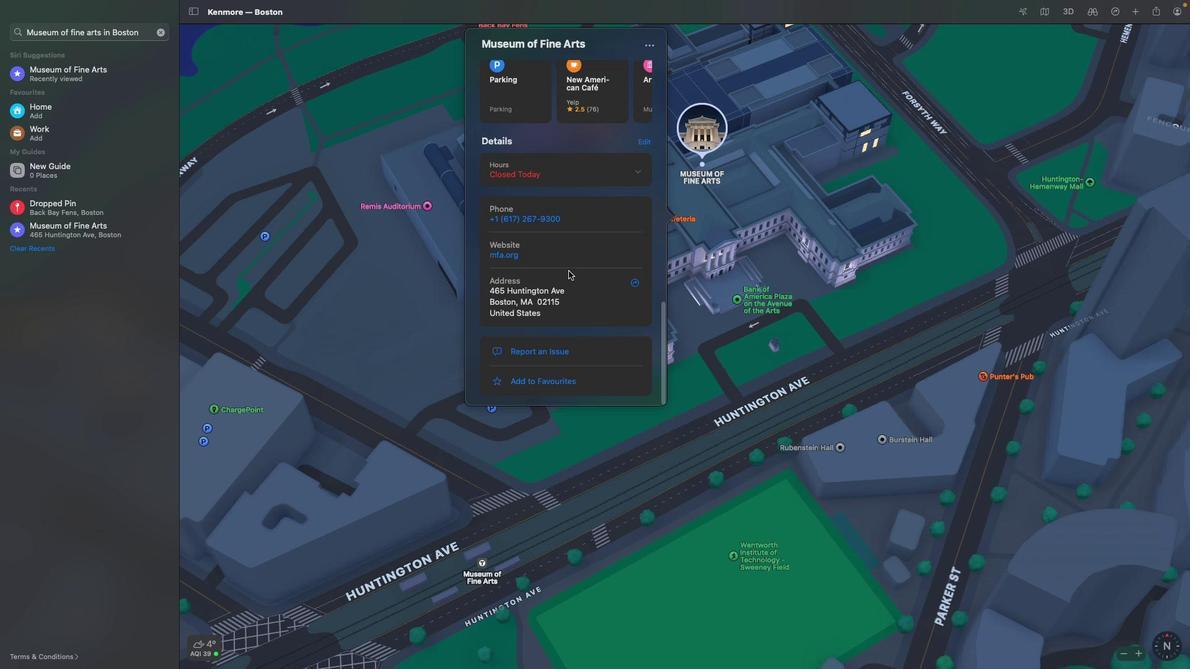 
Action: Mouse scrolled (839, 321) with delta (1002, 309)
Screenshot: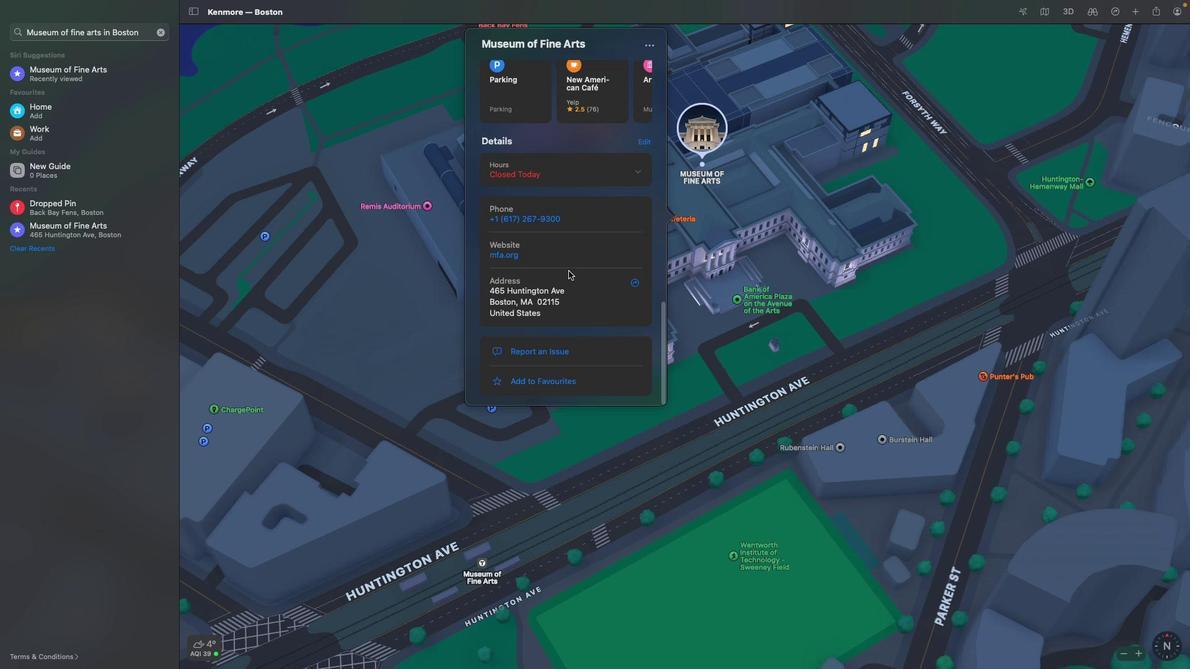
Action: Mouse scrolled (839, 321) with delta (1002, 309)
Screenshot: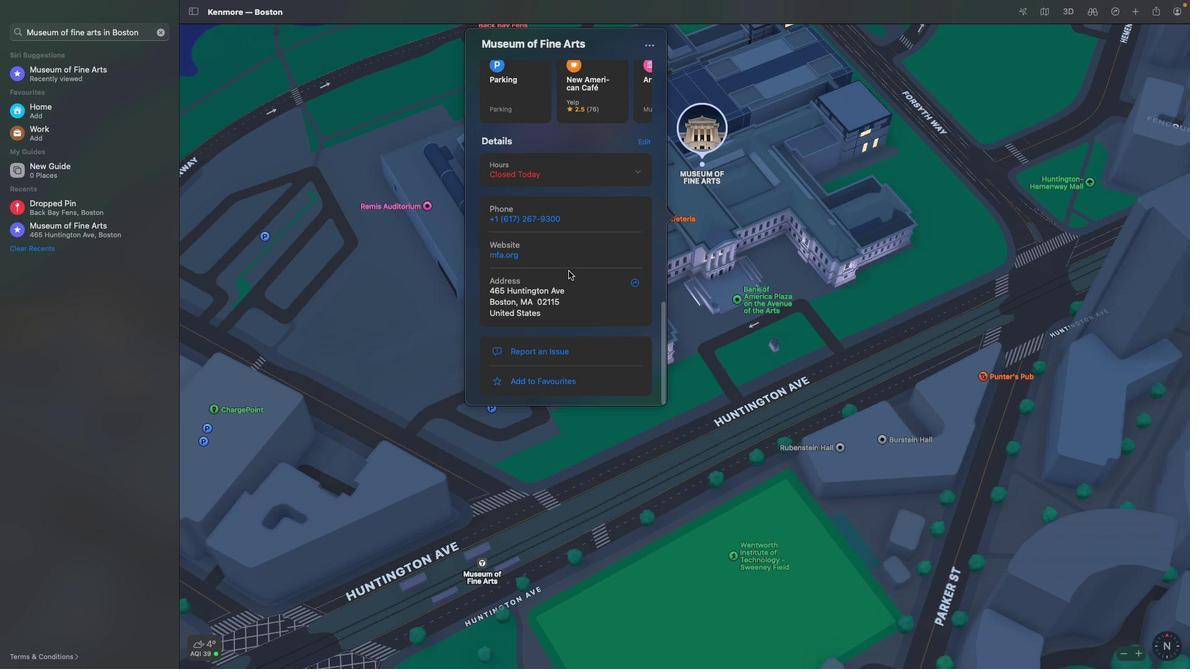 
Action: Mouse scrolled (839, 321) with delta (1002, 309)
Screenshot: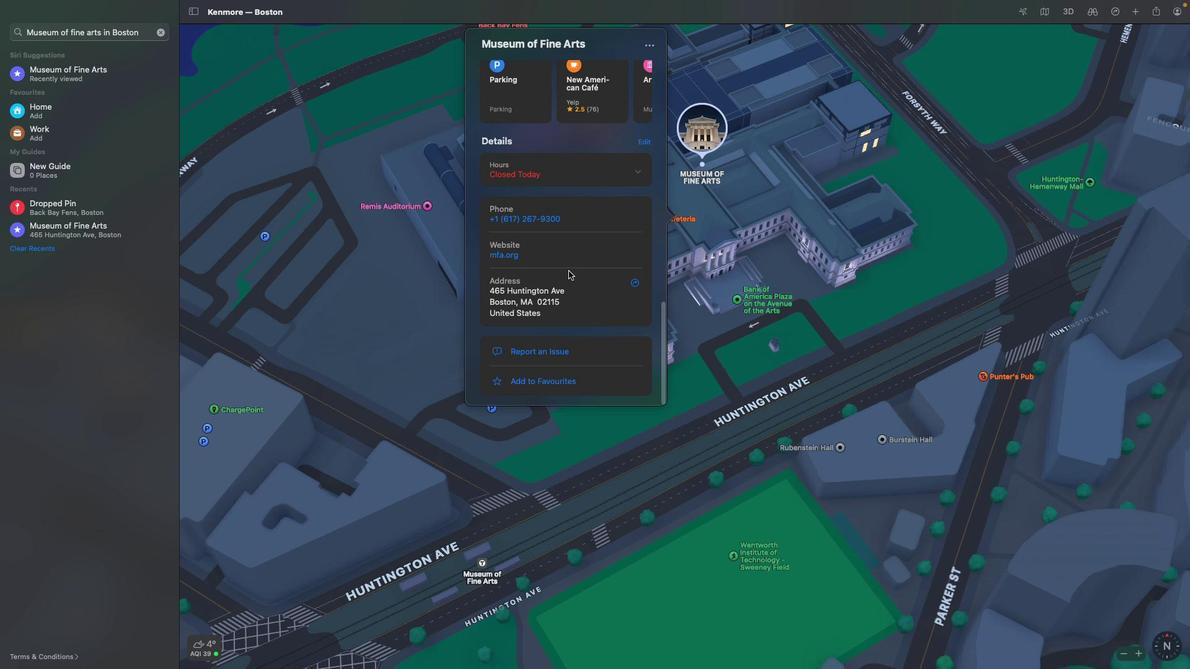 
Action: Mouse scrolled (839, 321) with delta (1002, 309)
Screenshot: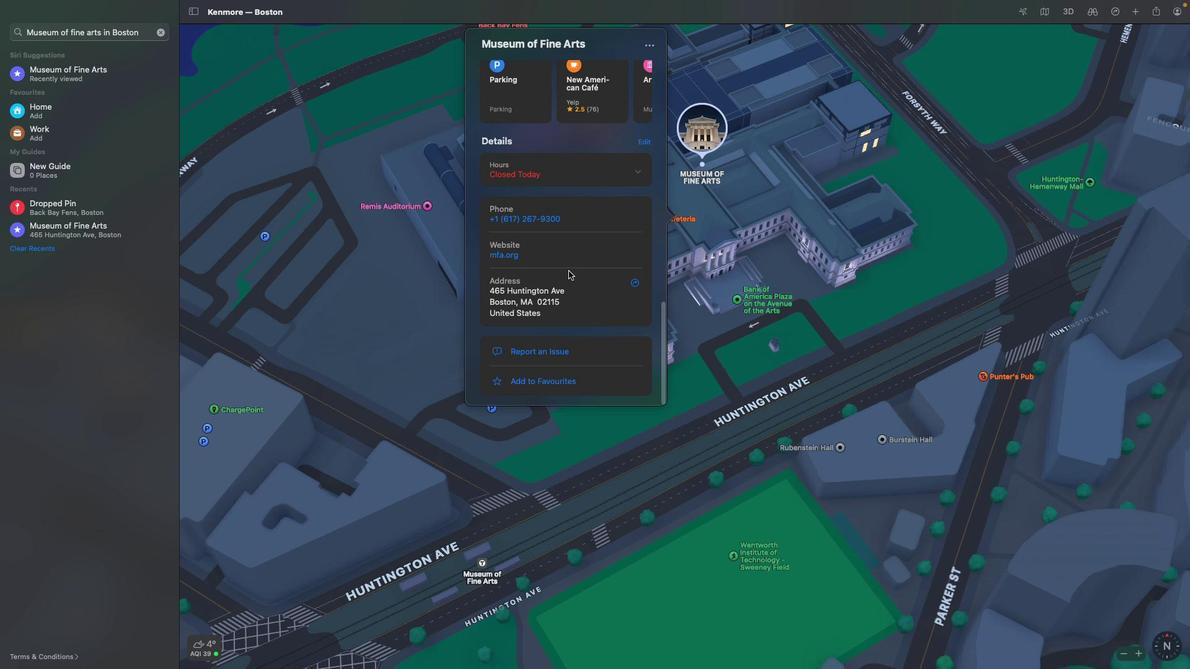 
Action: Mouse scrolled (839, 321) with delta (1002, 309)
Screenshot: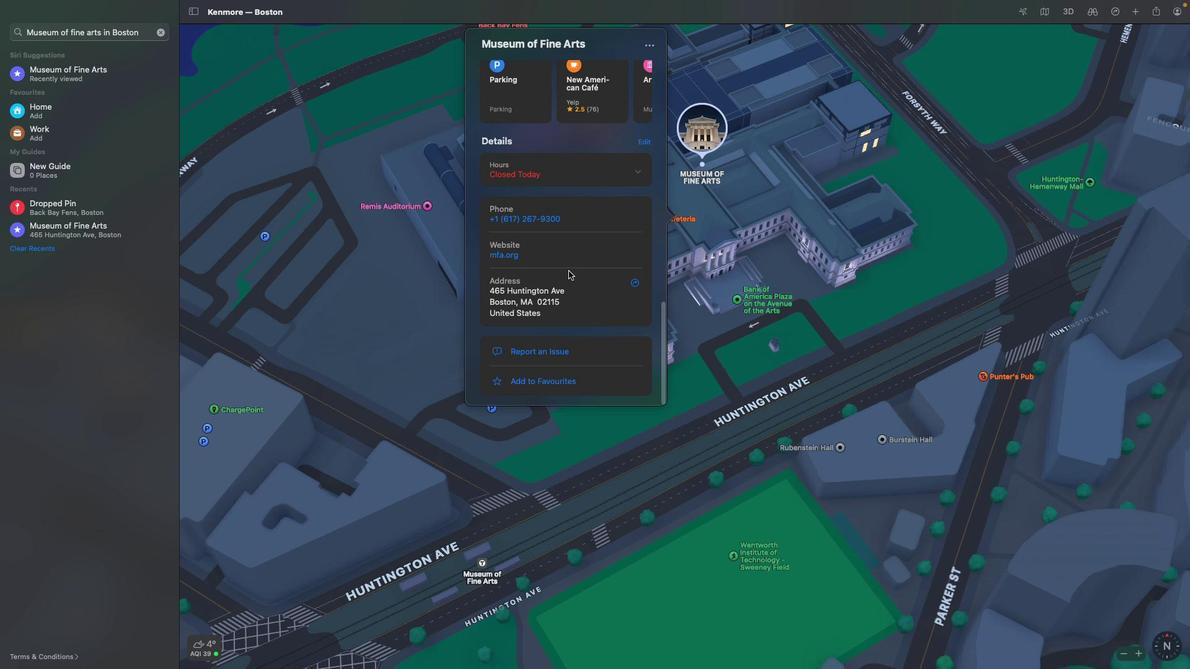 
Action: Mouse scrolled (839, 321) with delta (1002, 309)
Screenshot: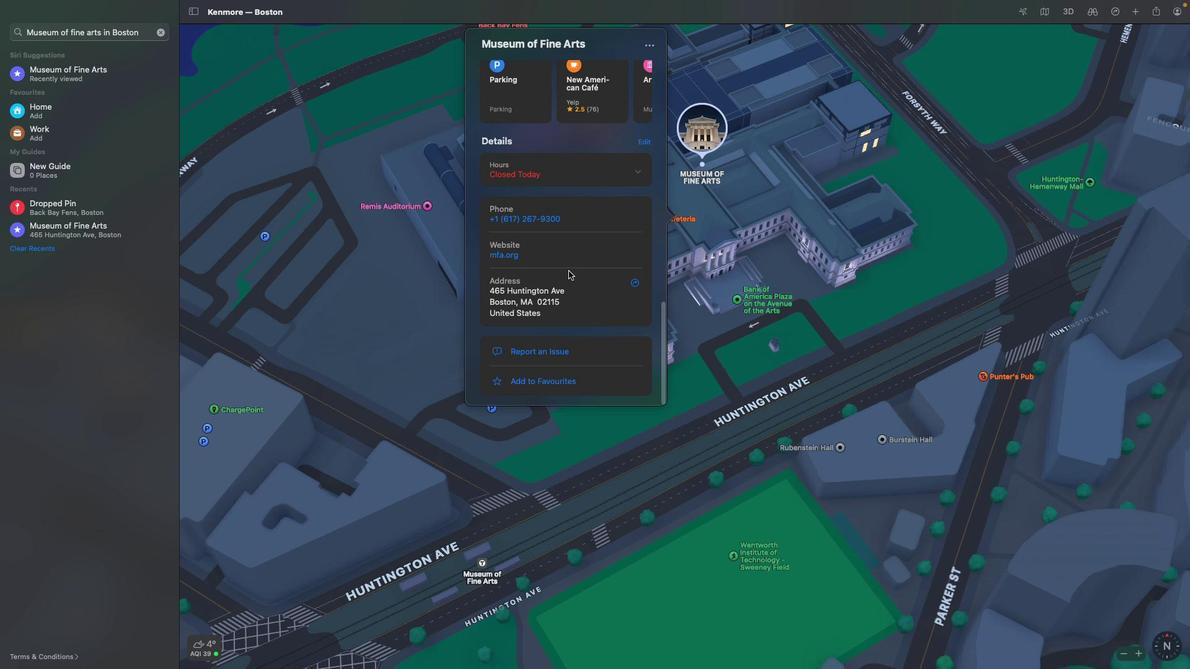 
Action: Mouse scrolled (839, 321) with delta (1002, 309)
Screenshot: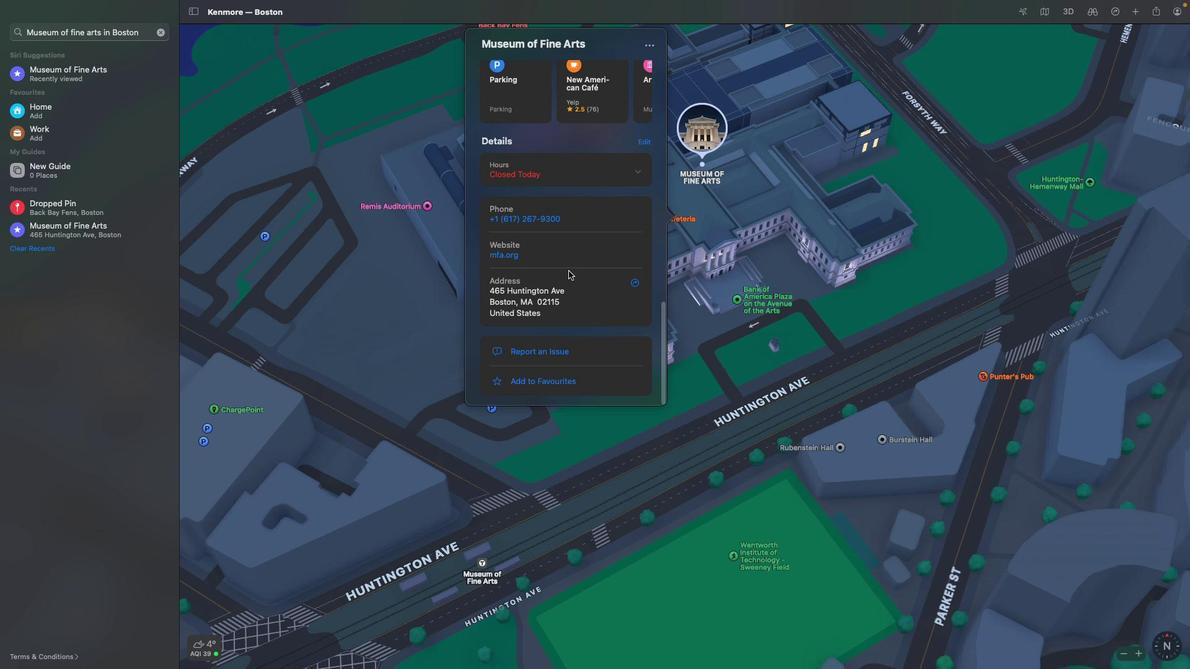 
Action: Mouse scrolled (839, 321) with delta (1002, 309)
Screenshot: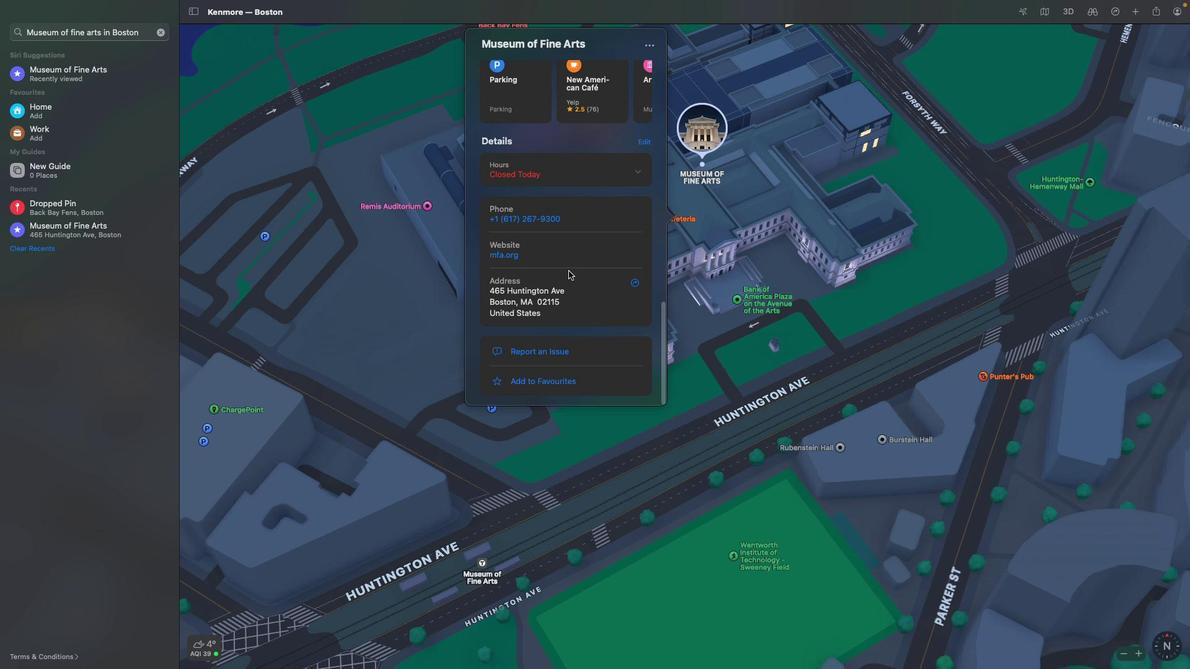 
